 Task: Toggle the complete function calls in the suggestion.
Action: Mouse moved to (15, 648)
Screenshot: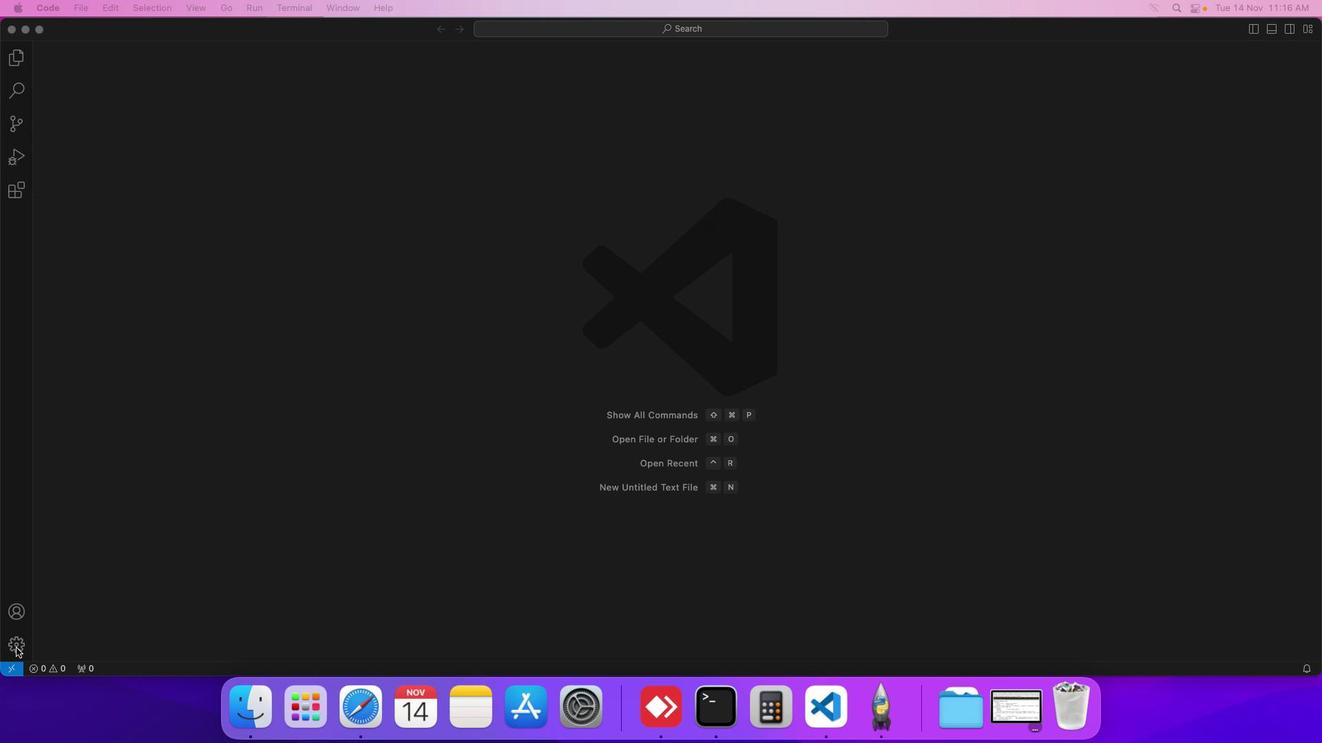 
Action: Mouse pressed left at (15, 648)
Screenshot: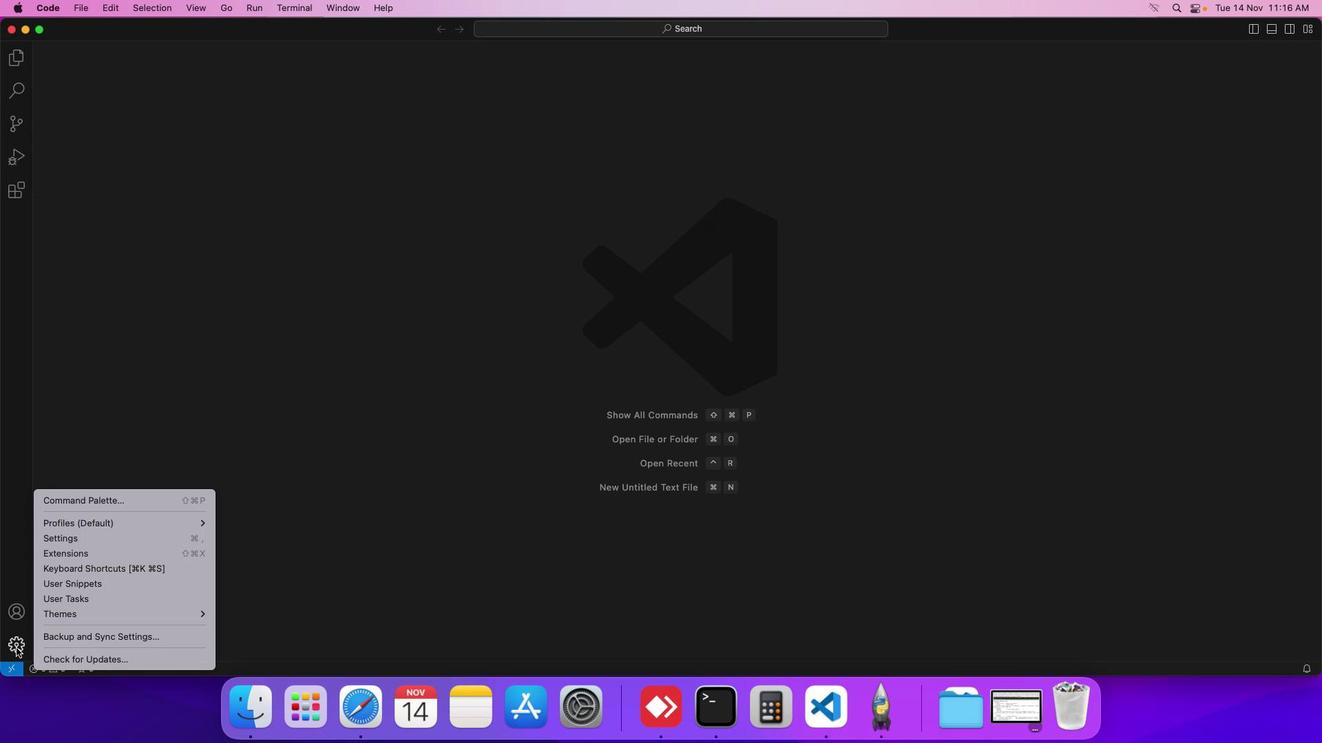 
Action: Mouse moved to (105, 540)
Screenshot: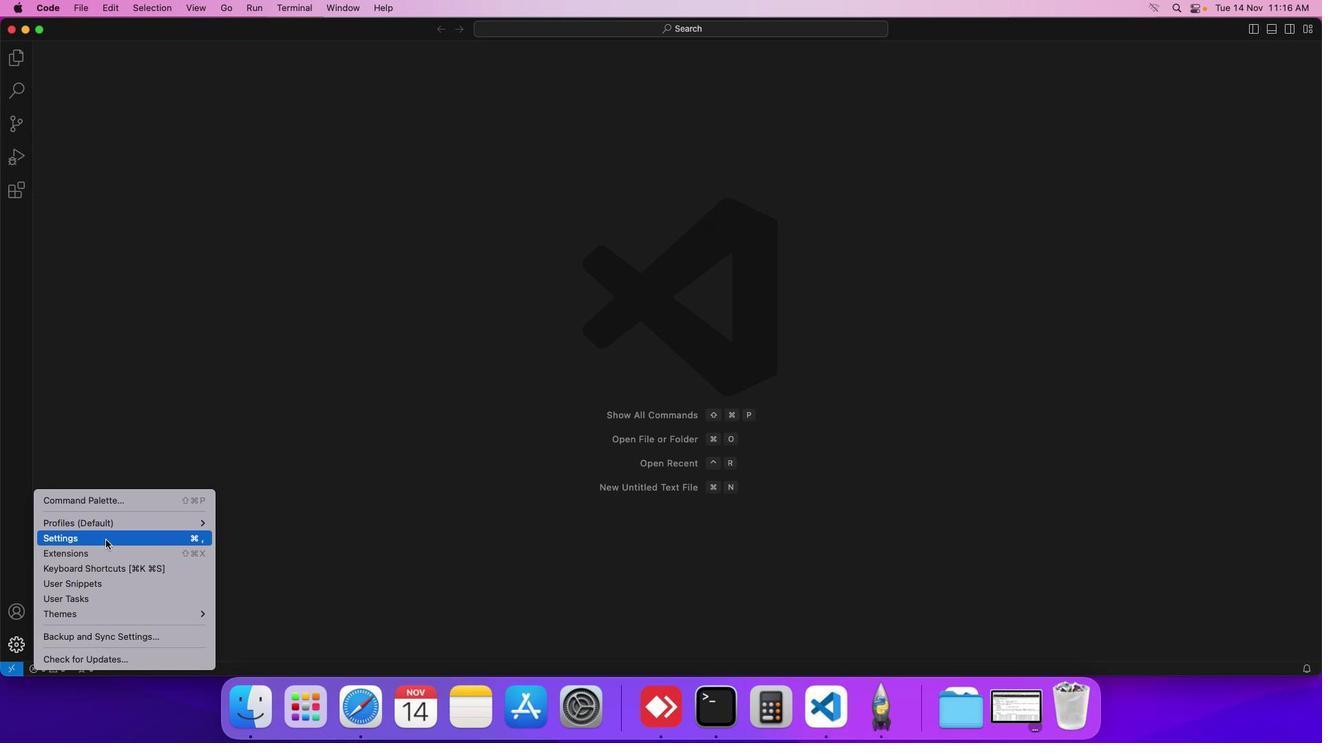 
Action: Mouse pressed left at (105, 540)
Screenshot: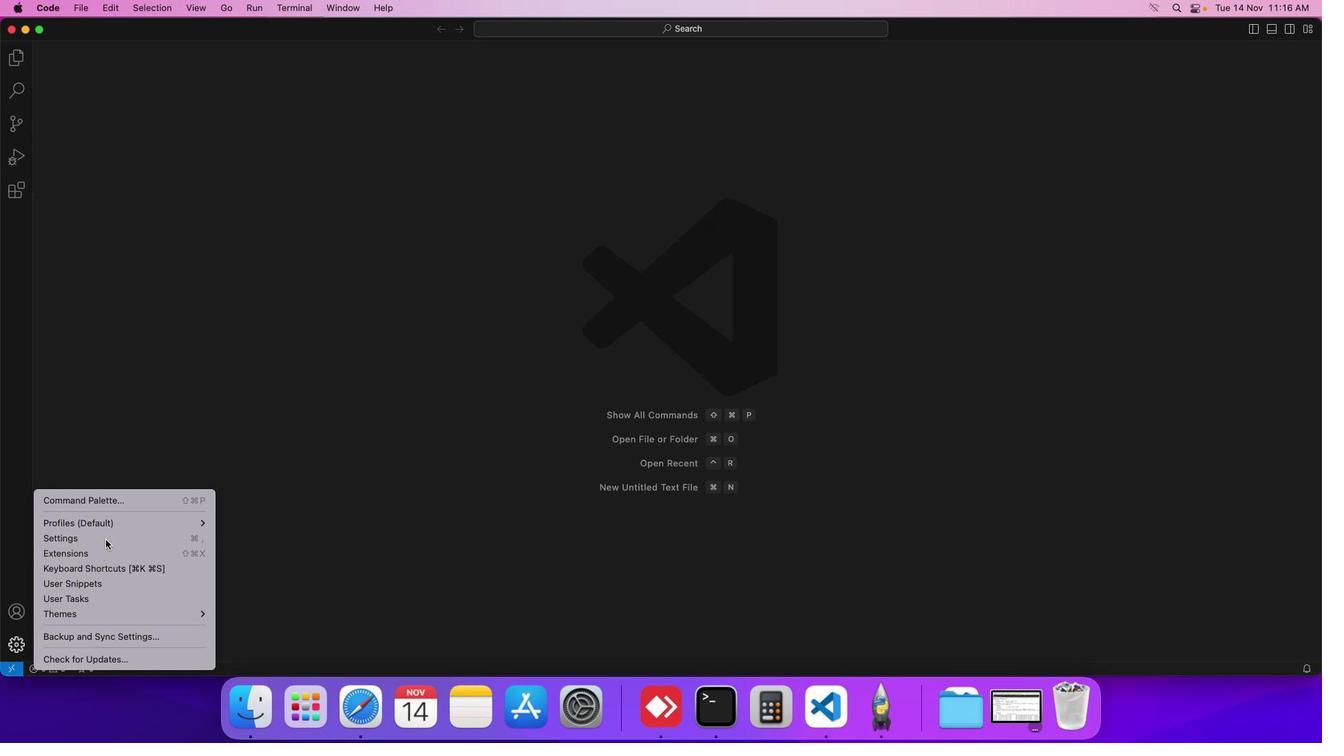 
Action: Mouse moved to (317, 249)
Screenshot: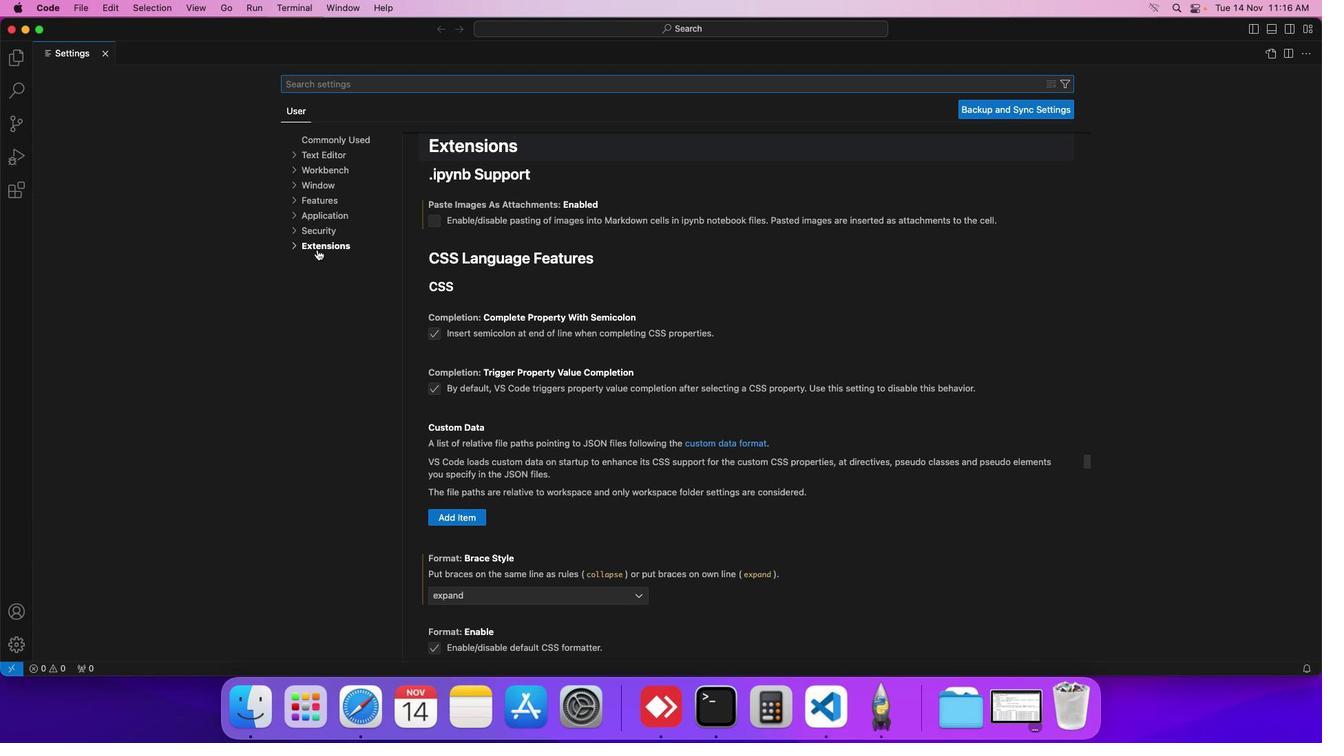
Action: Mouse pressed left at (317, 249)
Screenshot: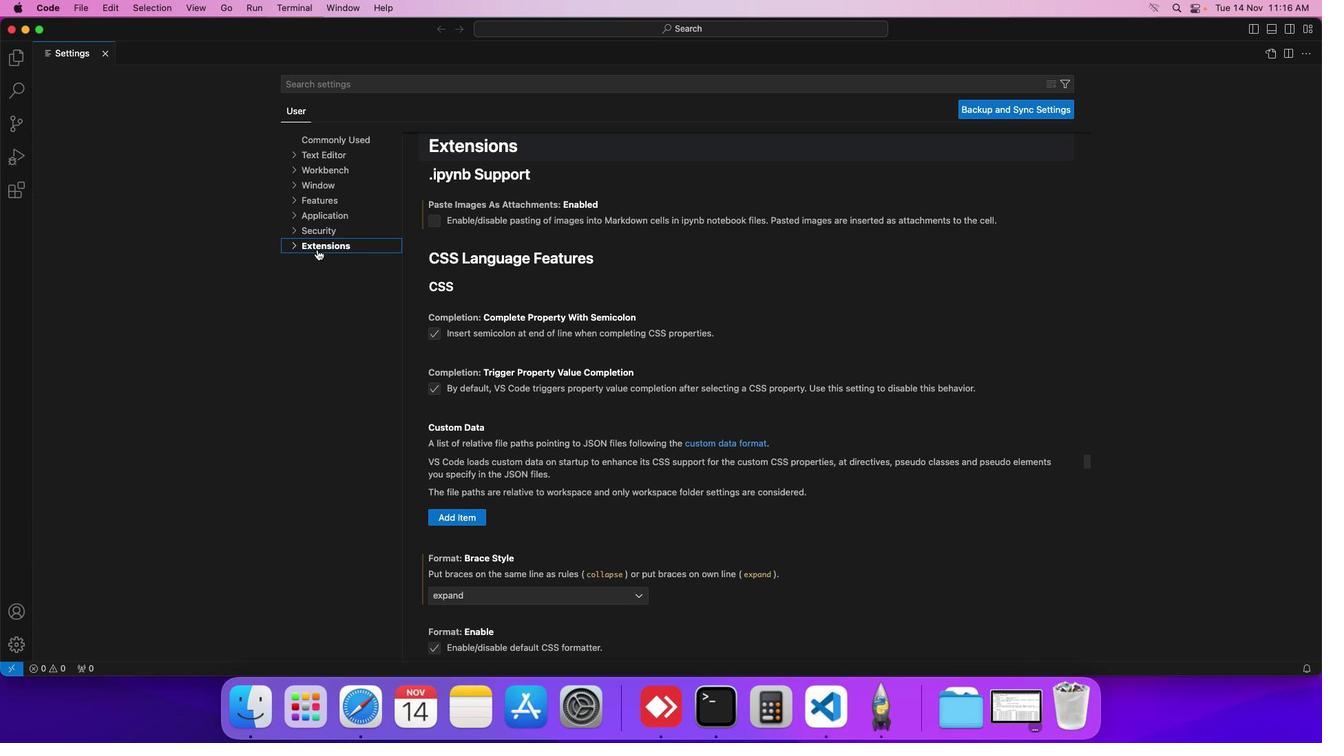 
Action: Mouse moved to (323, 621)
Screenshot: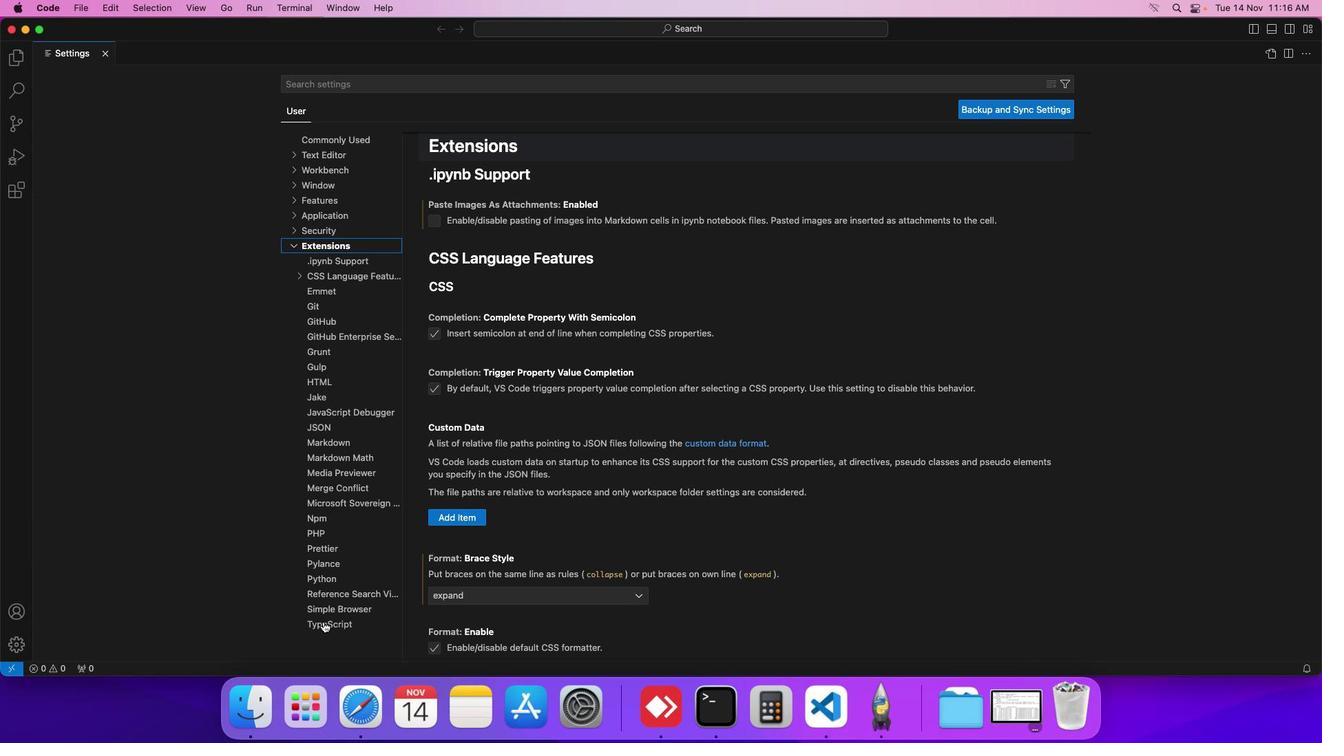 
Action: Mouse pressed left at (323, 621)
Screenshot: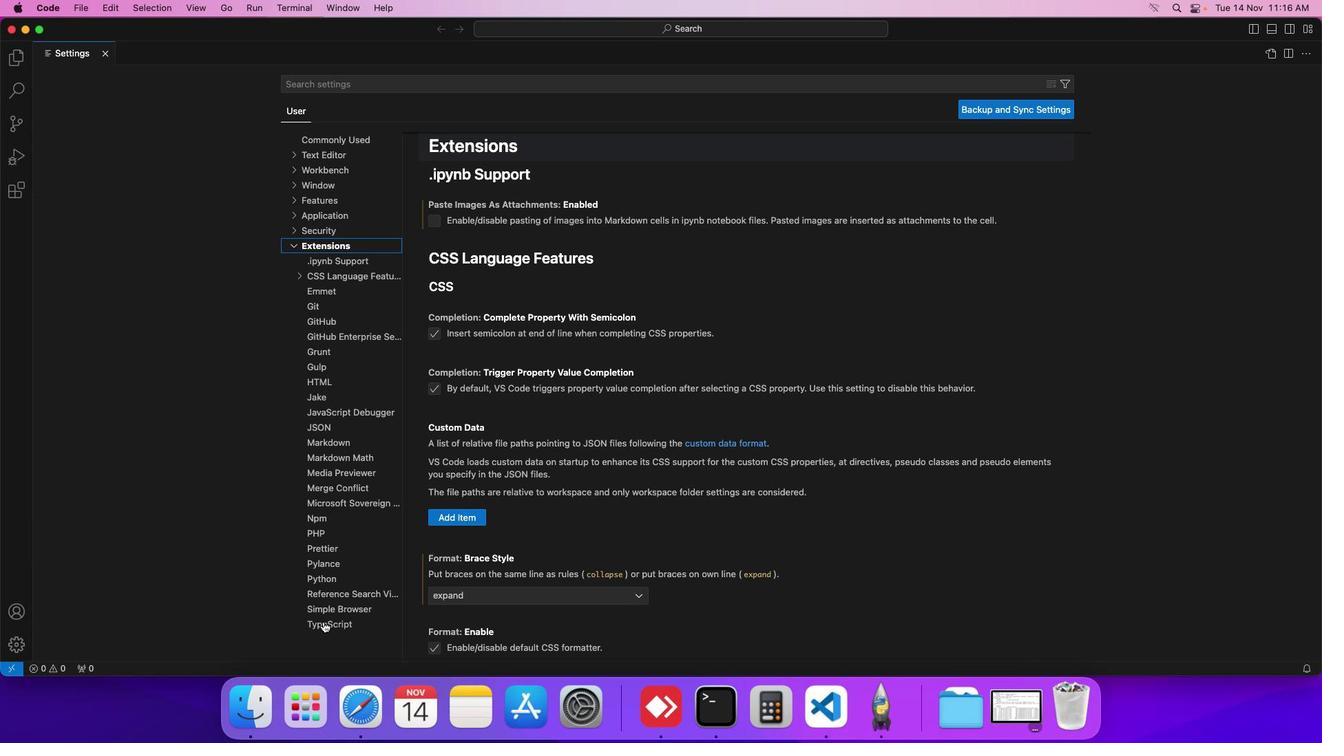 
Action: Mouse moved to (457, 594)
Screenshot: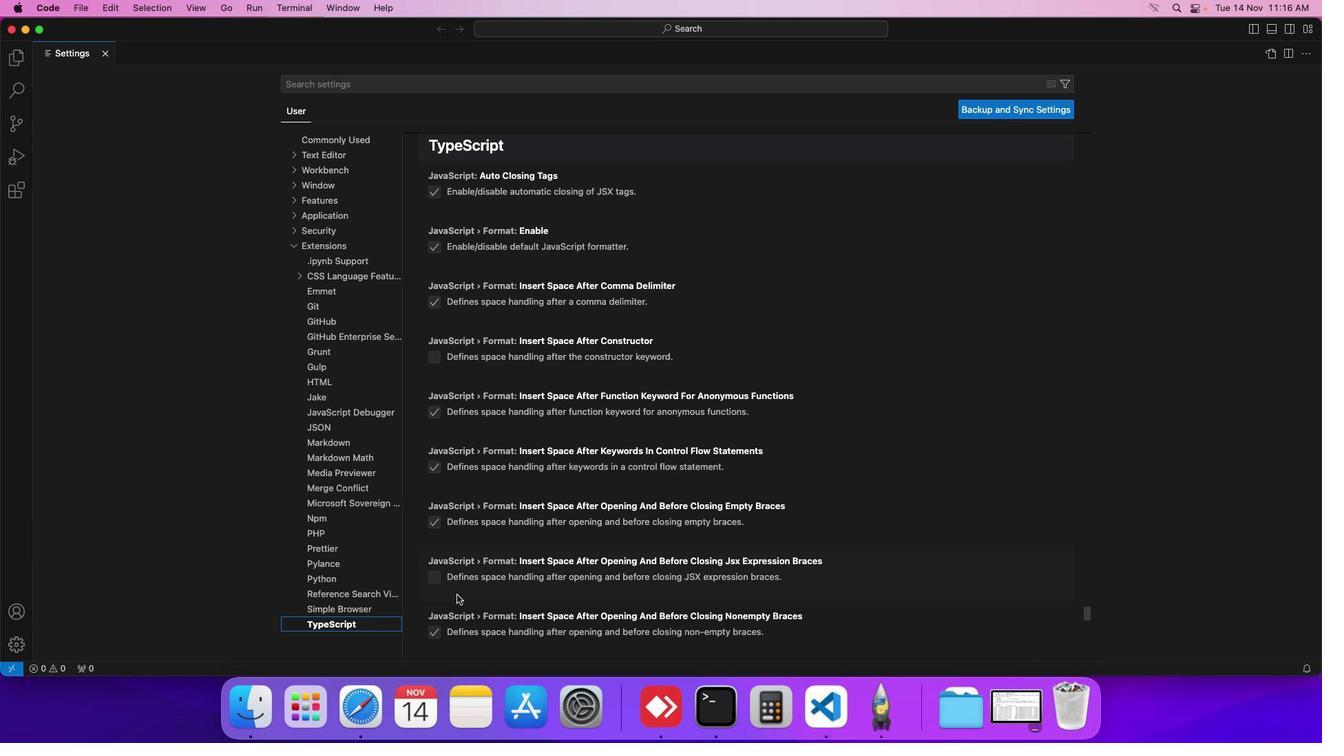 
Action: Mouse scrolled (457, 594) with delta (0, 0)
Screenshot: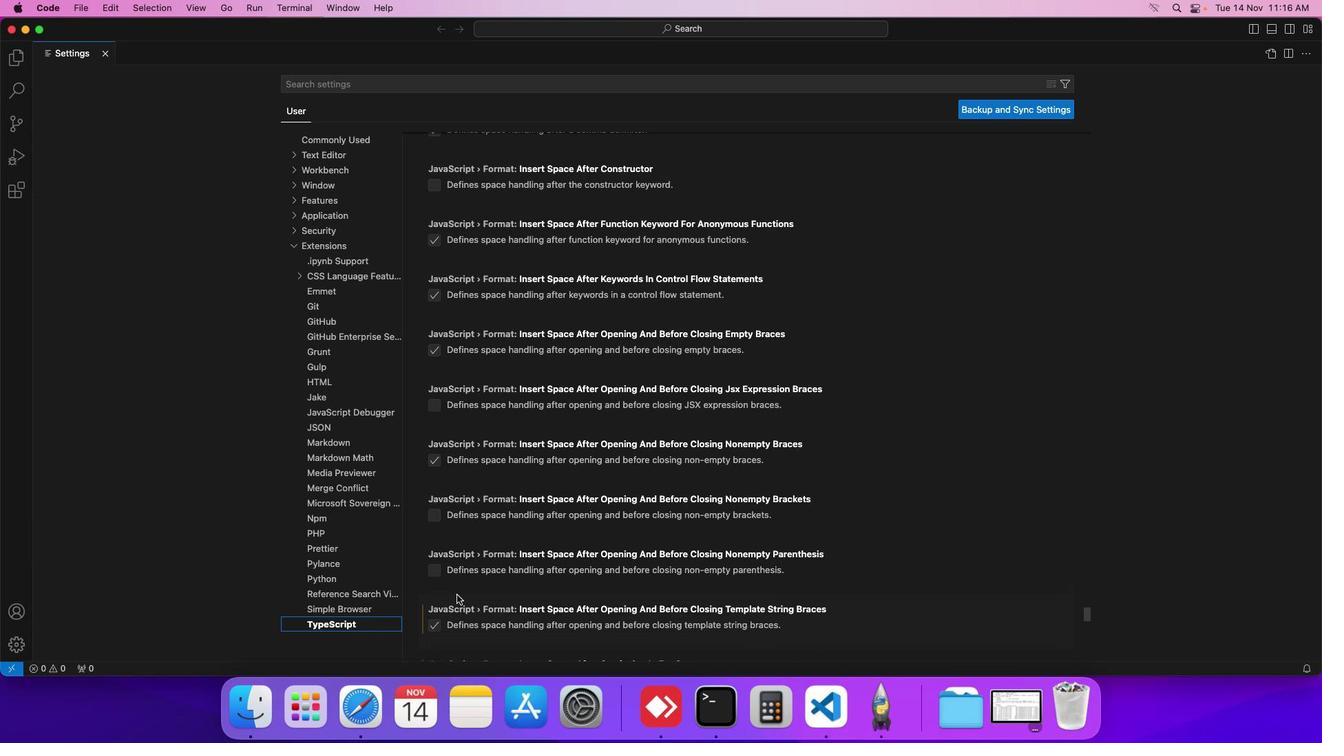 
Action: Mouse scrolled (457, 594) with delta (0, 0)
Screenshot: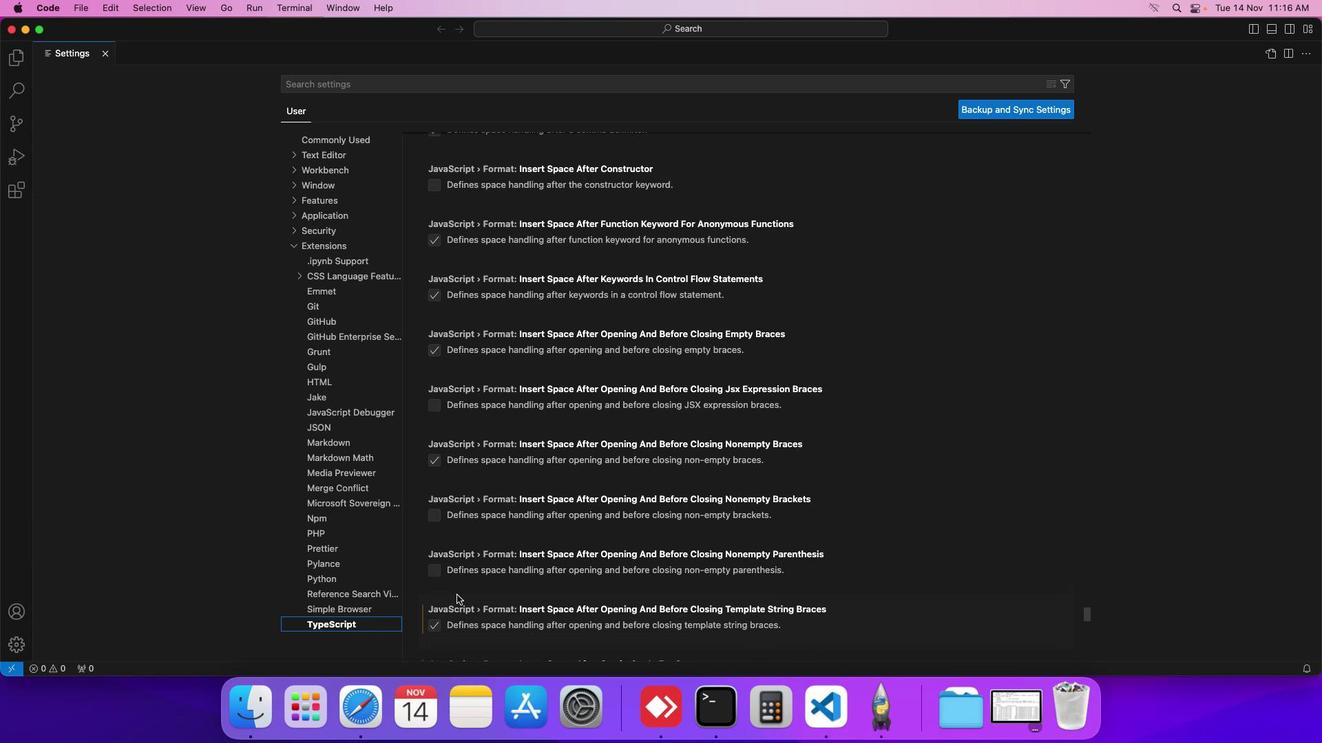 
Action: Mouse scrolled (457, 594) with delta (0, -2)
Screenshot: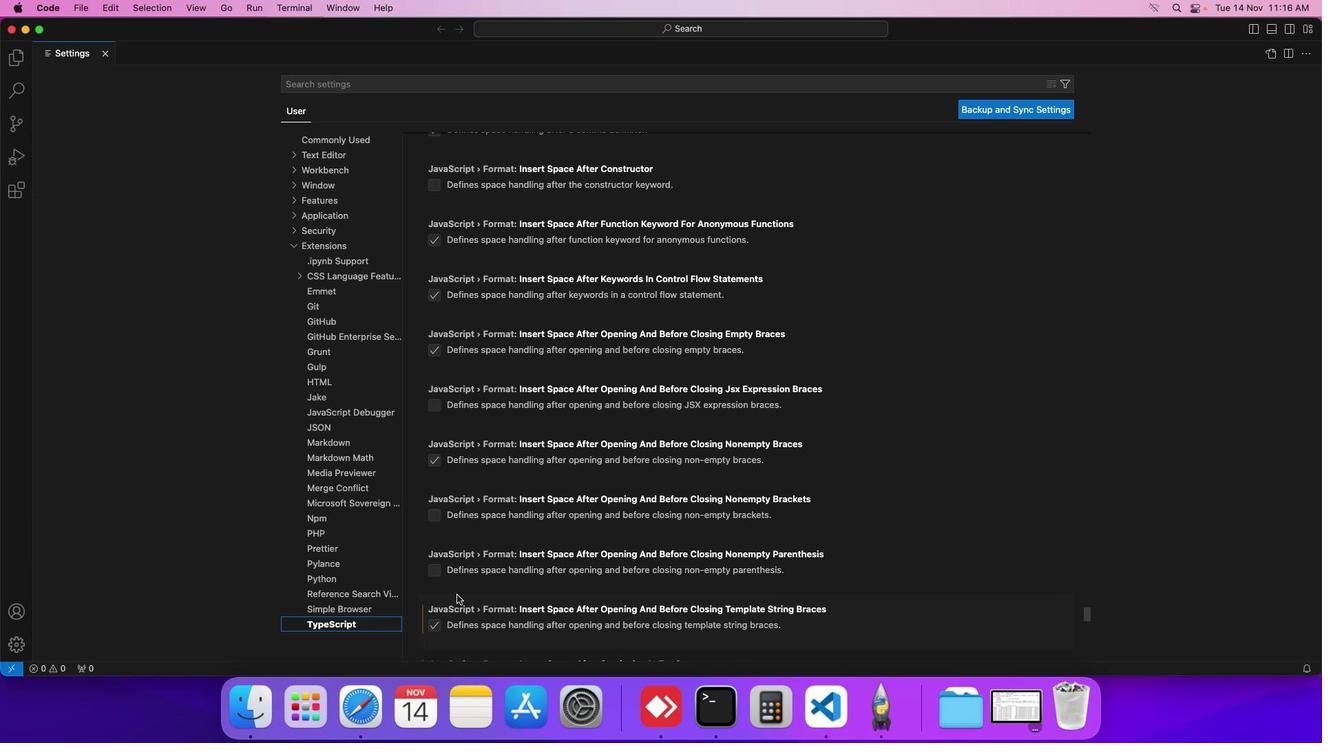 
Action: Mouse moved to (457, 596)
Screenshot: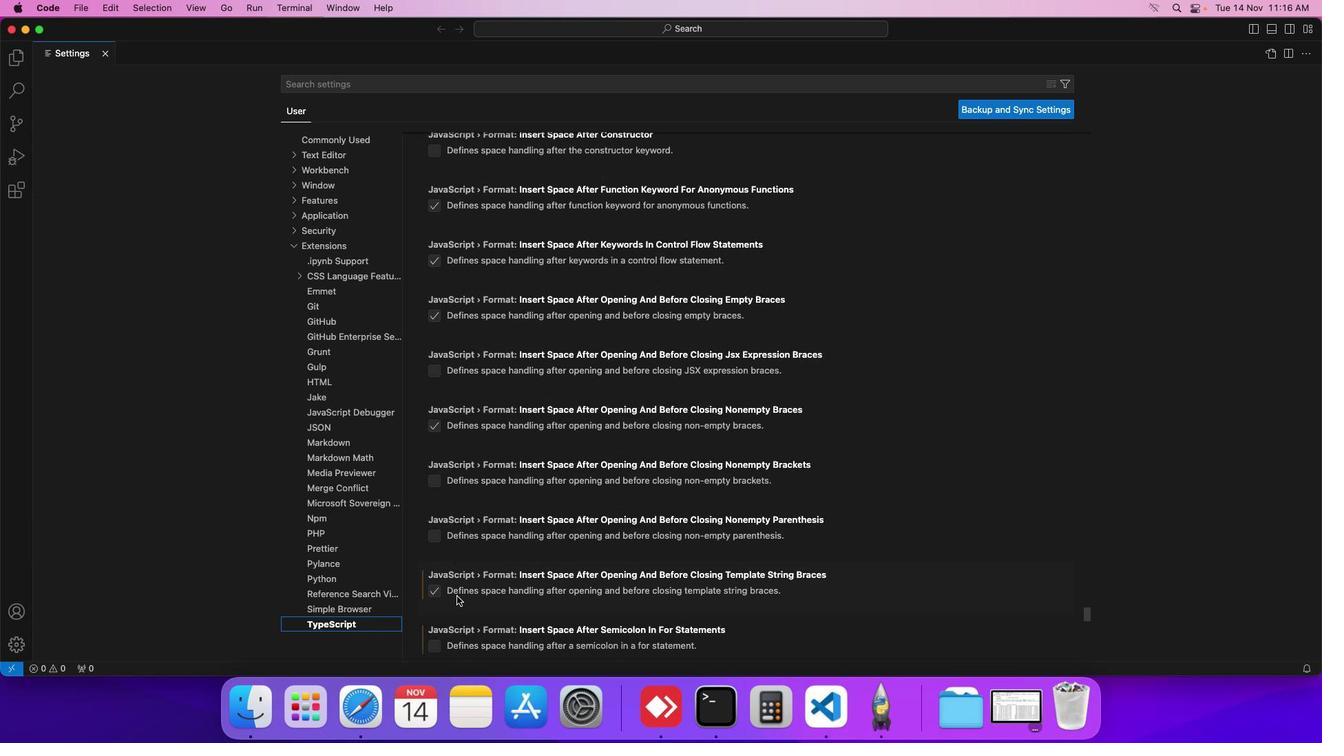
Action: Mouse scrolled (457, 596) with delta (0, 0)
Screenshot: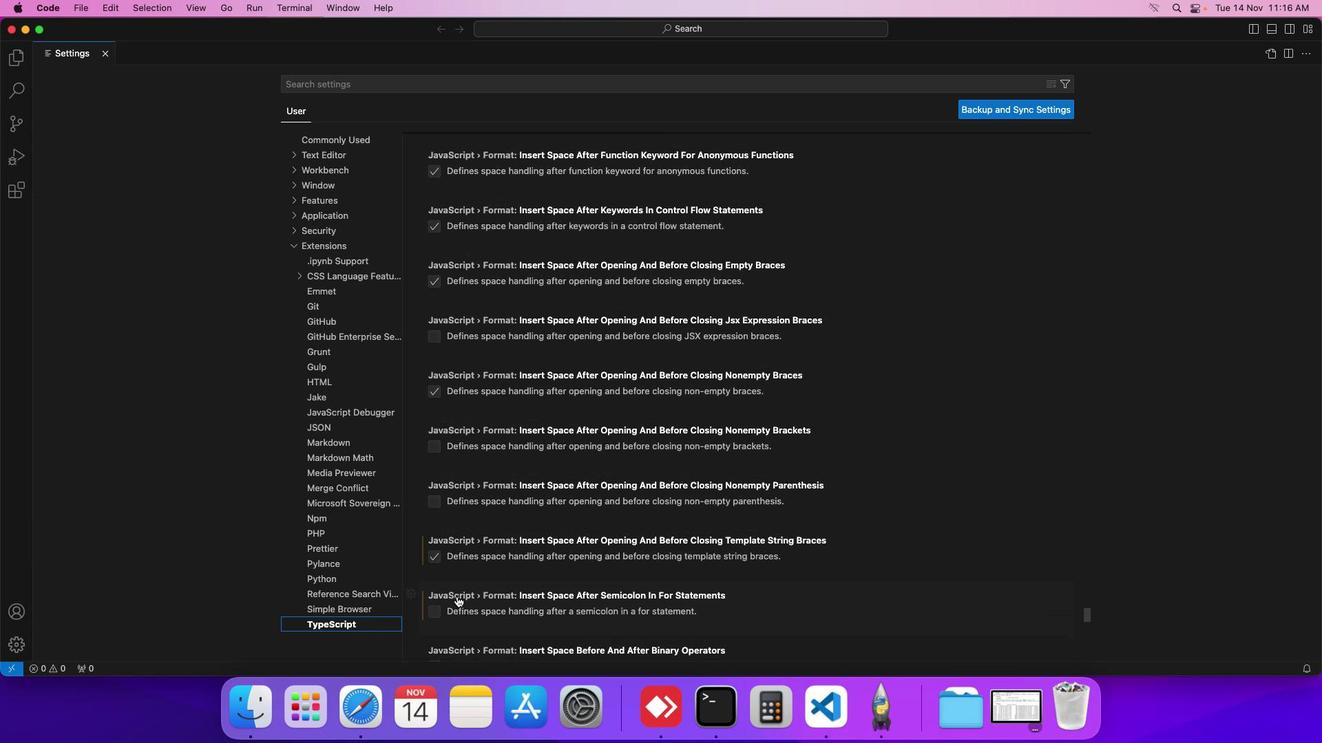 
Action: Mouse scrolled (457, 596) with delta (0, 0)
Screenshot: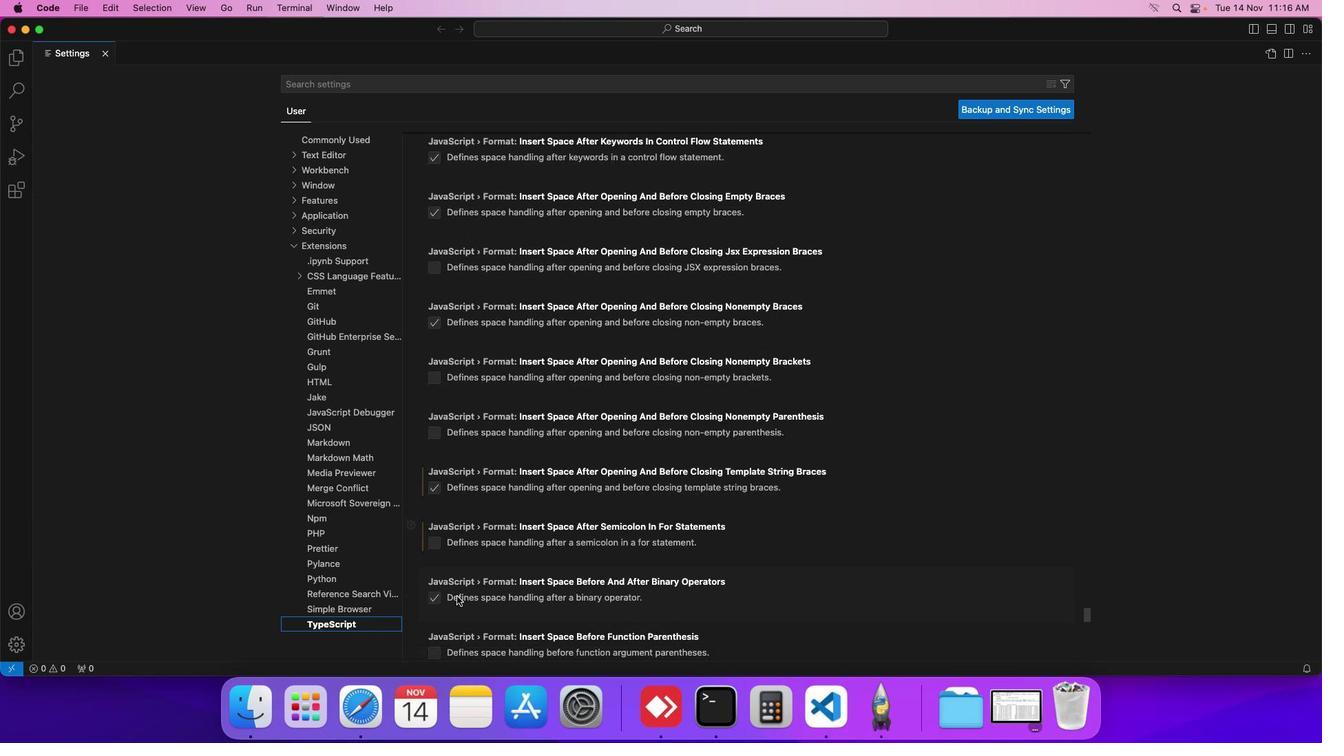 
Action: Mouse scrolled (457, 596) with delta (0, -1)
Screenshot: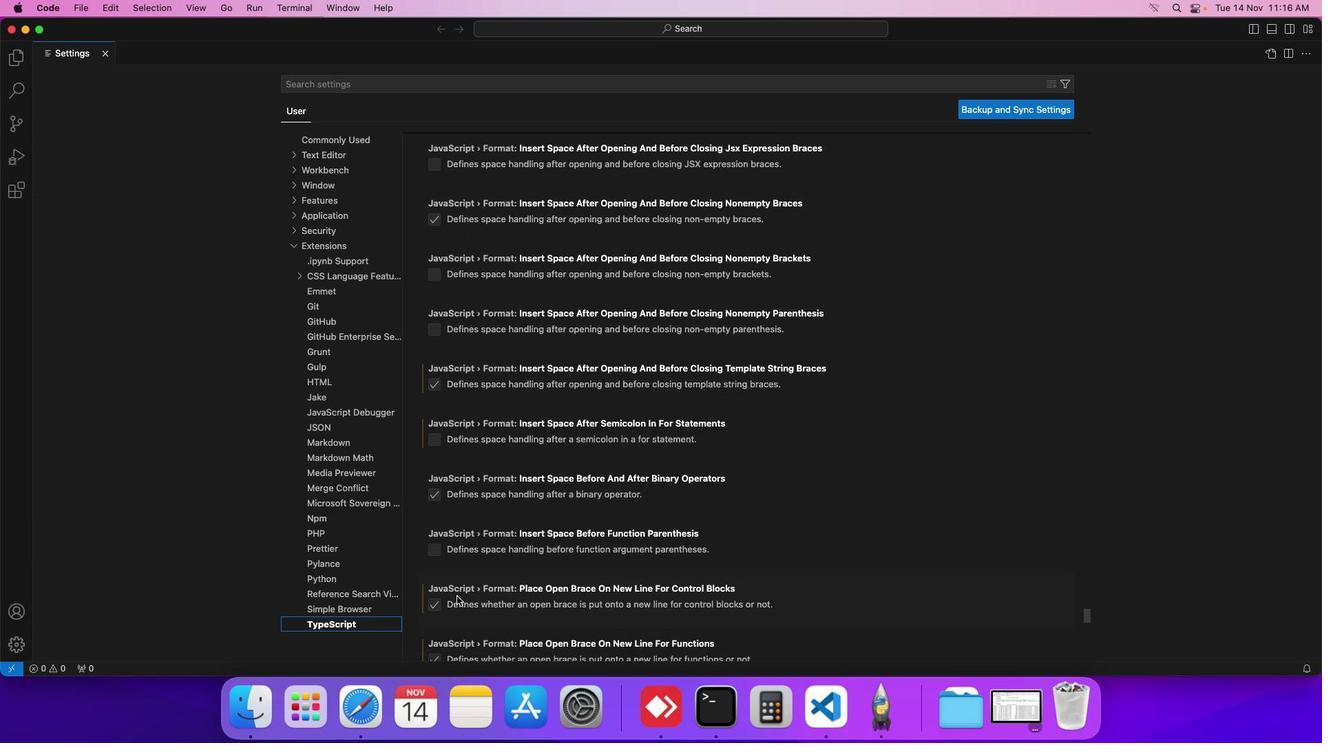 
Action: Mouse scrolled (457, 596) with delta (0, -2)
Screenshot: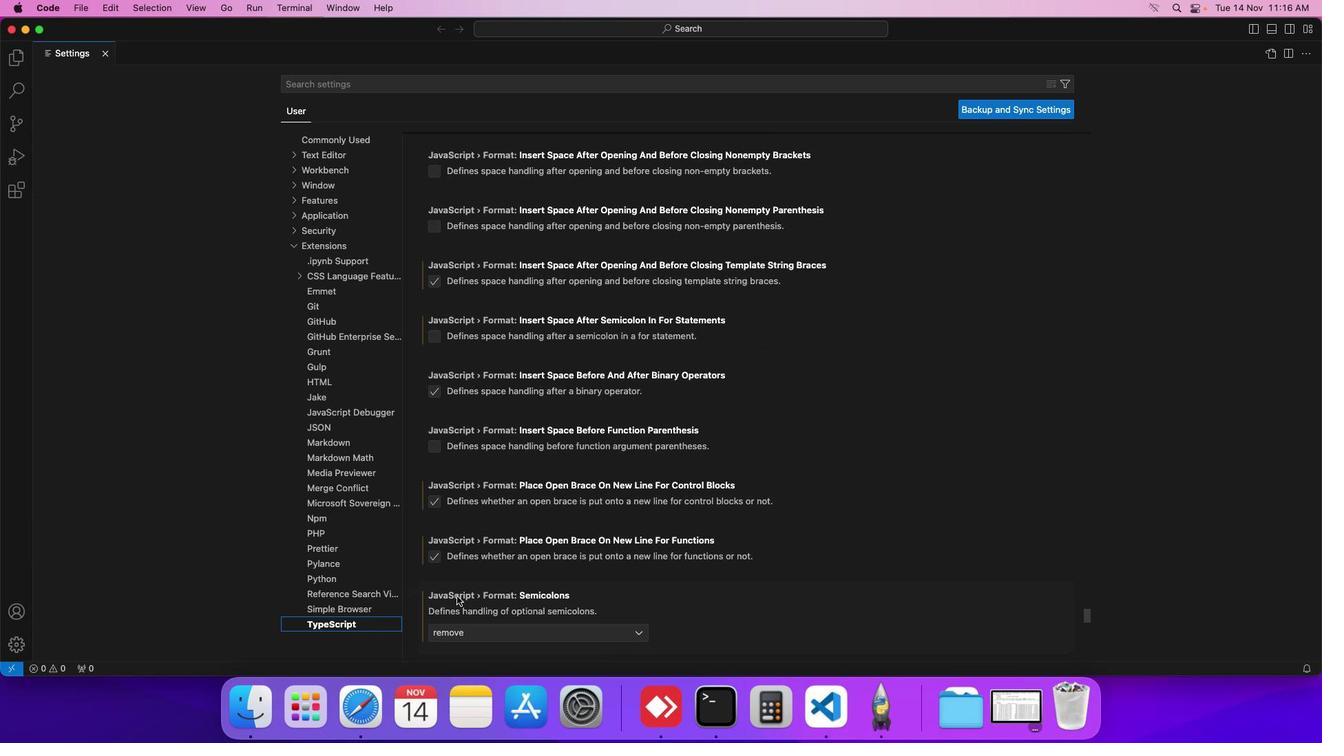 
Action: Mouse scrolled (457, 596) with delta (0, -2)
Screenshot: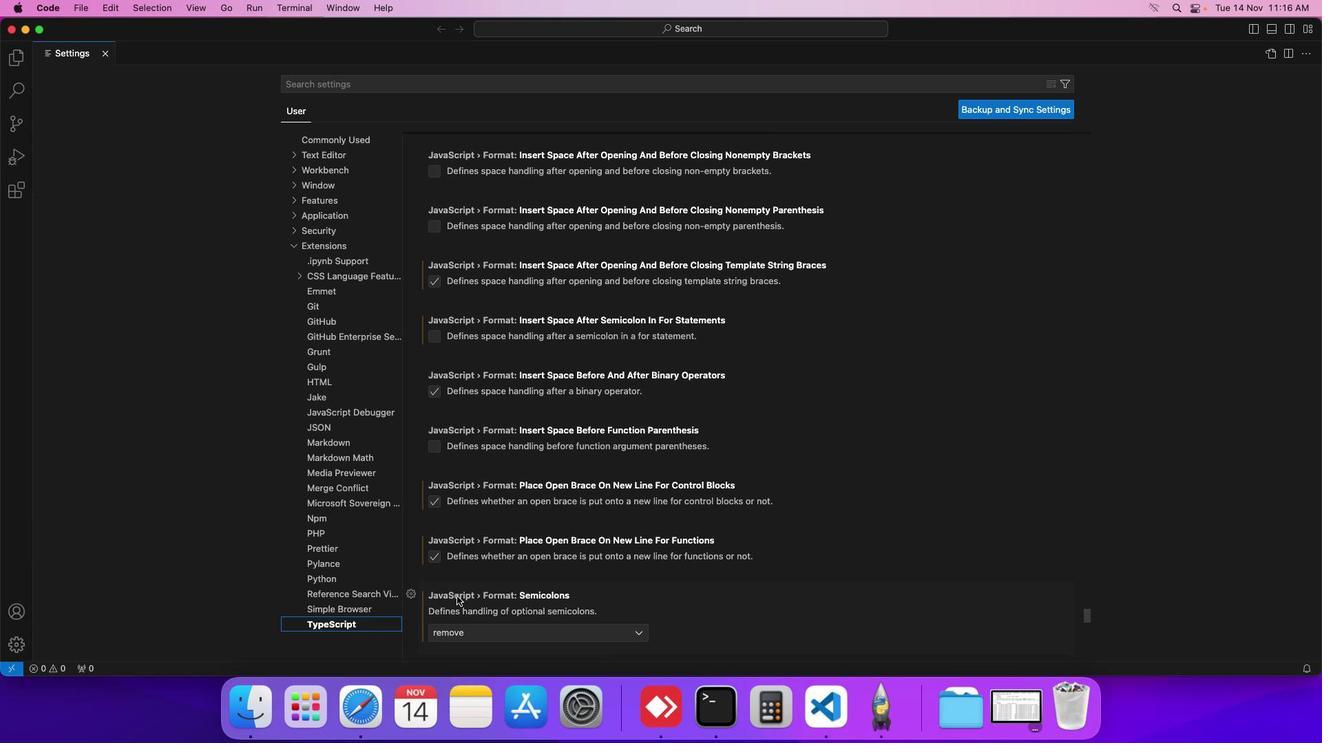 
Action: Mouse scrolled (457, 596) with delta (0, 0)
Screenshot: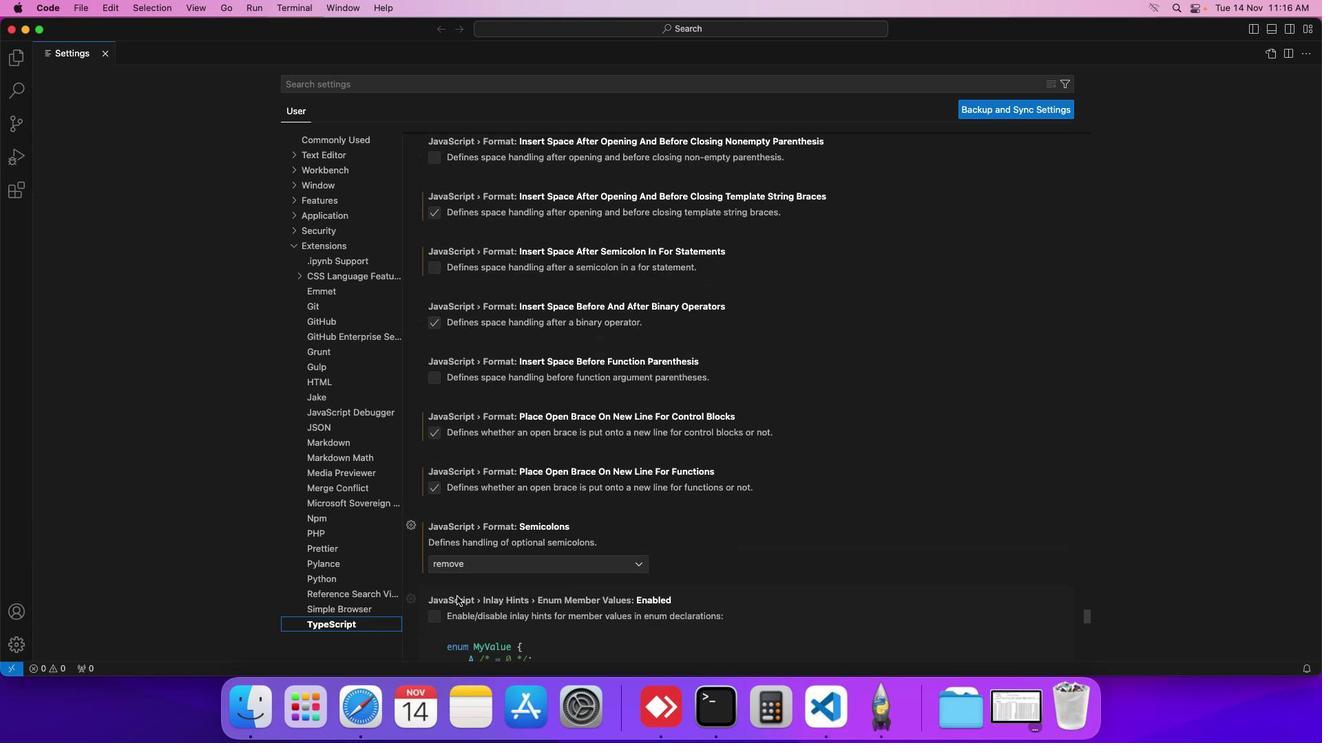 
Action: Mouse scrolled (457, 596) with delta (0, 0)
Screenshot: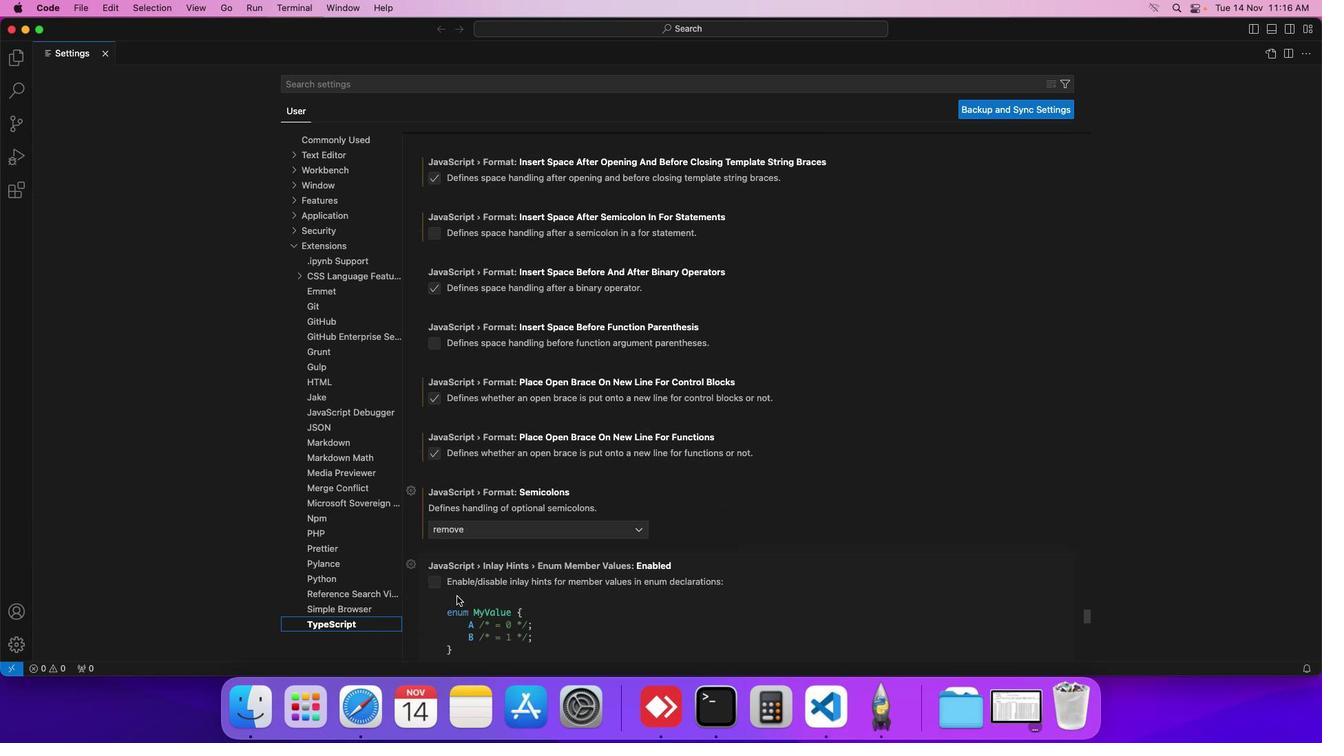 
Action: Mouse scrolled (457, 596) with delta (0, 0)
Screenshot: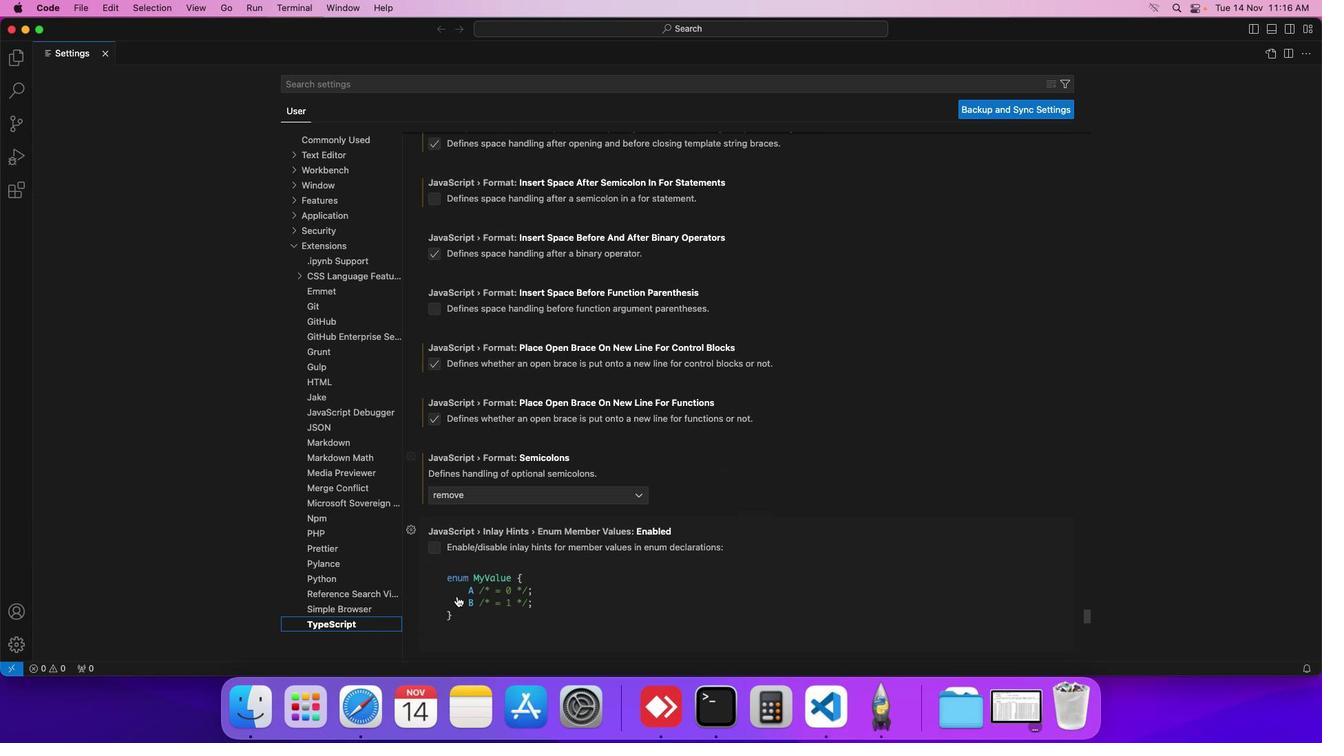 
Action: Mouse scrolled (457, 596) with delta (0, 0)
Screenshot: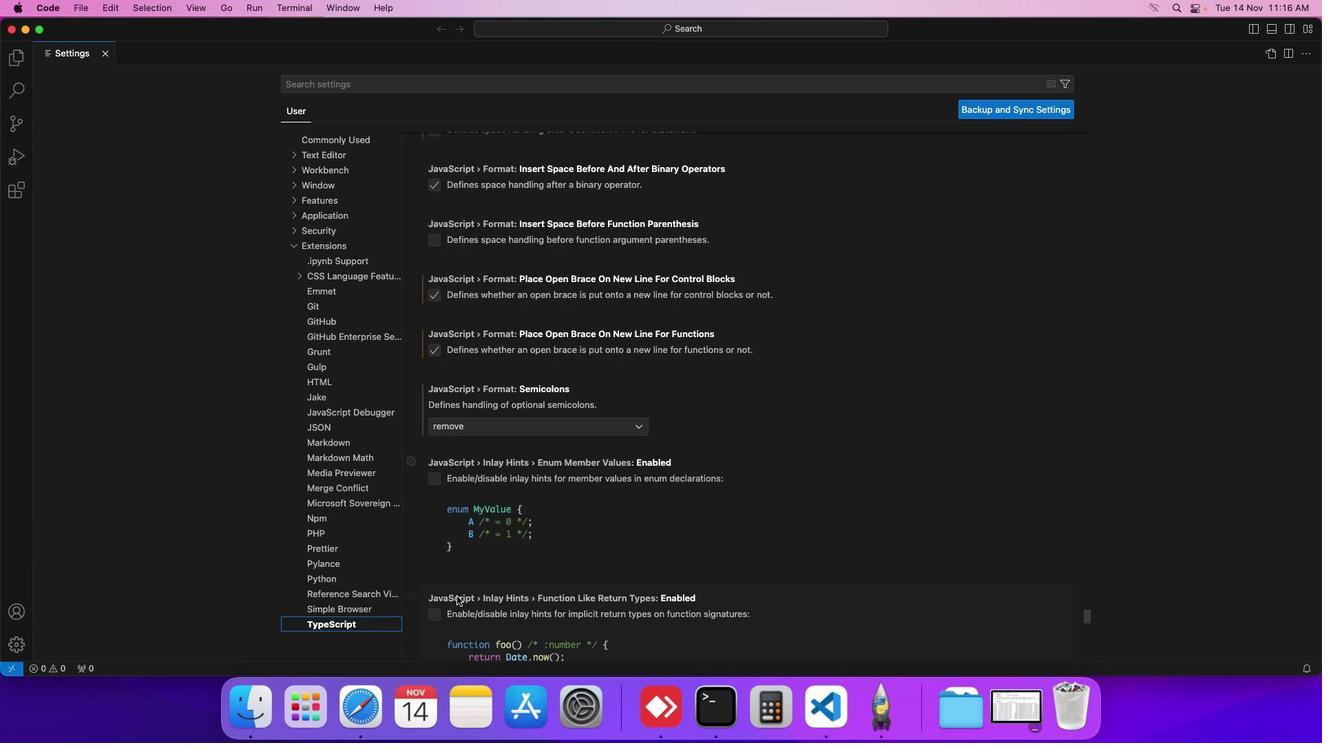 
Action: Mouse scrolled (457, 596) with delta (0, -1)
Screenshot: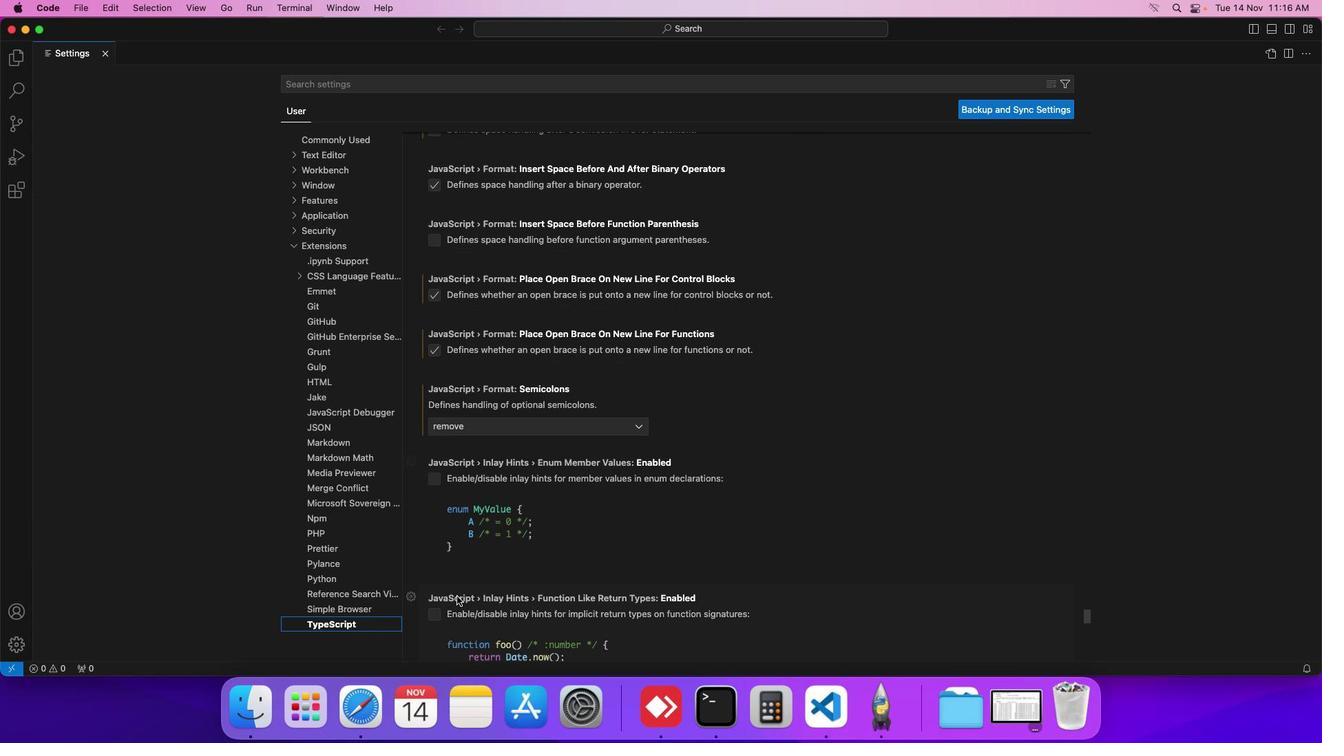 
Action: Mouse scrolled (457, 596) with delta (0, 0)
Screenshot: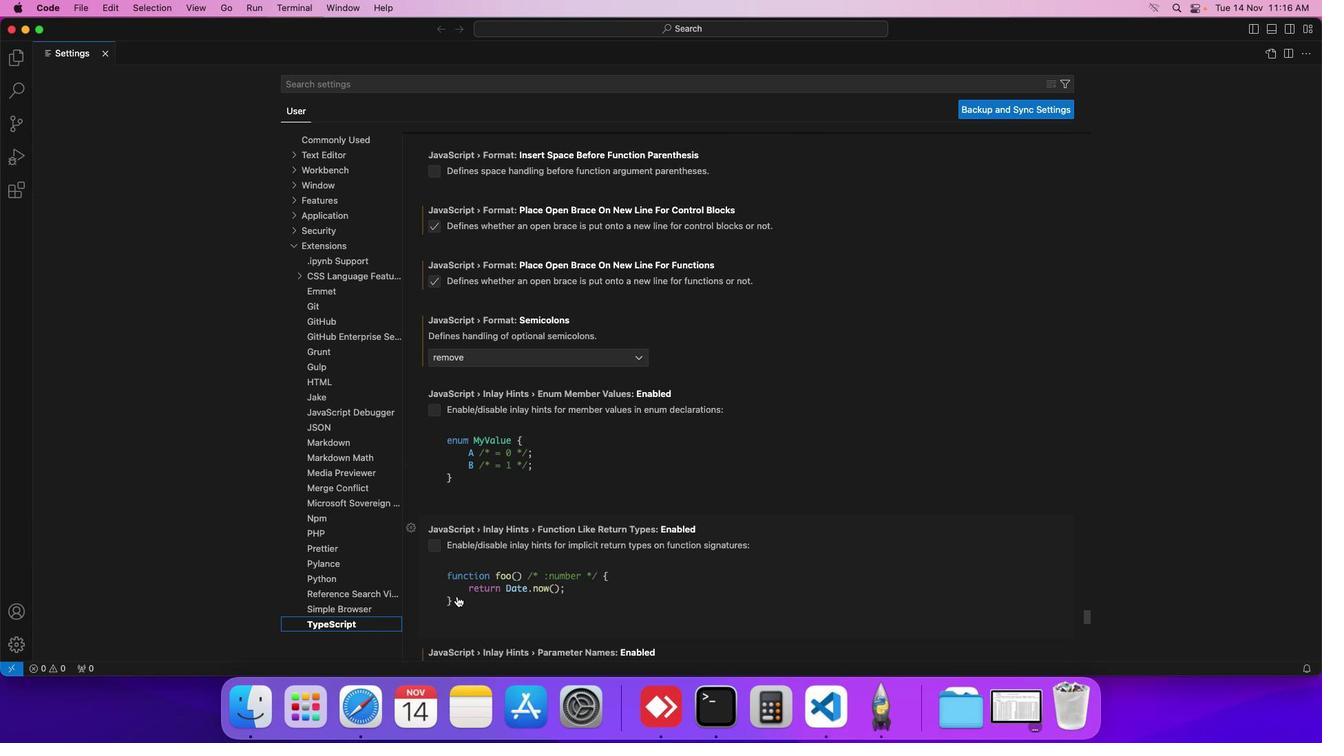 
Action: Mouse scrolled (457, 596) with delta (0, 0)
Screenshot: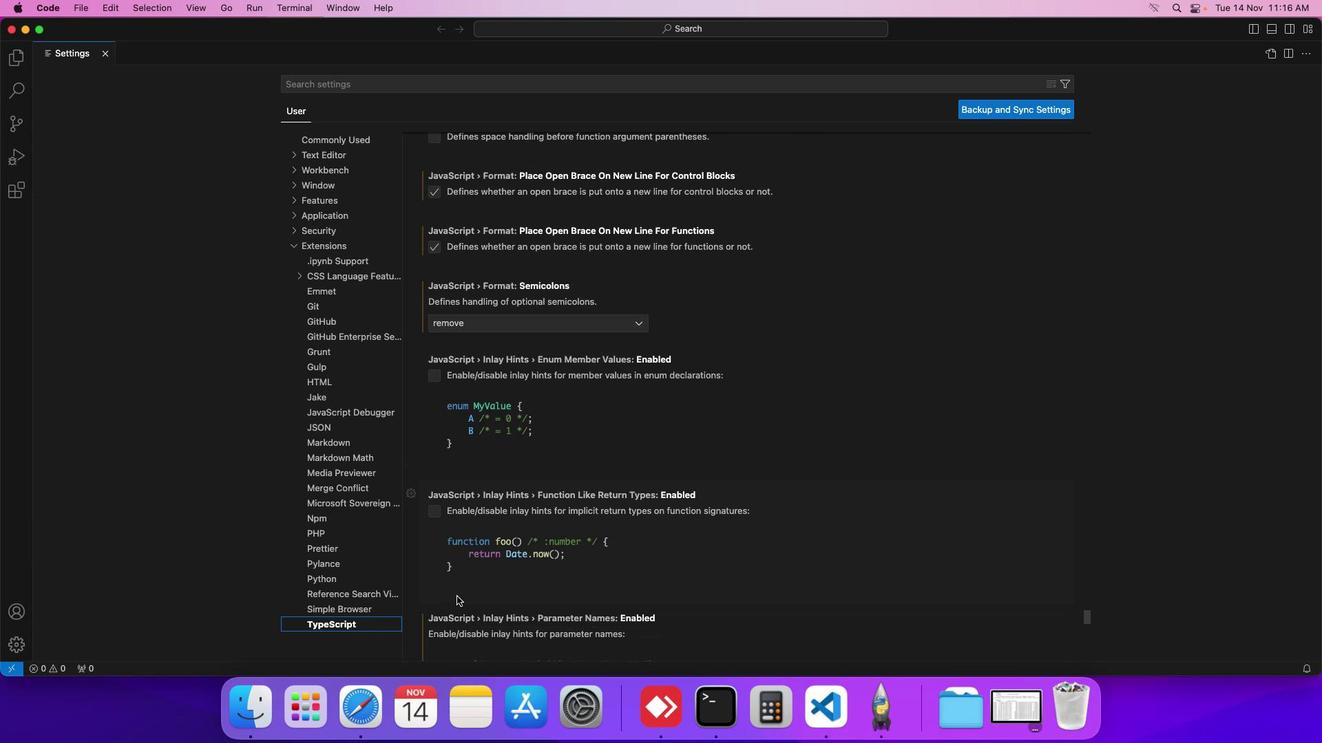 
Action: Mouse scrolled (457, 596) with delta (0, 0)
Screenshot: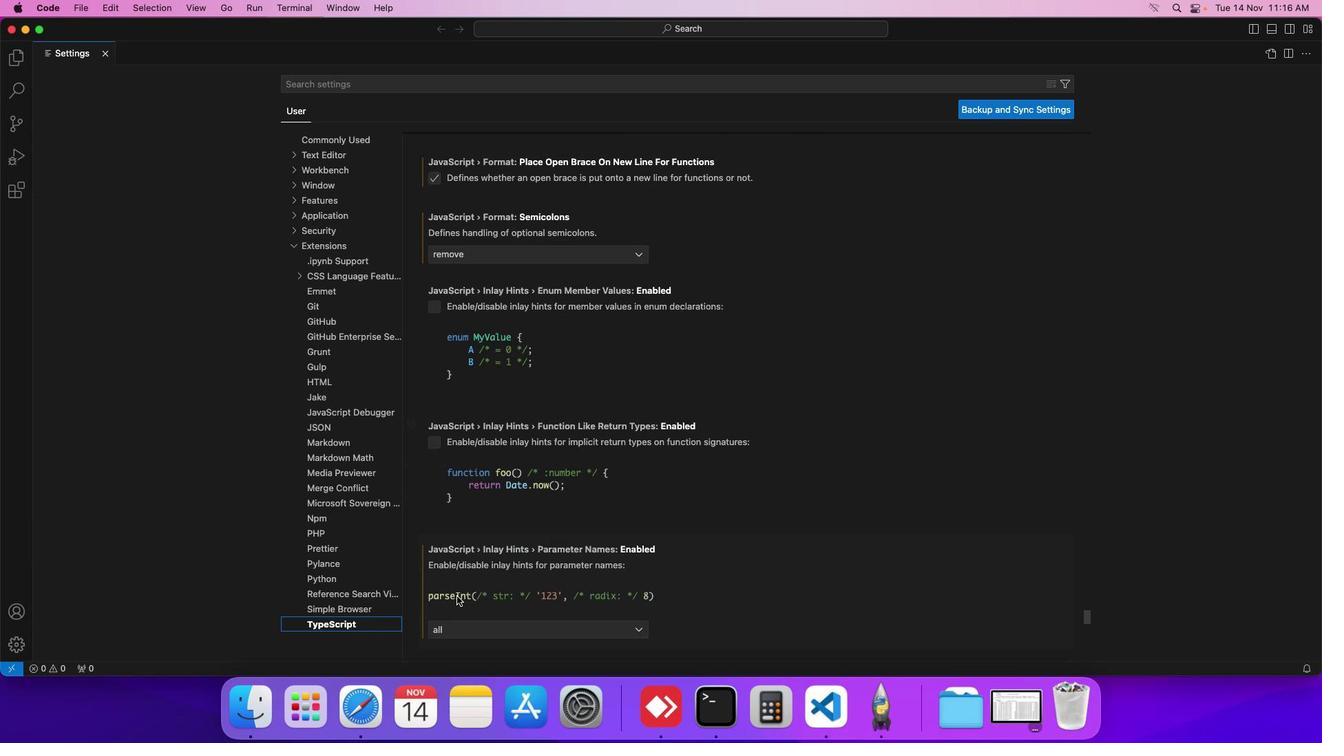 
Action: Mouse scrolled (457, 596) with delta (0, -1)
Screenshot: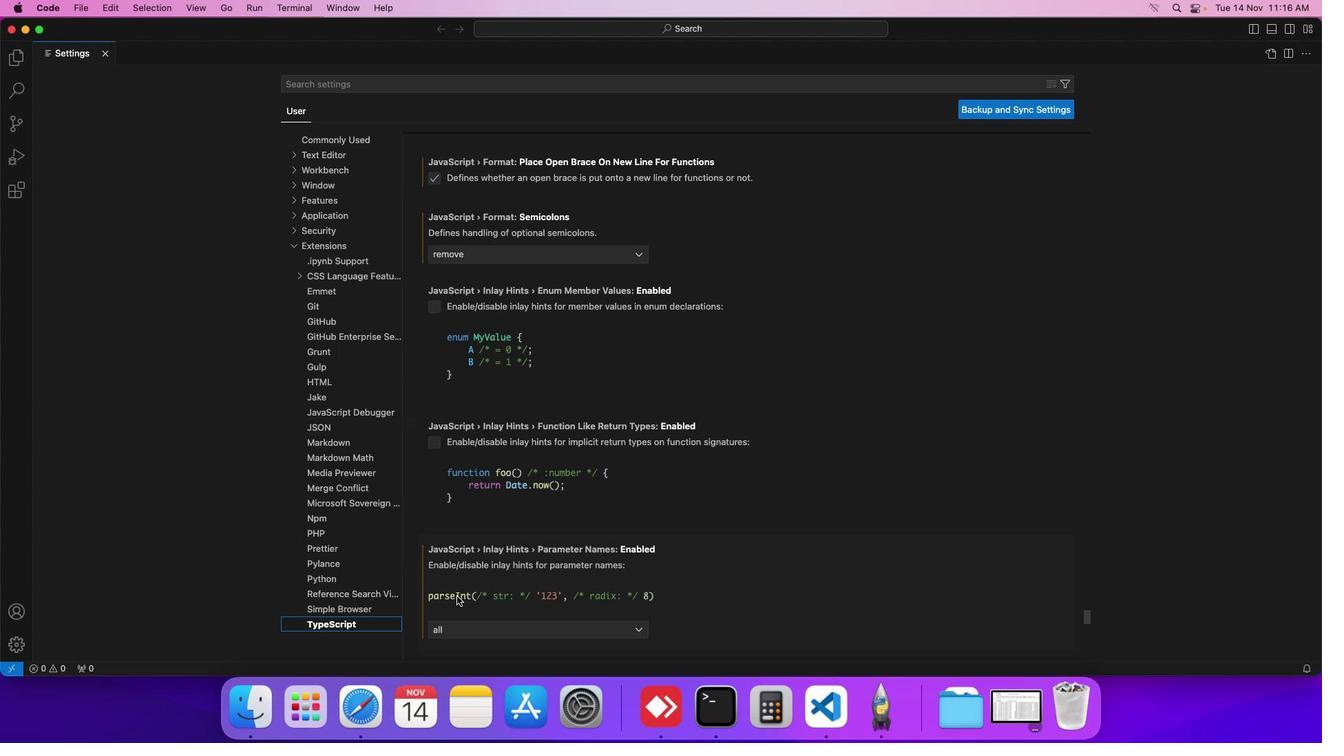 
Action: Mouse scrolled (457, 596) with delta (0, -1)
Screenshot: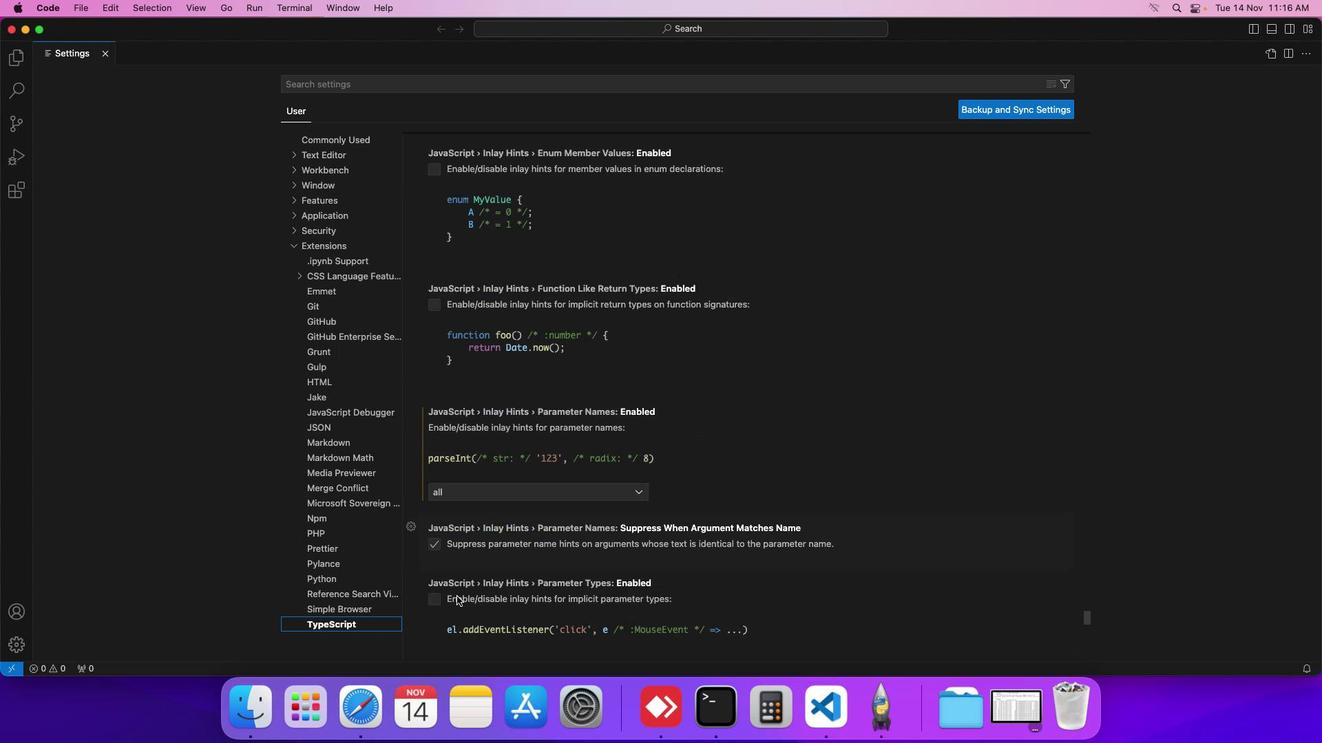 
Action: Mouse scrolled (457, 596) with delta (0, -1)
Screenshot: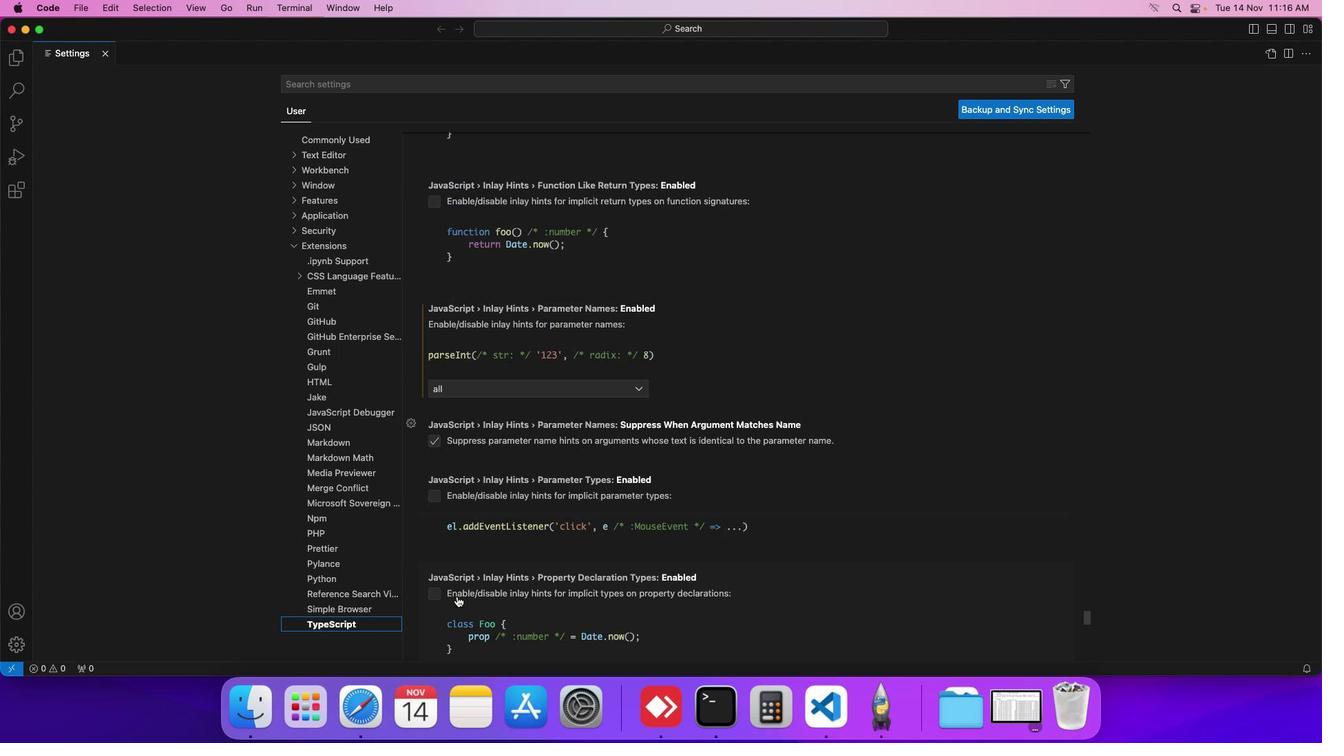 
Action: Mouse scrolled (457, 596) with delta (0, -2)
Screenshot: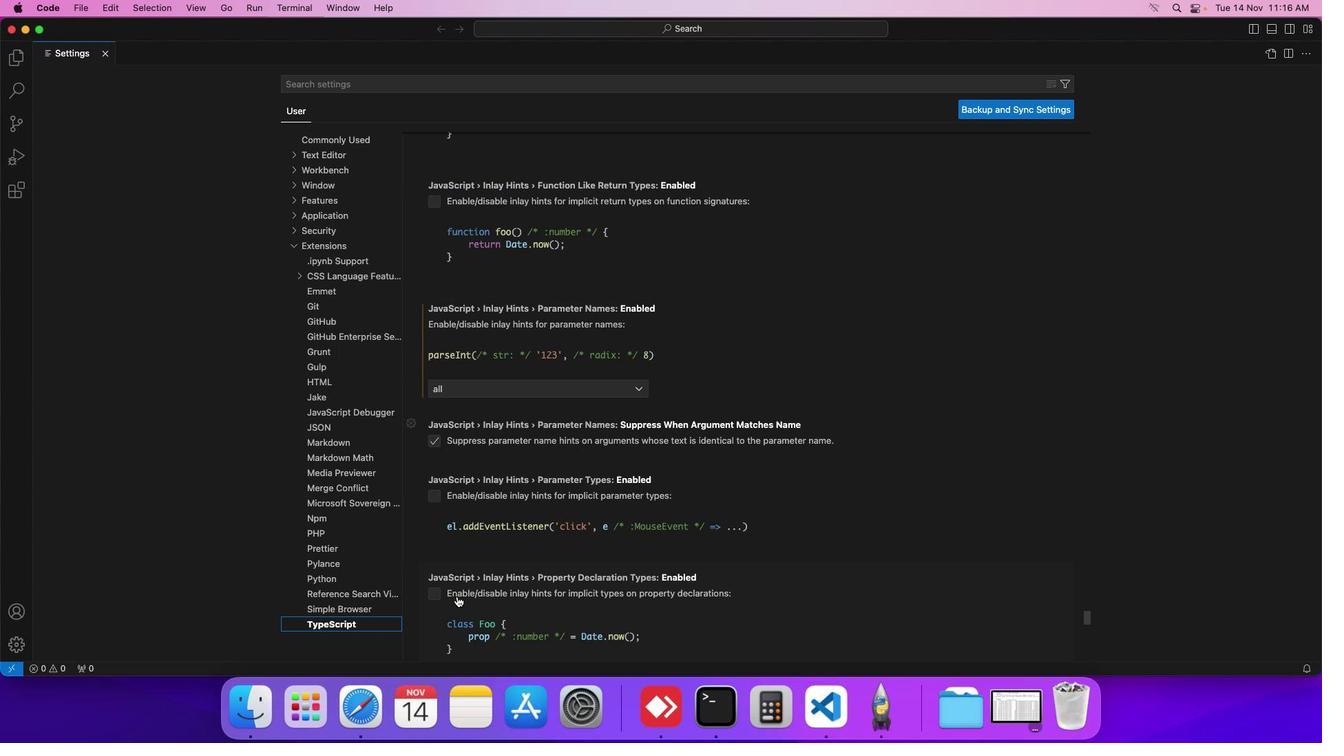 
Action: Mouse scrolled (457, 596) with delta (0, 0)
Screenshot: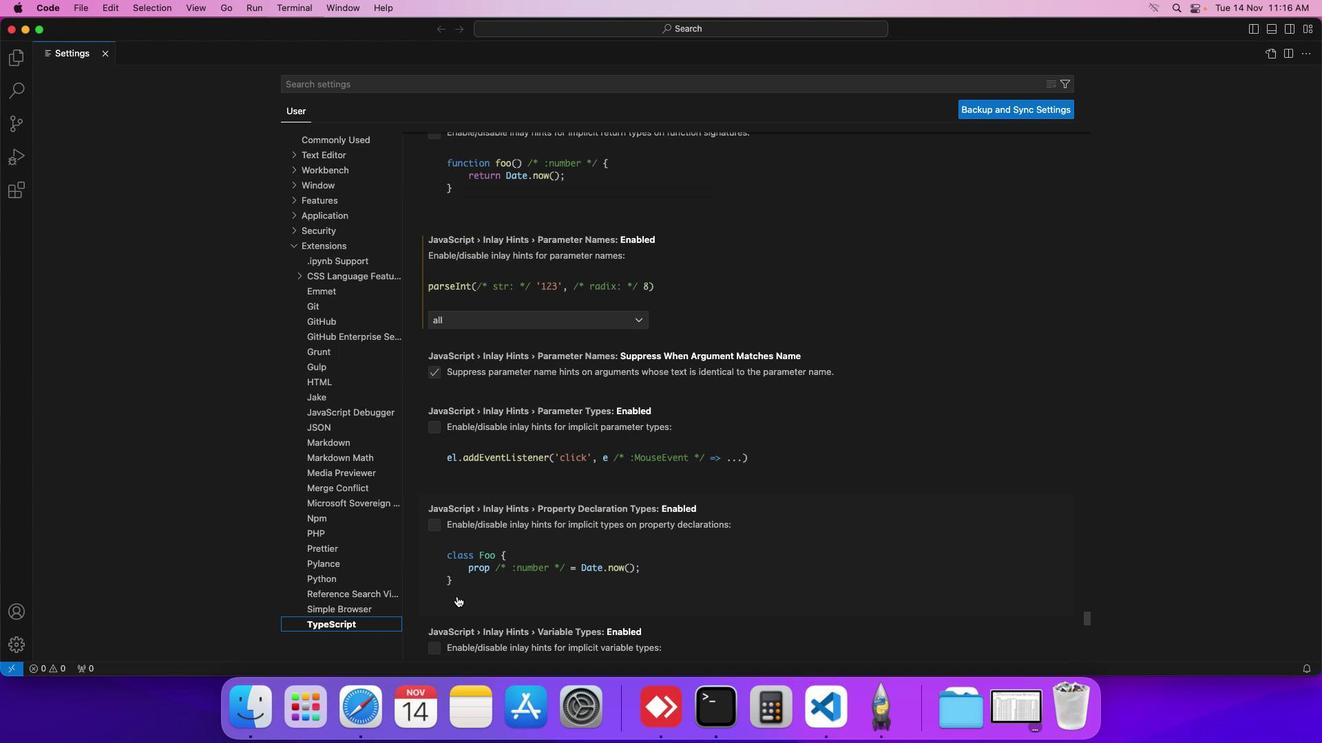 
Action: Mouse scrolled (457, 596) with delta (0, 0)
Screenshot: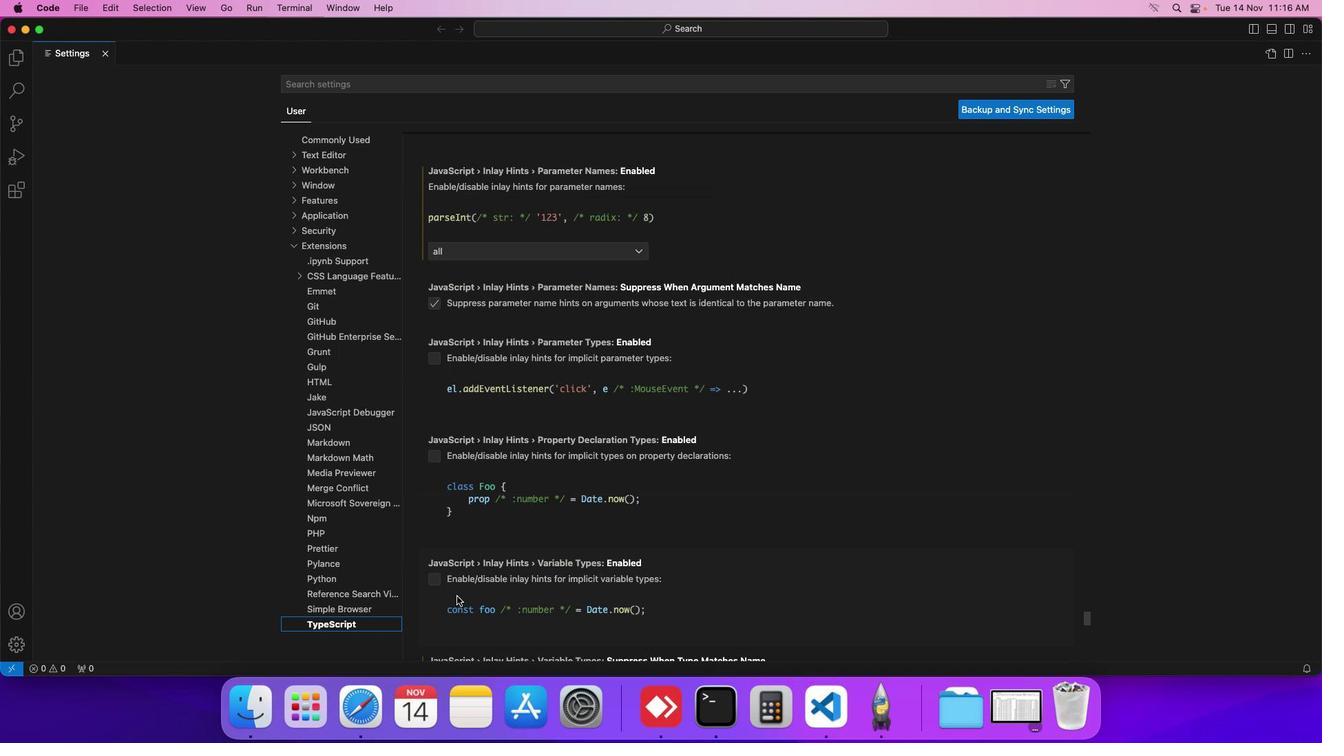 
Action: Mouse scrolled (457, 596) with delta (0, -1)
Screenshot: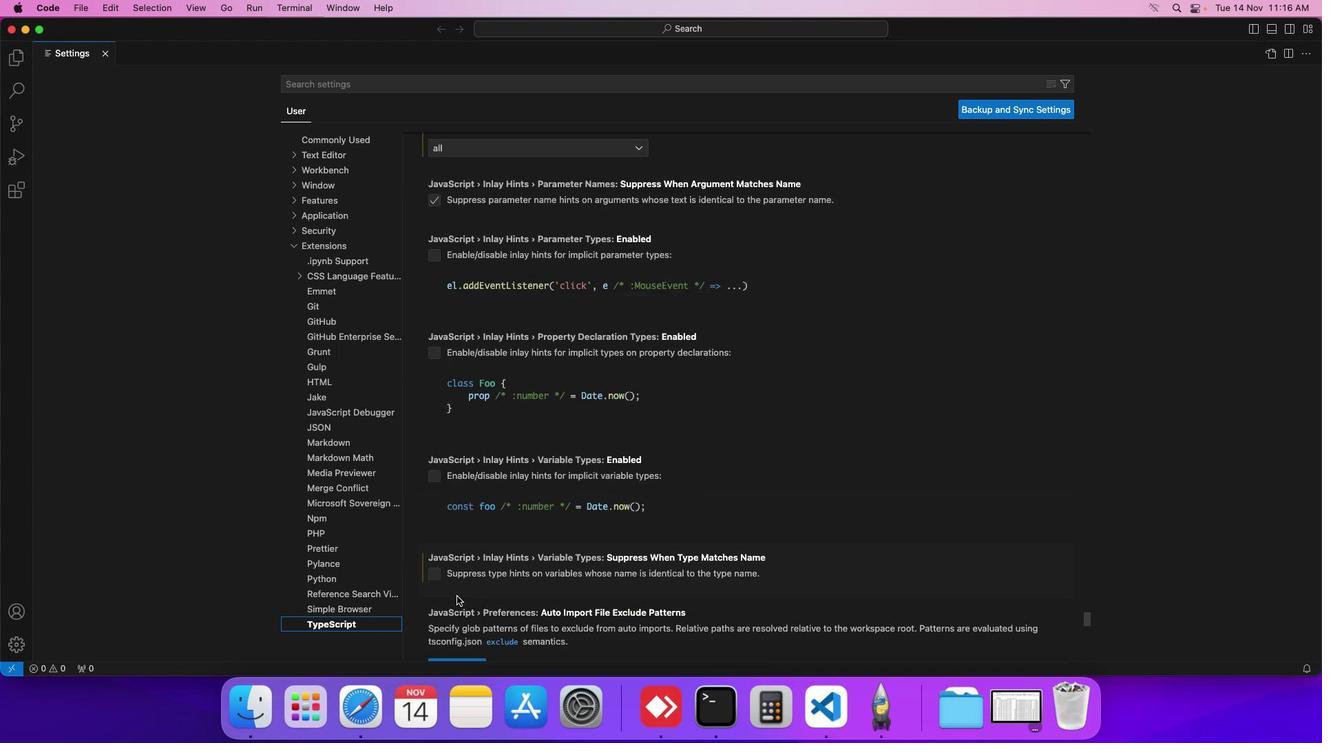 
Action: Mouse scrolled (457, 596) with delta (0, -2)
Screenshot: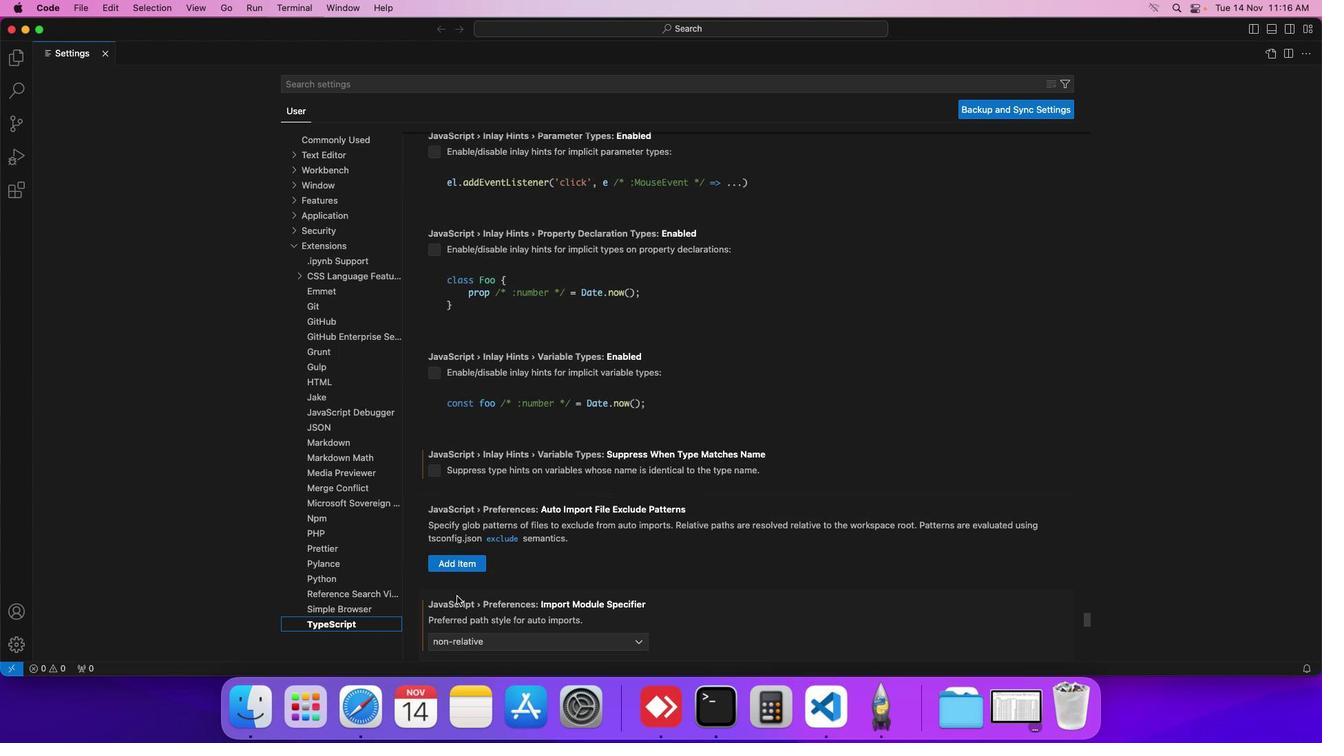 
Action: Mouse scrolled (457, 596) with delta (0, -2)
Screenshot: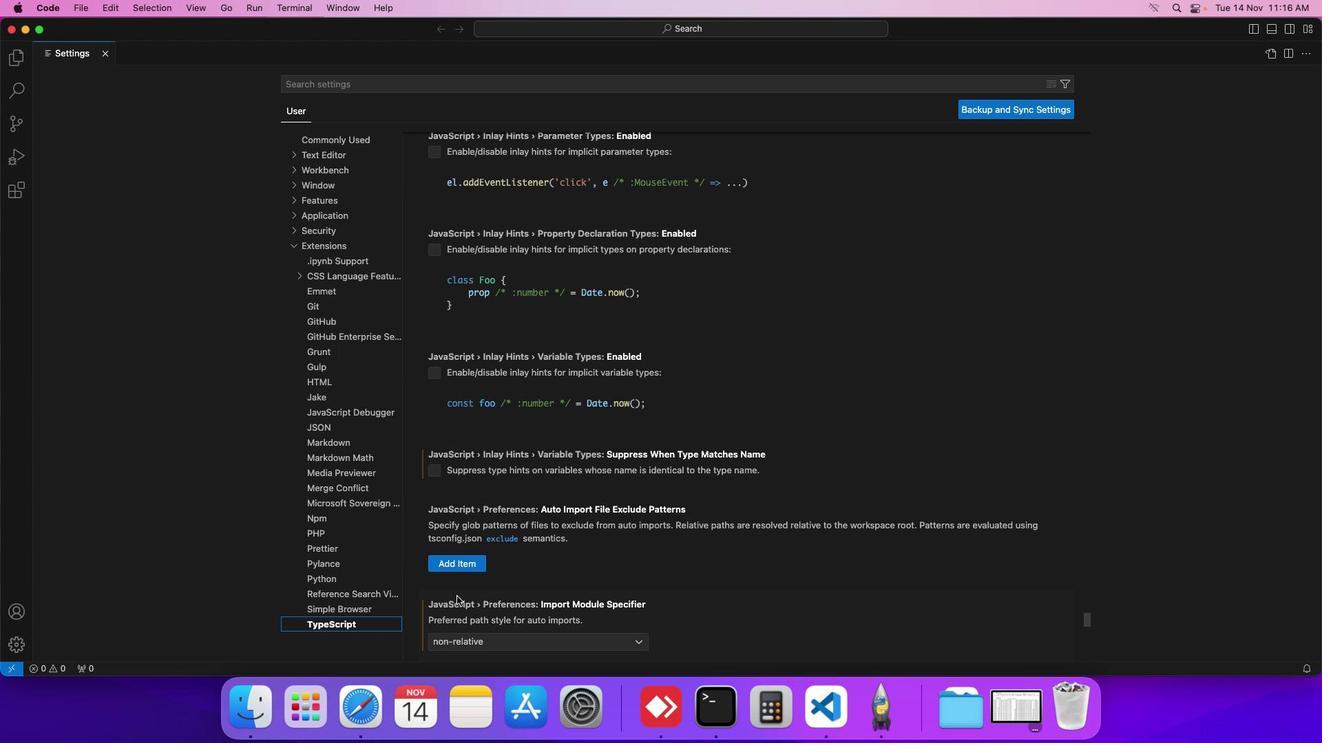 
Action: Mouse scrolled (457, 596) with delta (0, 0)
Screenshot: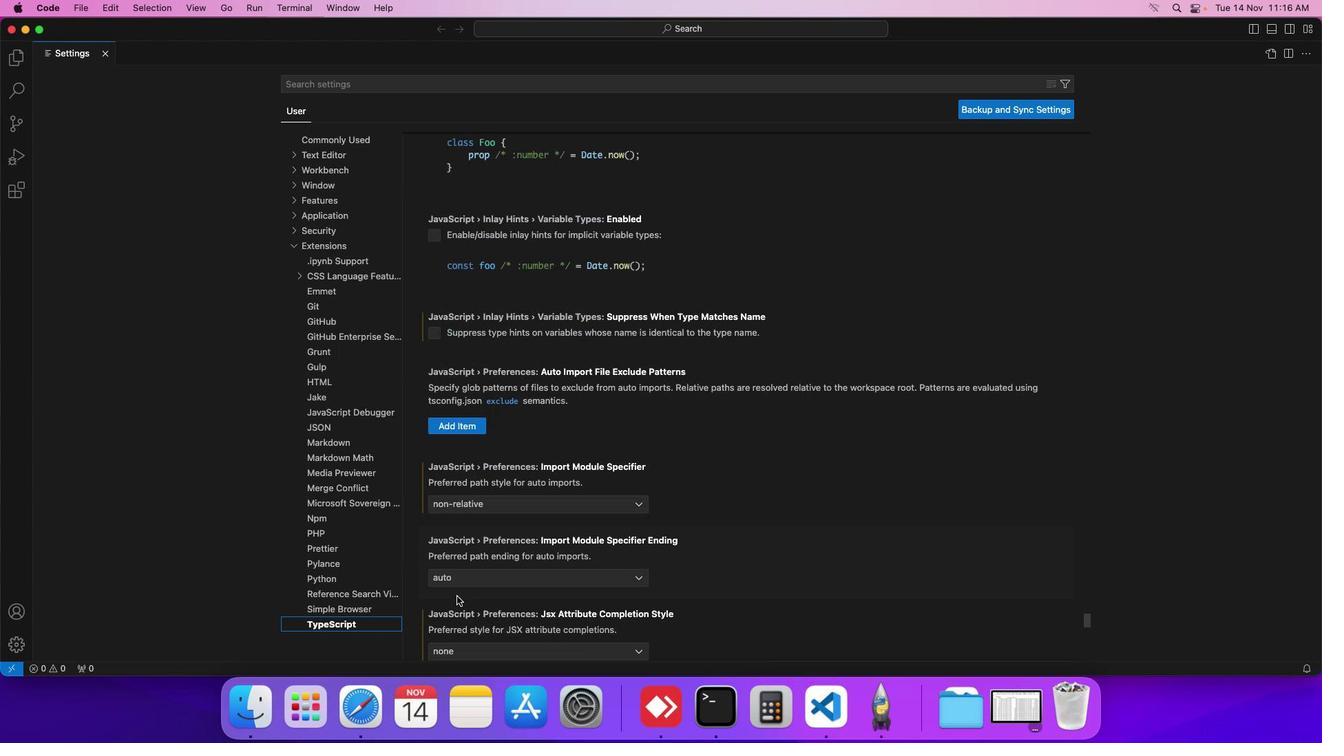 
Action: Mouse scrolled (457, 596) with delta (0, 0)
Screenshot: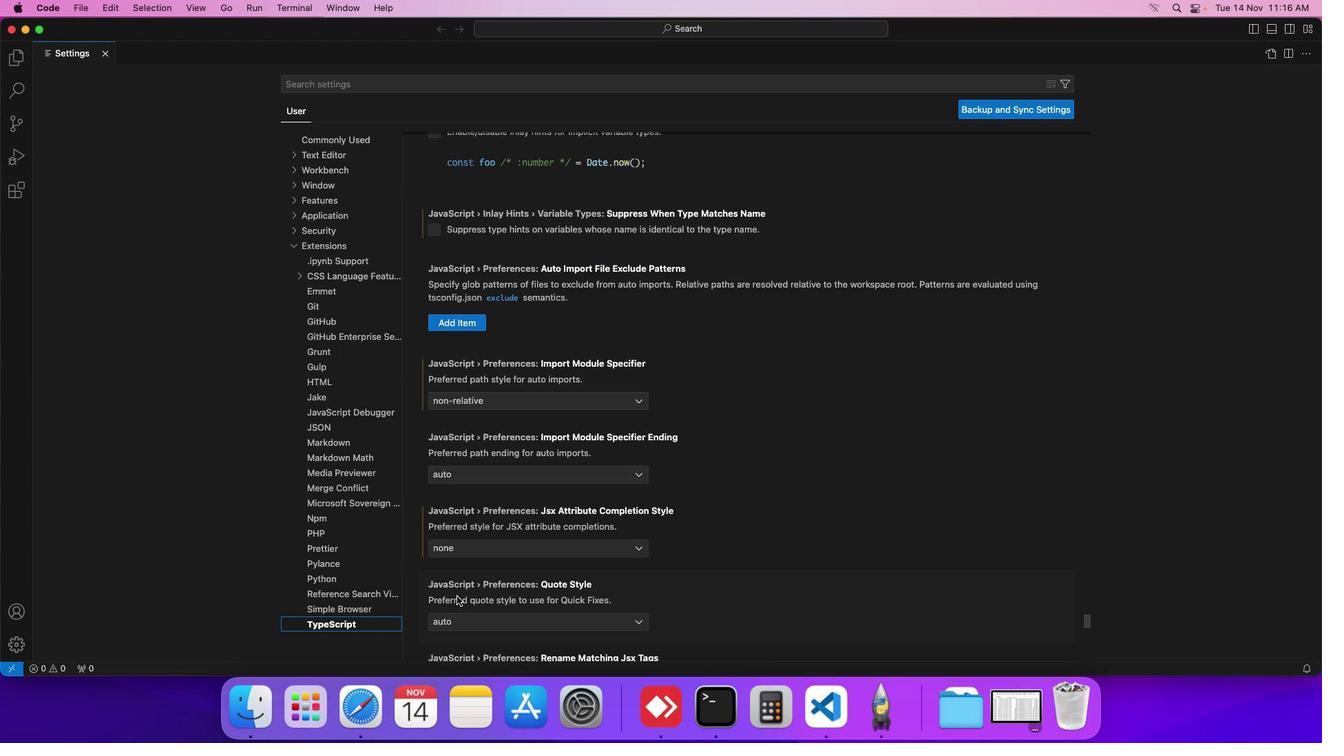 
Action: Mouse scrolled (457, 596) with delta (0, -1)
Screenshot: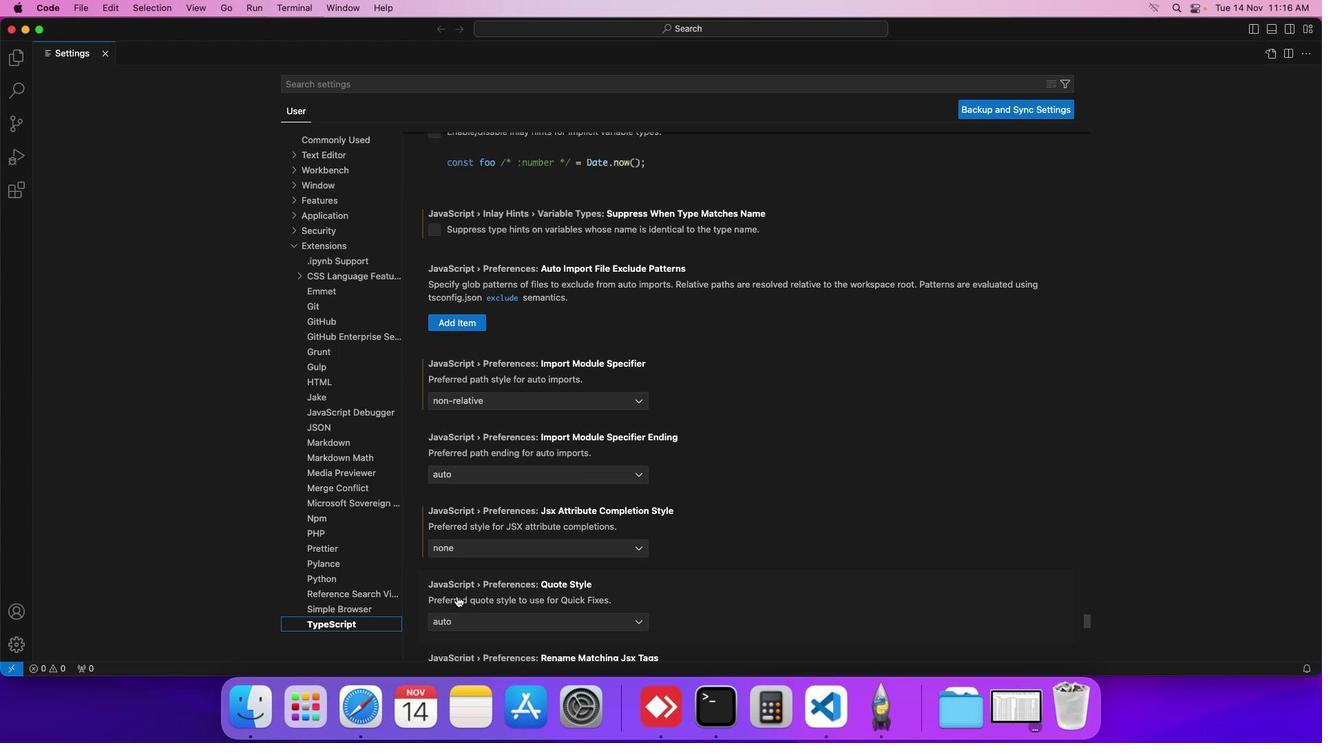 
Action: Mouse scrolled (457, 596) with delta (0, -2)
Screenshot: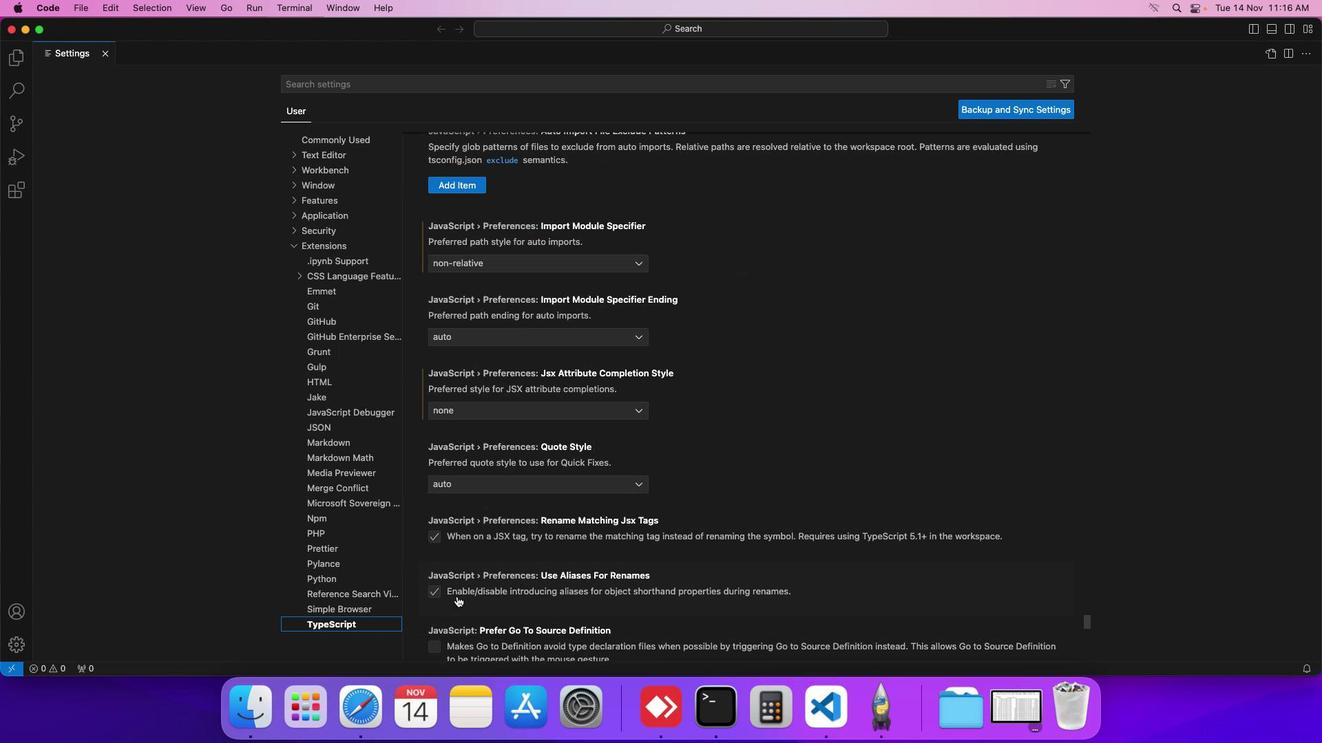 
Action: Mouse scrolled (457, 596) with delta (0, -2)
Screenshot: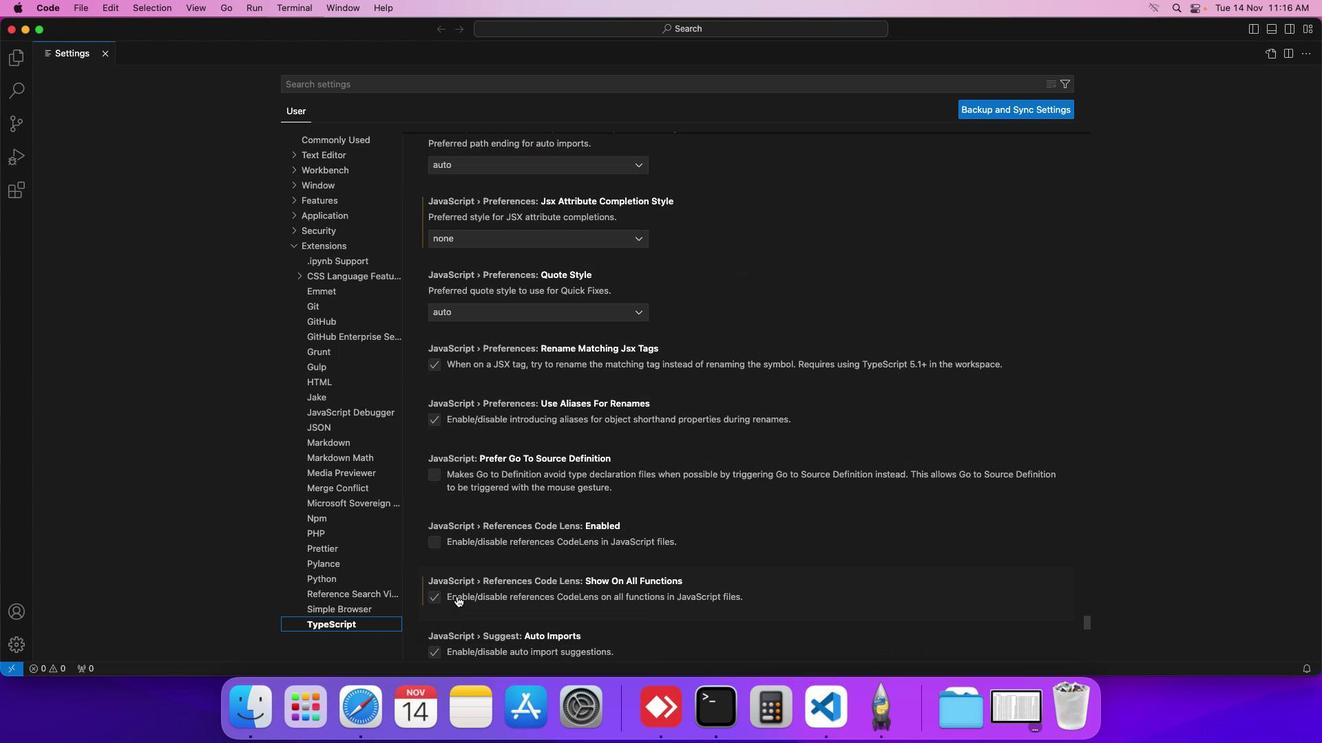 
Action: Mouse scrolled (457, 596) with delta (0, -3)
Screenshot: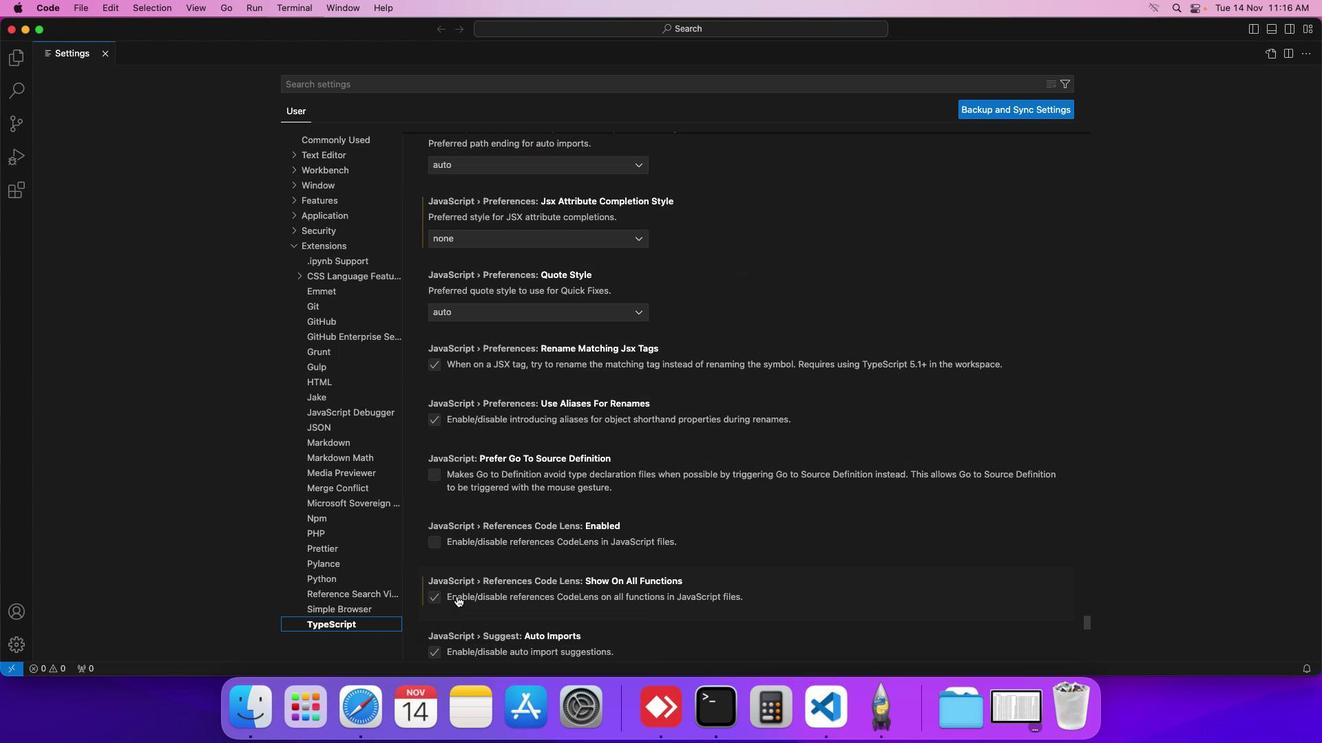 
Action: Mouse scrolled (457, 596) with delta (0, 0)
Screenshot: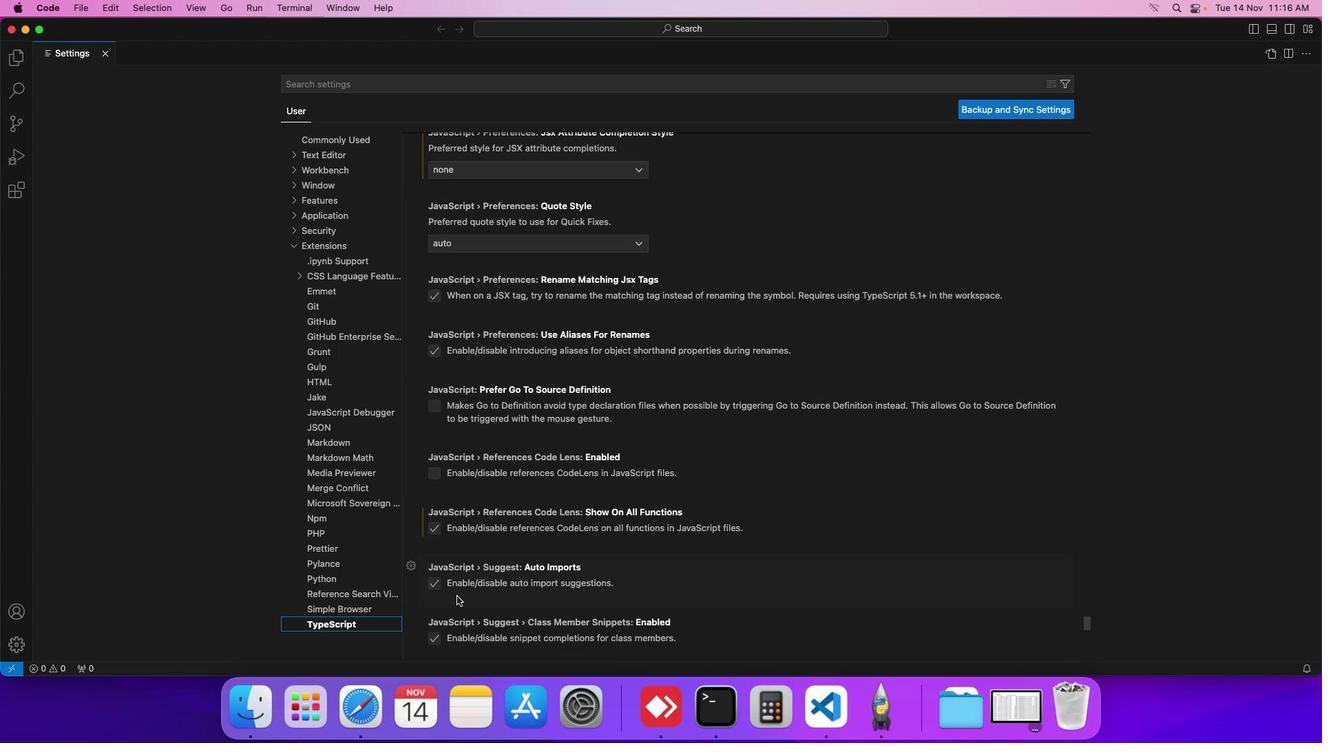 
Action: Mouse scrolled (457, 596) with delta (0, 0)
Screenshot: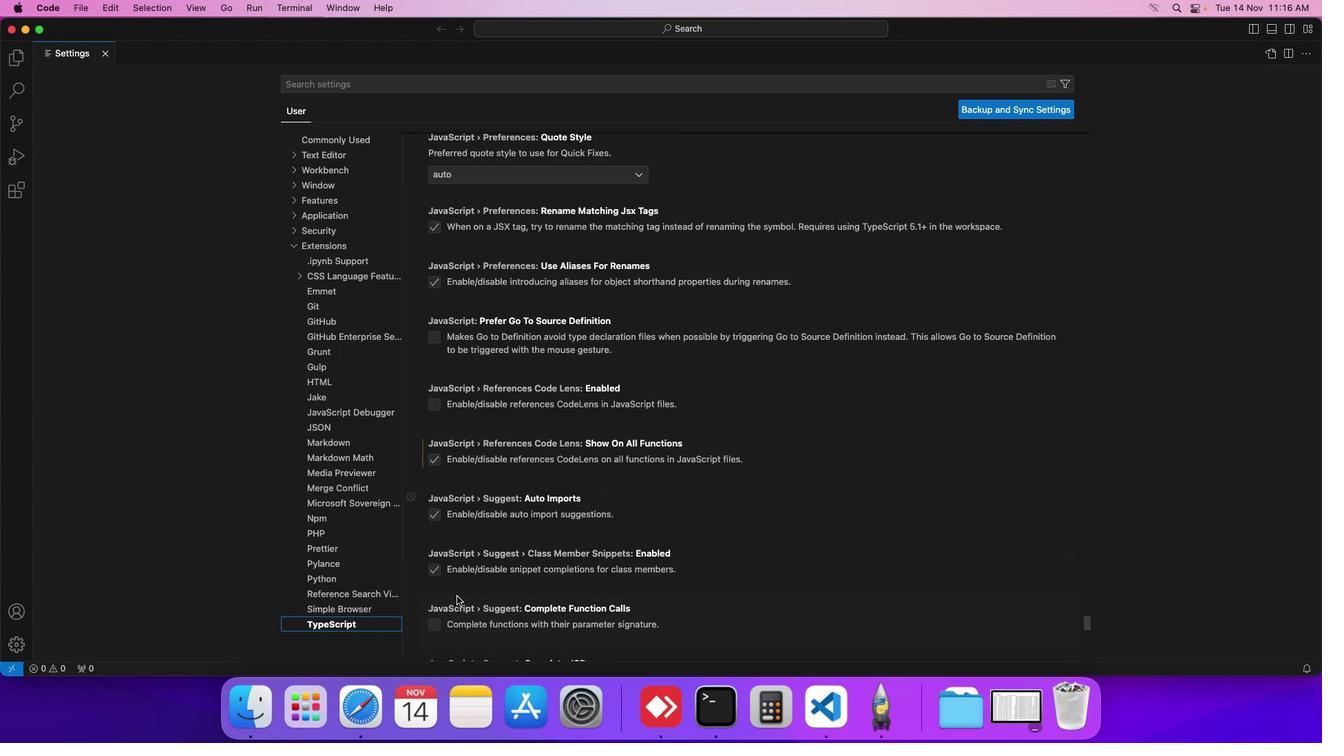 
Action: Mouse scrolled (457, 596) with delta (0, -1)
Screenshot: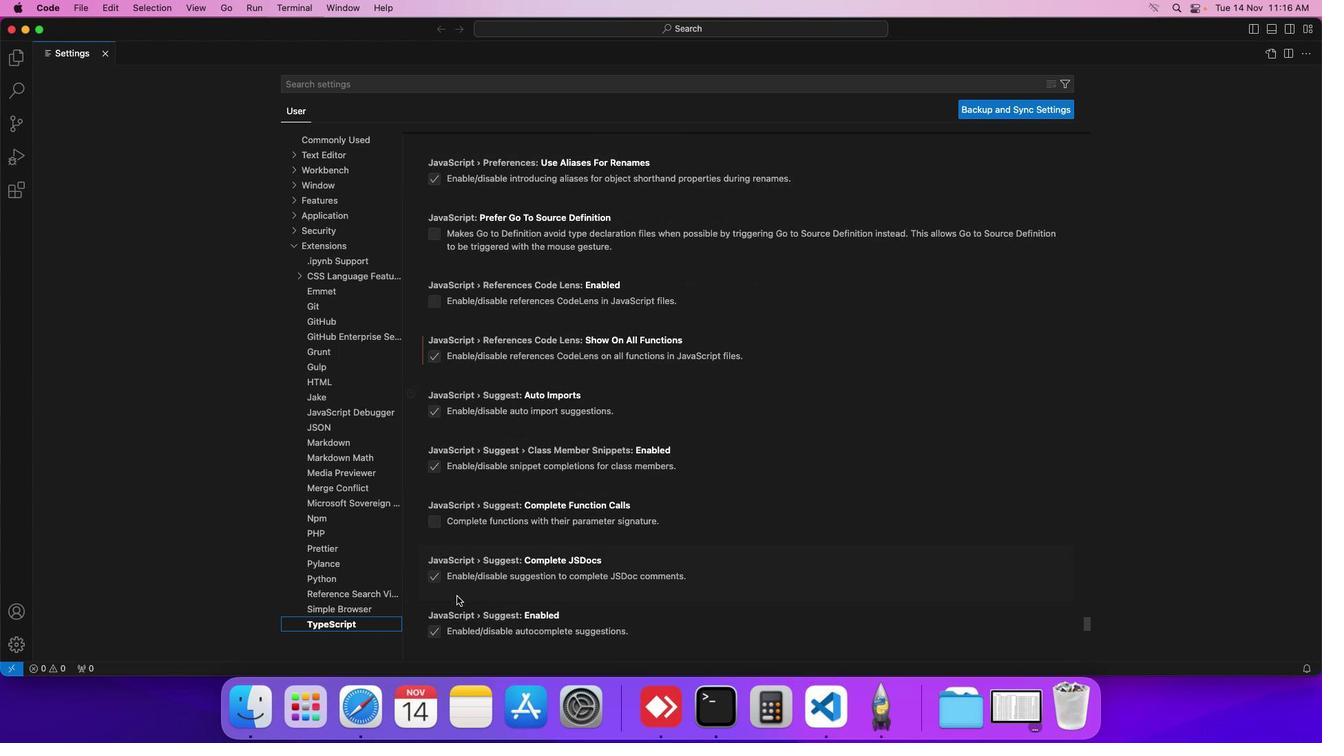 
Action: Mouse scrolled (457, 596) with delta (0, -2)
Screenshot: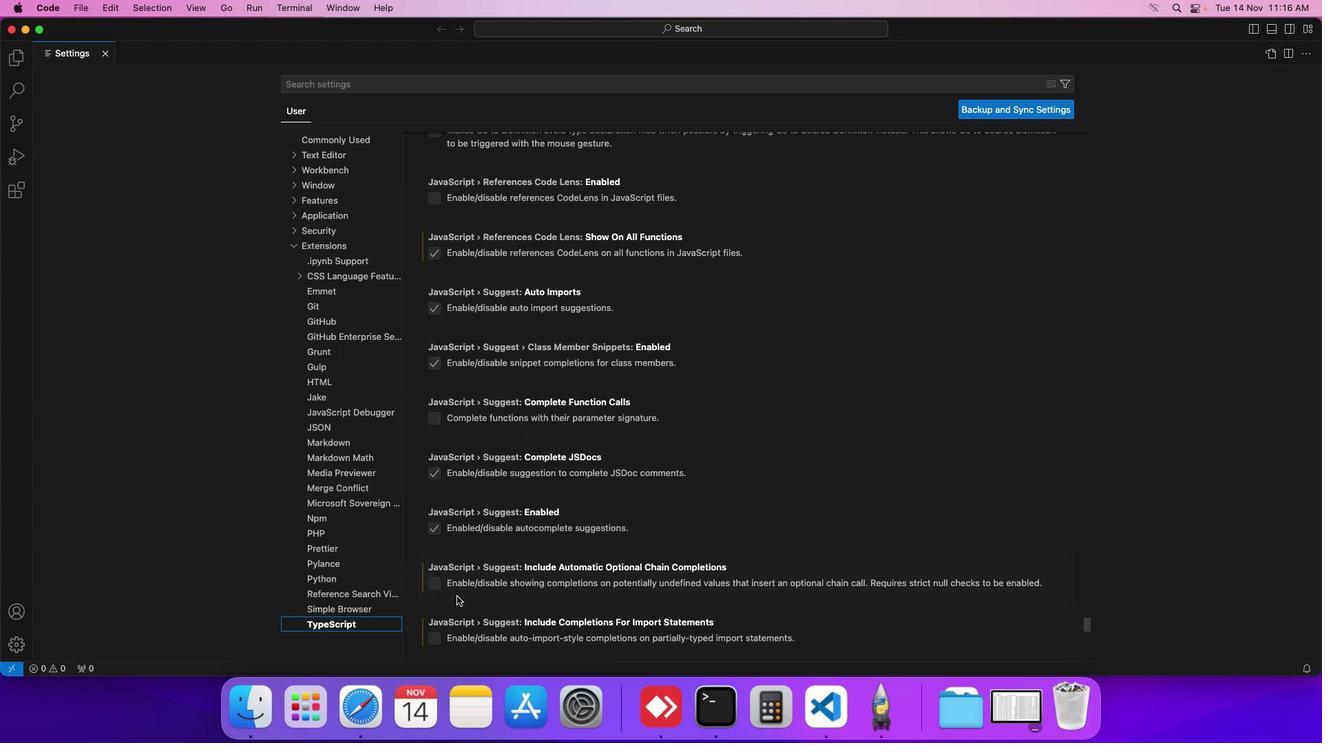 
Action: Mouse scrolled (457, 596) with delta (0, -2)
Screenshot: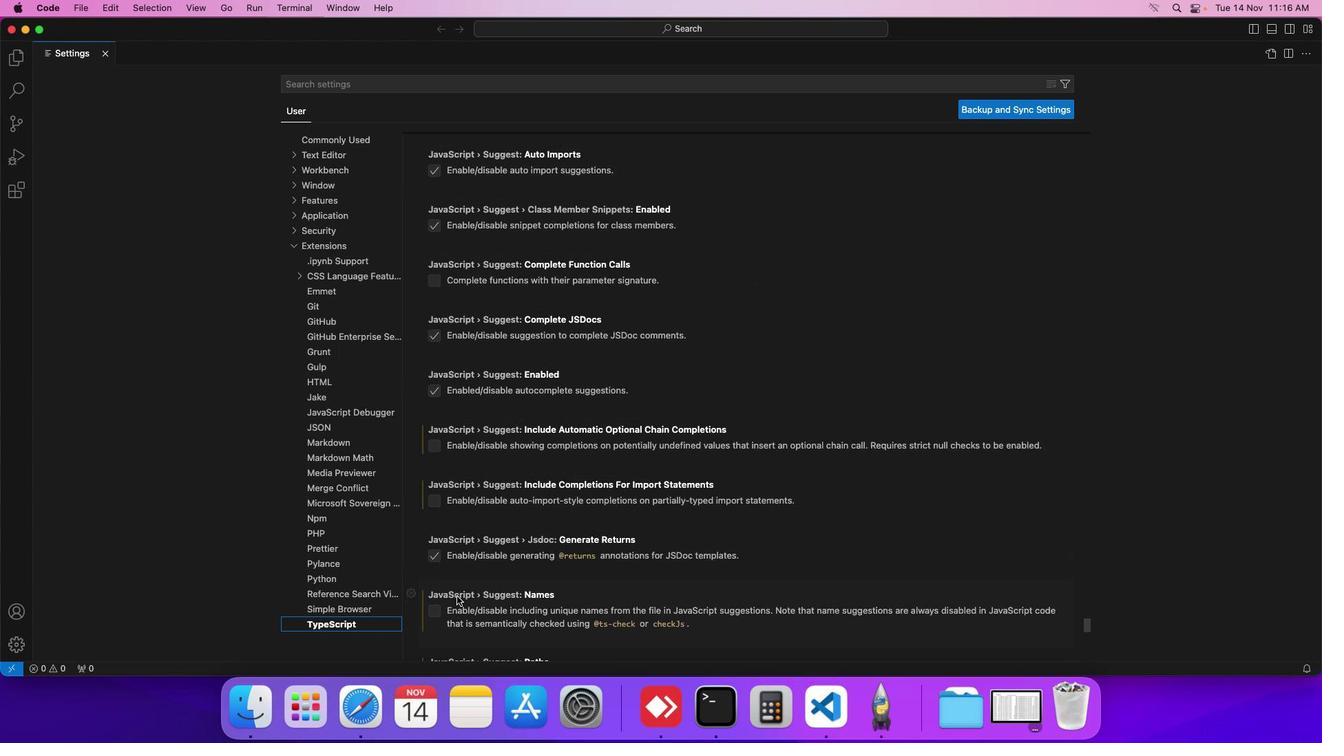 
Action: Mouse scrolled (457, 596) with delta (0, -2)
Screenshot: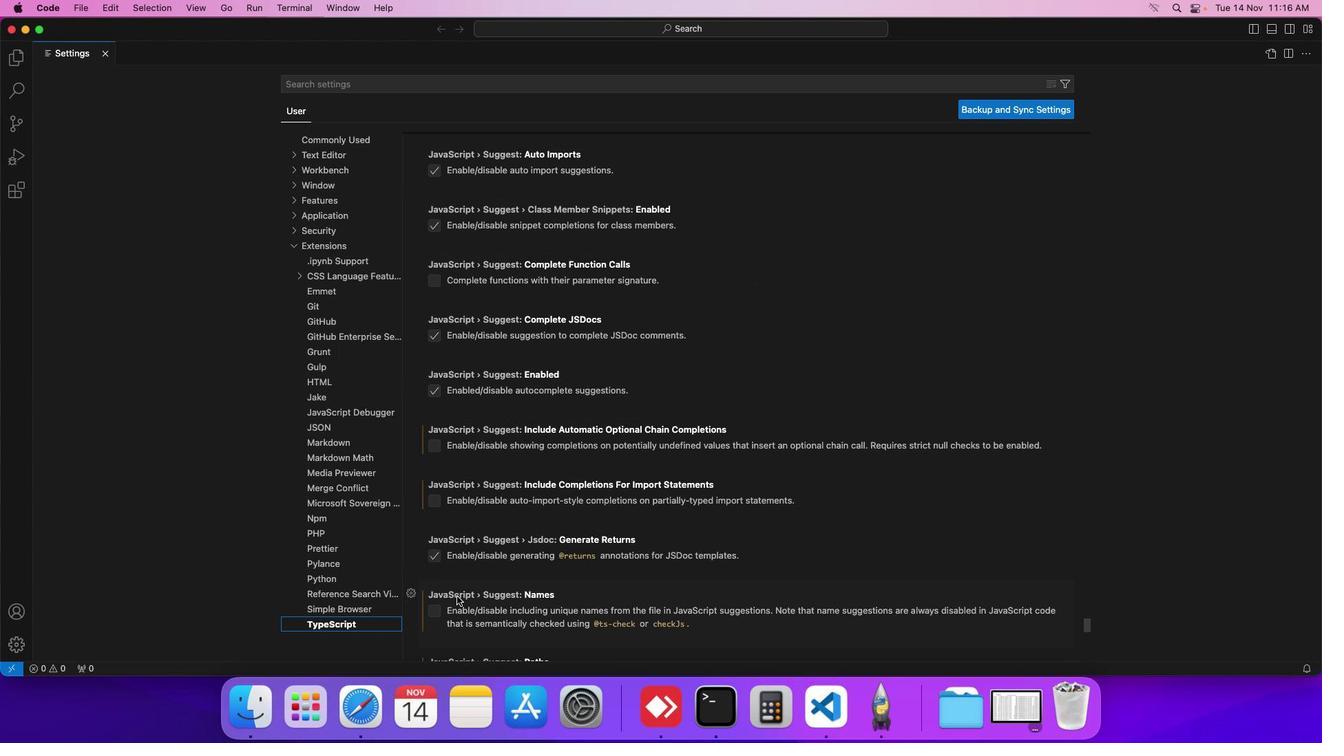 
Action: Mouse moved to (460, 597)
Screenshot: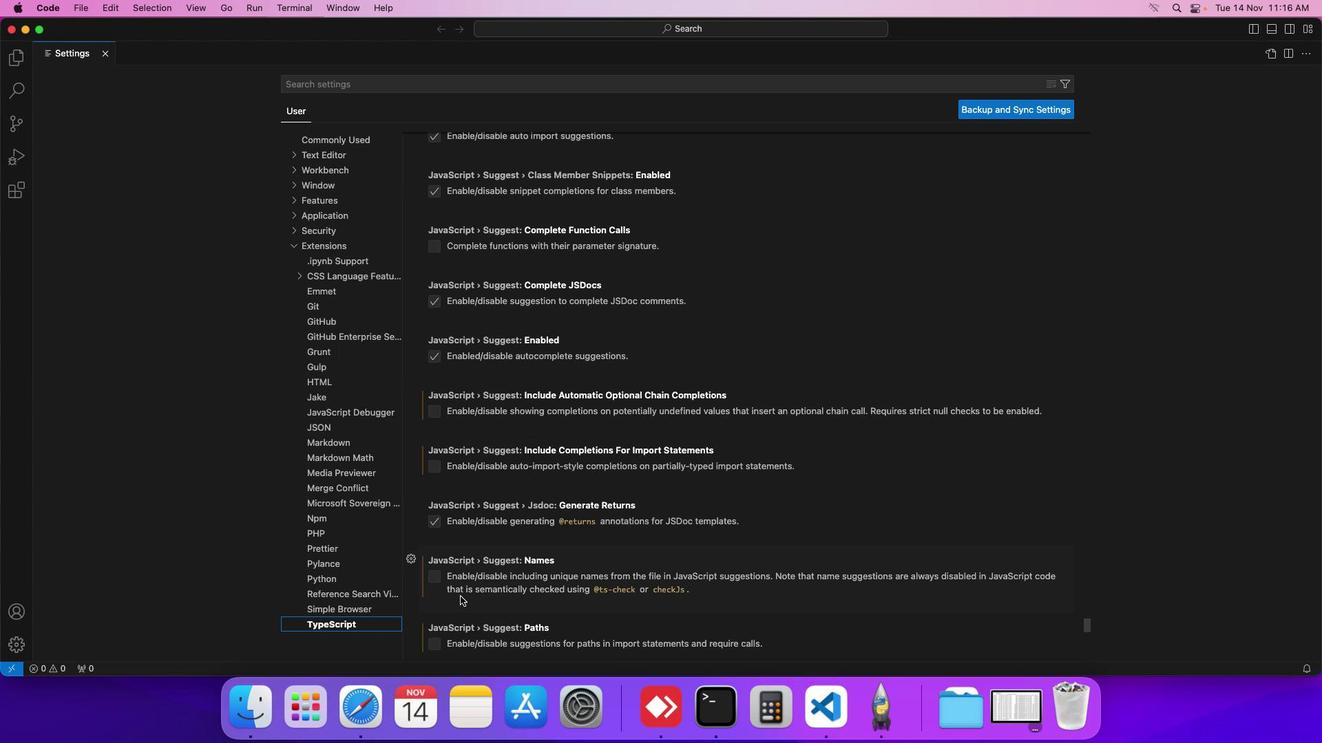 
Action: Mouse scrolled (460, 597) with delta (0, 0)
Screenshot: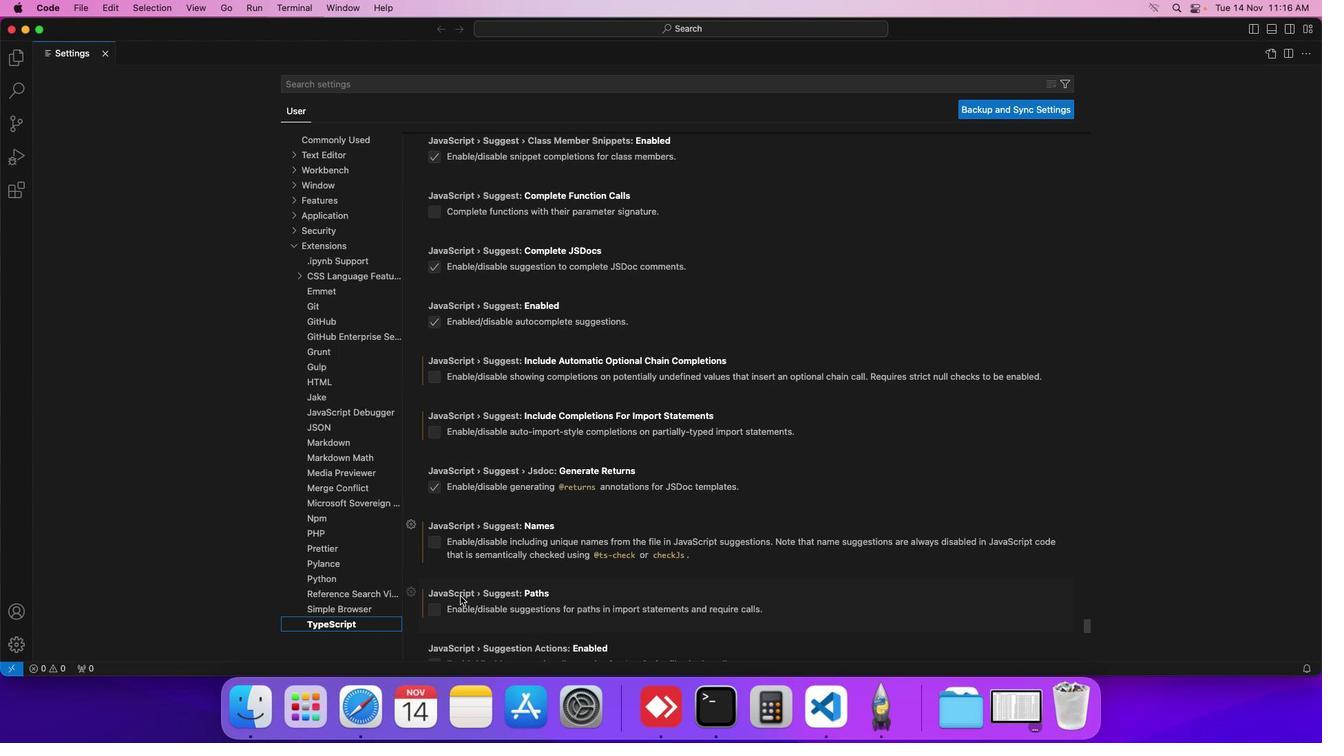 
Action: Mouse scrolled (460, 597) with delta (0, 0)
Screenshot: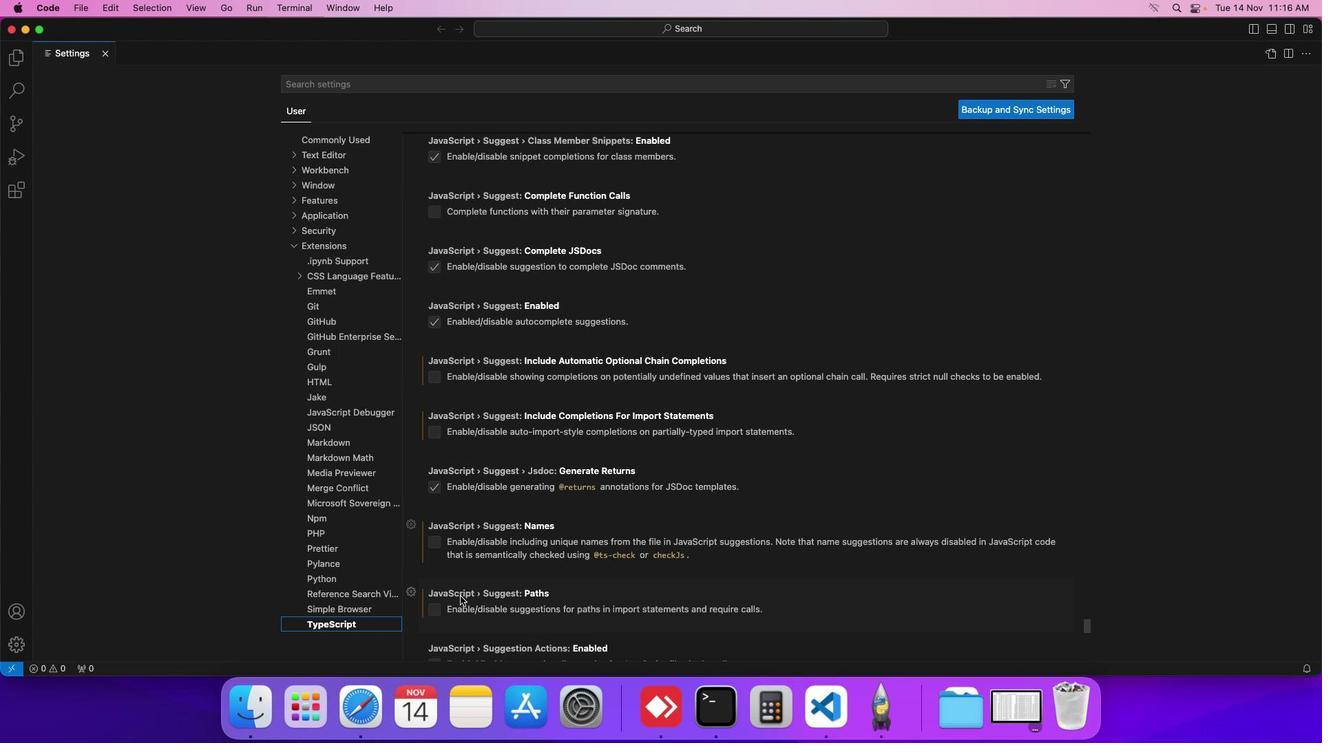 
Action: Mouse scrolled (460, 597) with delta (0, 0)
Screenshot: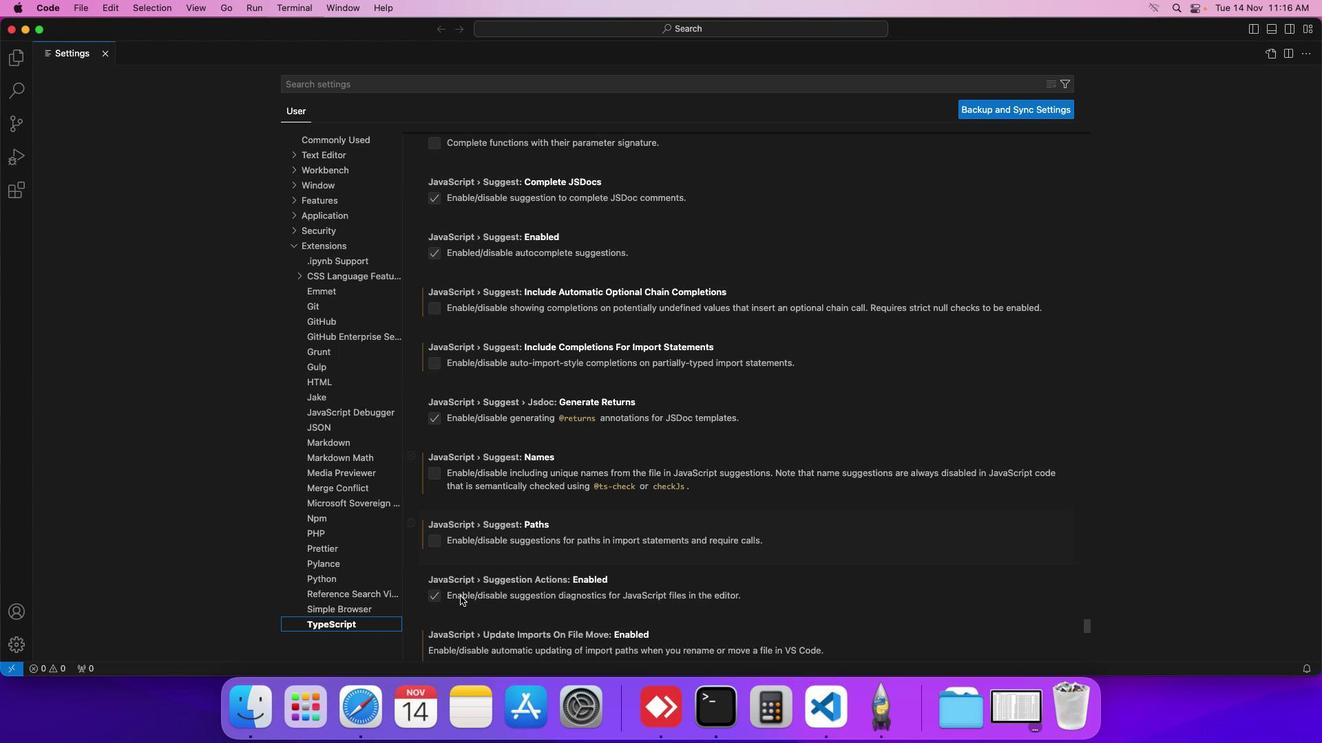
Action: Mouse scrolled (460, 597) with delta (0, 0)
Screenshot: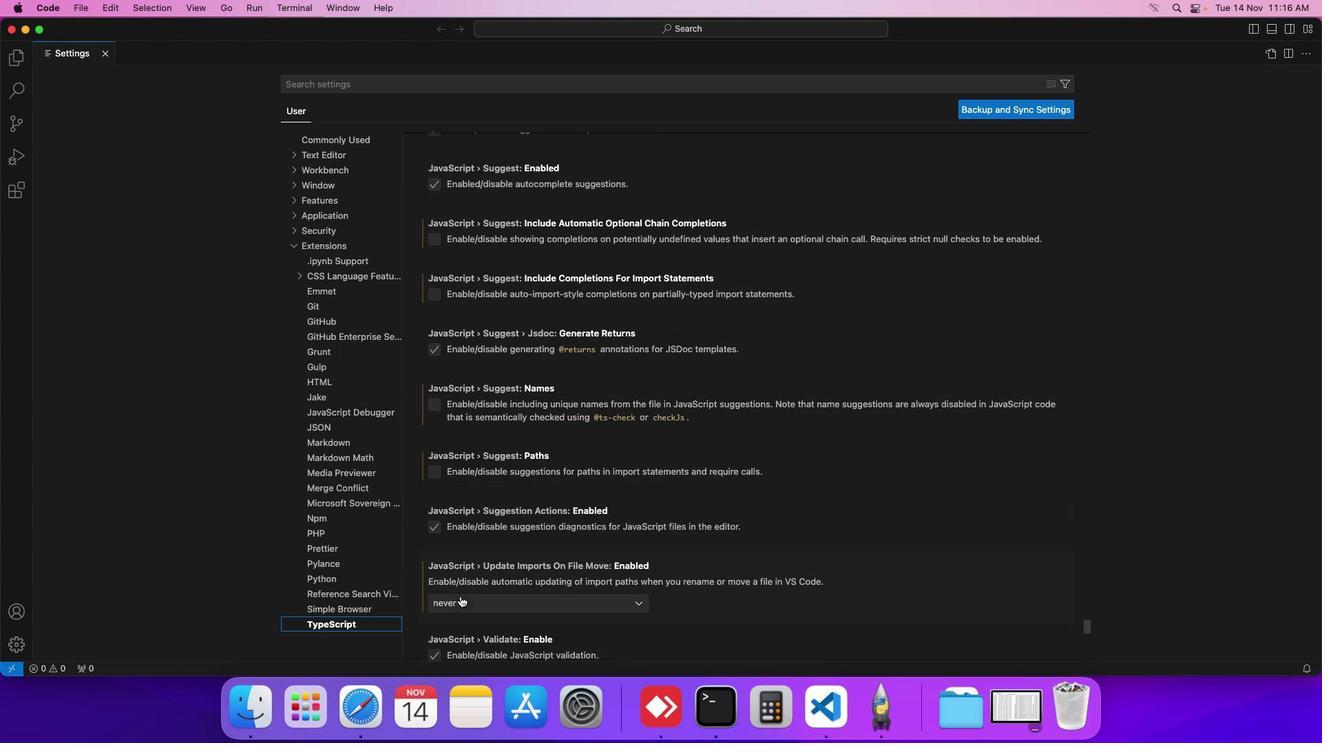 
Action: Mouse scrolled (460, 597) with delta (0, -1)
Screenshot: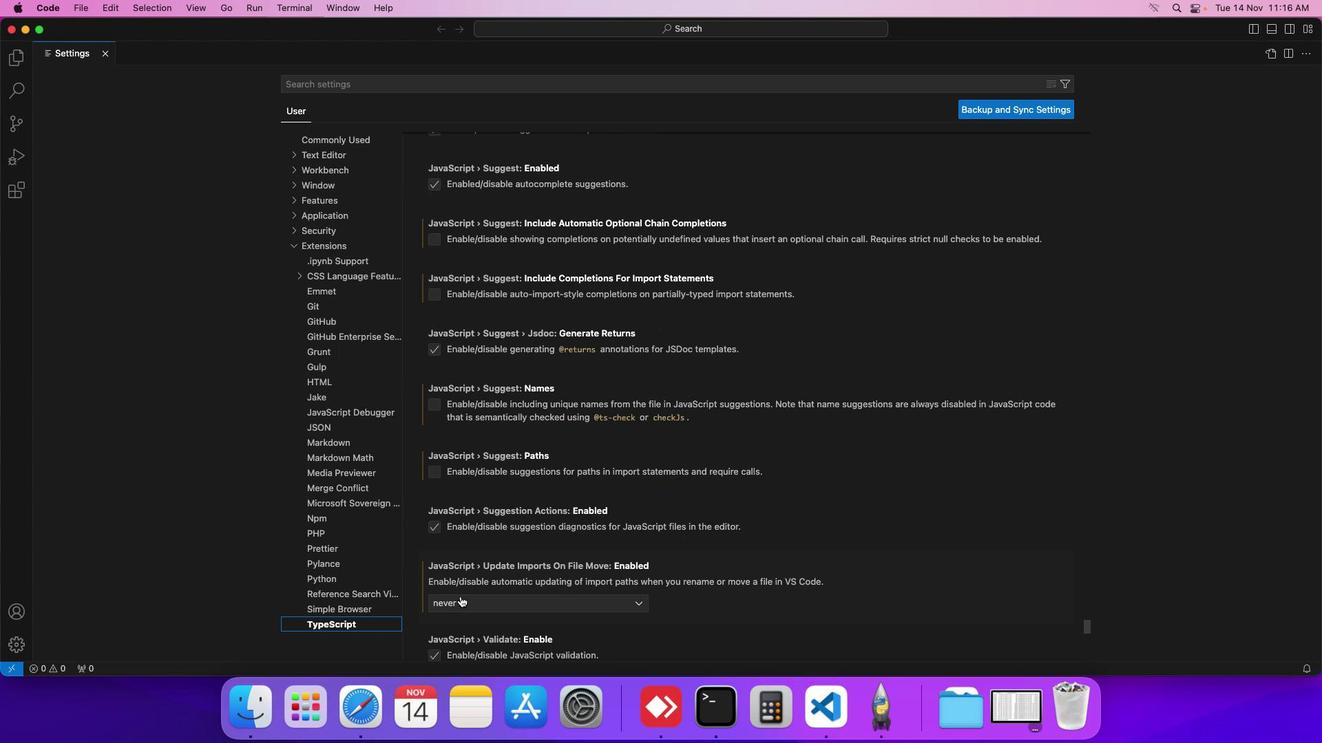 
Action: Mouse scrolled (460, 597) with delta (0, 0)
Screenshot: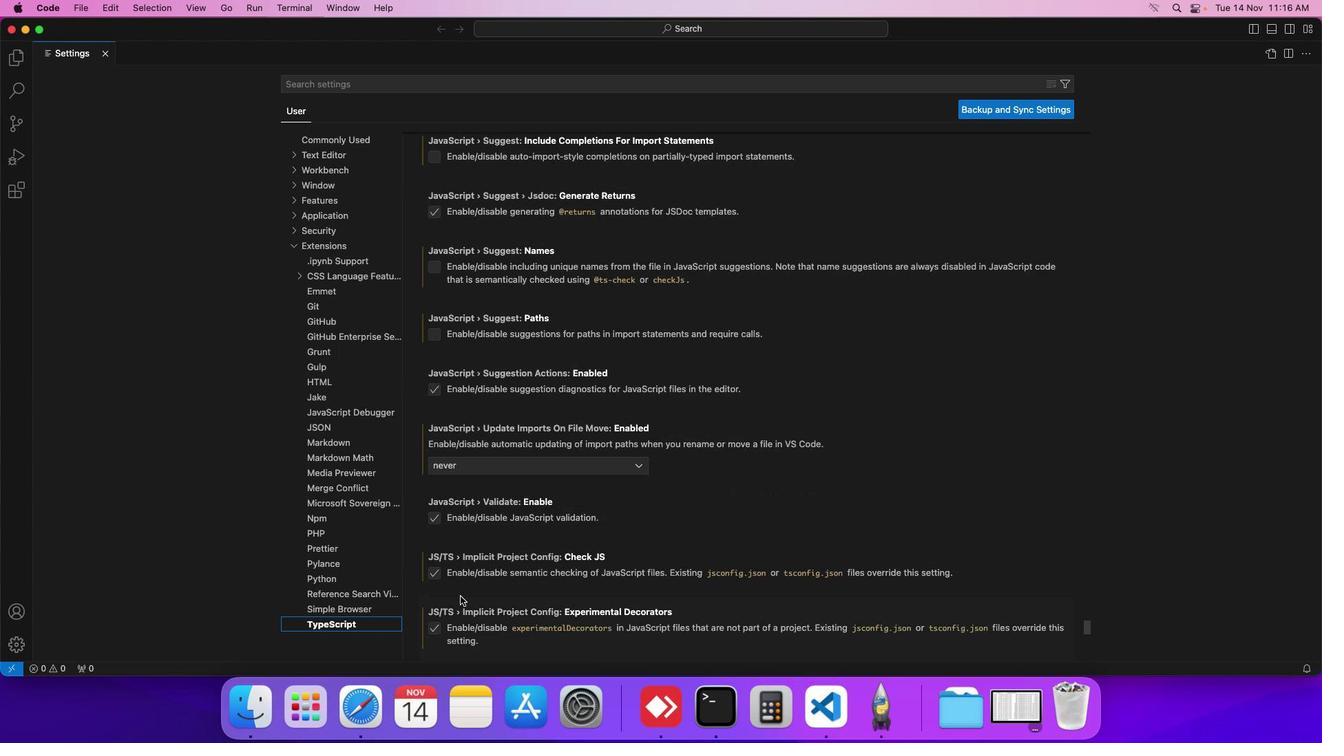 
Action: Mouse scrolled (460, 597) with delta (0, 0)
Screenshot: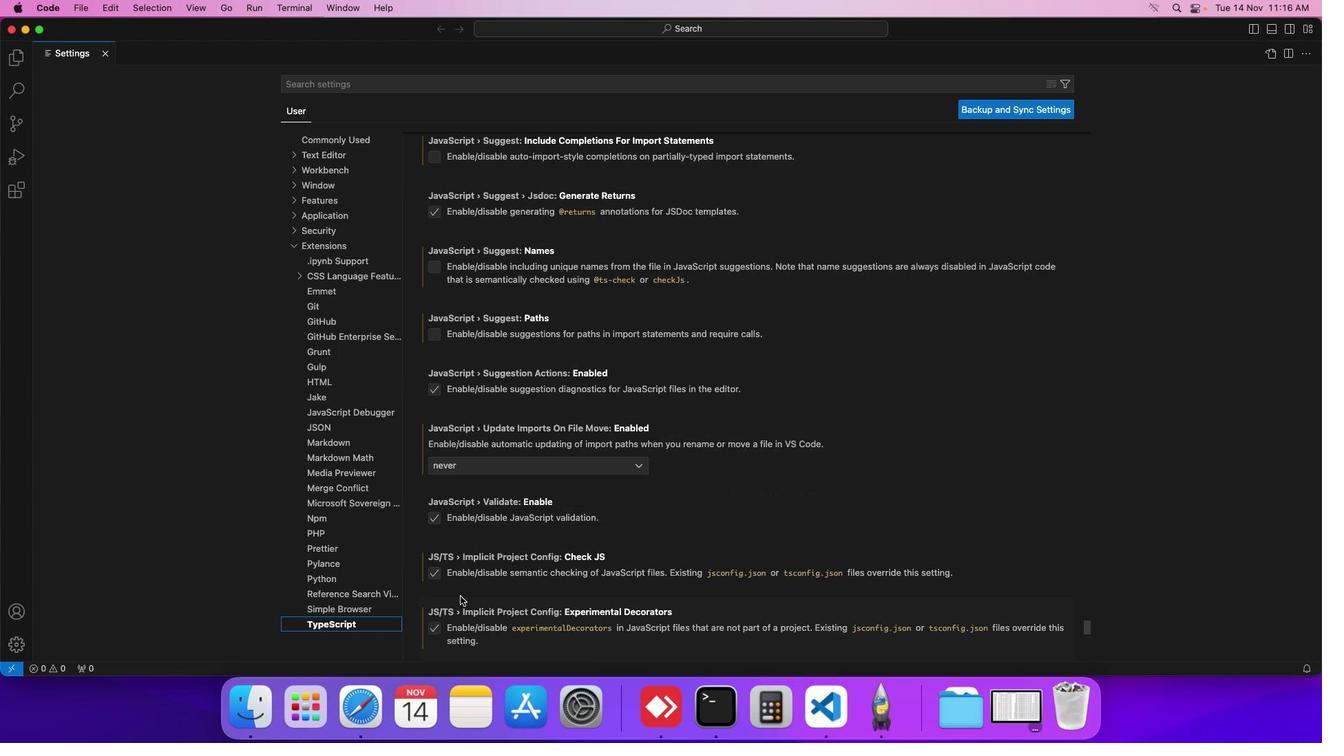 
Action: Mouse scrolled (460, 597) with delta (0, -1)
Screenshot: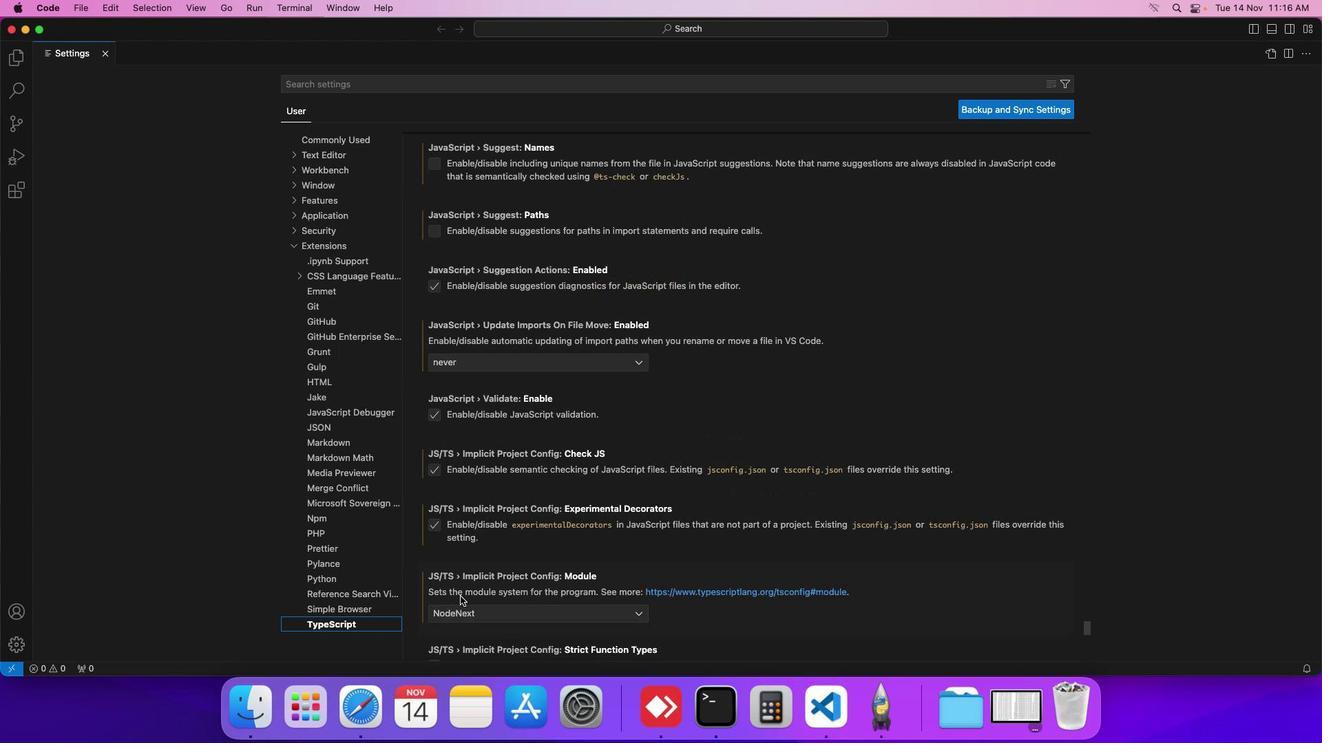 
Action: Mouse scrolled (460, 597) with delta (0, -2)
Screenshot: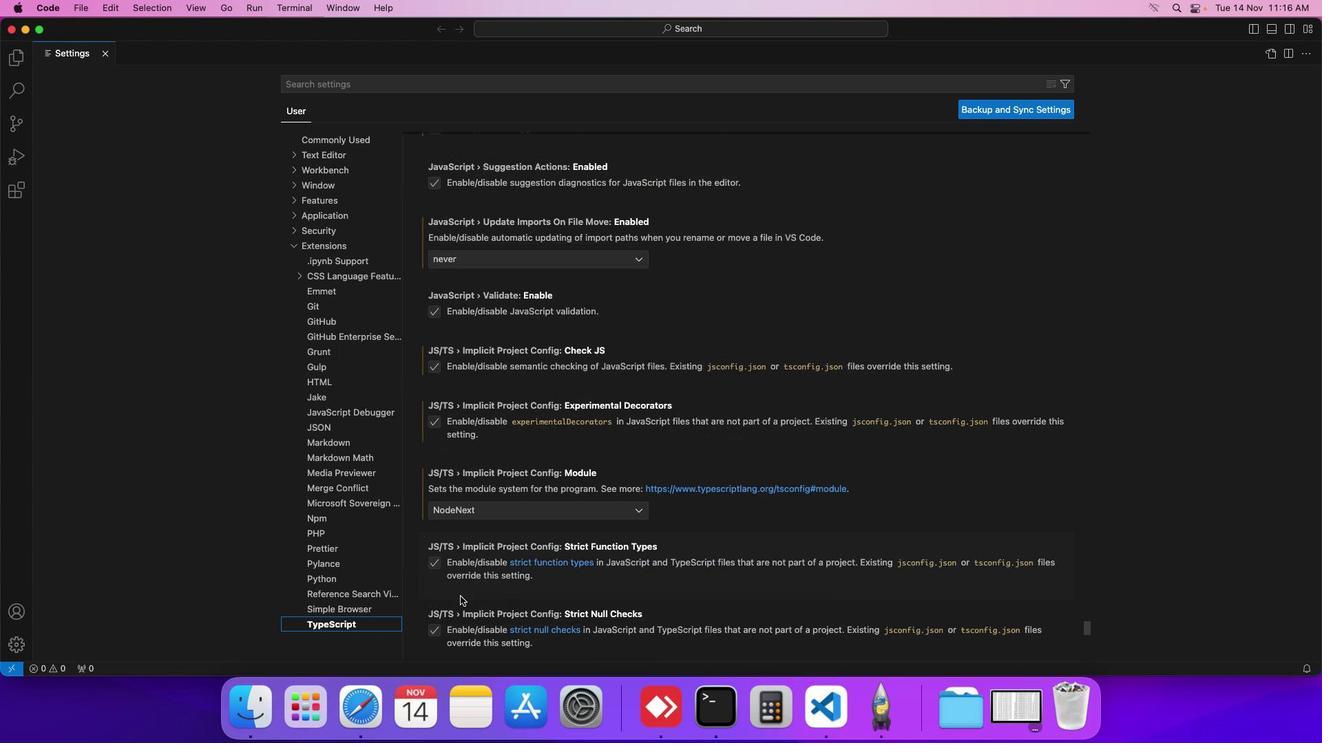 
Action: Mouse scrolled (460, 597) with delta (0, -2)
Screenshot: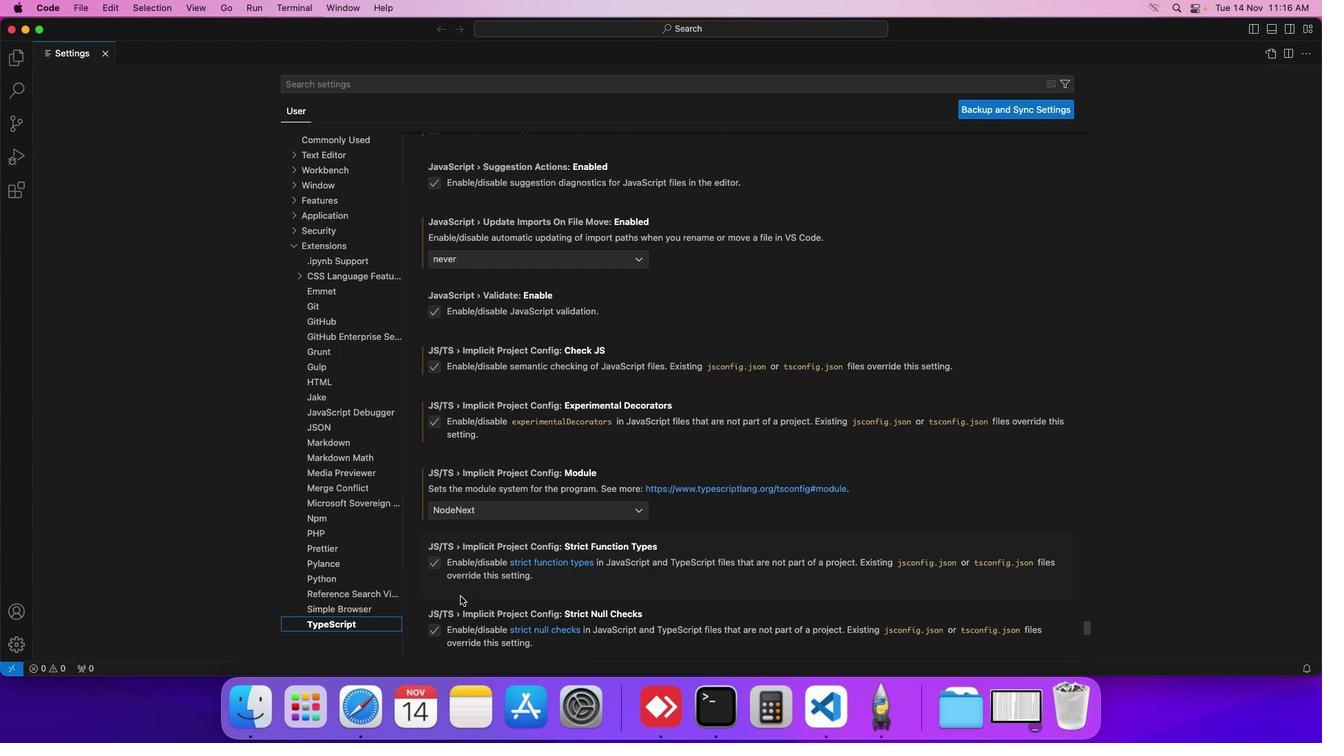 
Action: Mouse moved to (462, 596)
Screenshot: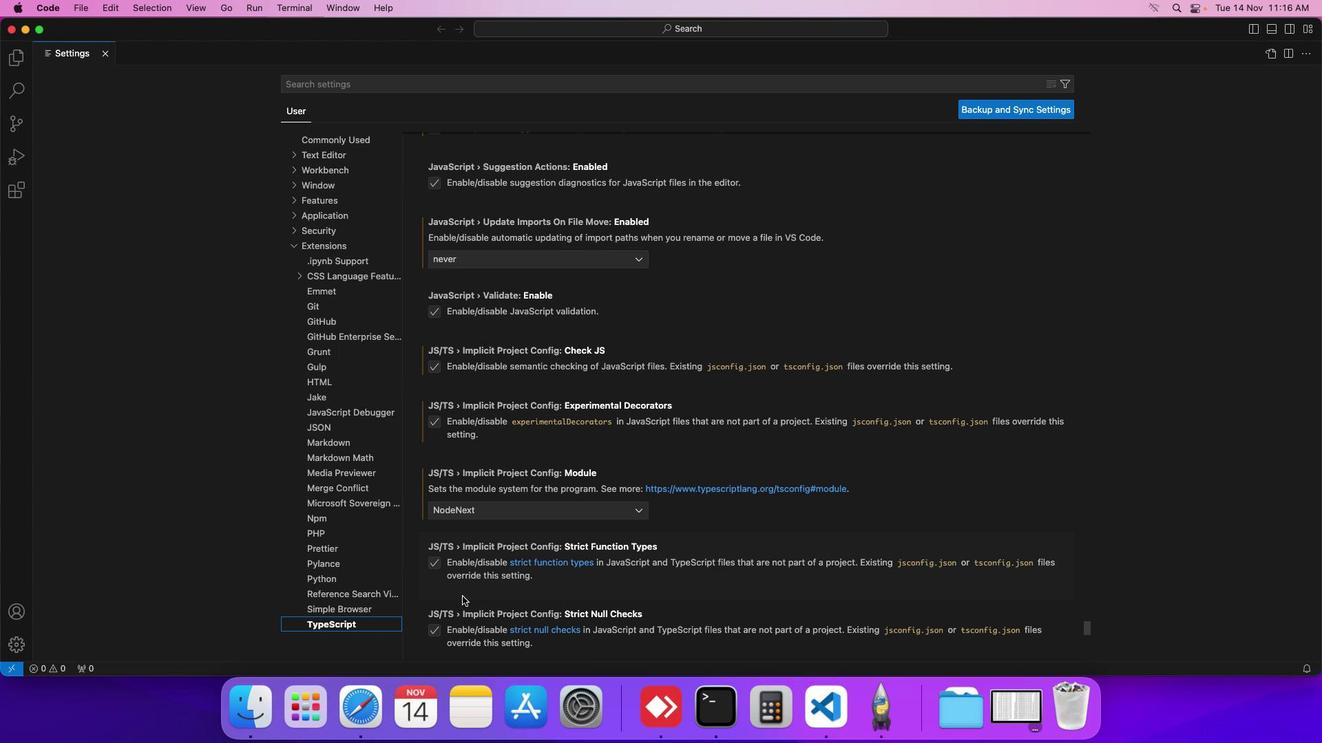 
Action: Mouse scrolled (462, 596) with delta (0, 0)
Screenshot: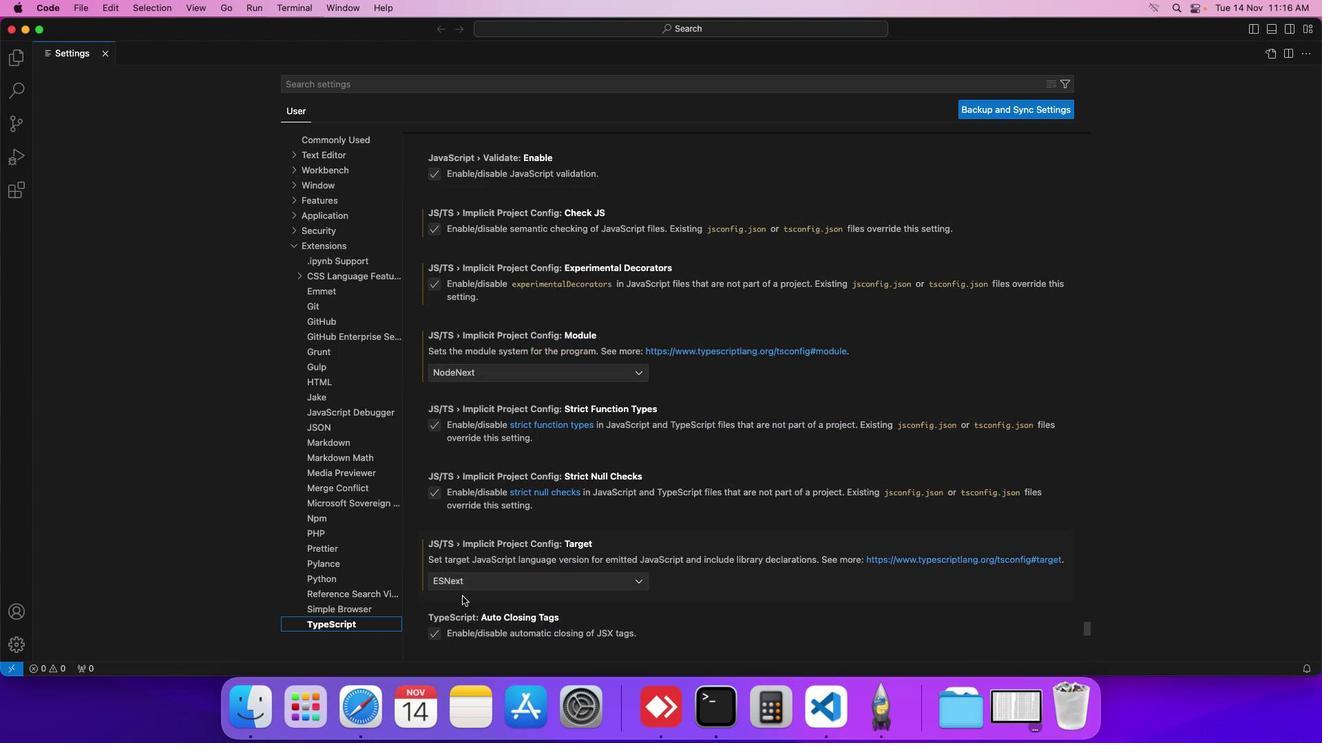 
Action: Mouse scrolled (462, 596) with delta (0, 0)
Screenshot: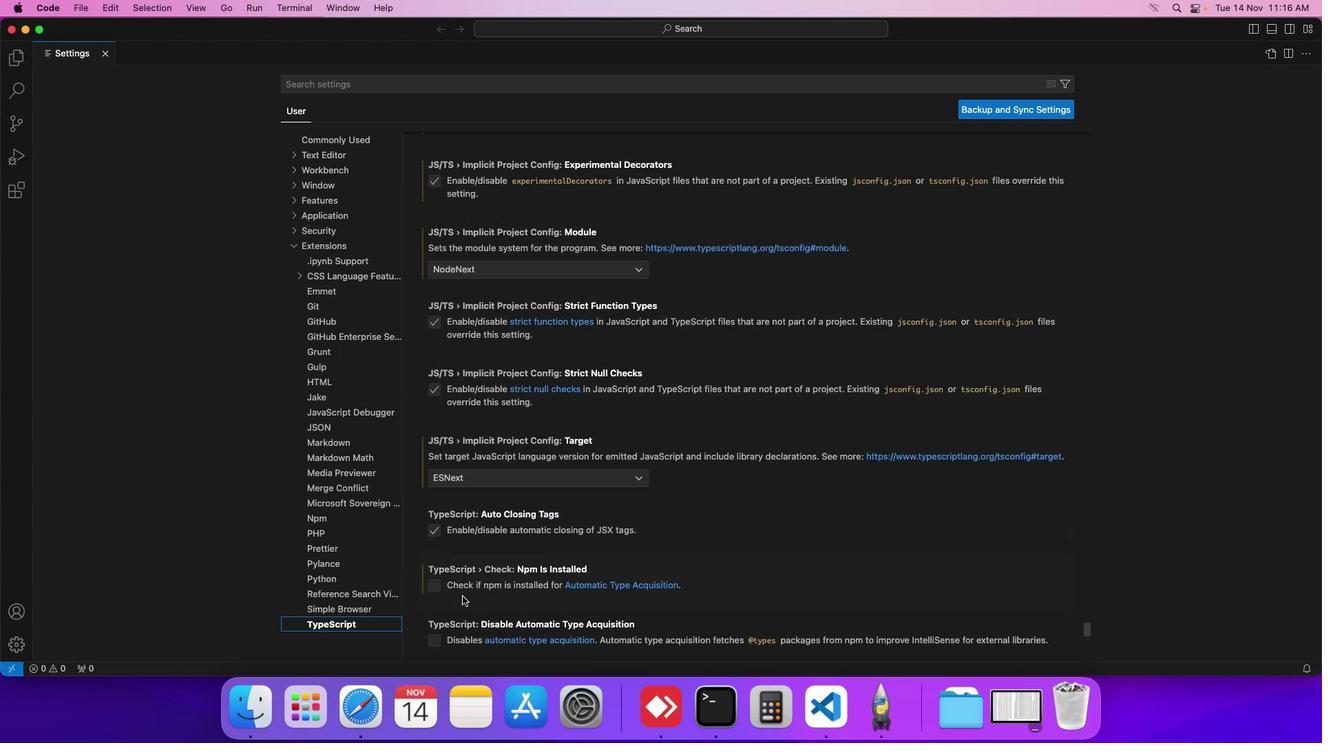 
Action: Mouse scrolled (462, 596) with delta (0, -1)
Screenshot: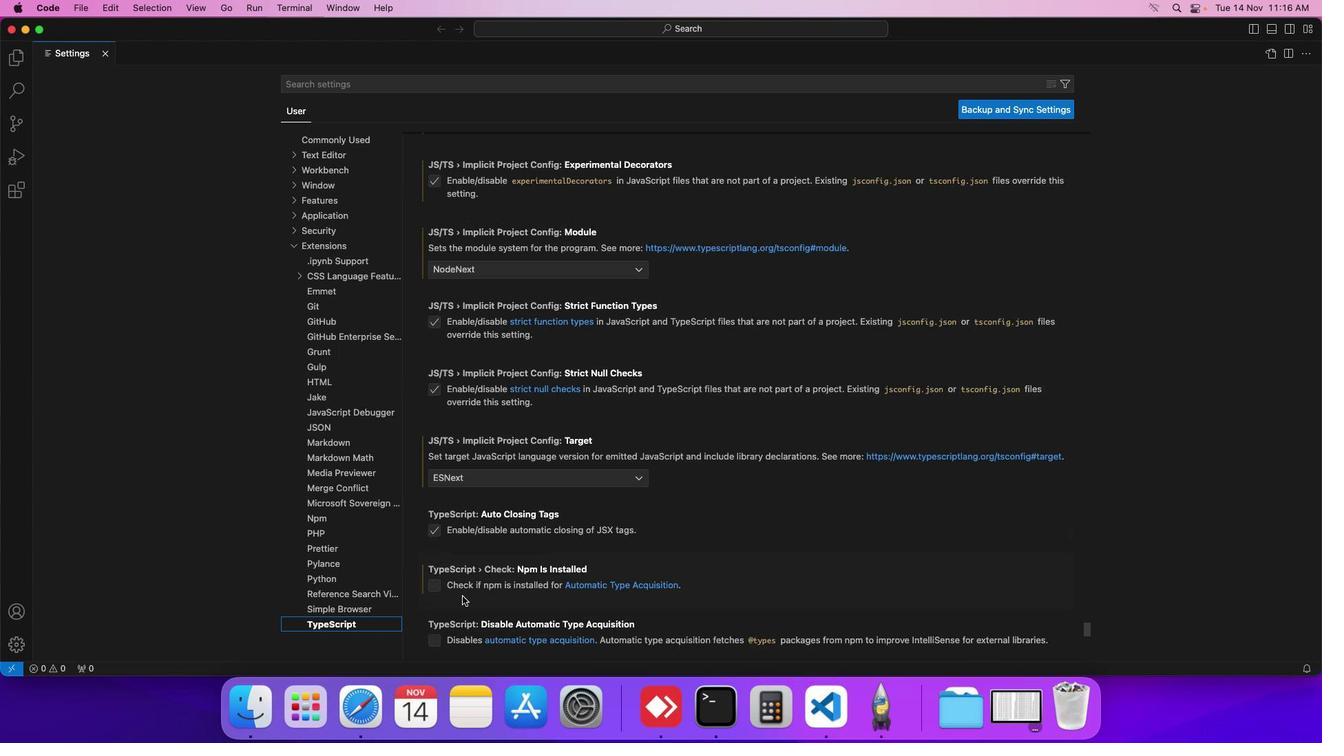
Action: Mouse scrolled (462, 596) with delta (0, -2)
Screenshot: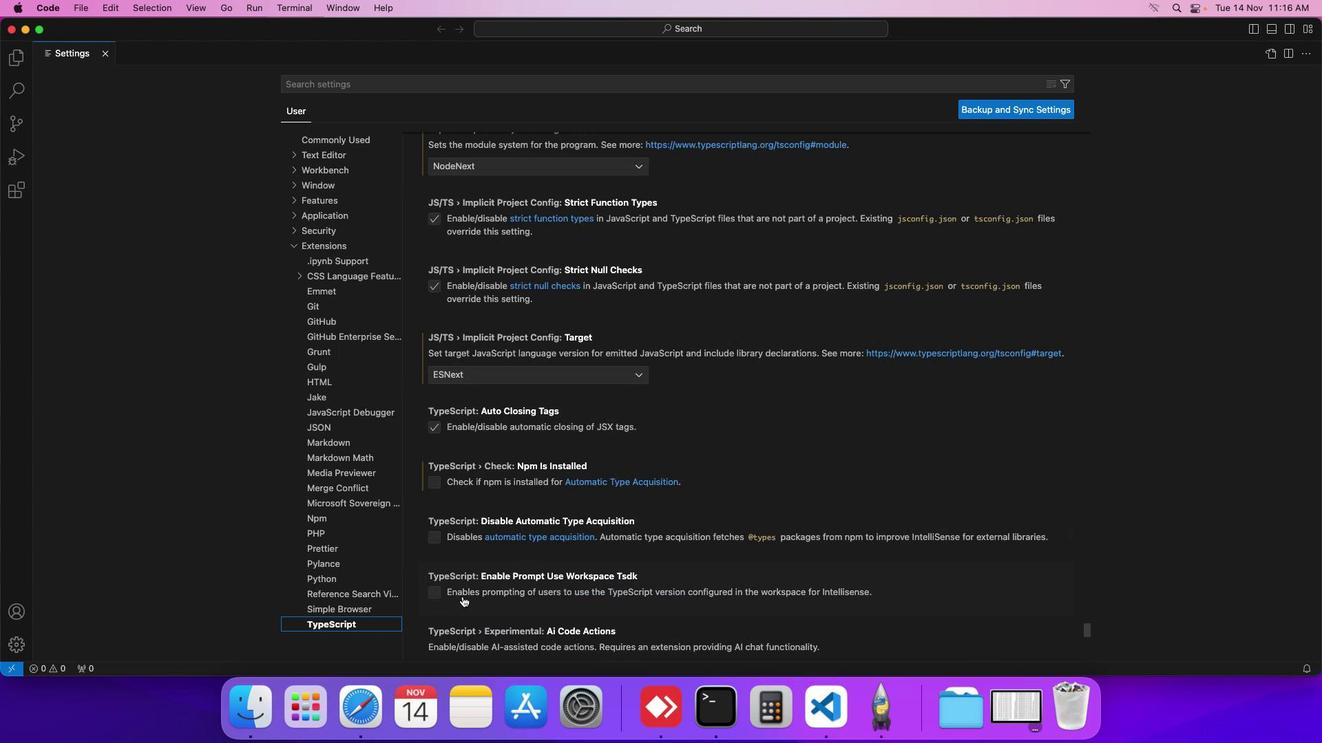 
Action: Mouse scrolled (462, 596) with delta (0, -2)
Screenshot: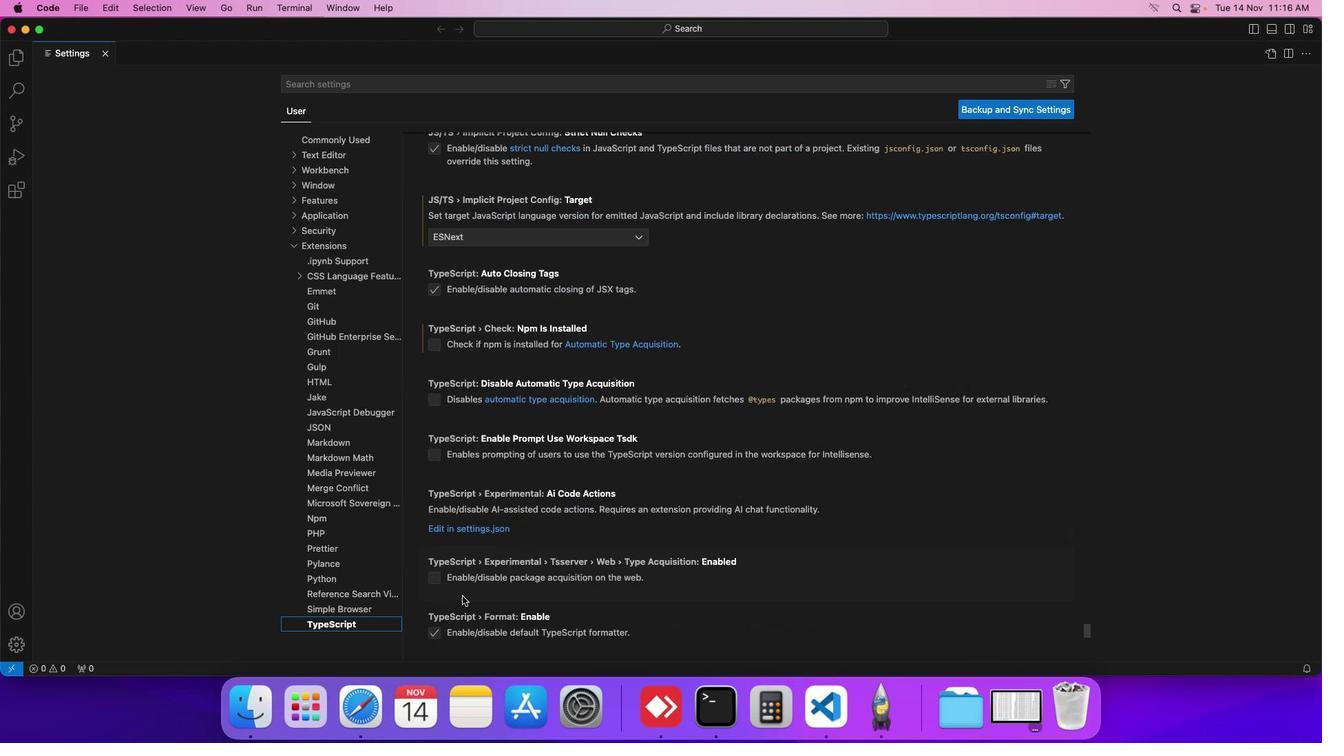 
Action: Mouse scrolled (462, 596) with delta (0, -2)
Screenshot: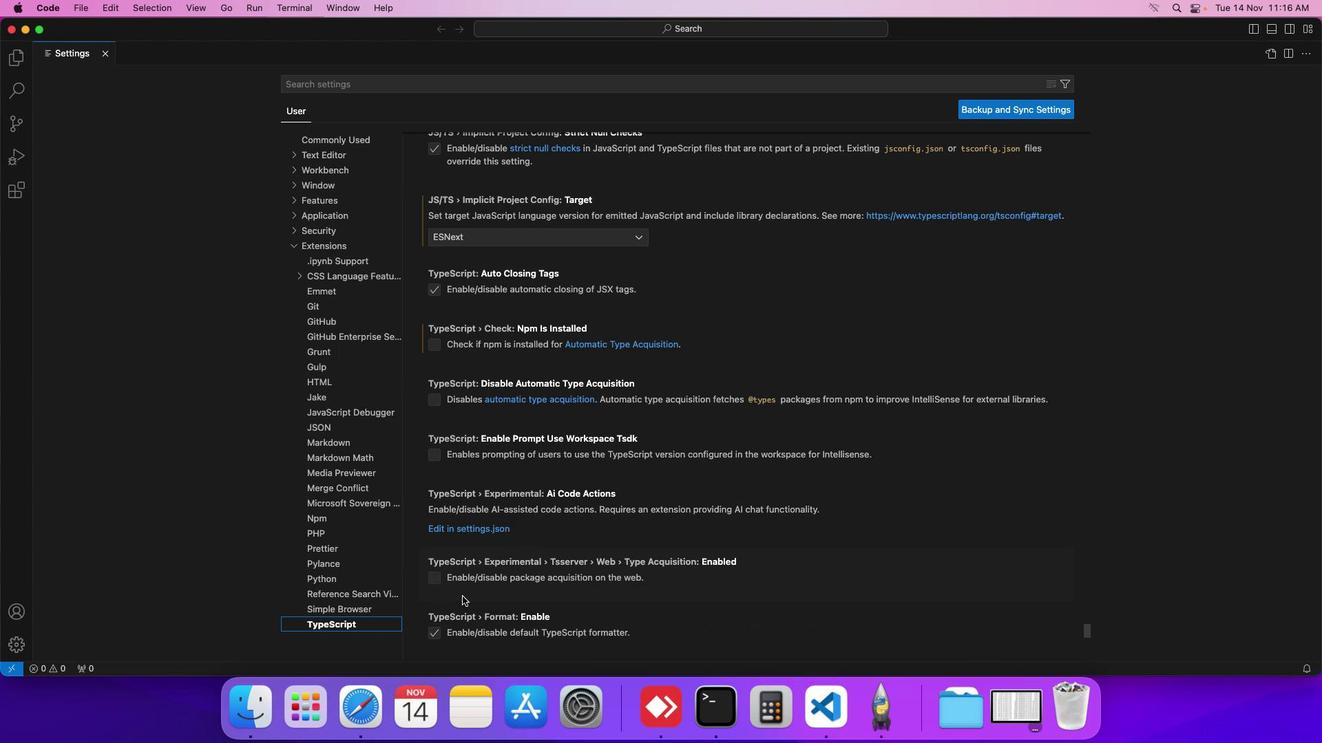 
Action: Mouse moved to (462, 596)
Screenshot: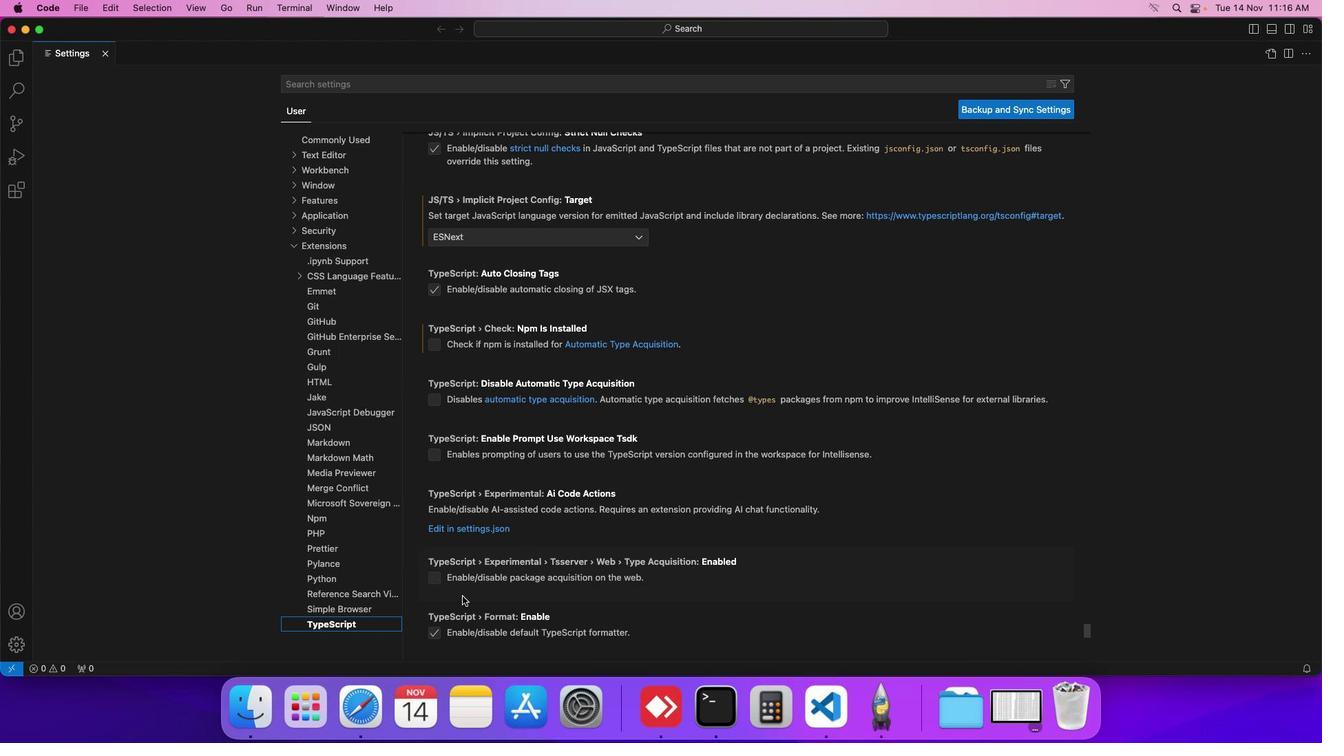 
Action: Mouse scrolled (462, 596) with delta (0, 0)
Screenshot: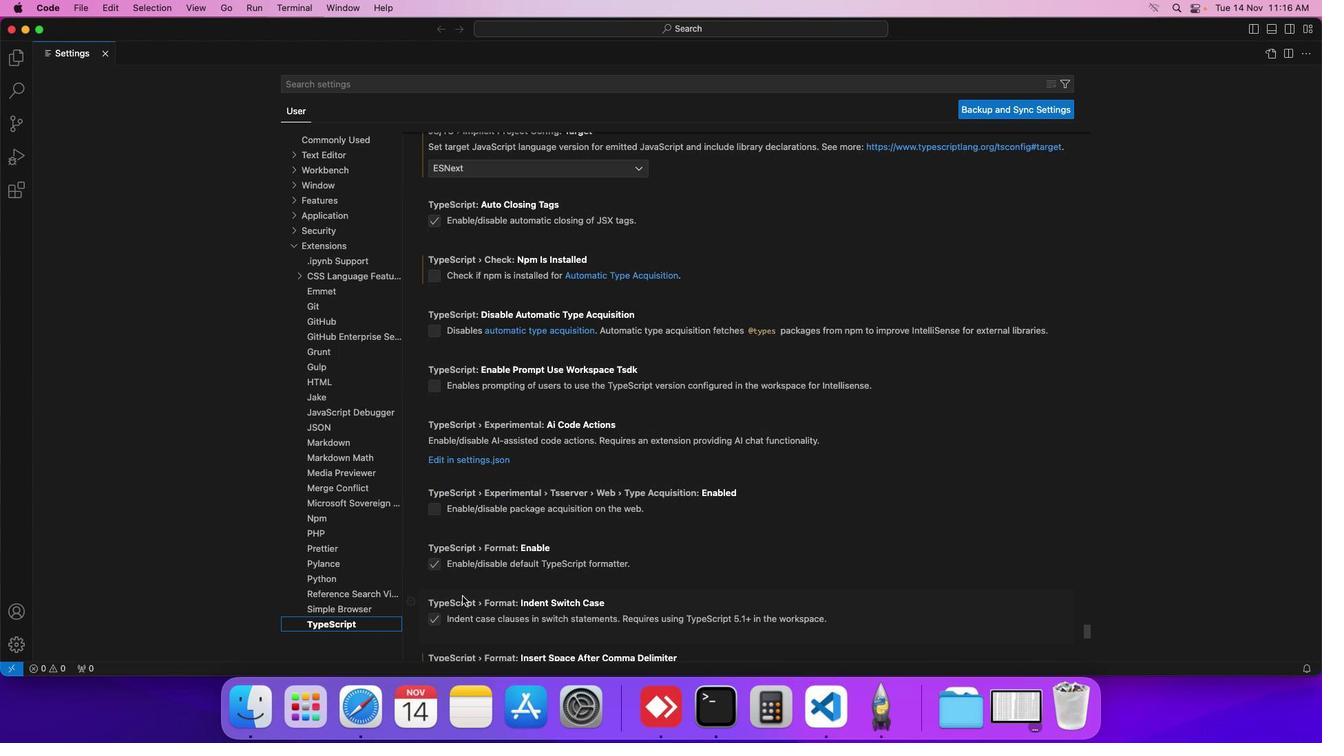 
Action: Mouse scrolled (462, 596) with delta (0, 0)
Screenshot: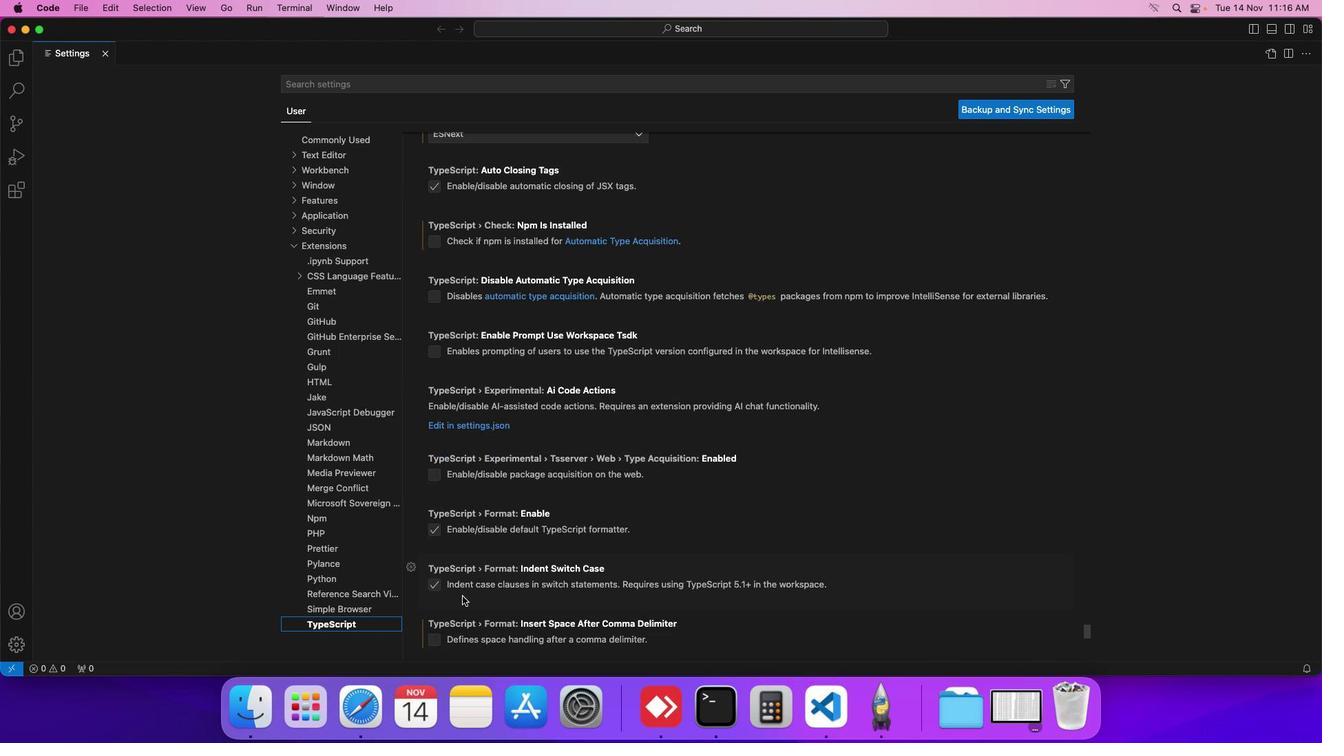 
Action: Mouse scrolled (462, 596) with delta (0, 0)
Screenshot: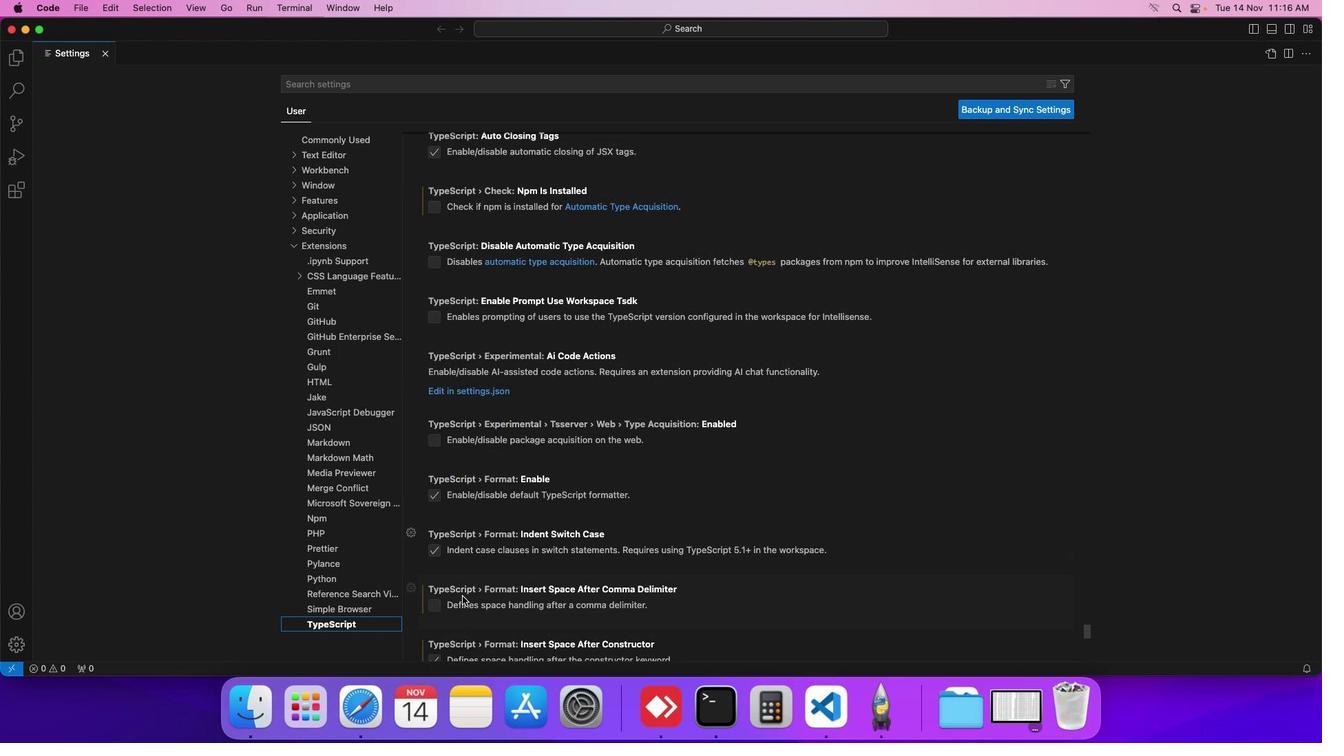 
Action: Mouse scrolled (462, 596) with delta (0, 0)
Screenshot: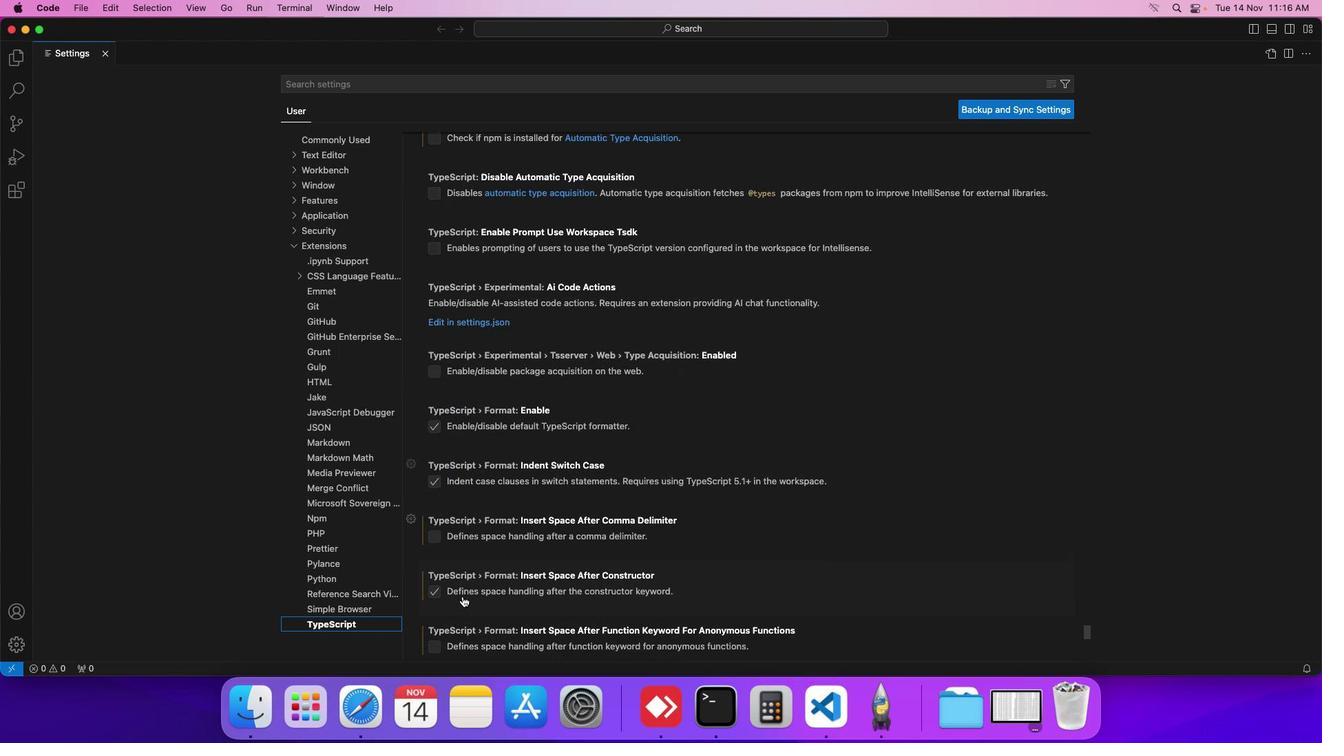 
Action: Mouse scrolled (462, 596) with delta (0, -1)
Screenshot: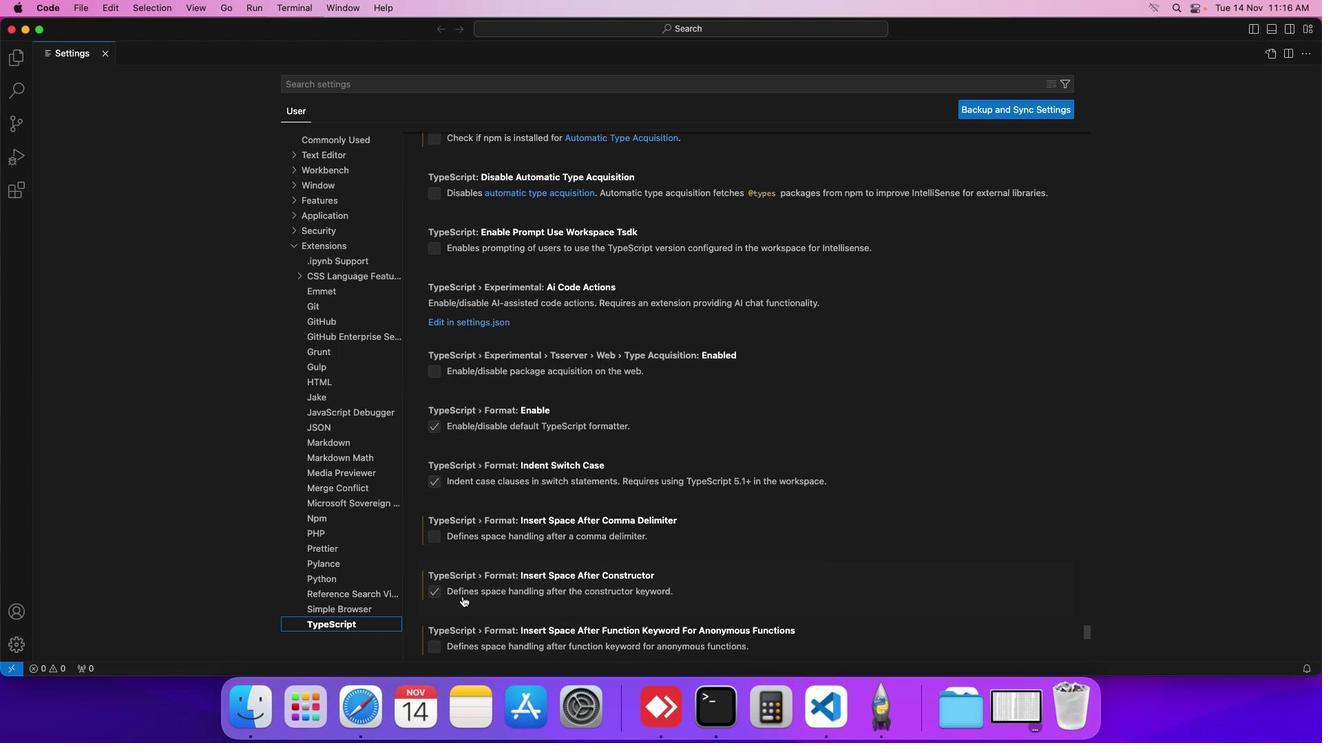 
Action: Mouse scrolled (462, 596) with delta (0, 0)
Screenshot: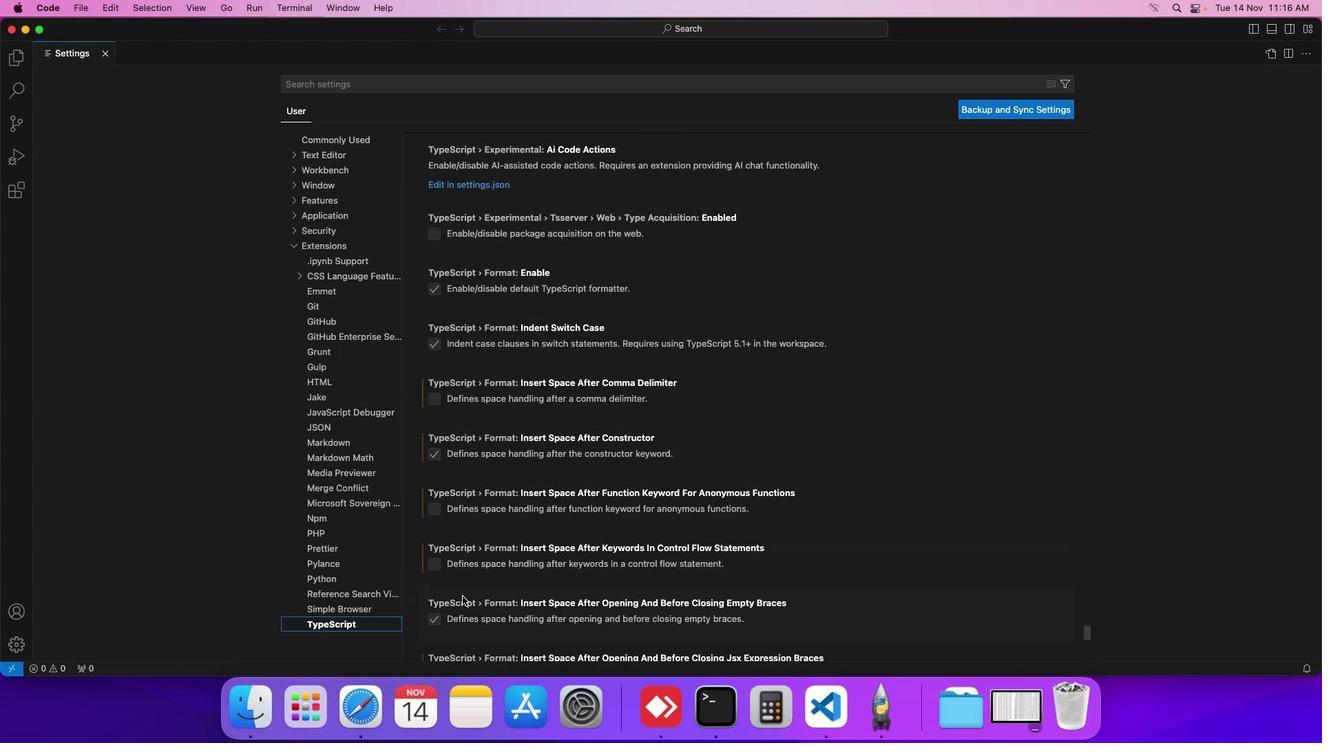 
Action: Mouse scrolled (462, 596) with delta (0, 0)
Screenshot: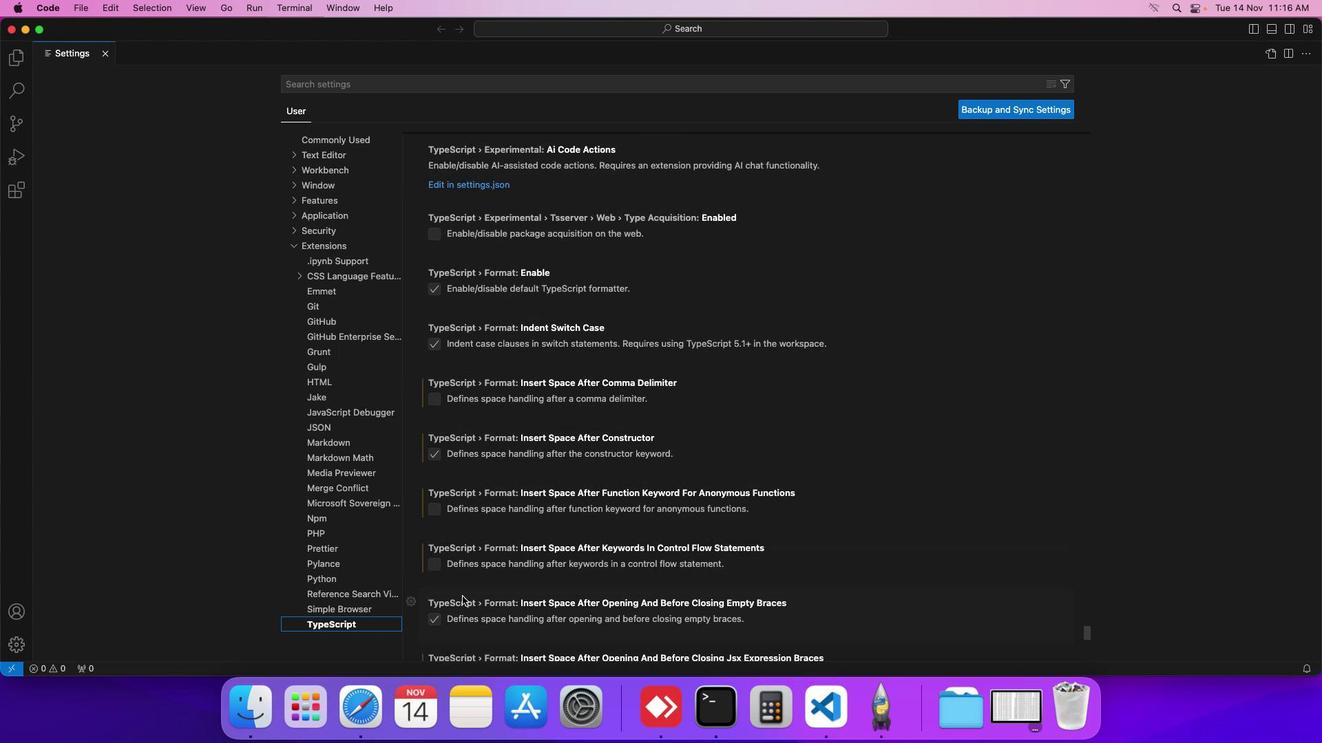 
Action: Mouse scrolled (462, 596) with delta (0, -1)
Screenshot: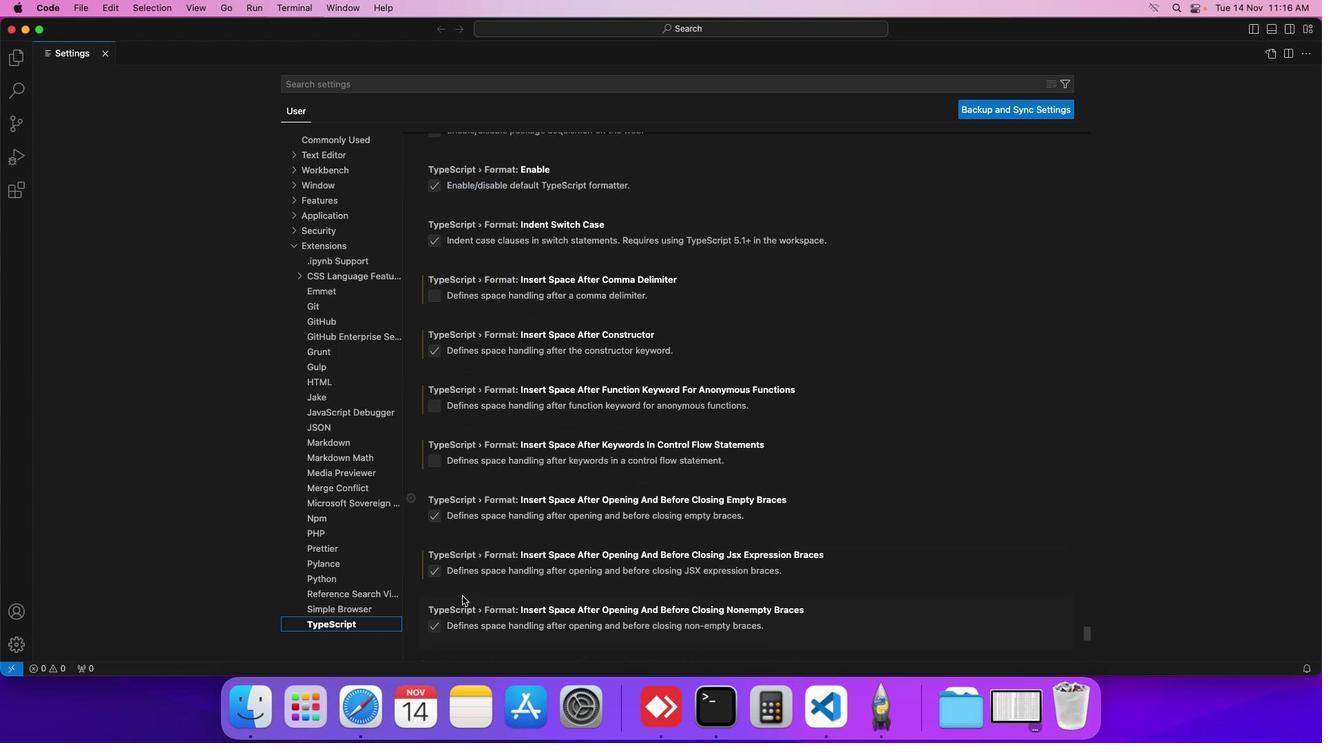 
Action: Mouse scrolled (462, 596) with delta (0, -2)
Screenshot: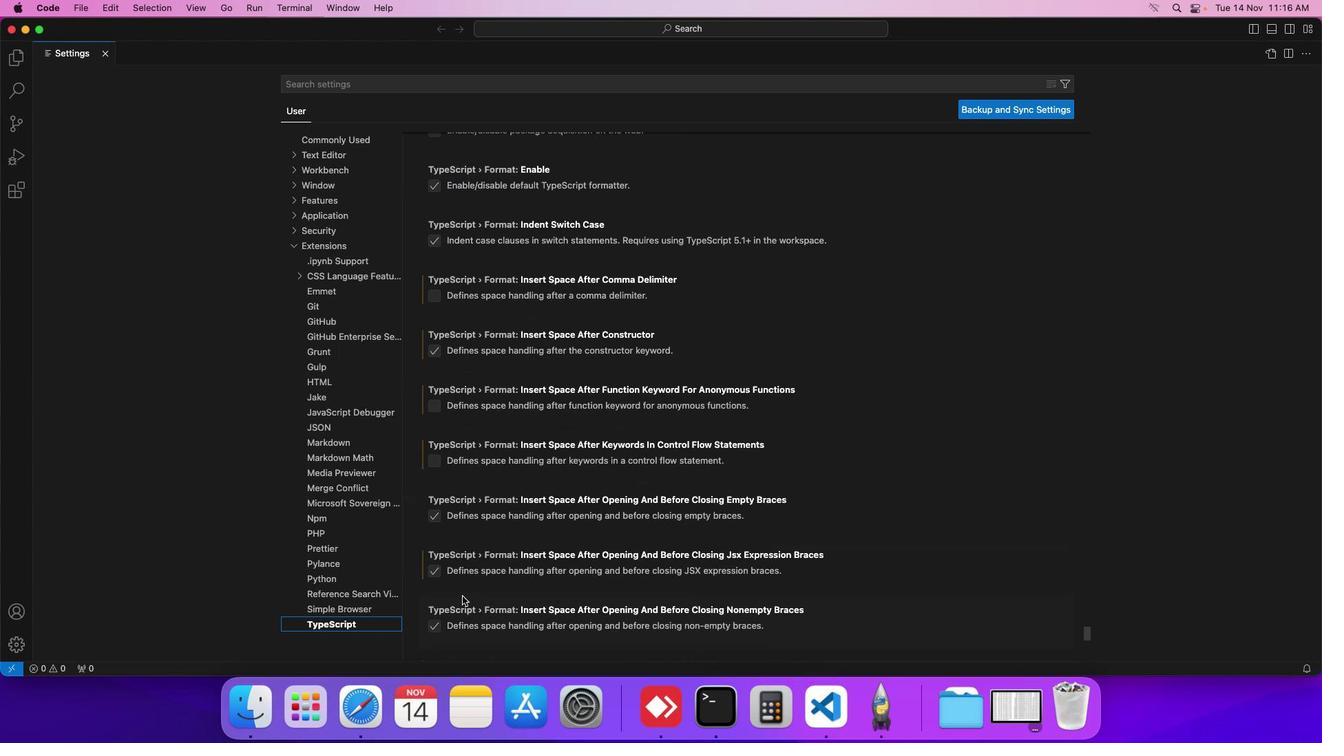 
Action: Mouse scrolled (462, 596) with delta (0, -2)
Screenshot: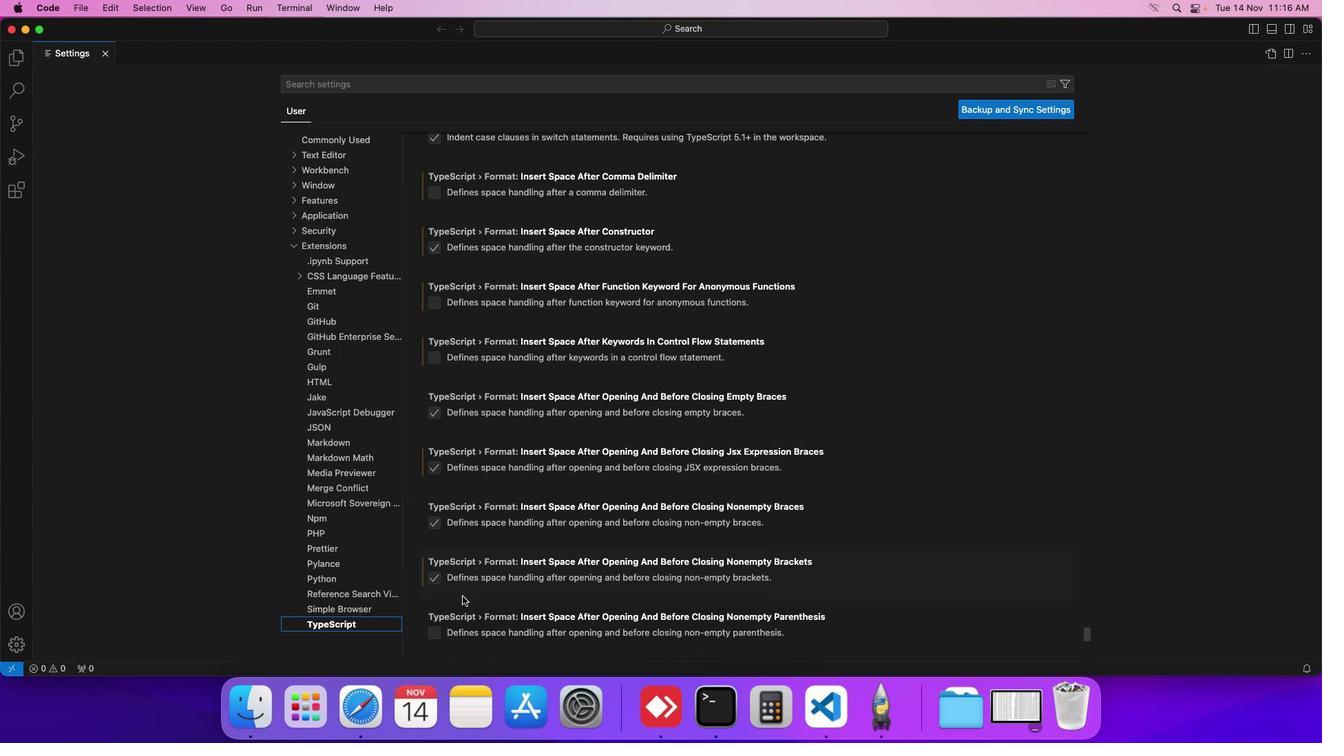 
Action: Mouse scrolled (462, 596) with delta (0, 0)
Screenshot: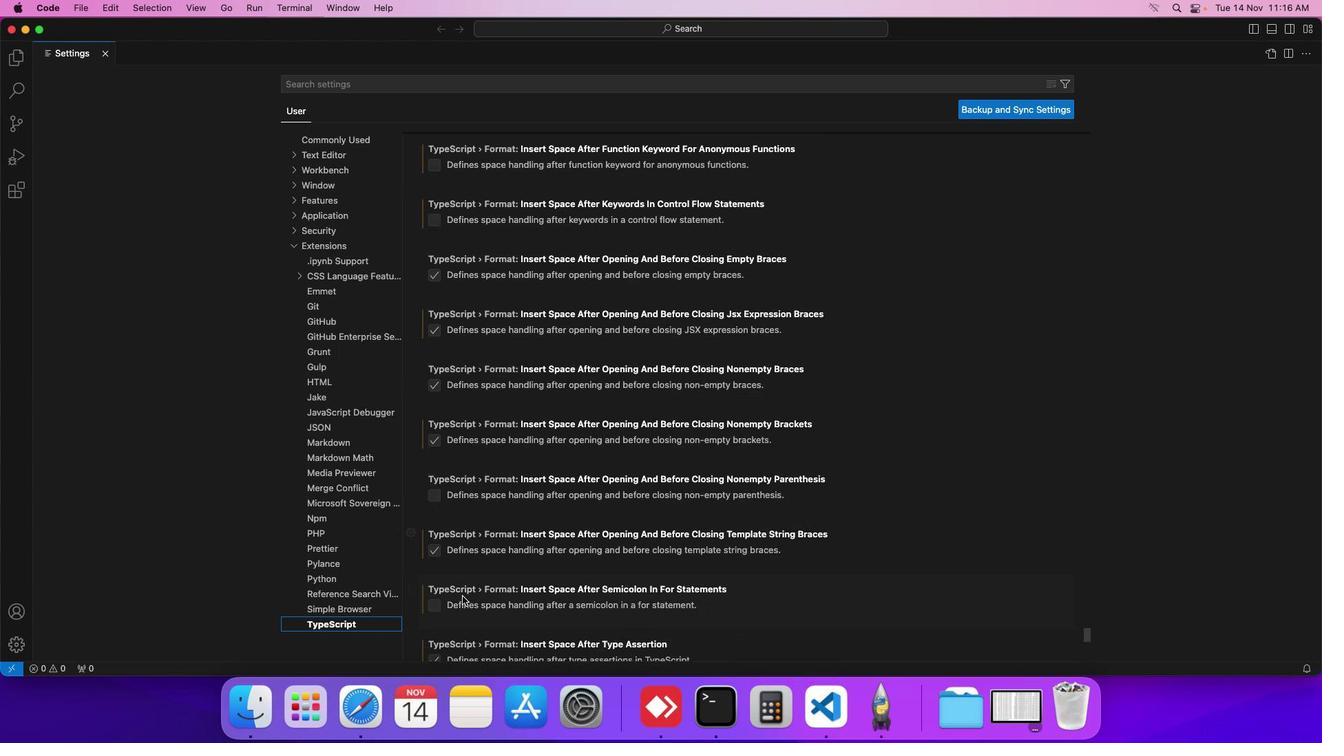 
Action: Mouse scrolled (462, 596) with delta (0, 0)
Screenshot: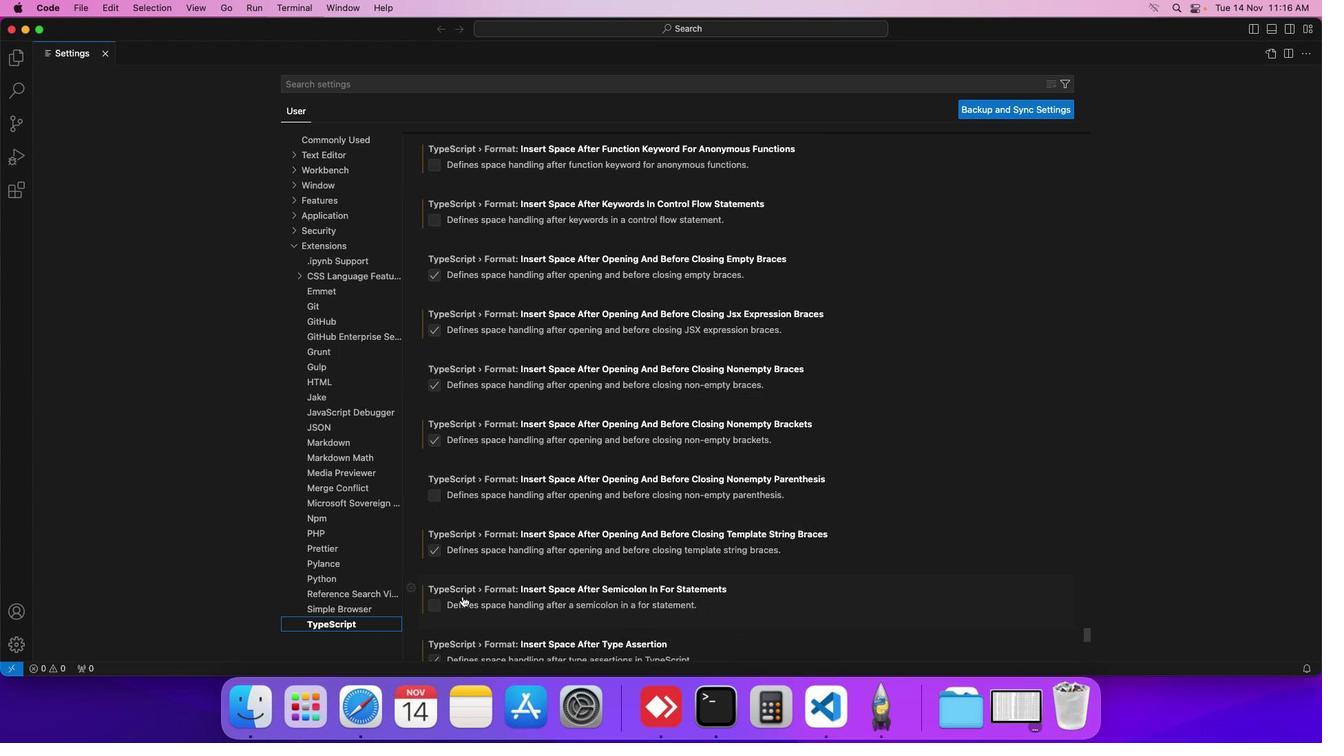 
Action: Mouse scrolled (462, 596) with delta (0, -1)
Screenshot: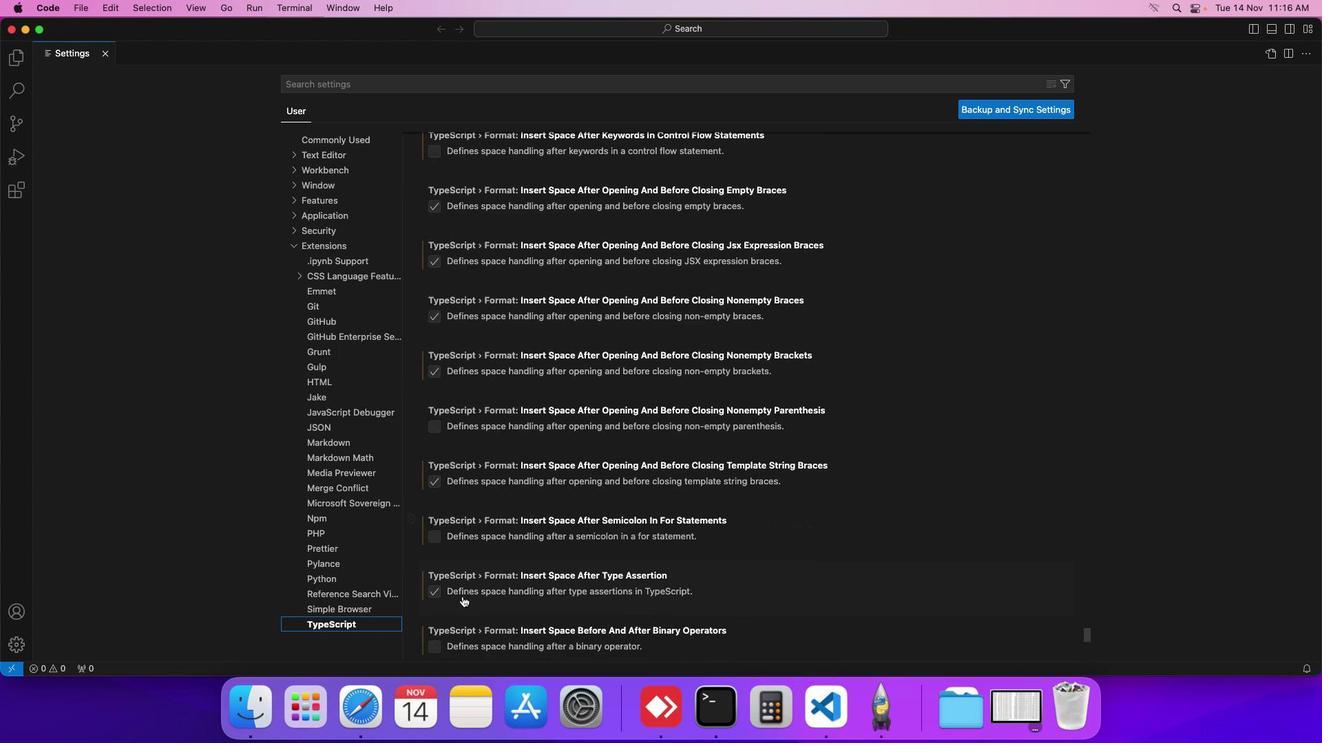 
Action: Mouse scrolled (462, 596) with delta (0, -1)
Screenshot: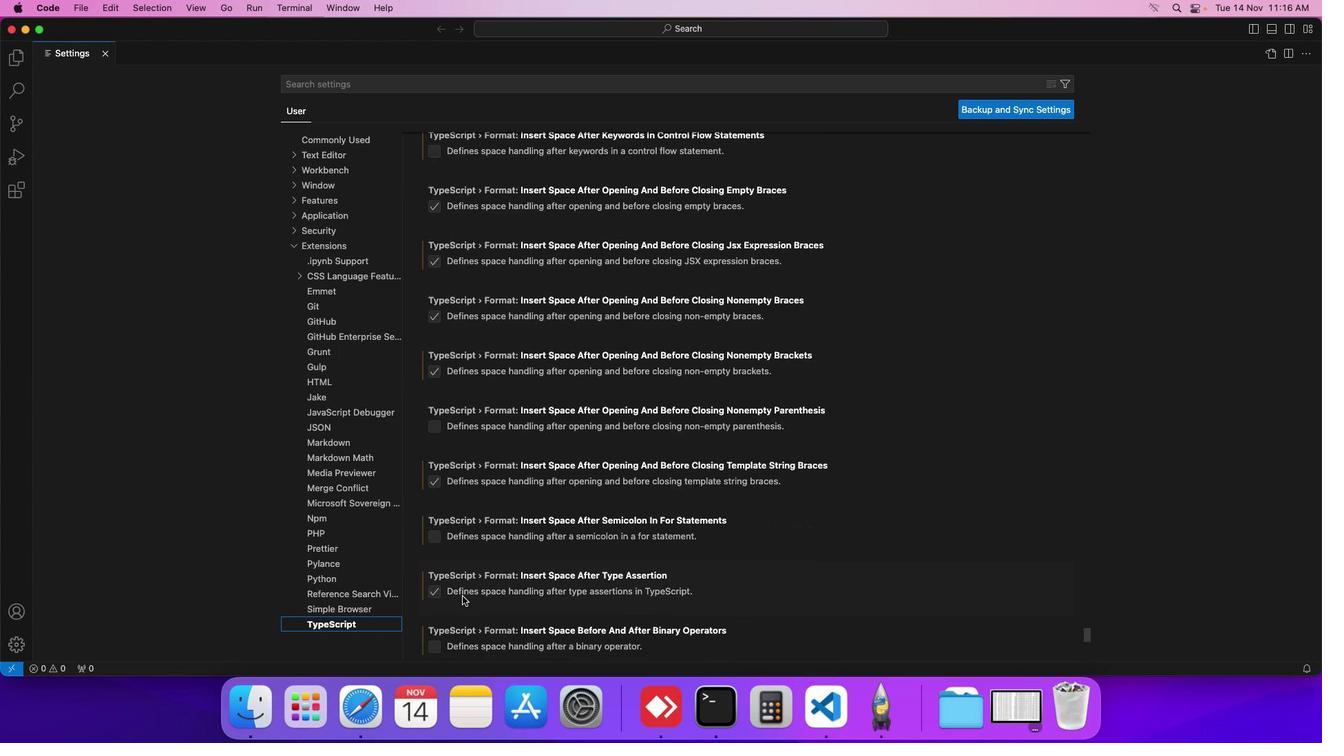 
Action: Mouse scrolled (462, 596) with delta (0, -1)
Screenshot: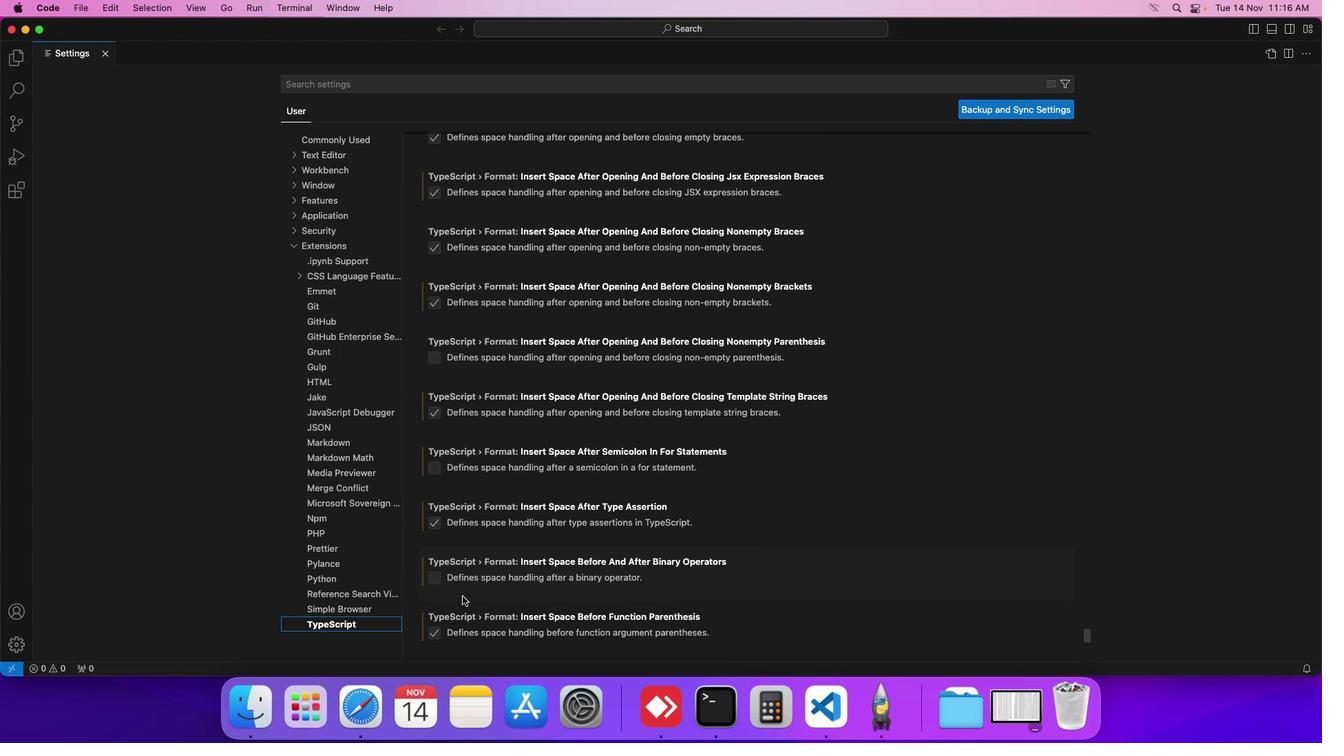 
Action: Mouse scrolled (462, 596) with delta (0, 0)
Screenshot: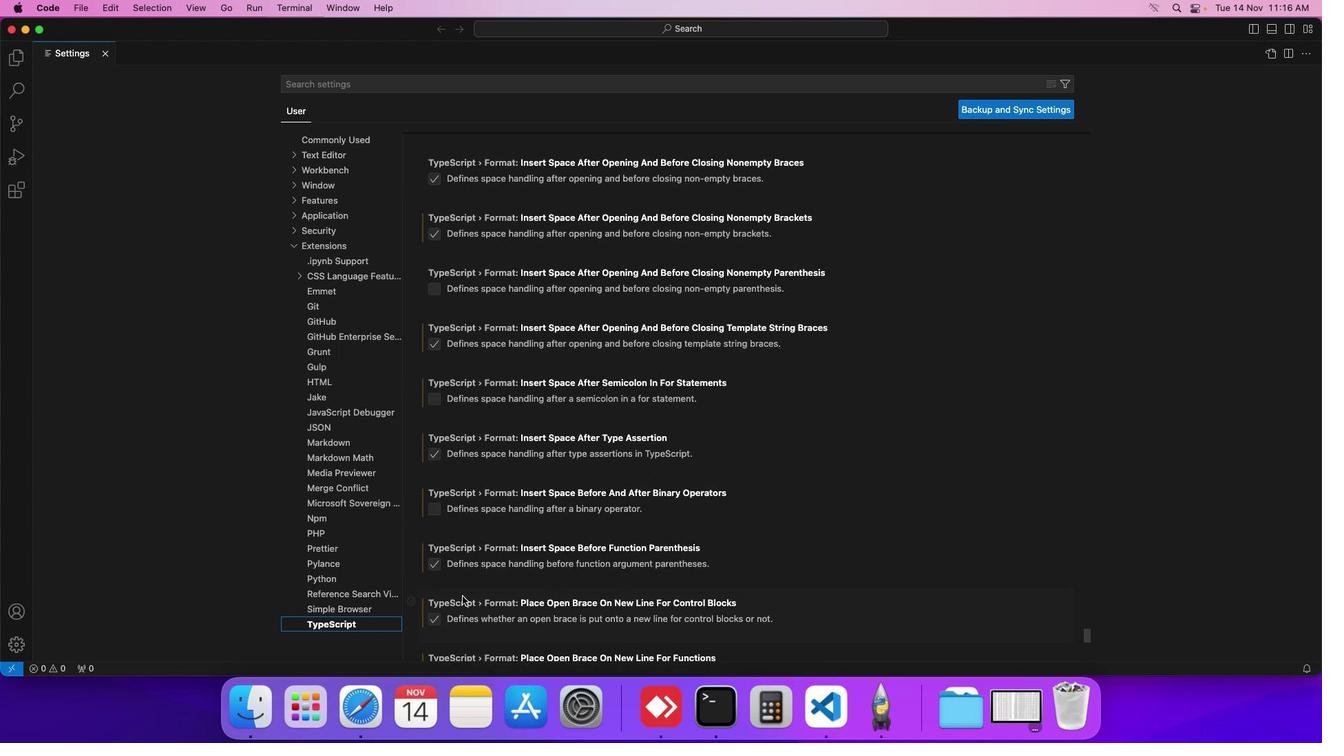 
Action: Mouse scrolled (462, 596) with delta (0, 0)
Screenshot: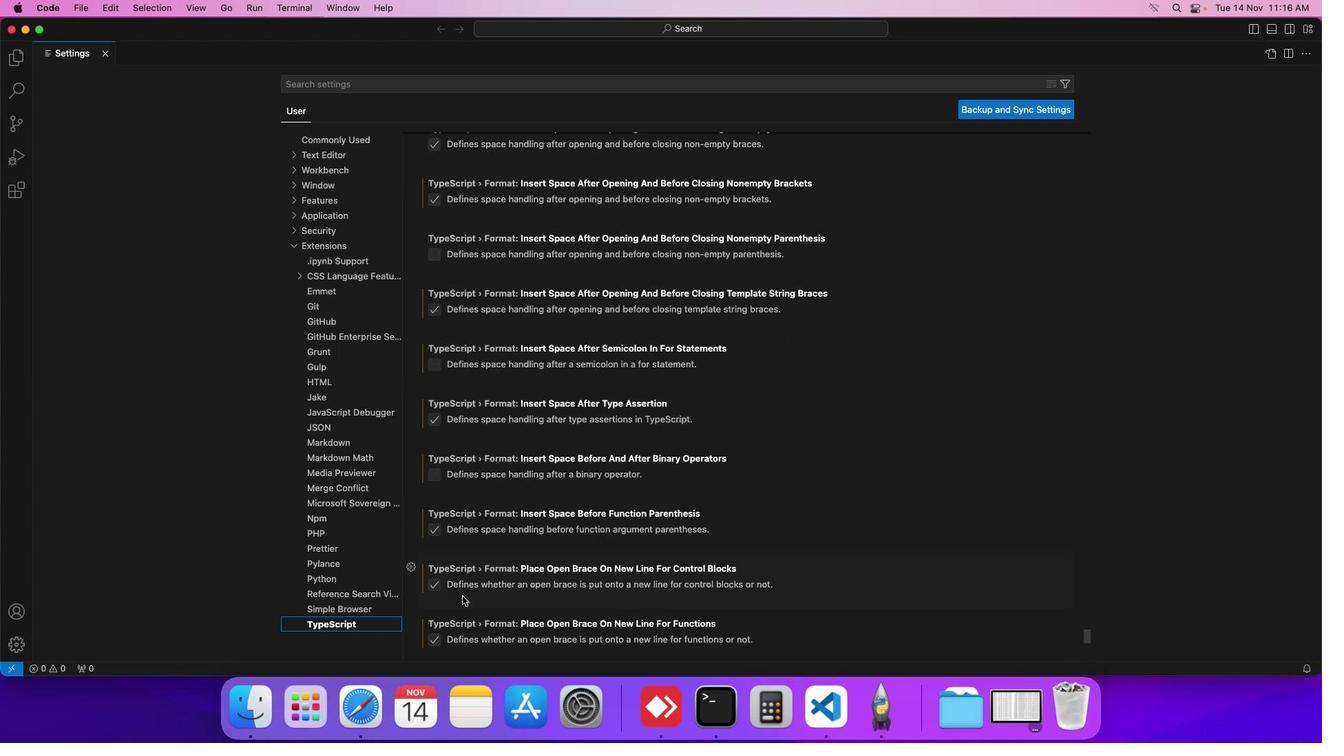 
Action: Mouse scrolled (462, 596) with delta (0, 0)
Screenshot: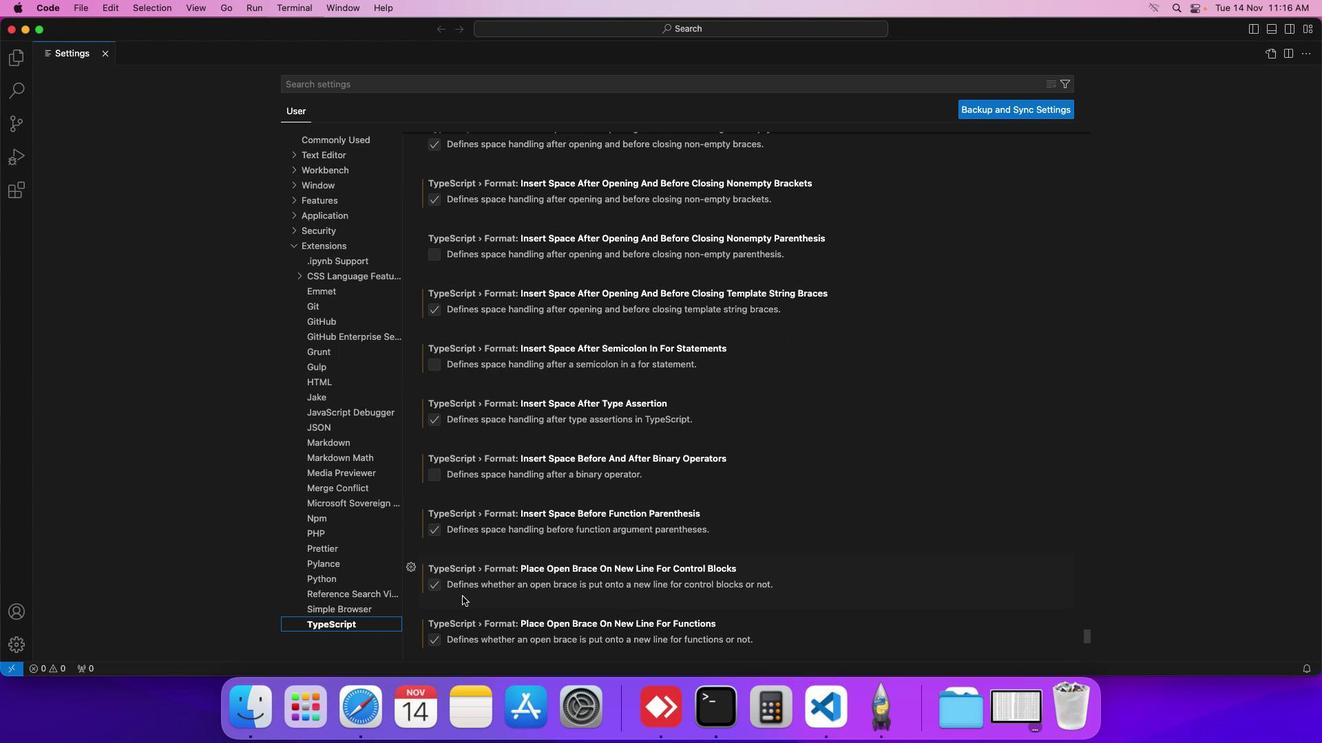 
Action: Mouse scrolled (462, 596) with delta (0, 0)
Screenshot: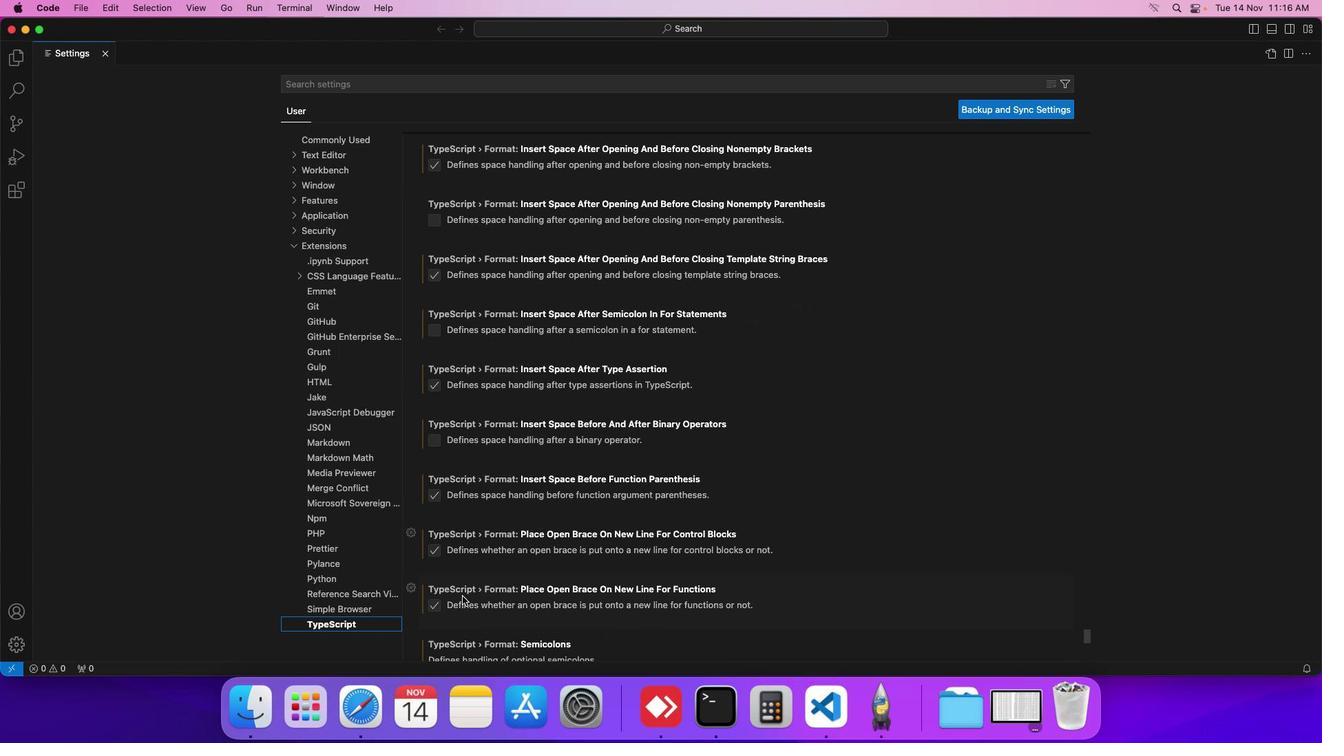 
Action: Mouse scrolled (462, 596) with delta (0, 0)
Screenshot: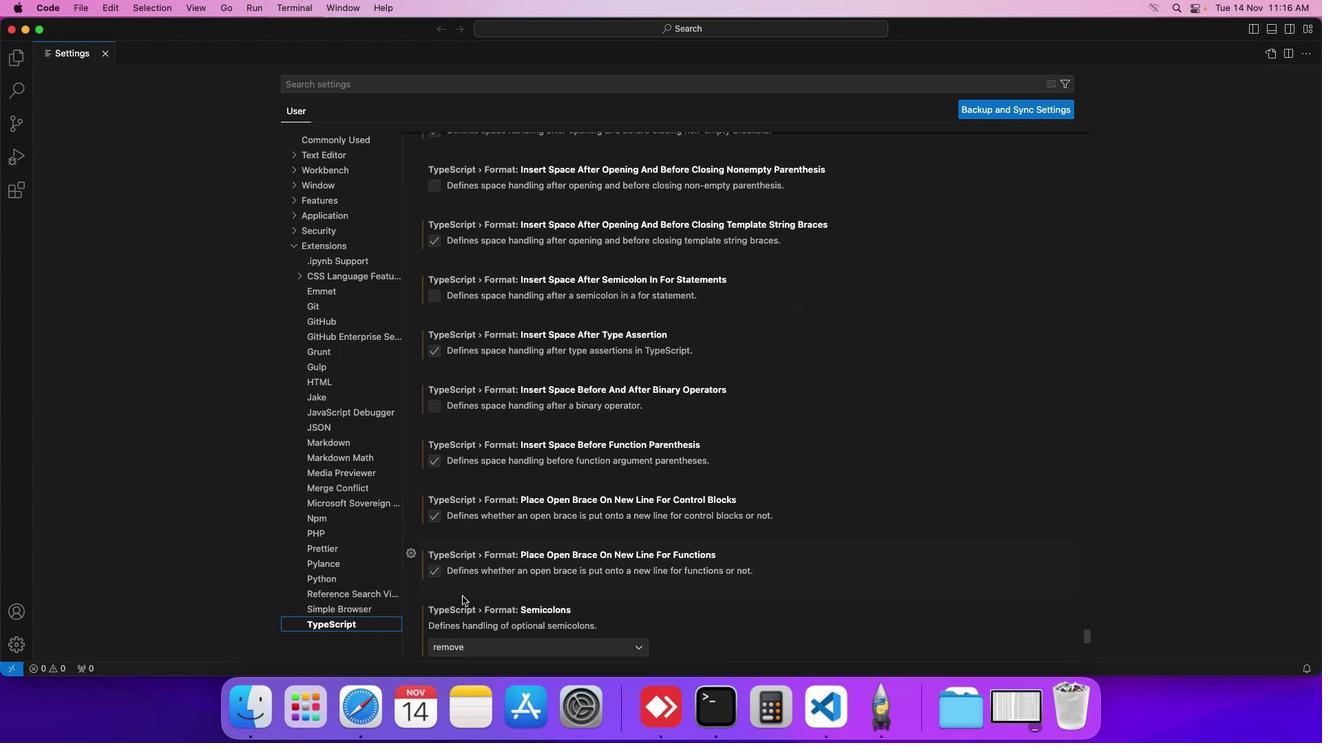 
Action: Mouse scrolled (462, 596) with delta (0, 0)
Screenshot: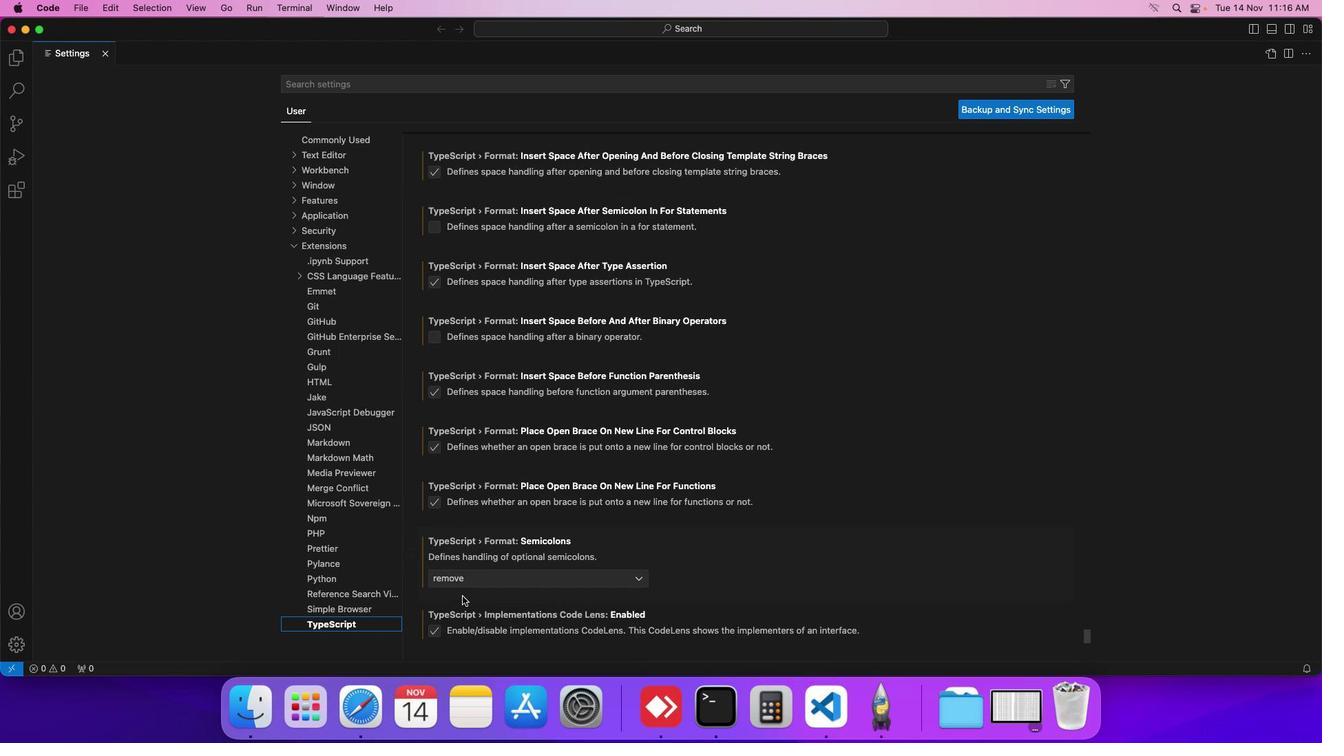 
Action: Mouse scrolled (462, 596) with delta (0, 0)
Screenshot: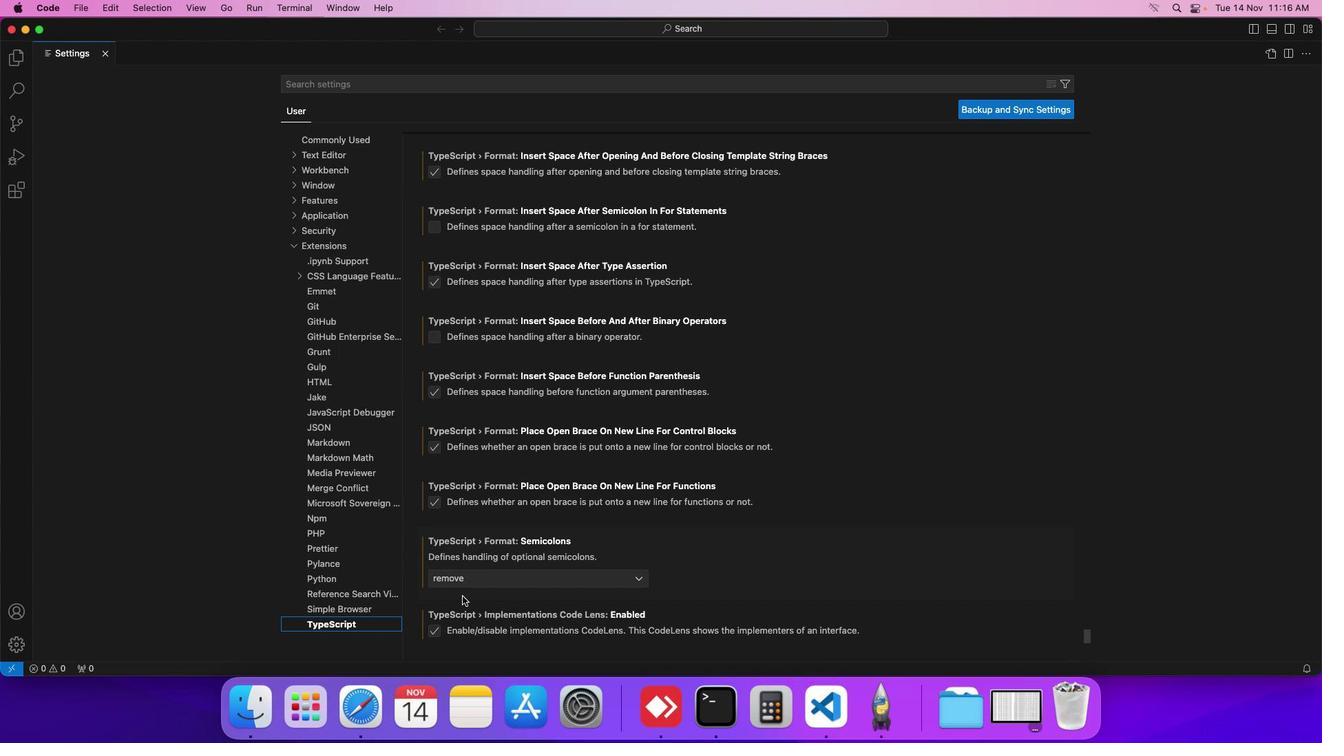 
Action: Mouse scrolled (462, 596) with delta (0, 0)
Screenshot: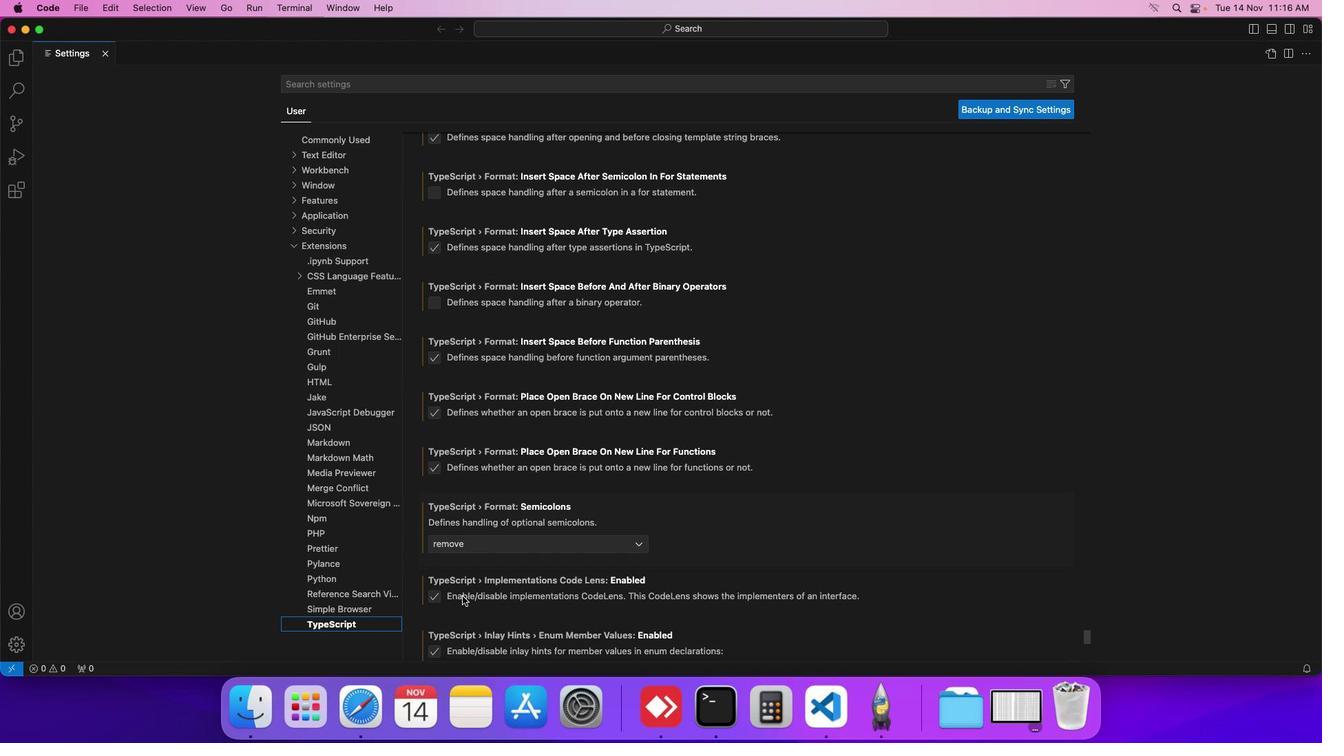 
Action: Mouse scrolled (462, 596) with delta (0, 0)
Screenshot: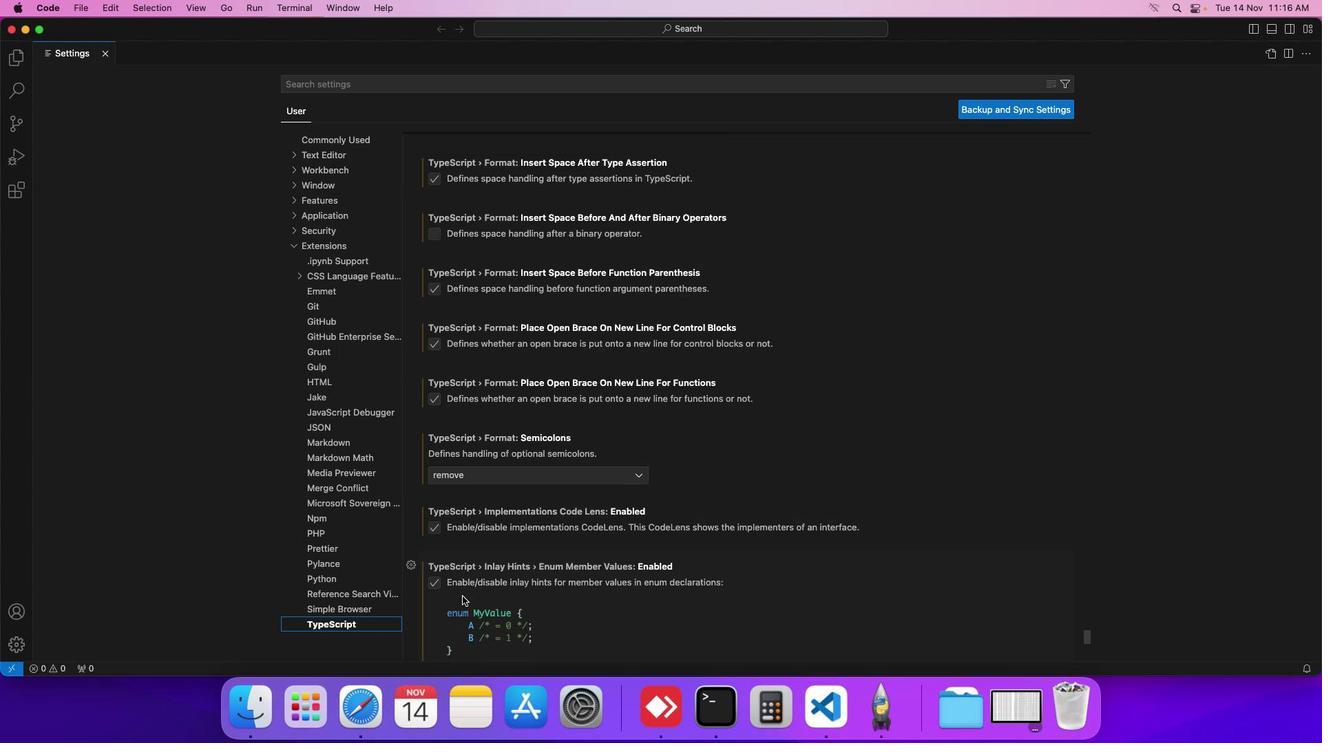 
Action: Mouse scrolled (462, 596) with delta (0, 0)
Screenshot: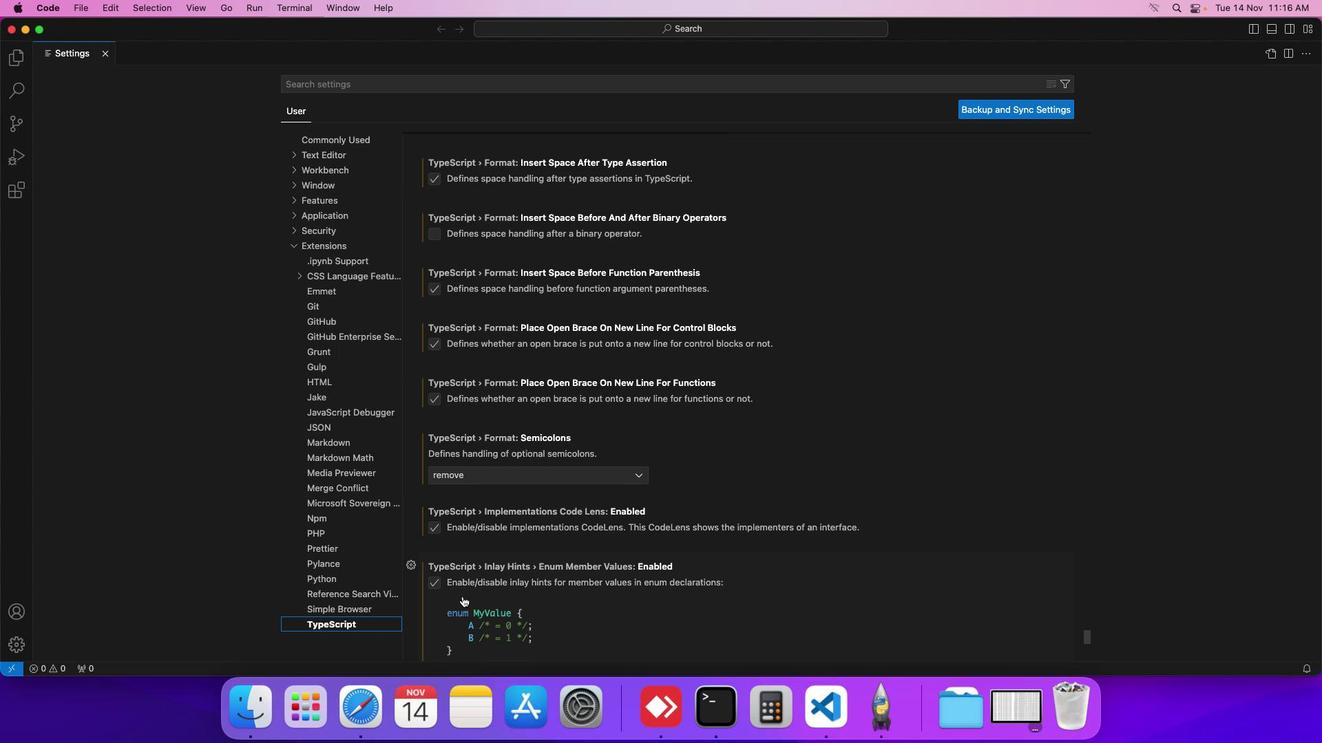 
Action: Mouse scrolled (462, 596) with delta (0, 0)
Screenshot: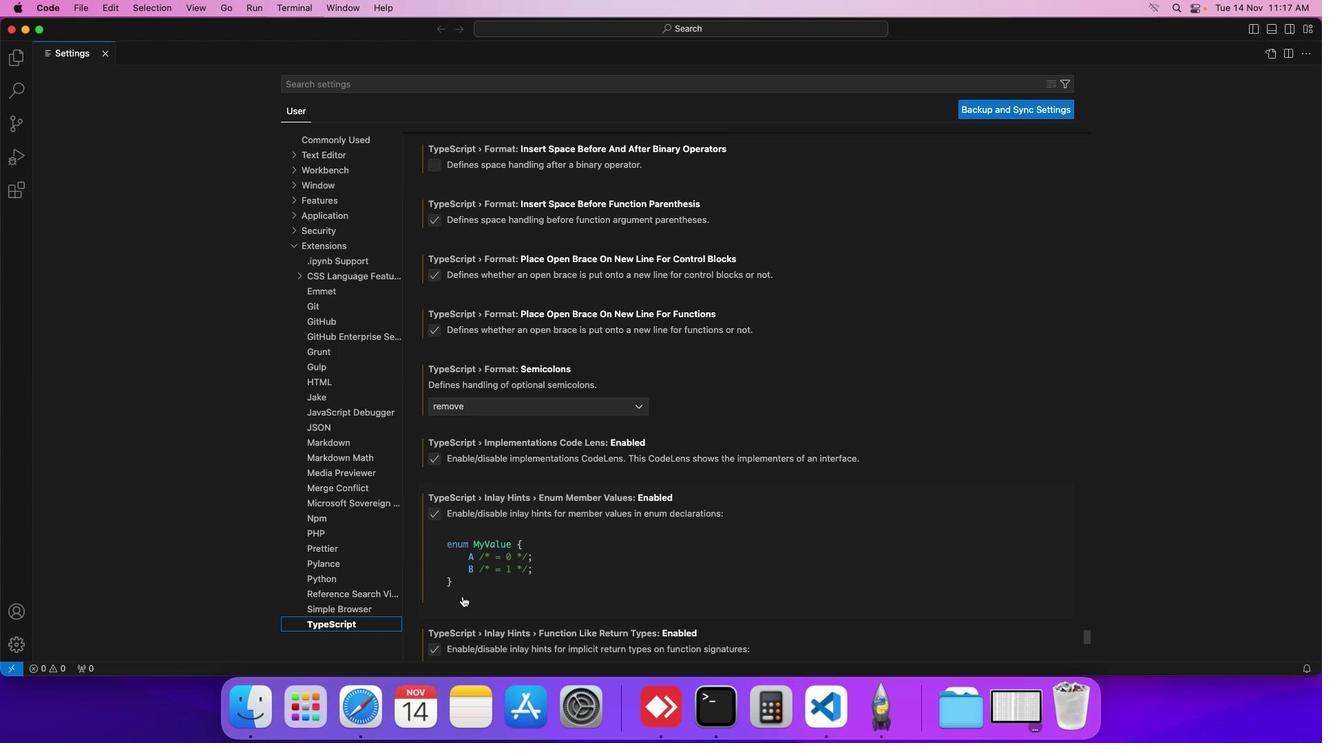 
Action: Mouse scrolled (462, 596) with delta (0, 0)
Screenshot: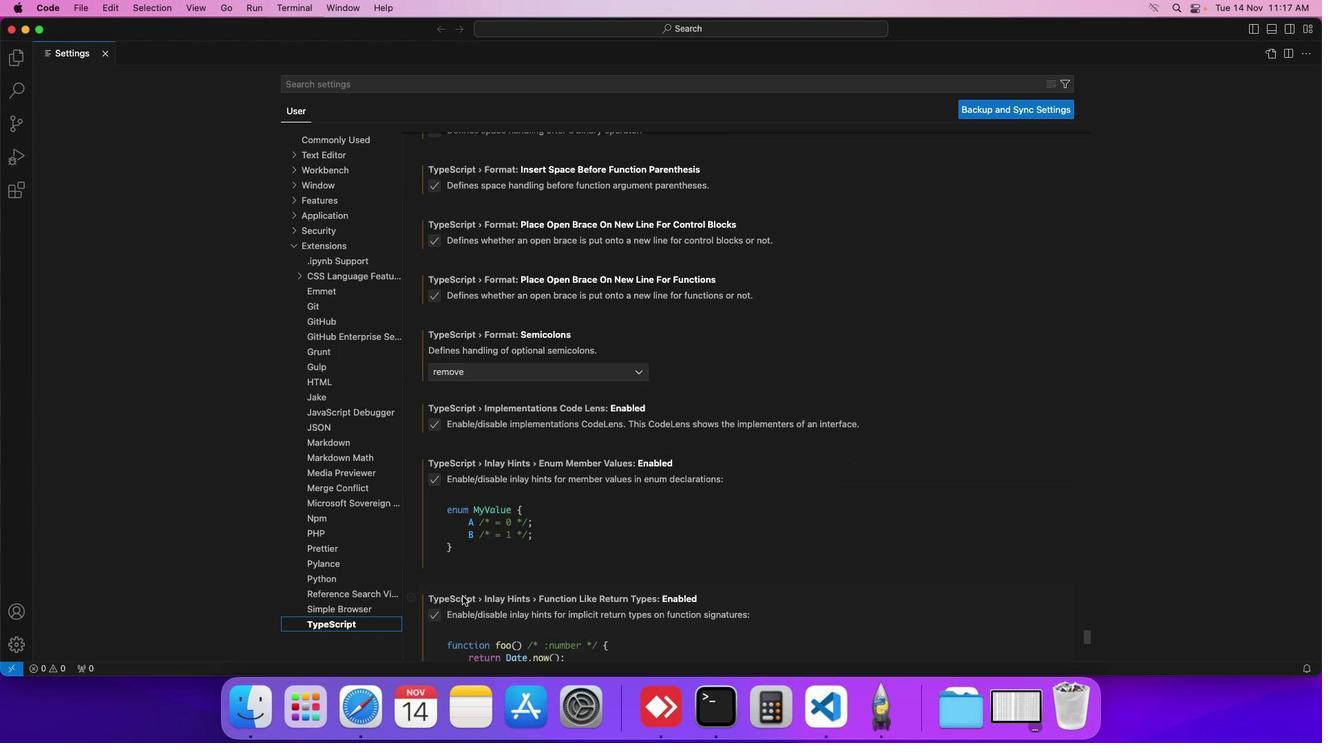 
Action: Mouse scrolled (462, 596) with delta (0, 0)
Screenshot: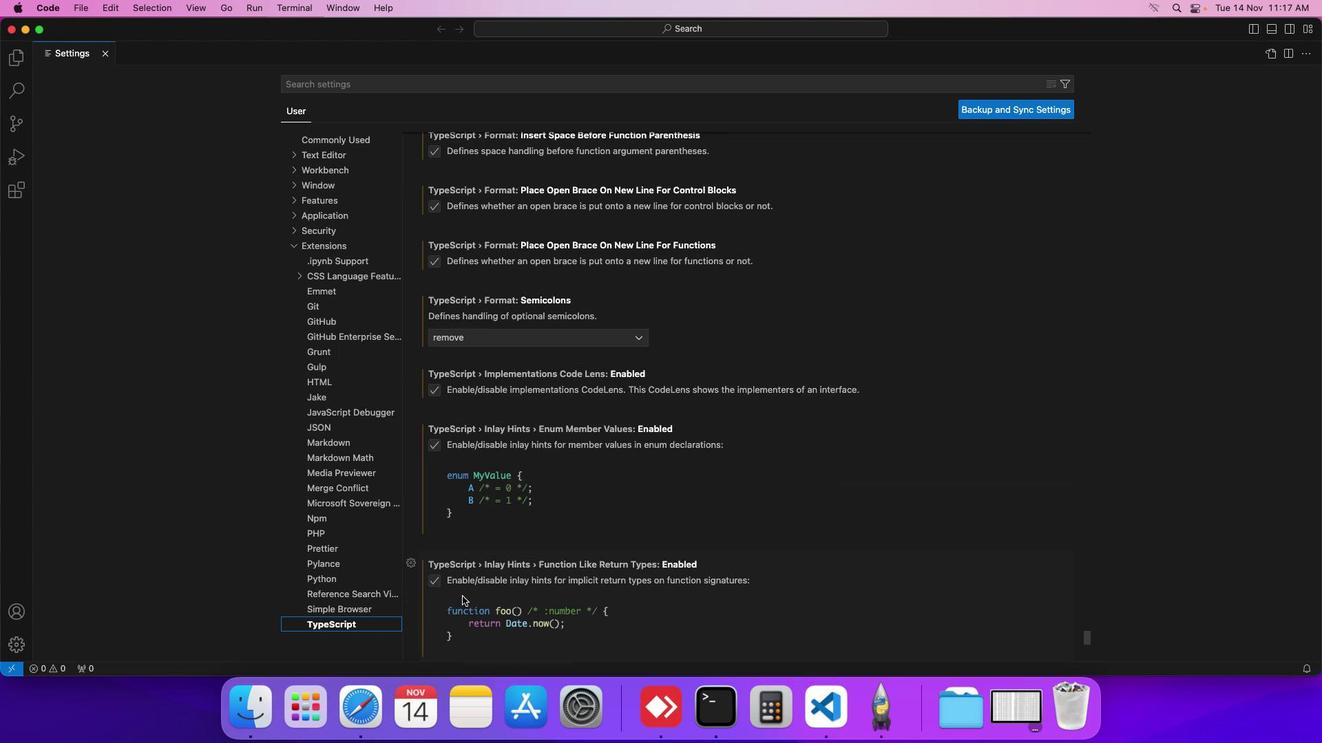 
Action: Mouse scrolled (462, 596) with delta (0, 0)
Screenshot: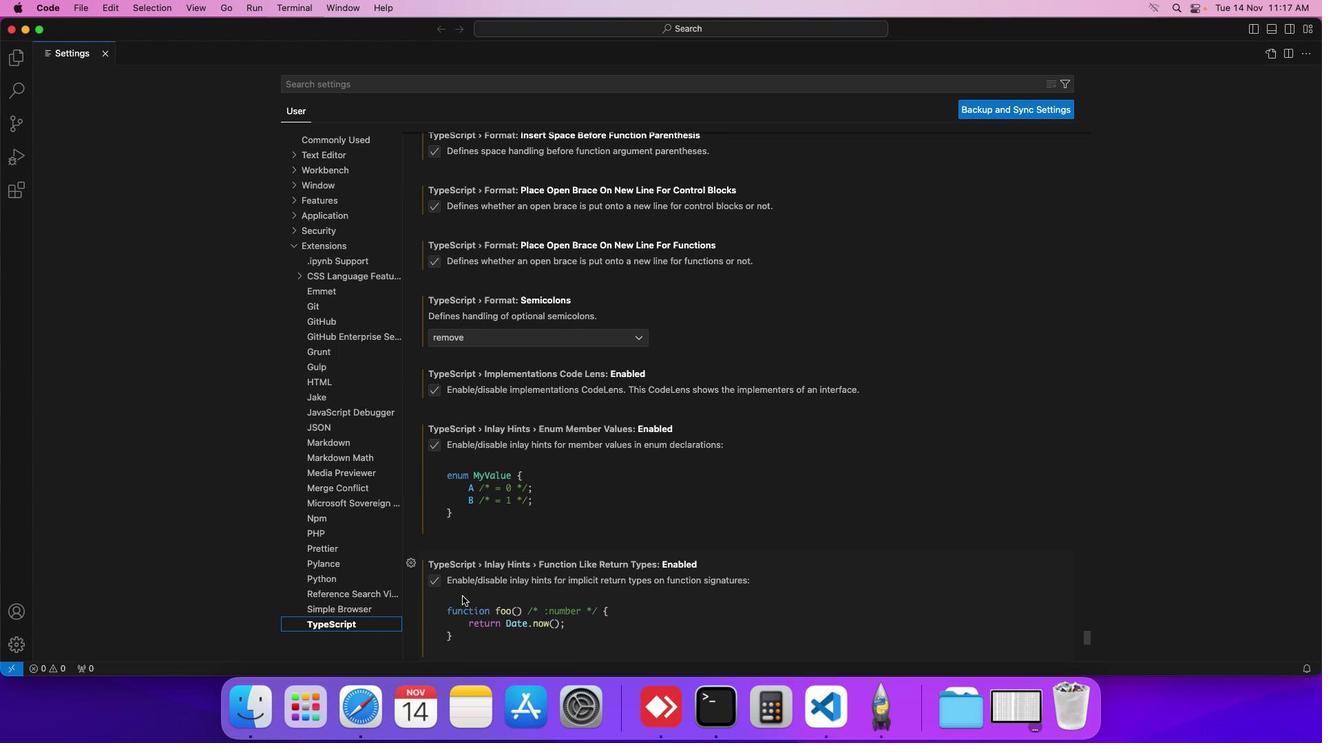 
Action: Mouse scrolled (462, 596) with delta (0, 0)
Screenshot: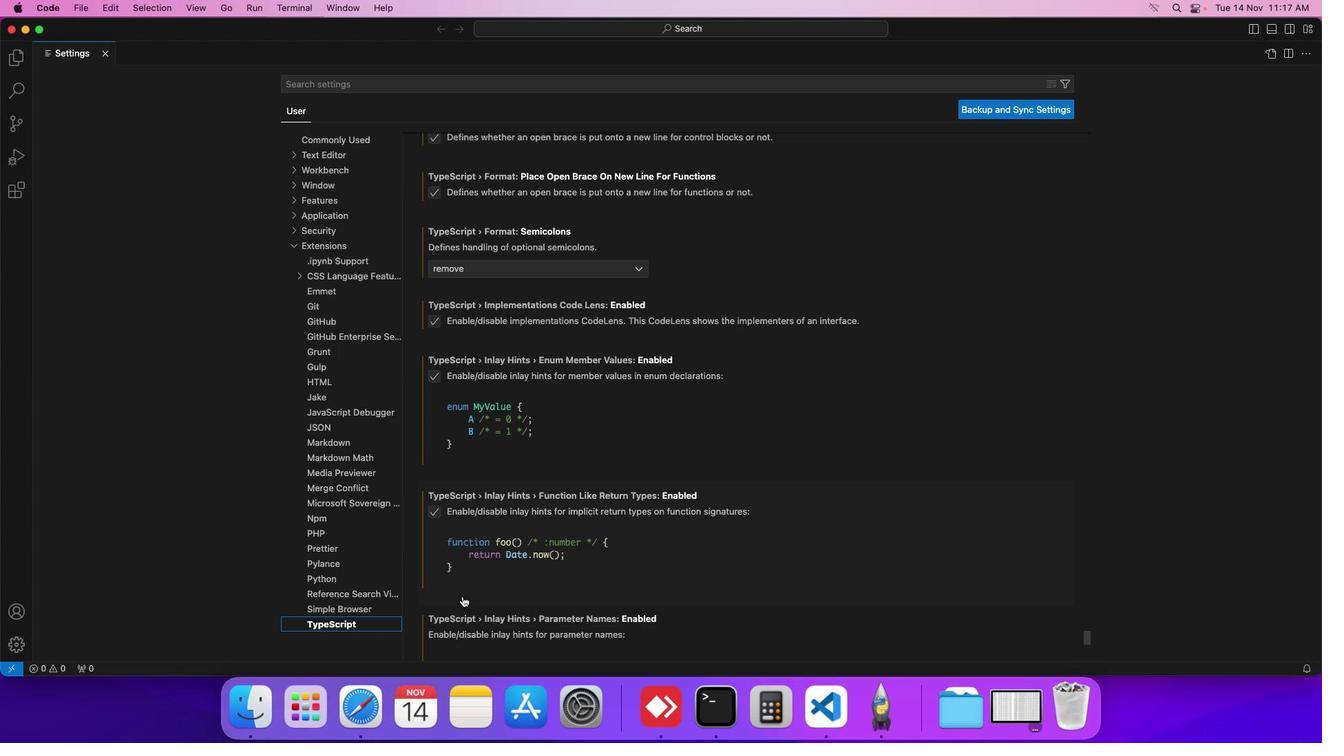 
Action: Mouse scrolled (462, 596) with delta (0, 0)
Screenshot: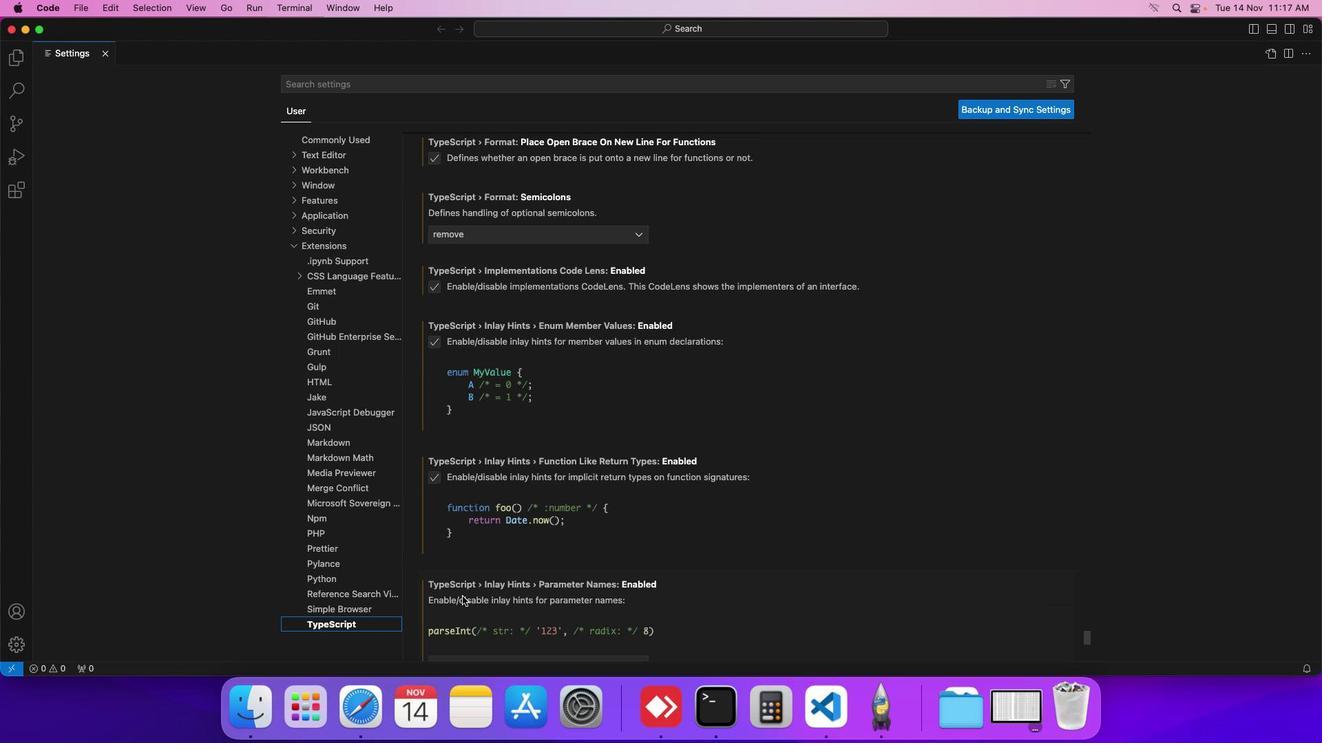 
Action: Mouse scrolled (462, 596) with delta (0, 0)
Screenshot: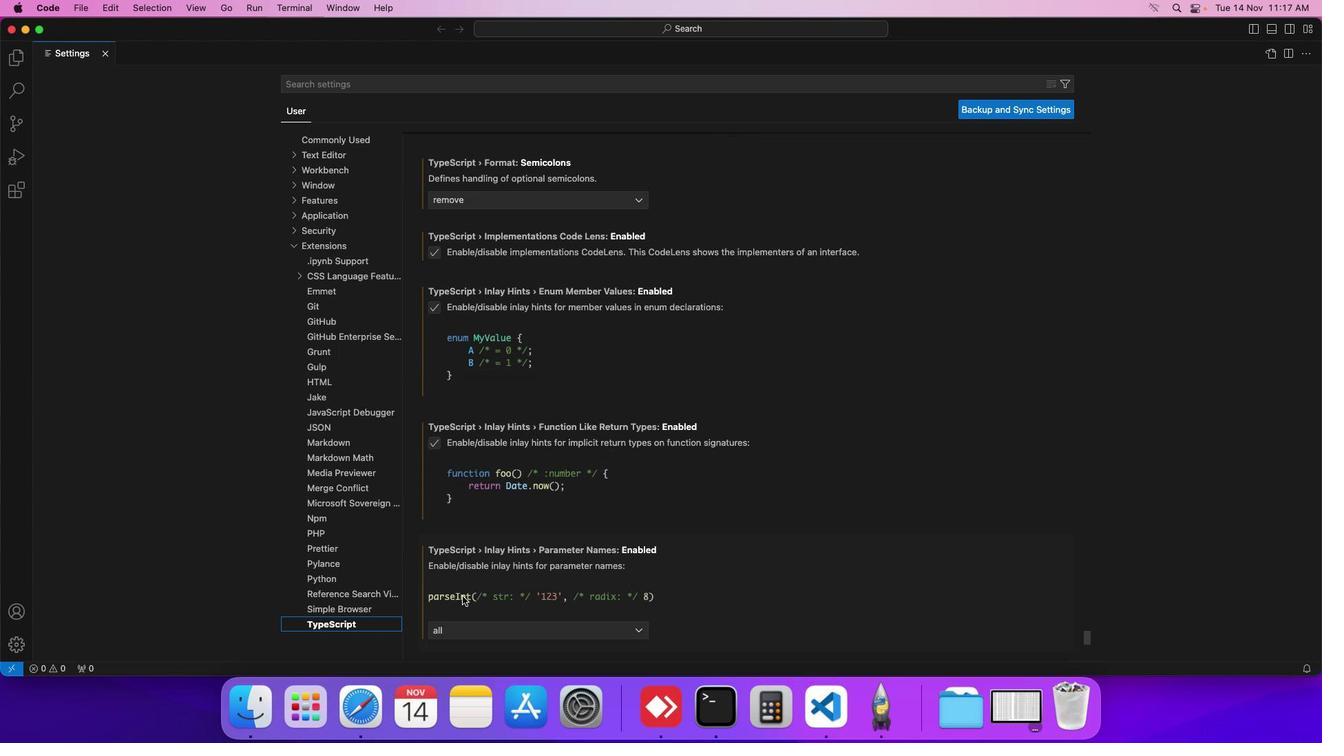 
Action: Mouse scrolled (462, 596) with delta (0, 0)
Screenshot: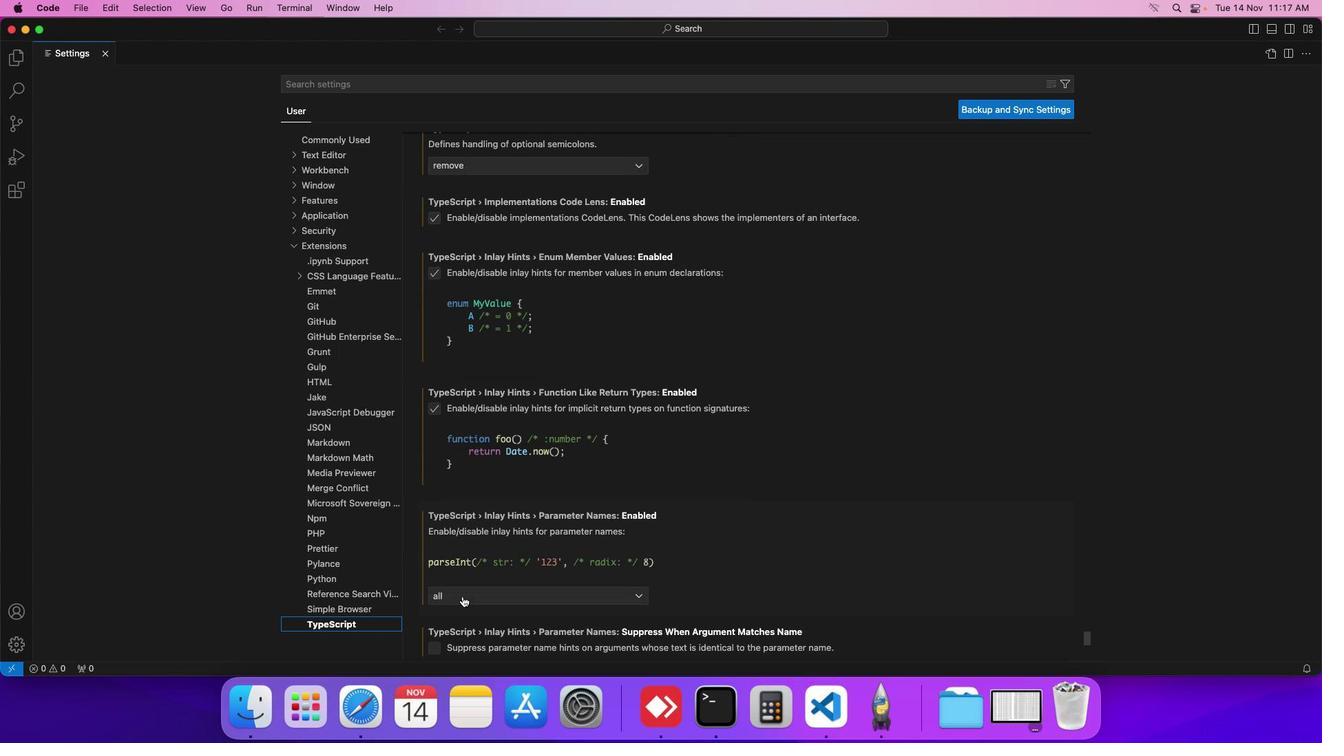 
Action: Mouse scrolled (462, 596) with delta (0, 0)
Screenshot: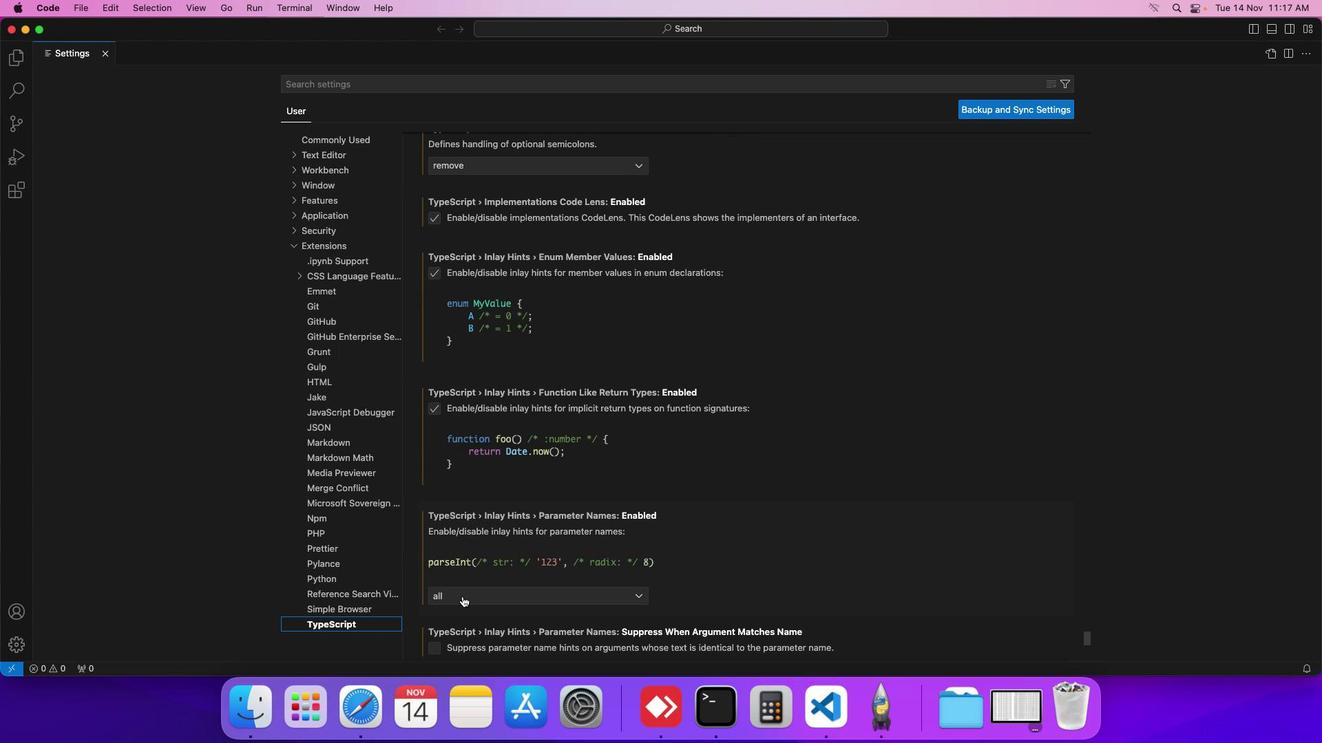 
Action: Mouse scrolled (462, 596) with delta (0, 0)
Screenshot: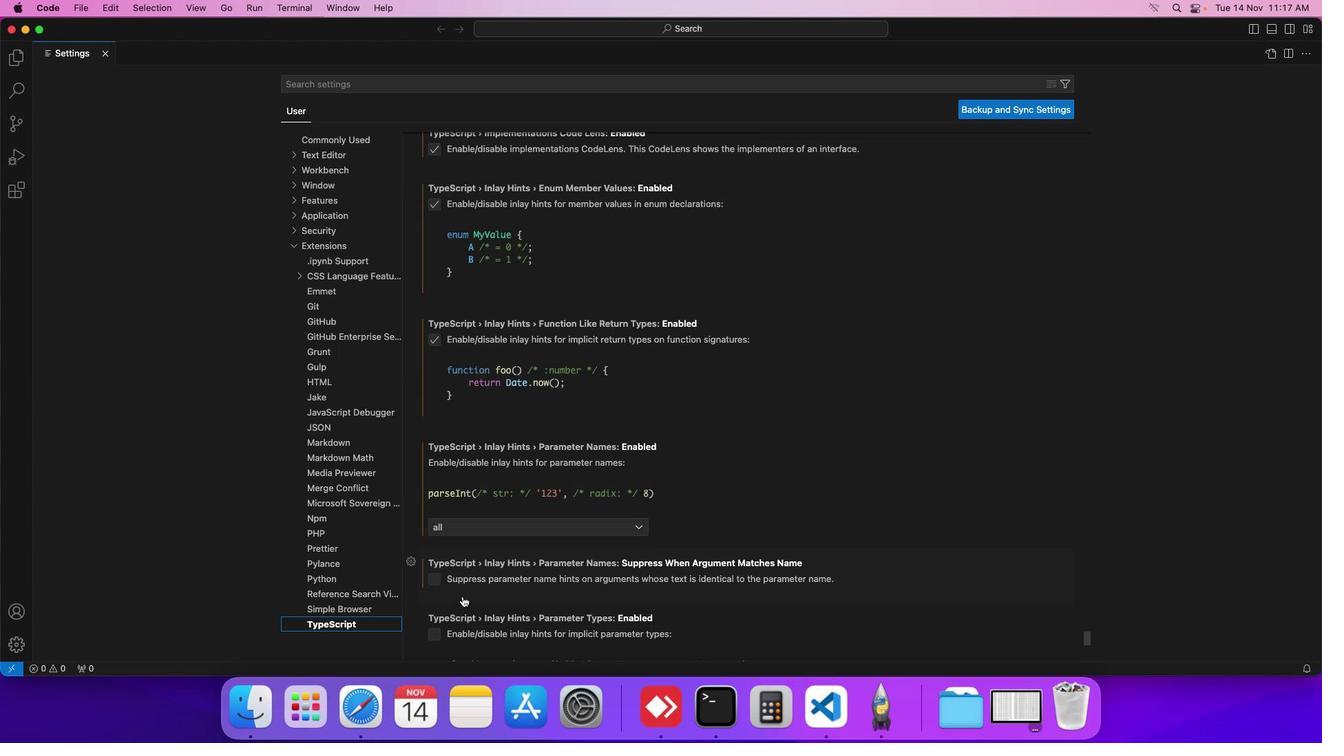 
Action: Mouse scrolled (462, 596) with delta (0, 0)
Screenshot: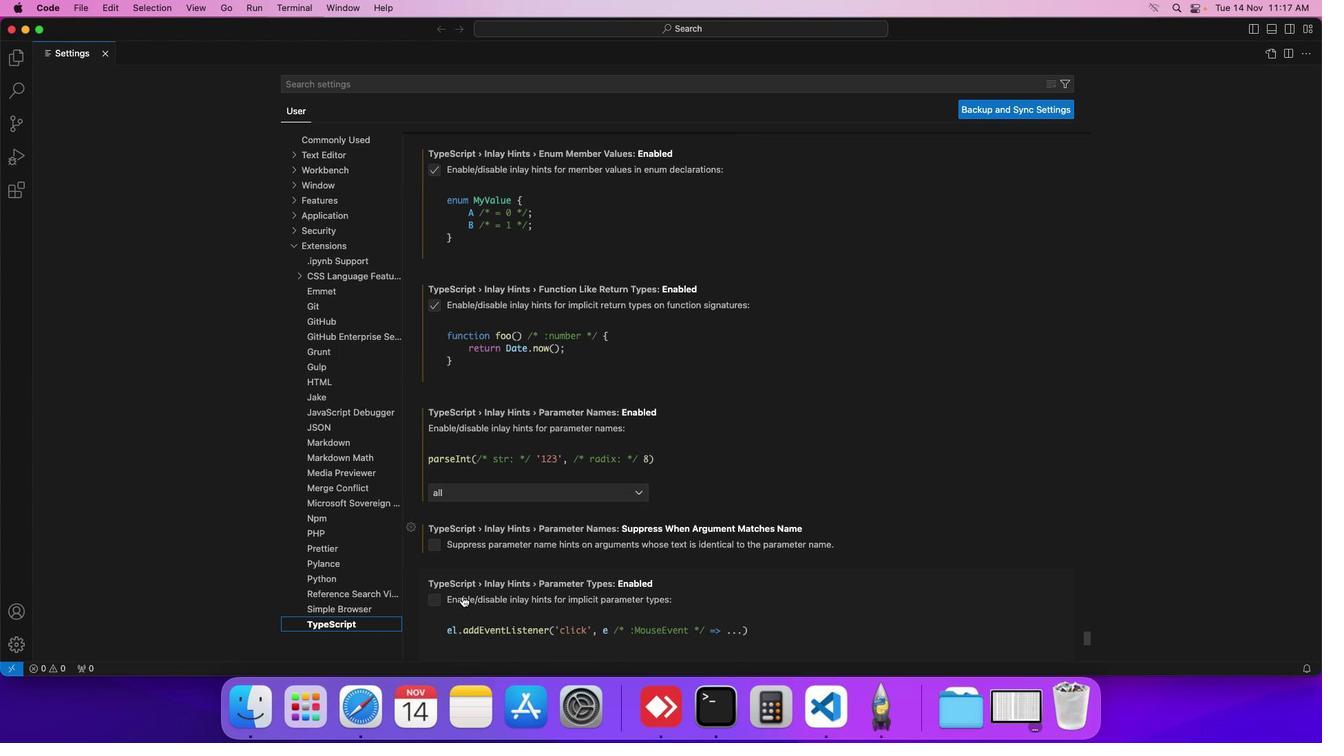 
Action: Mouse scrolled (462, 596) with delta (0, 0)
Screenshot: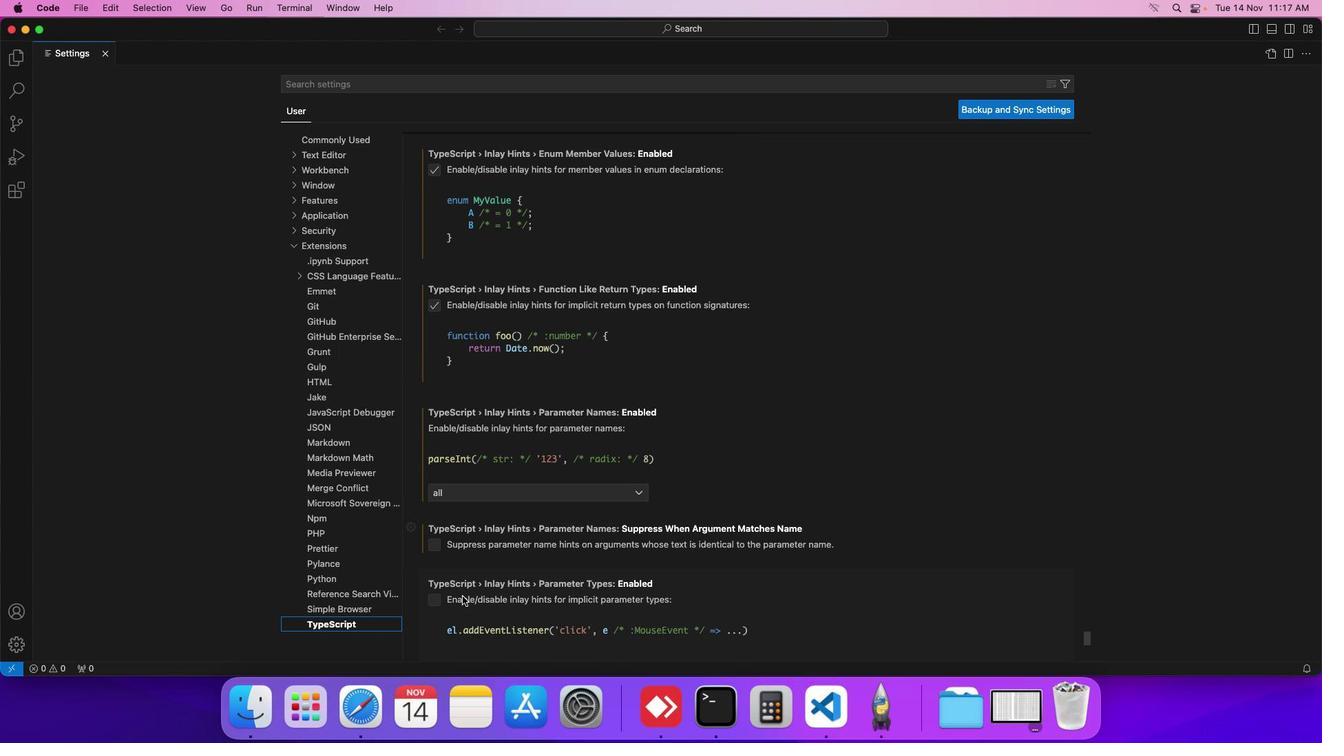 
Action: Mouse scrolled (462, 596) with delta (0, -1)
Screenshot: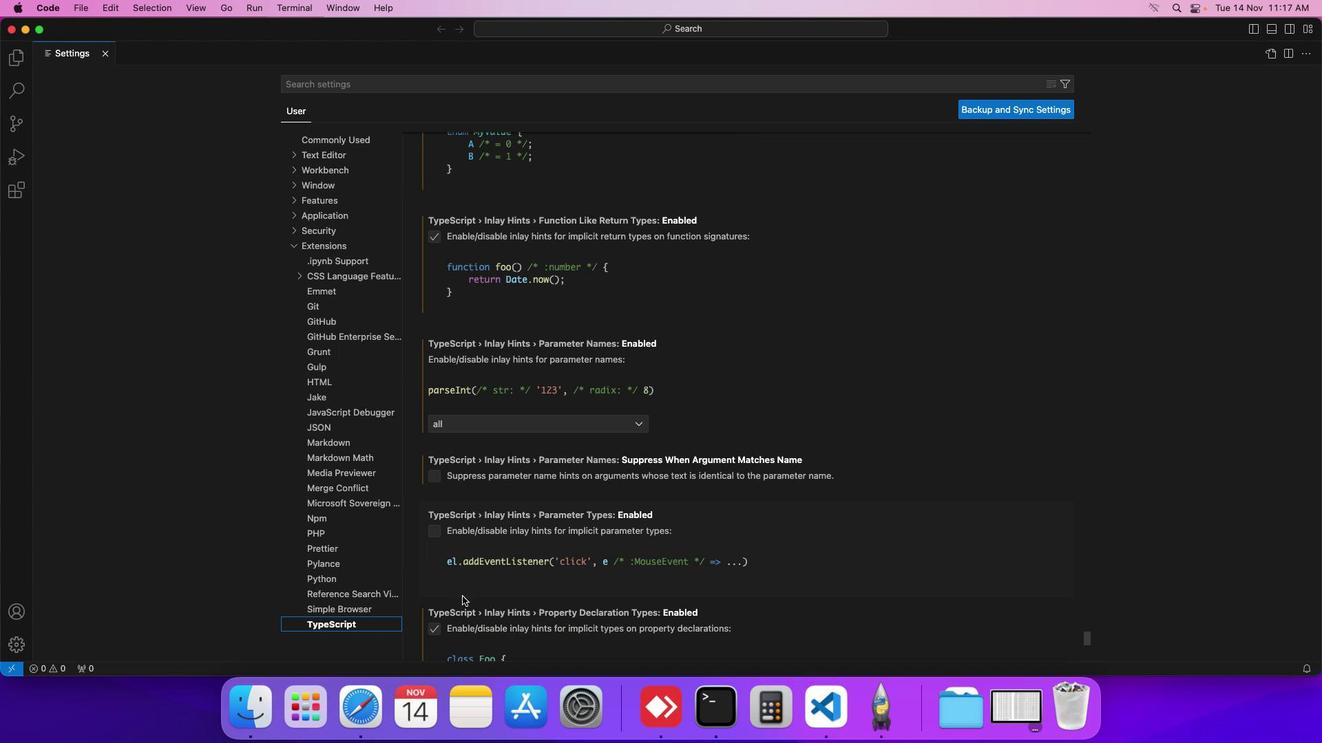 
Action: Mouse scrolled (462, 596) with delta (0, 0)
Screenshot: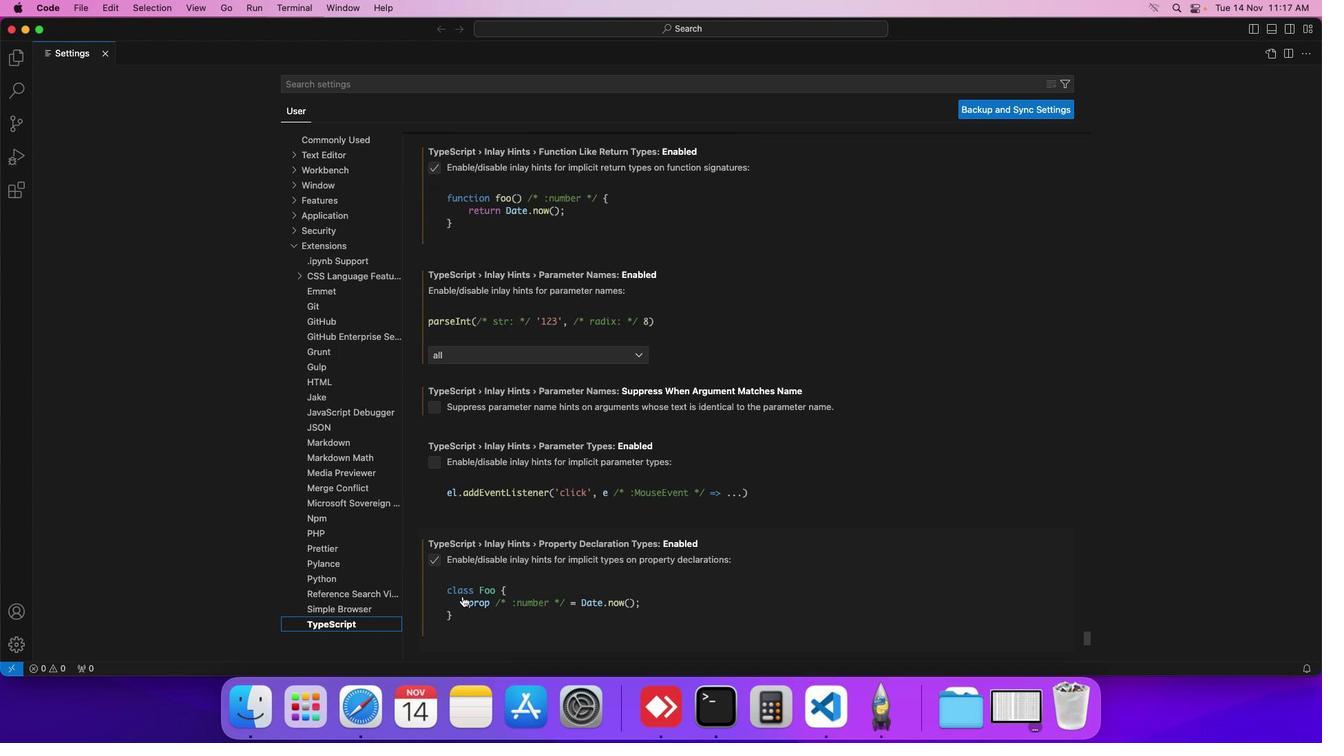 
Action: Mouse scrolled (462, 596) with delta (0, 0)
Screenshot: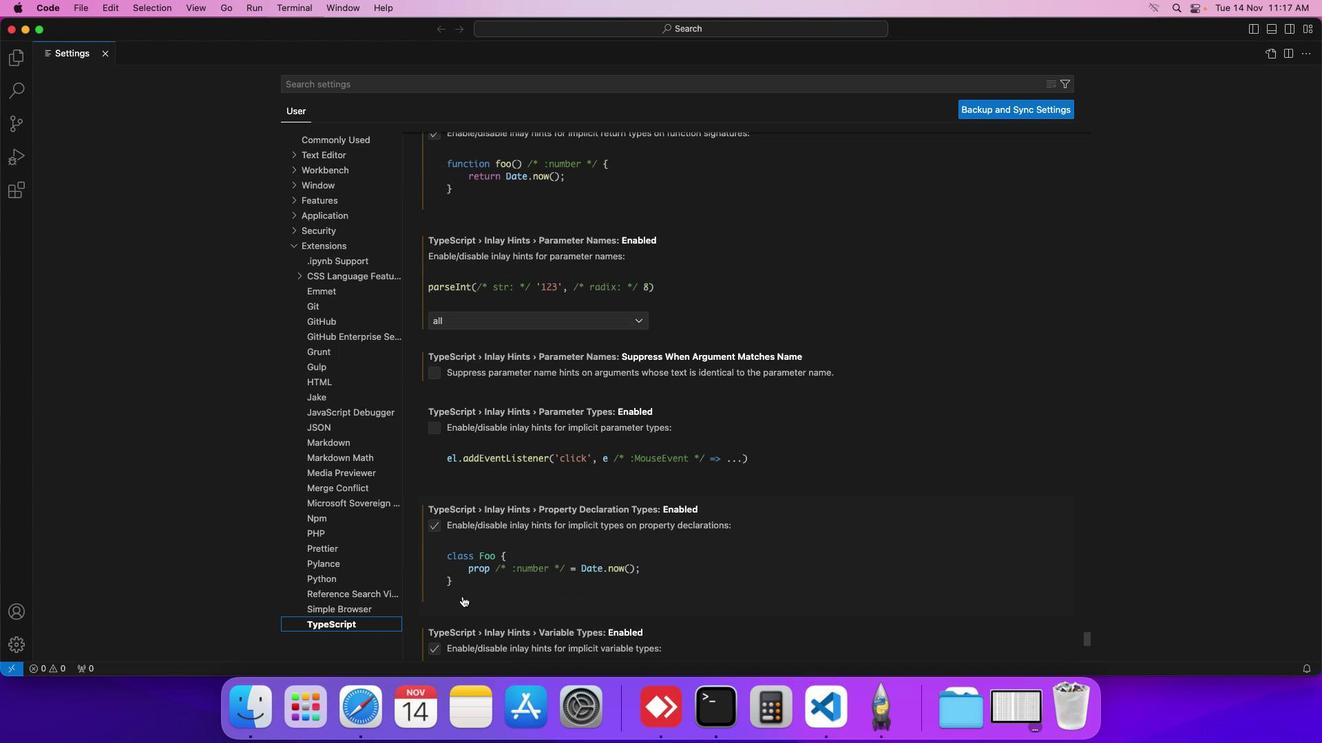 
Action: Mouse scrolled (462, 596) with delta (0, 0)
Screenshot: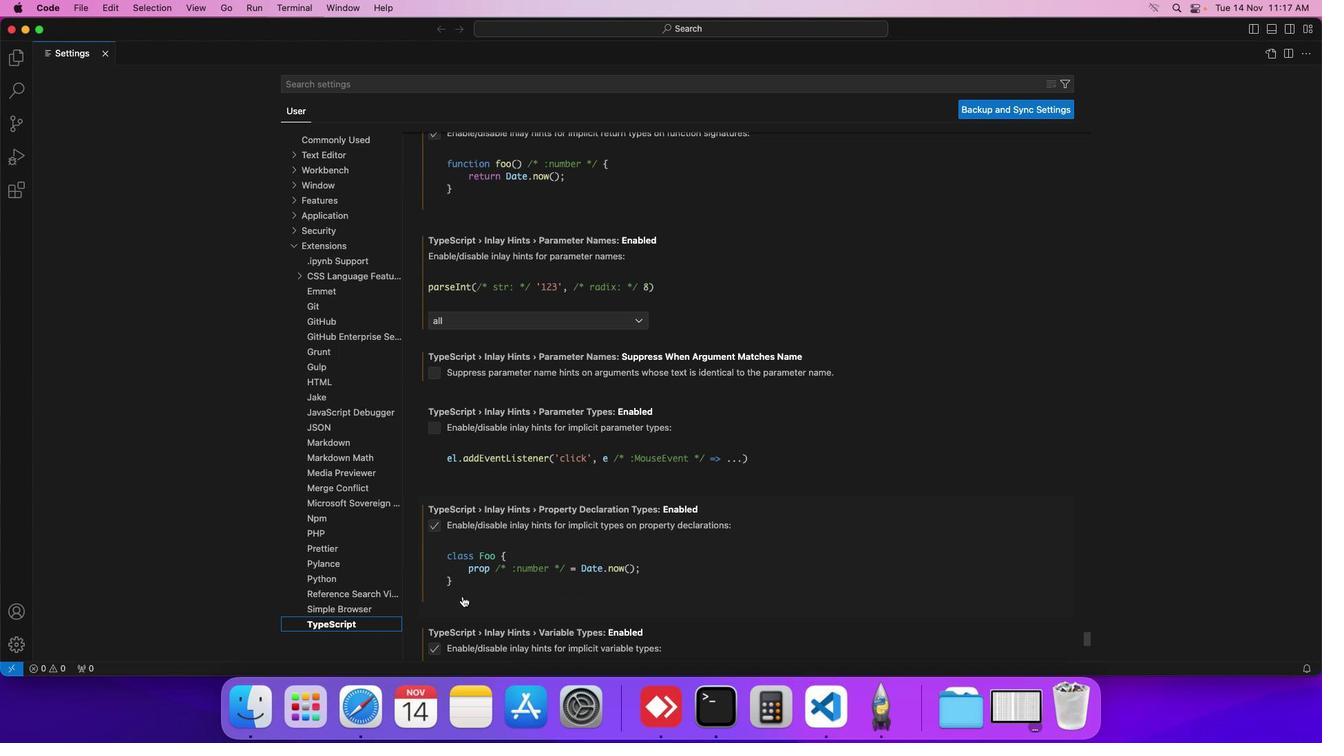 
Action: Mouse scrolled (462, 596) with delta (0, 0)
Screenshot: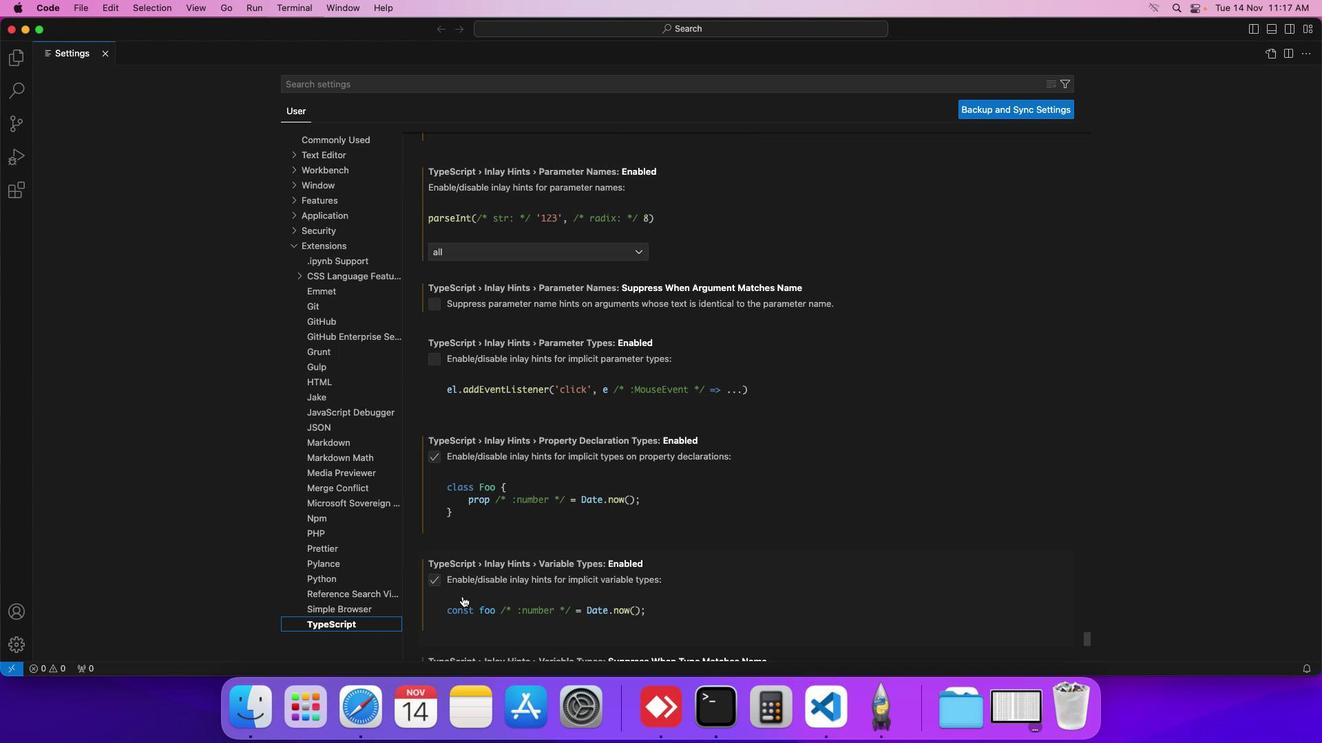 
Action: Mouse scrolled (462, 596) with delta (0, 0)
Screenshot: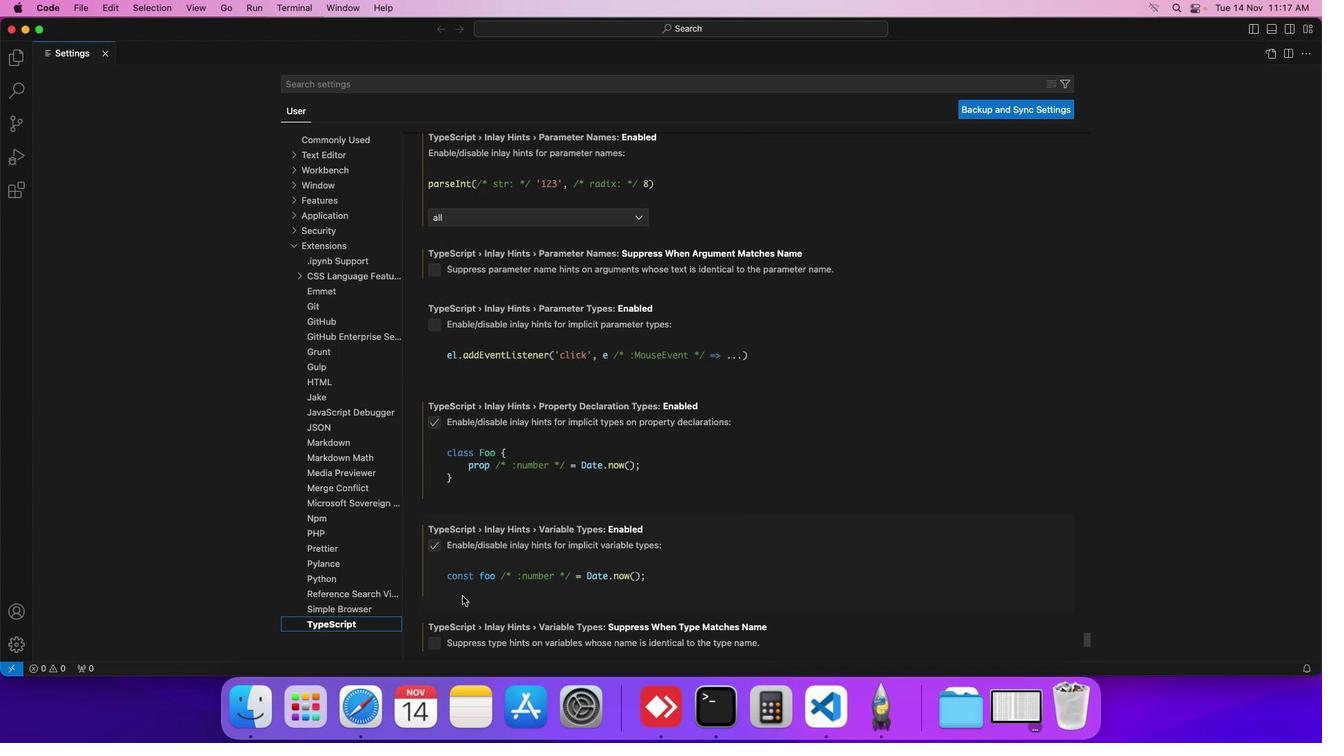 
Action: Mouse scrolled (462, 596) with delta (0, 0)
Screenshot: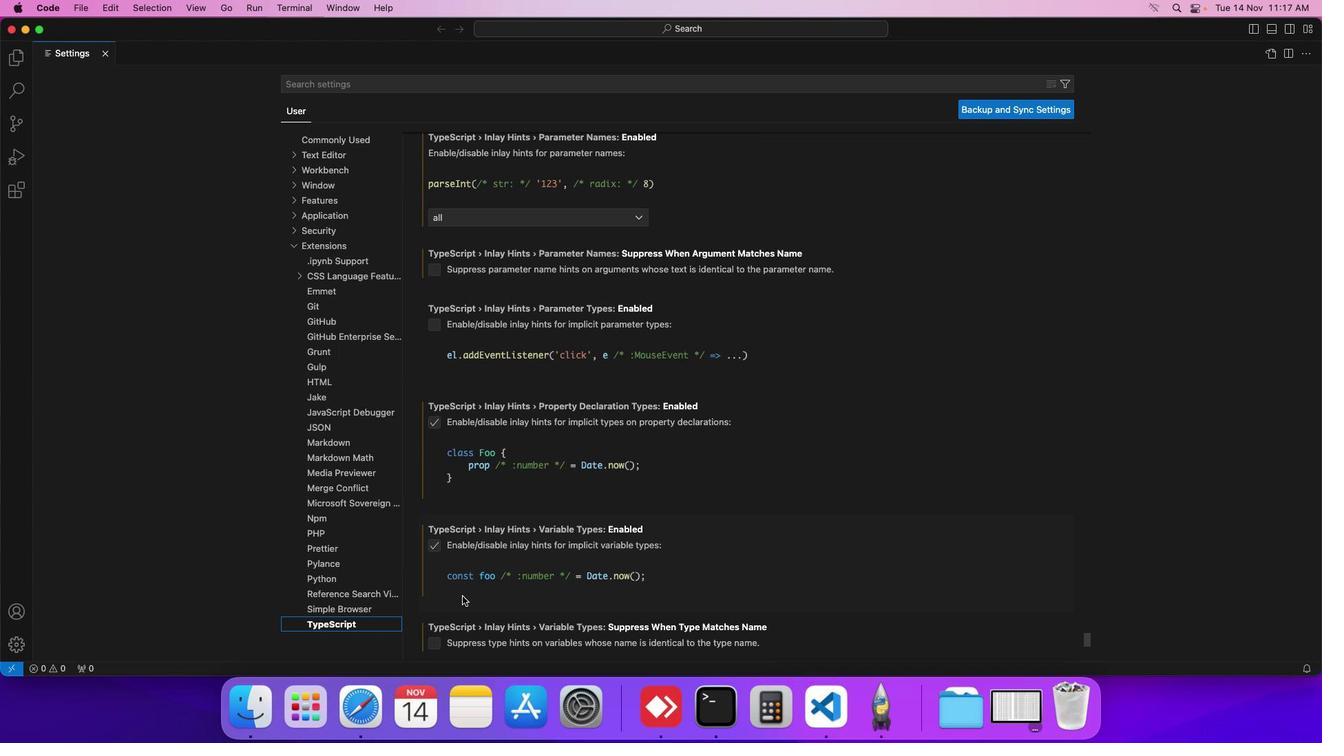 
Action: Mouse scrolled (462, 596) with delta (0, 0)
Screenshot: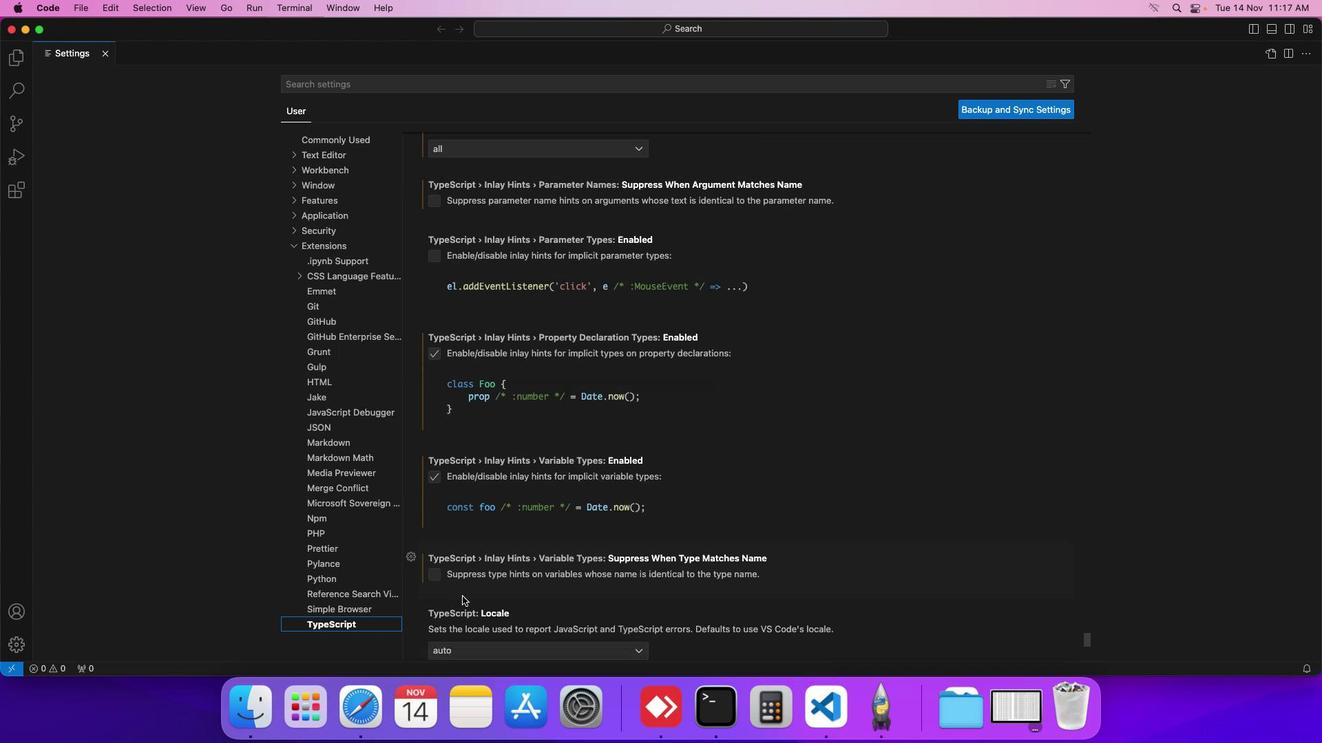 
Action: Mouse scrolled (462, 596) with delta (0, 0)
Screenshot: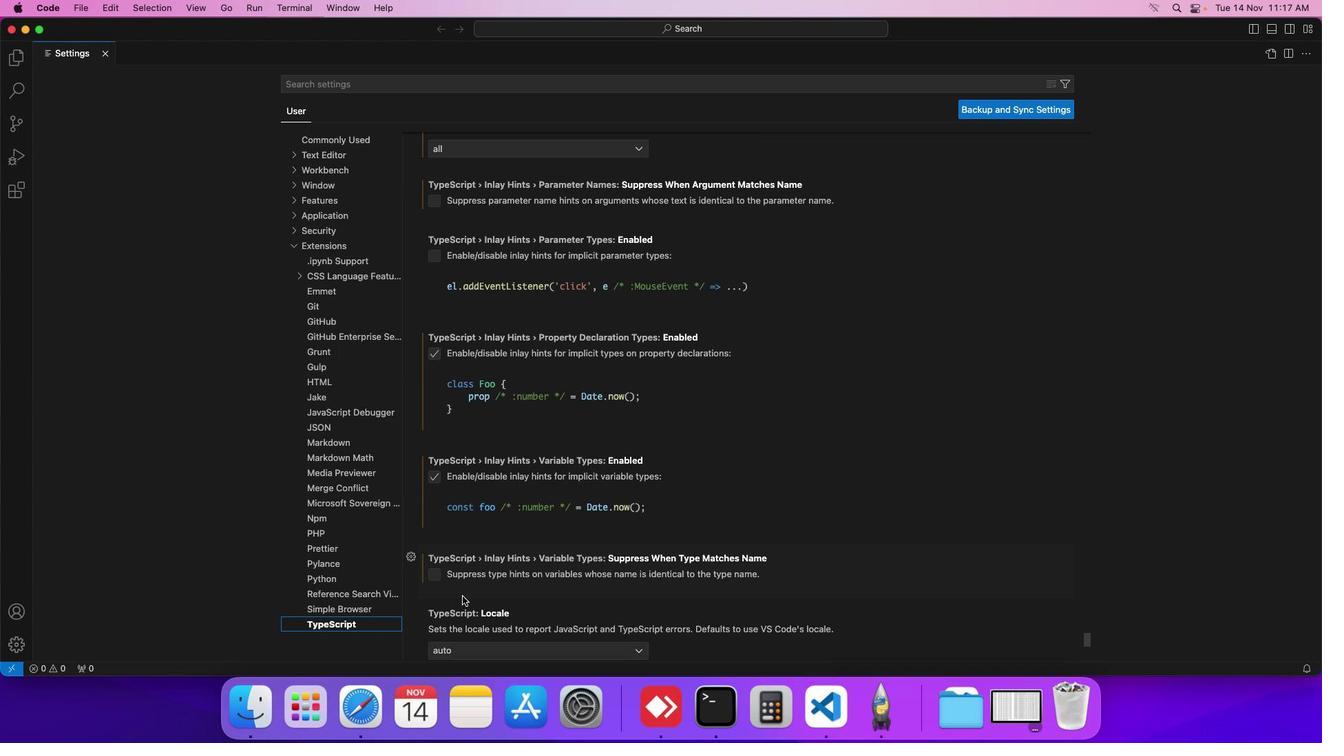 
Action: Mouse scrolled (462, 596) with delta (0, 0)
Screenshot: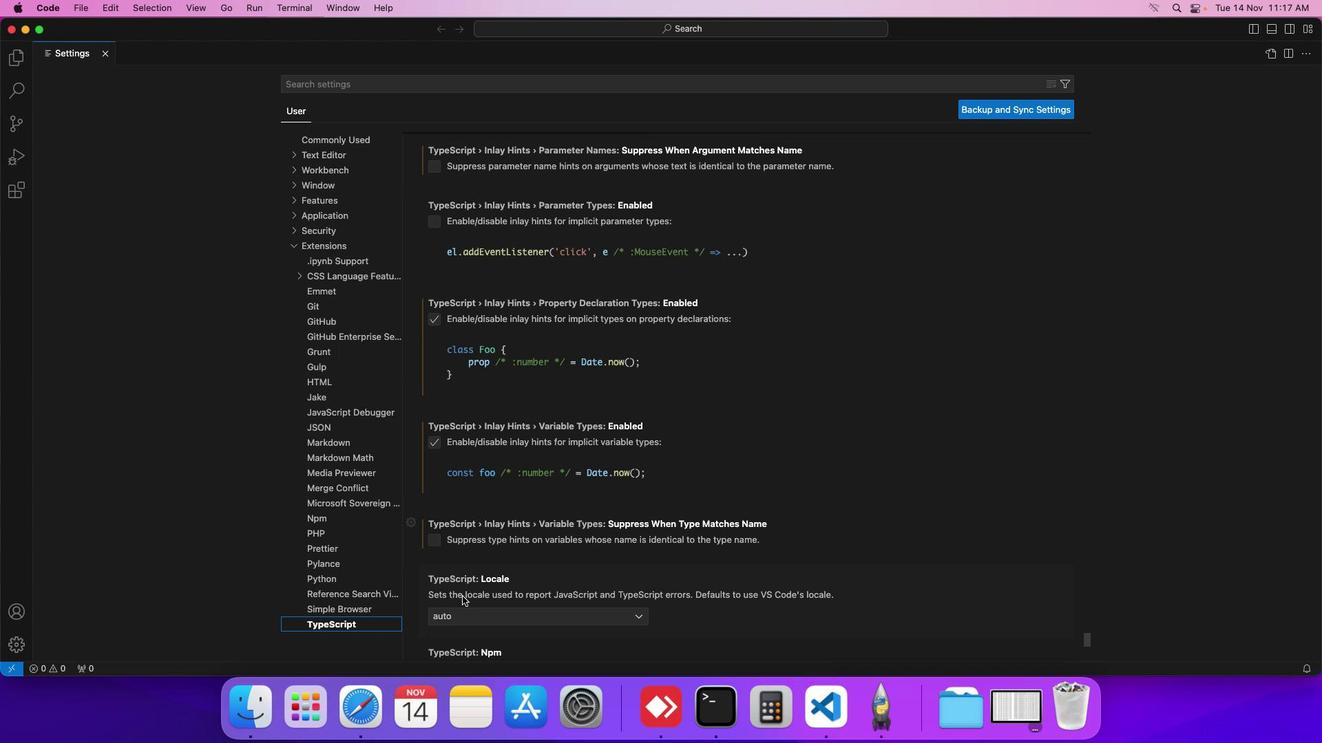 
Action: Mouse scrolled (462, 596) with delta (0, 0)
Screenshot: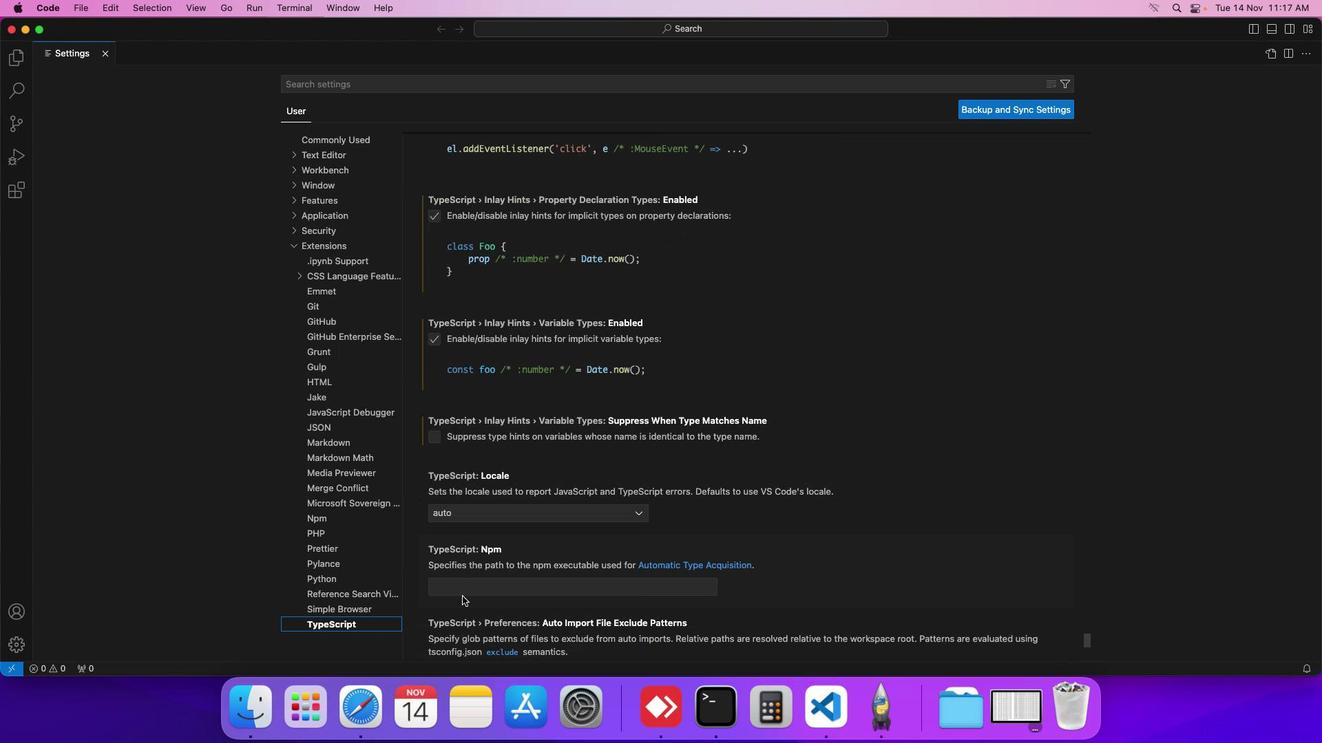 
Action: Mouse scrolled (462, 596) with delta (0, 0)
Screenshot: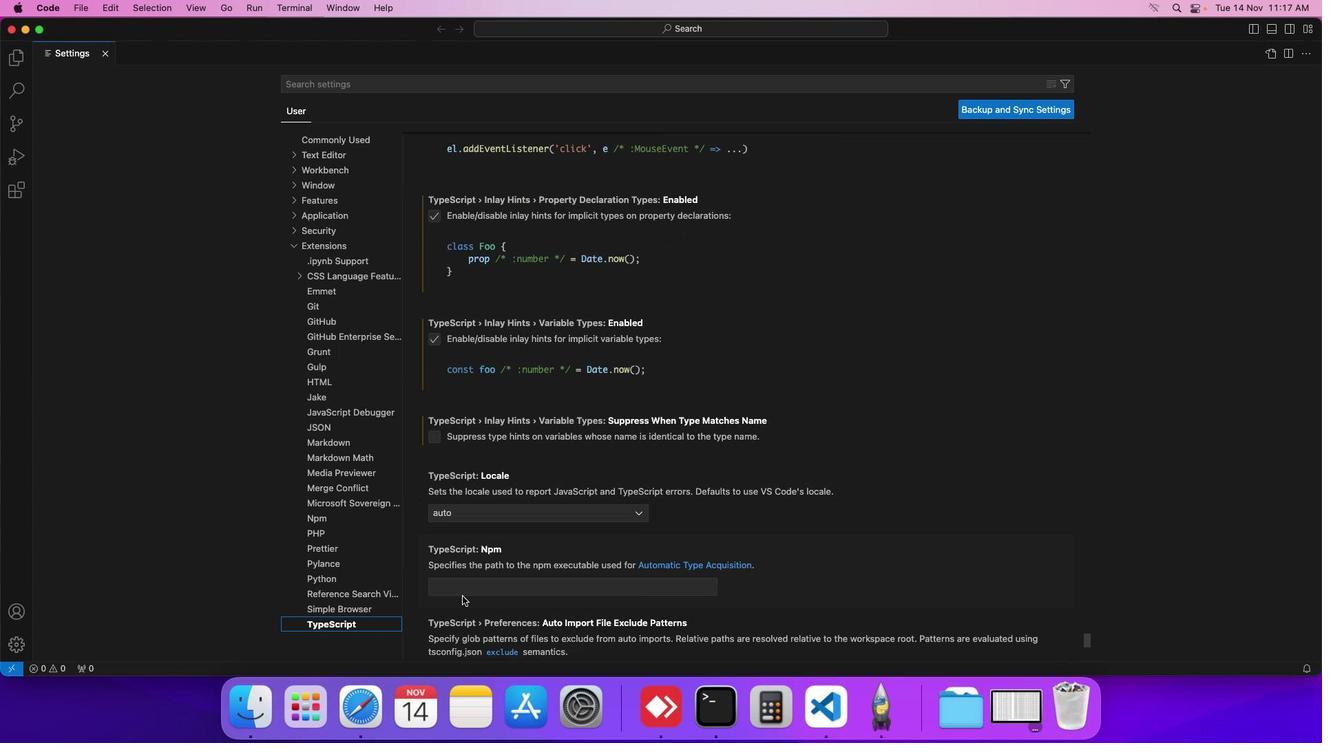 
Action: Mouse scrolled (462, 596) with delta (0, 0)
Screenshot: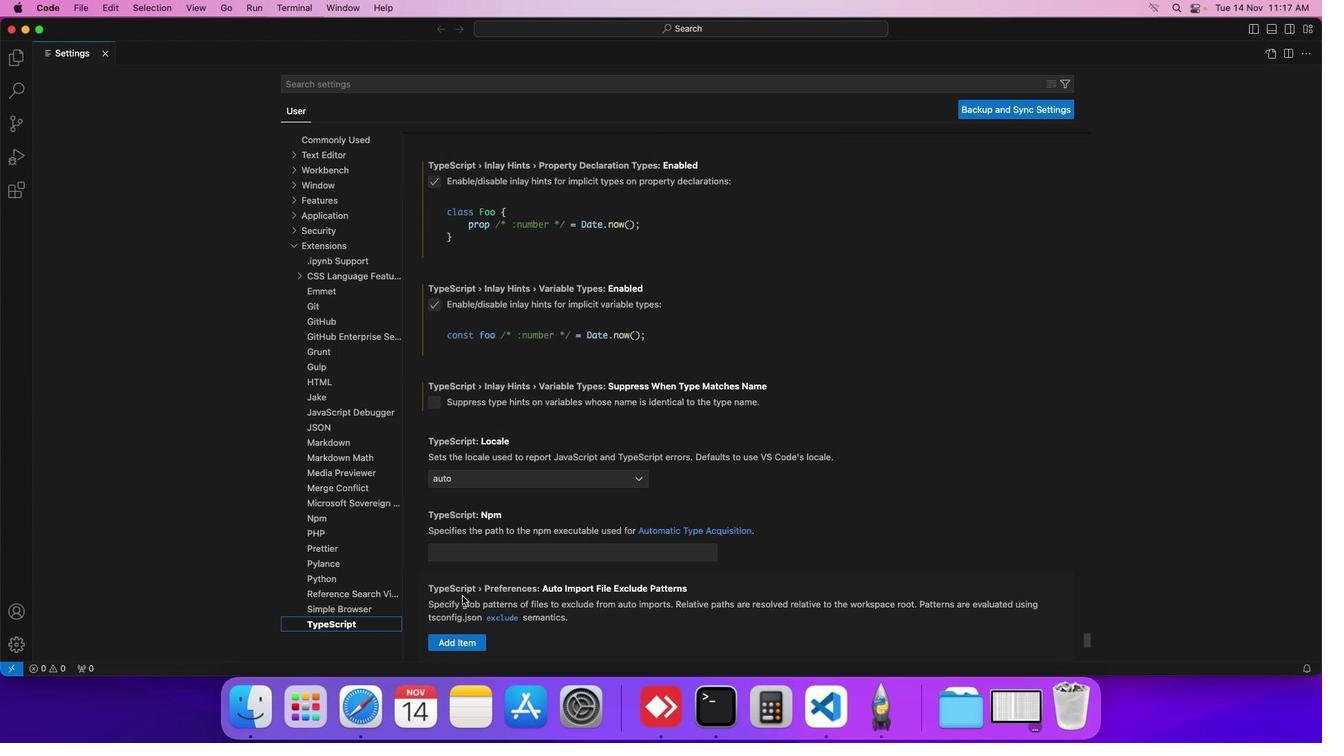 
Action: Mouse scrolled (462, 596) with delta (0, 0)
Screenshot: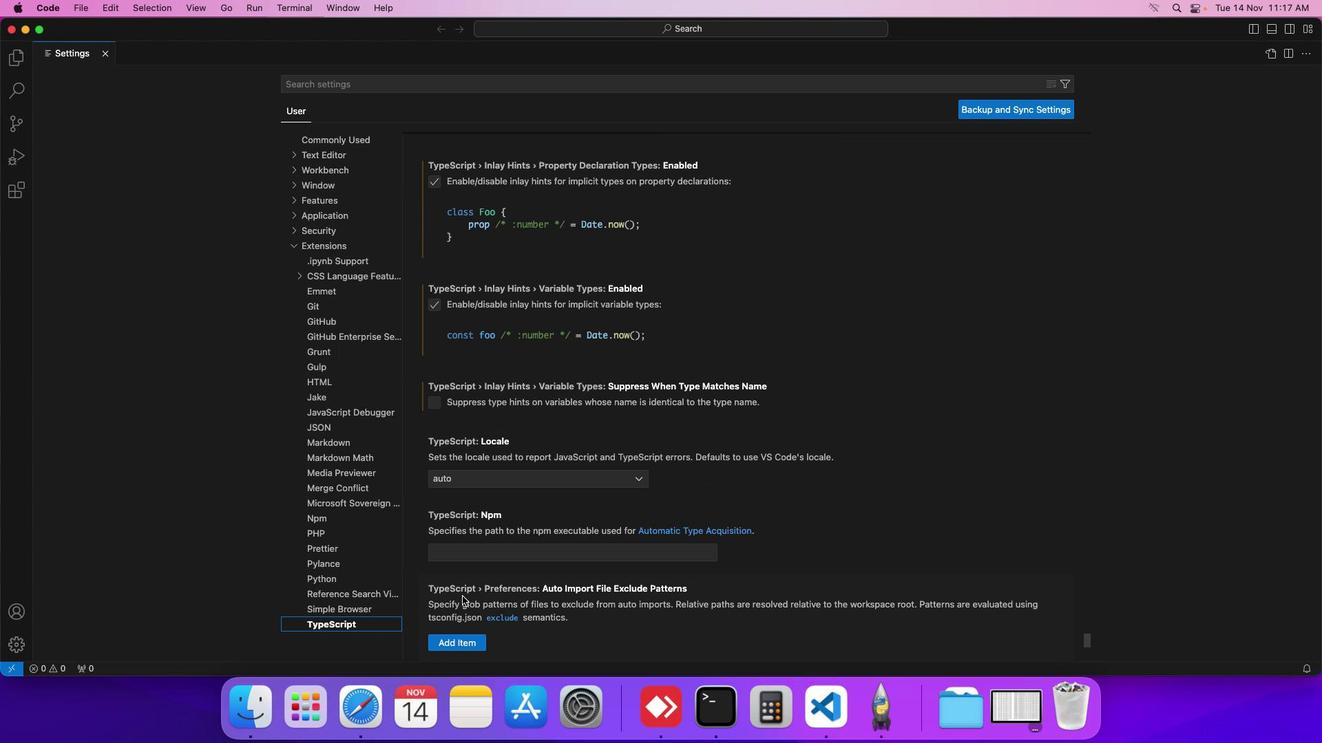 
Action: Mouse scrolled (462, 596) with delta (0, 0)
Screenshot: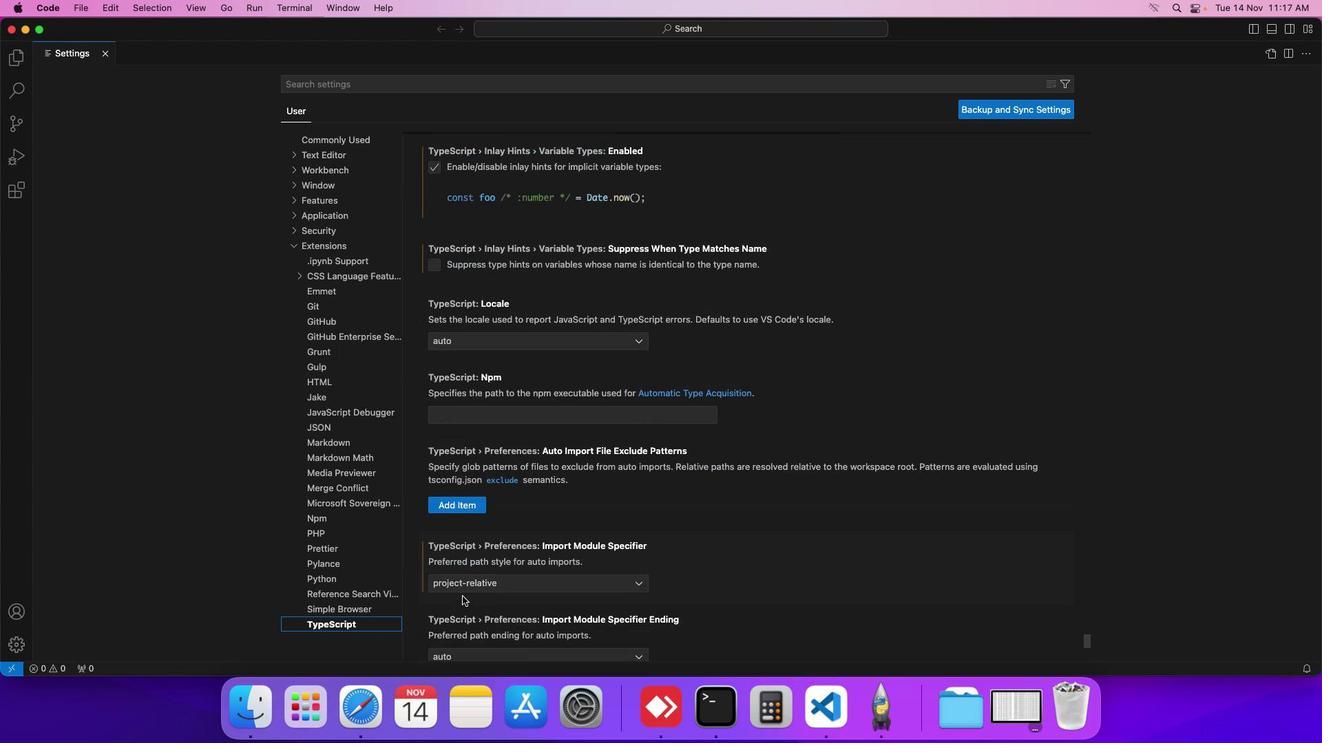 
Action: Mouse scrolled (462, 596) with delta (0, 0)
Screenshot: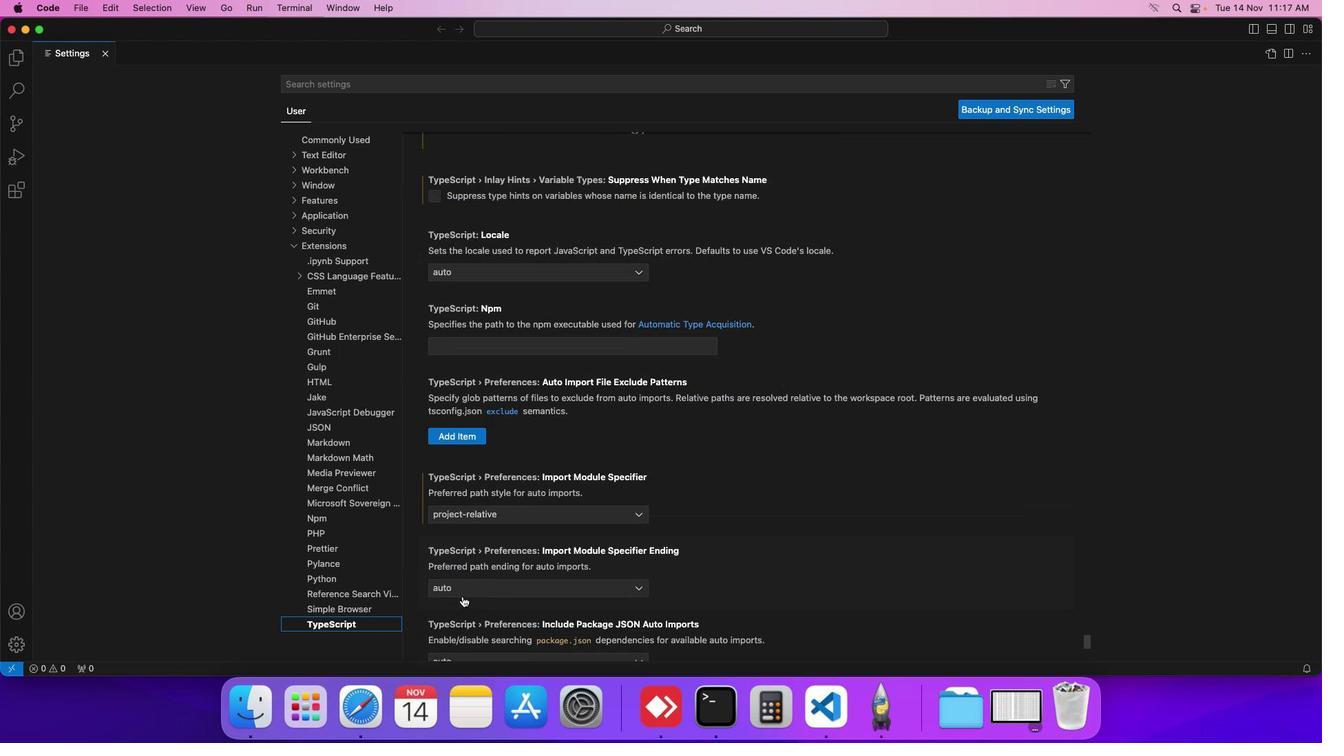 
Action: Mouse scrolled (462, 596) with delta (0, -1)
Screenshot: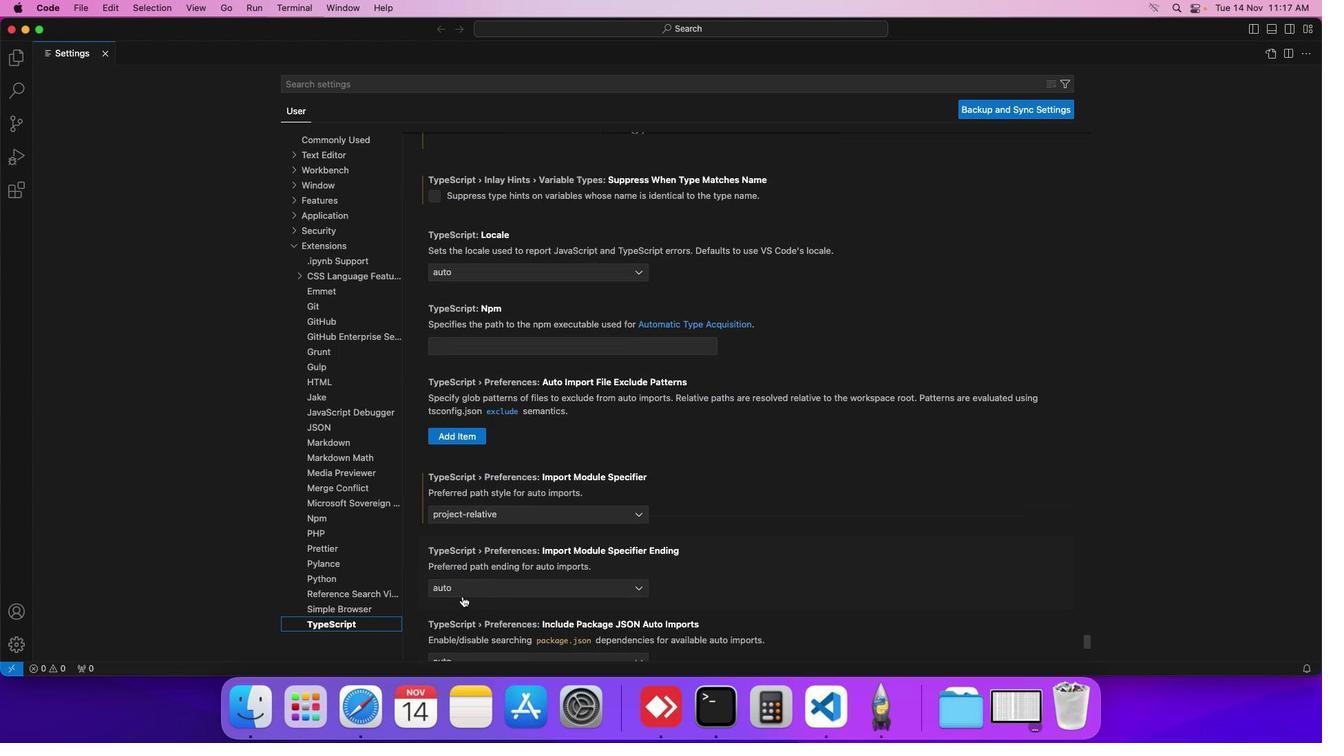 
Action: Mouse scrolled (462, 596) with delta (0, -1)
Screenshot: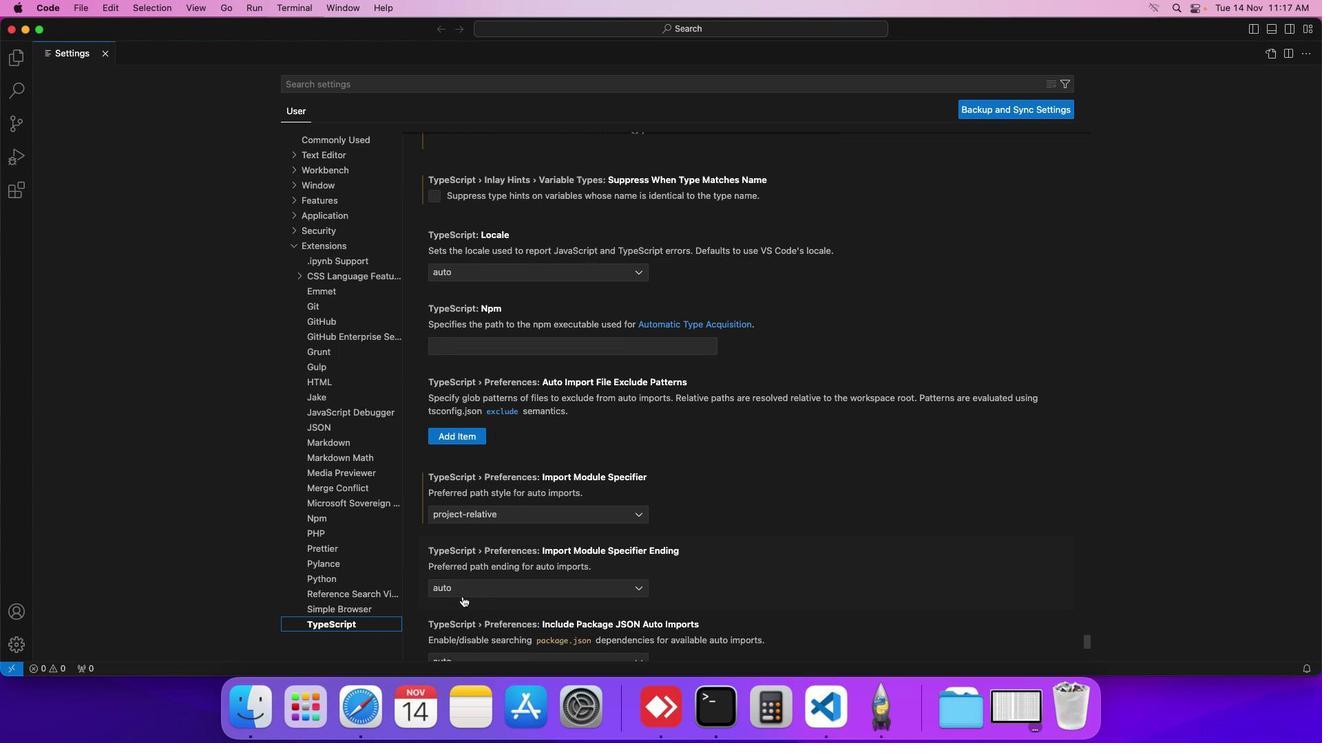 
Action: Mouse scrolled (462, 596) with delta (0, 0)
Screenshot: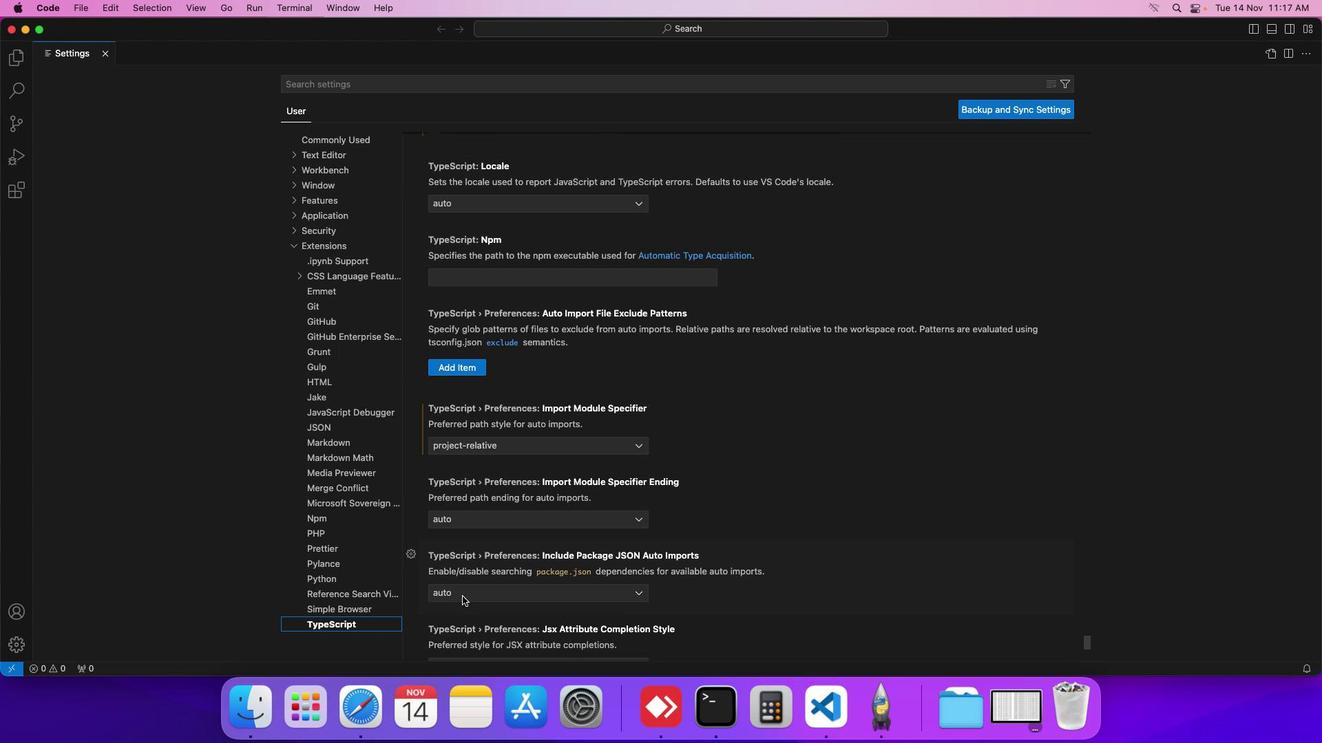 
Action: Mouse scrolled (462, 596) with delta (0, 0)
Screenshot: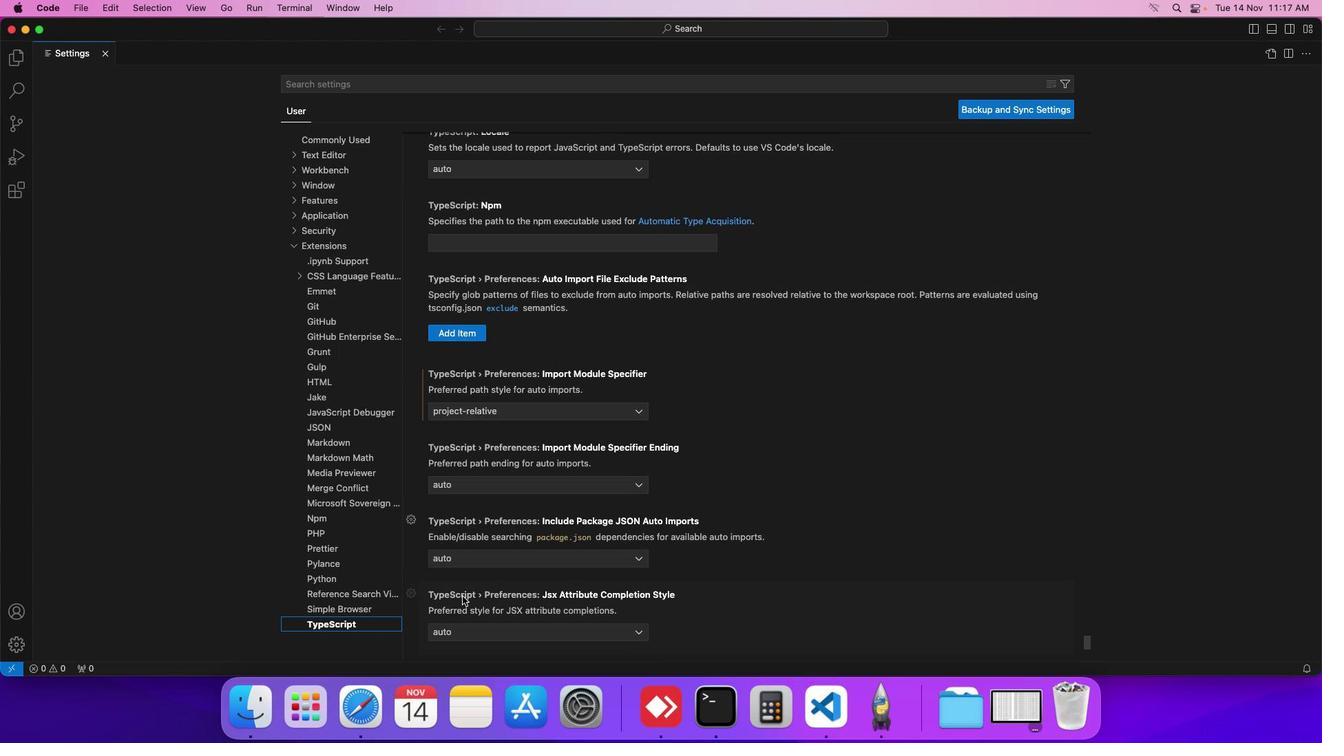 
Action: Mouse scrolled (462, 596) with delta (0, 0)
Screenshot: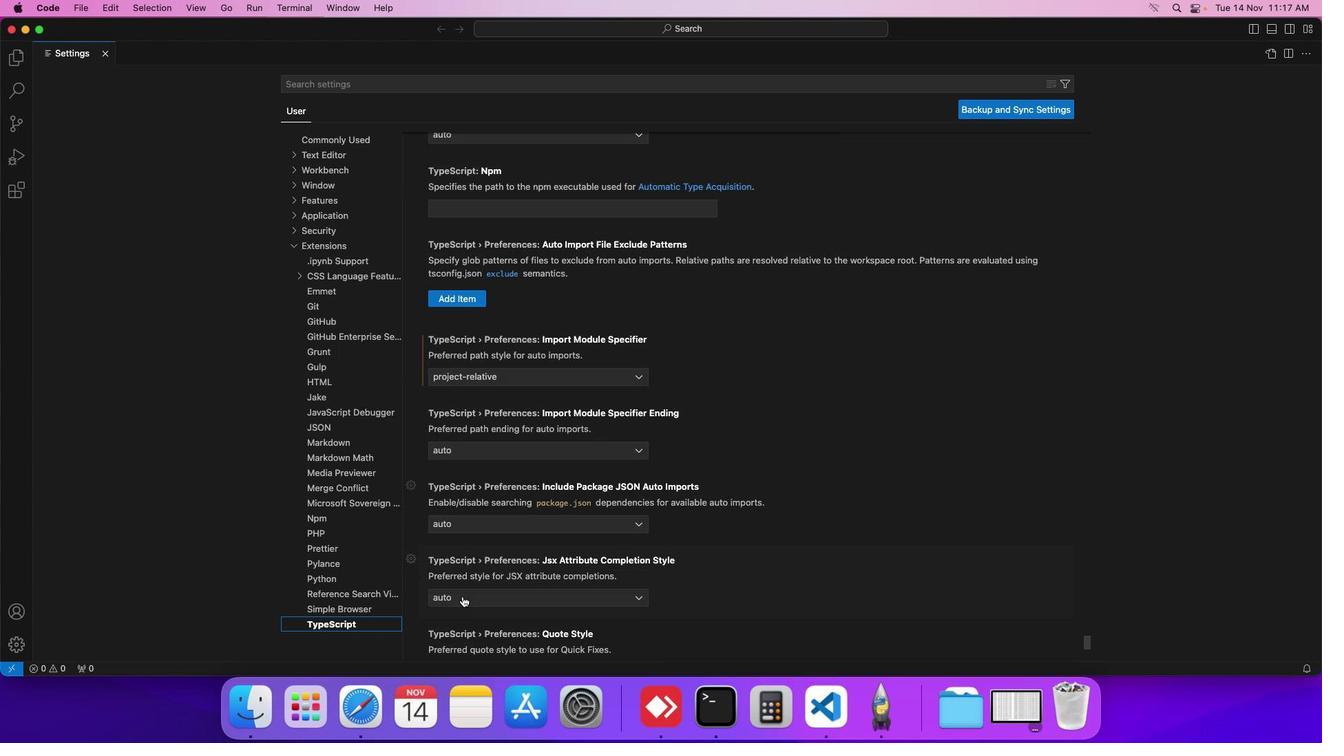 
Action: Mouse scrolled (462, 596) with delta (0, 0)
Screenshot: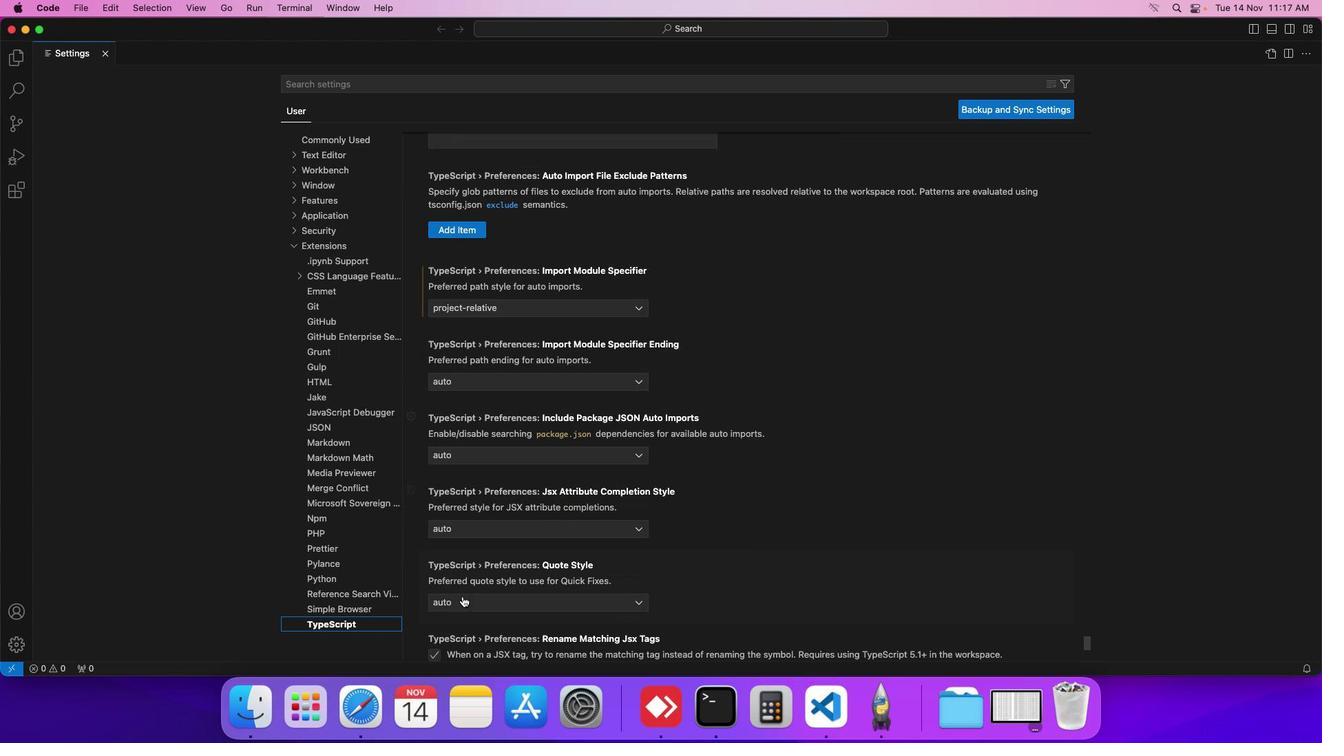 
Action: Mouse scrolled (462, 596) with delta (0, -1)
Screenshot: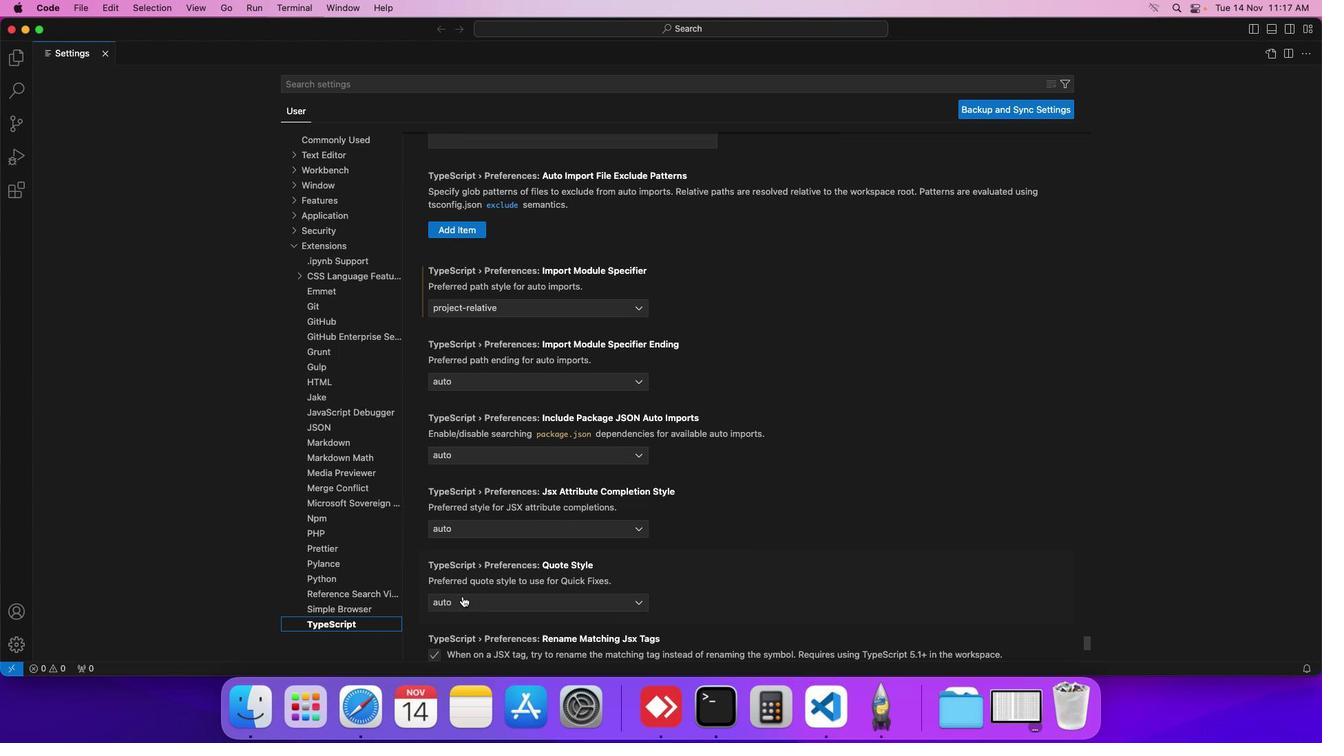 
Action: Mouse moved to (462, 597)
Screenshot: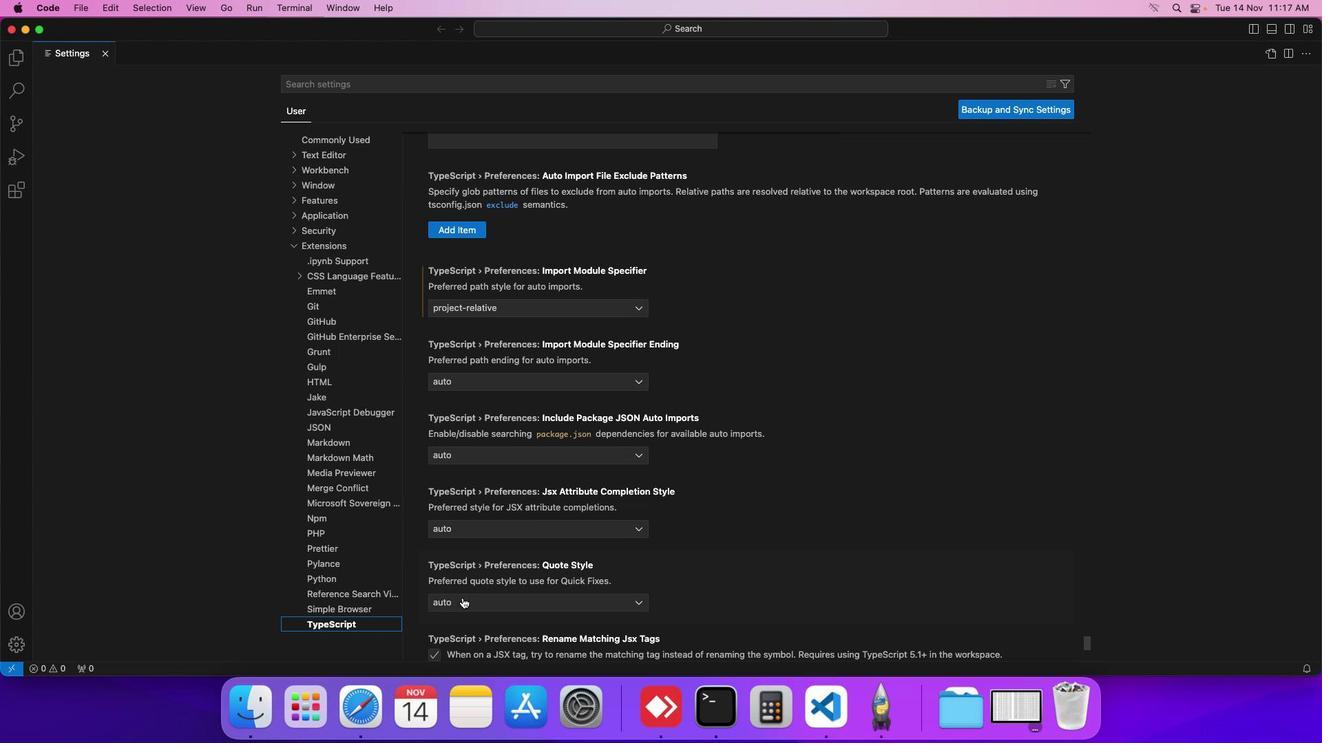 
Action: Mouse scrolled (462, 597) with delta (0, 0)
Screenshot: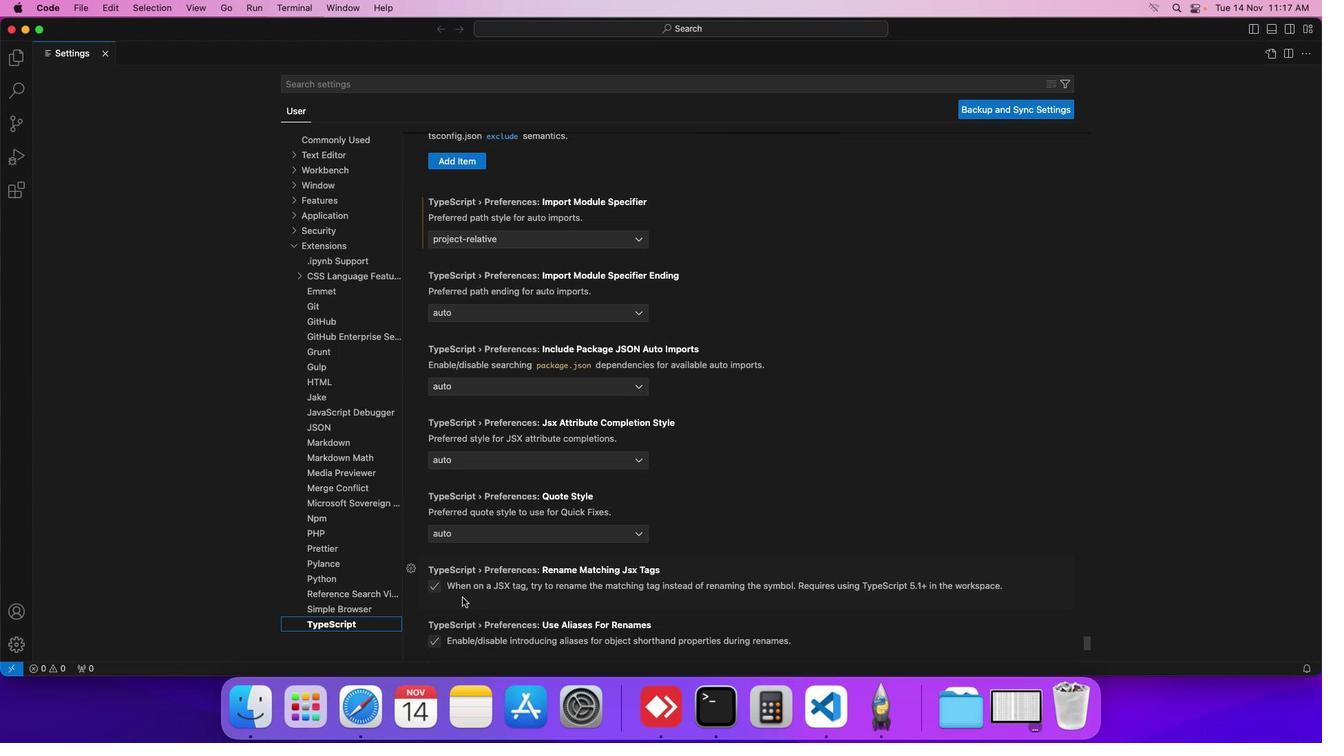 
Action: Mouse scrolled (462, 597) with delta (0, 0)
Screenshot: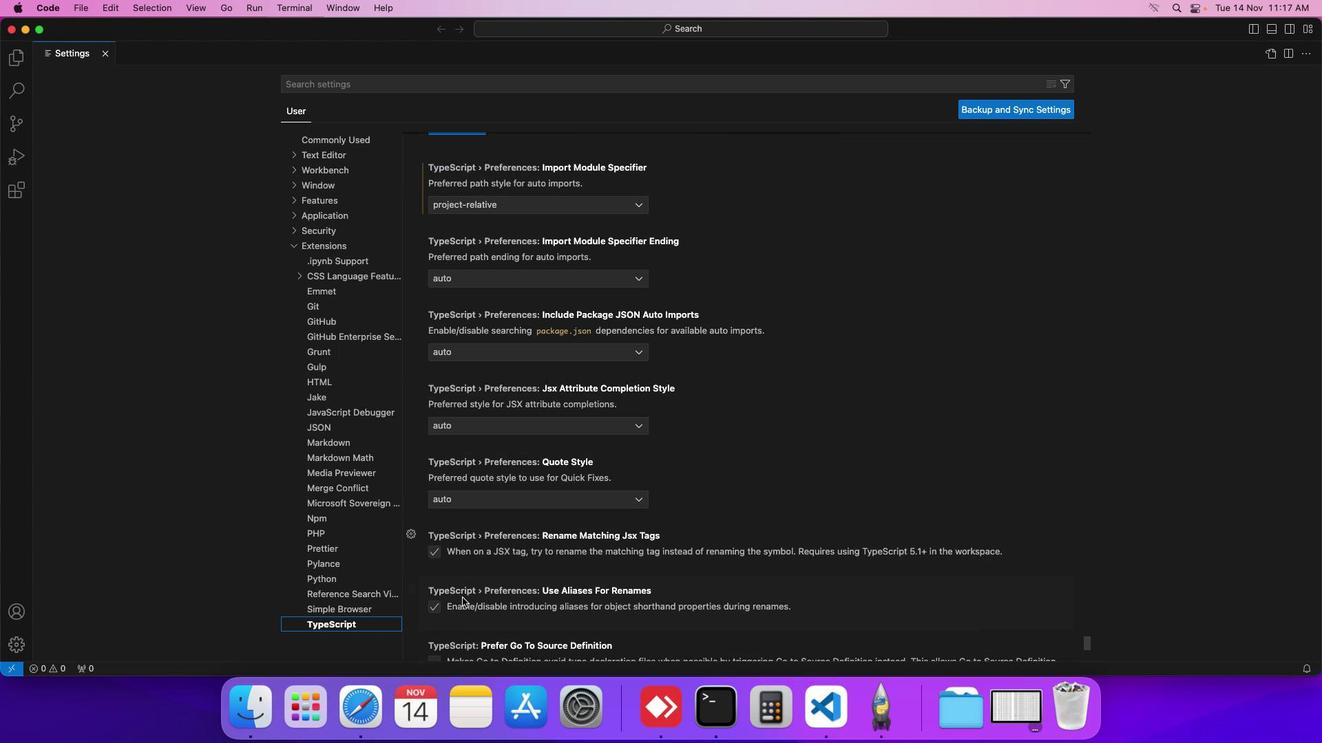 
Action: Mouse scrolled (462, 597) with delta (0, 0)
Screenshot: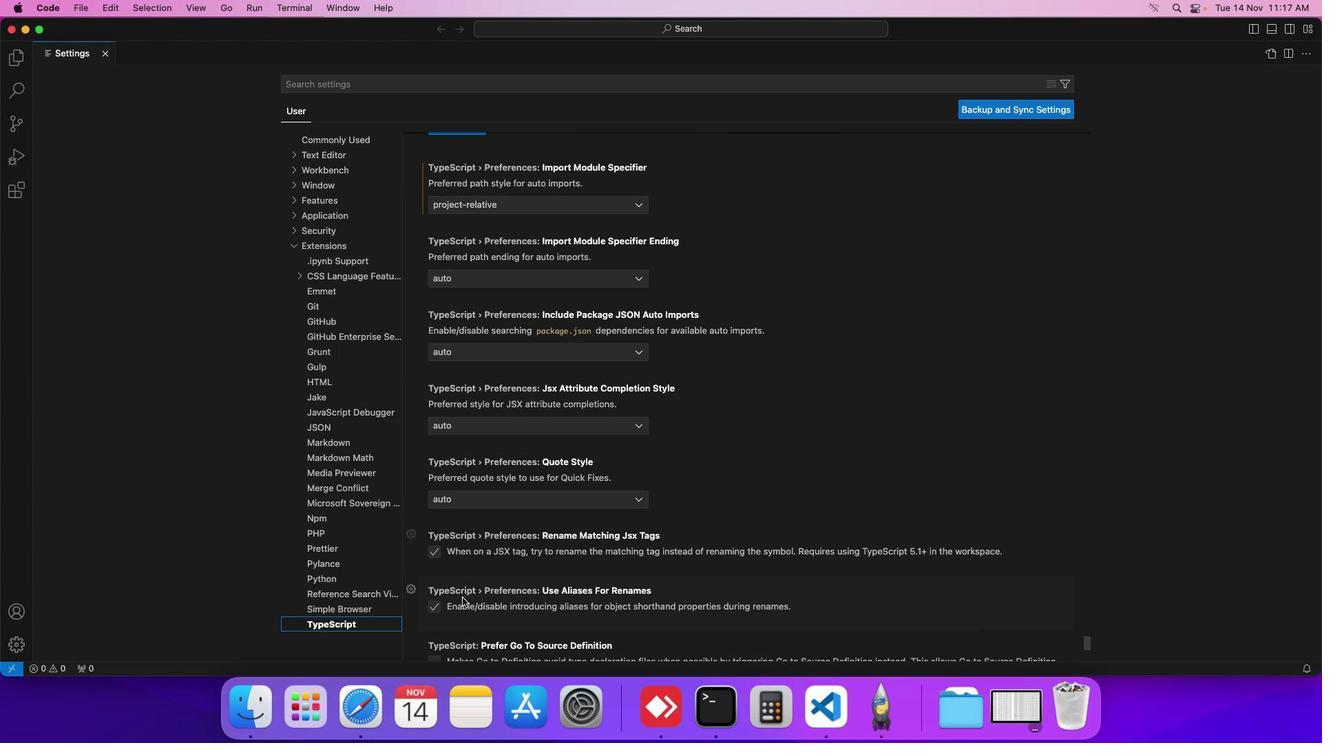 
Action: Mouse scrolled (462, 597) with delta (0, 0)
Screenshot: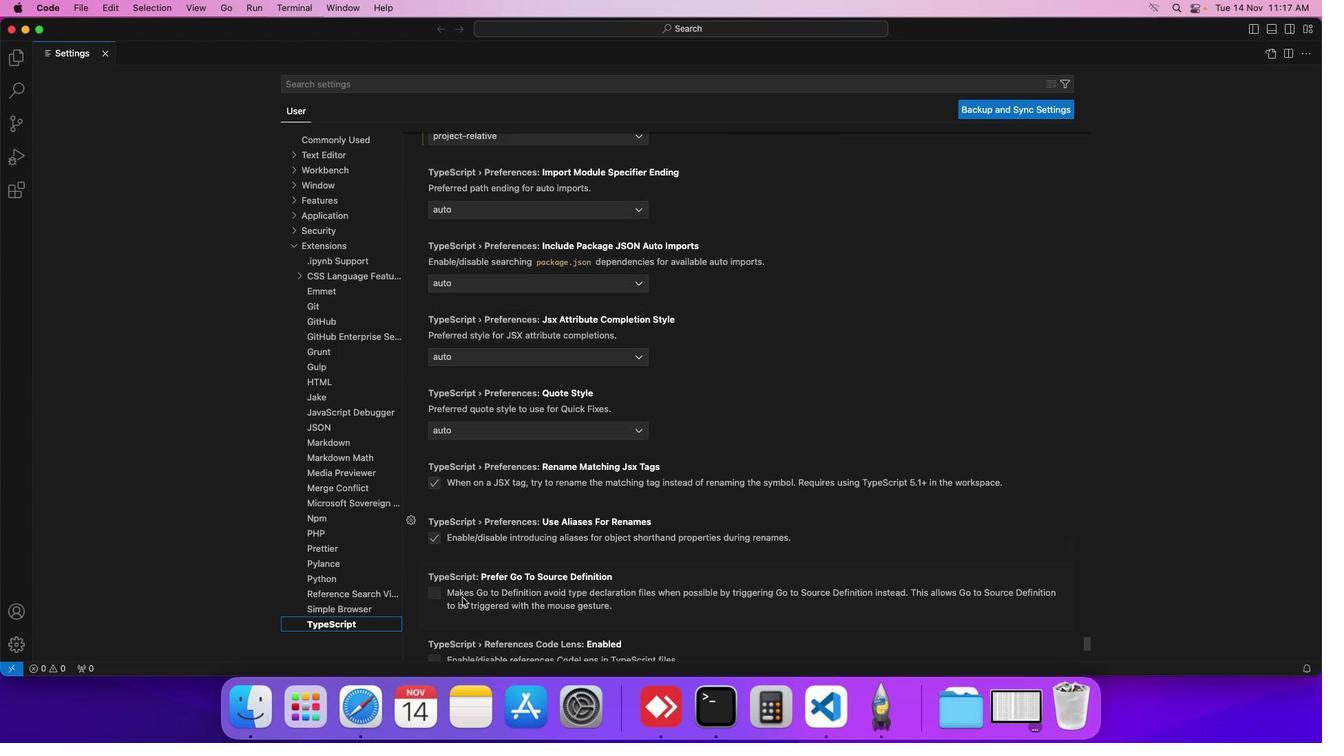 
Action: Mouse scrolled (462, 597) with delta (0, 0)
Screenshot: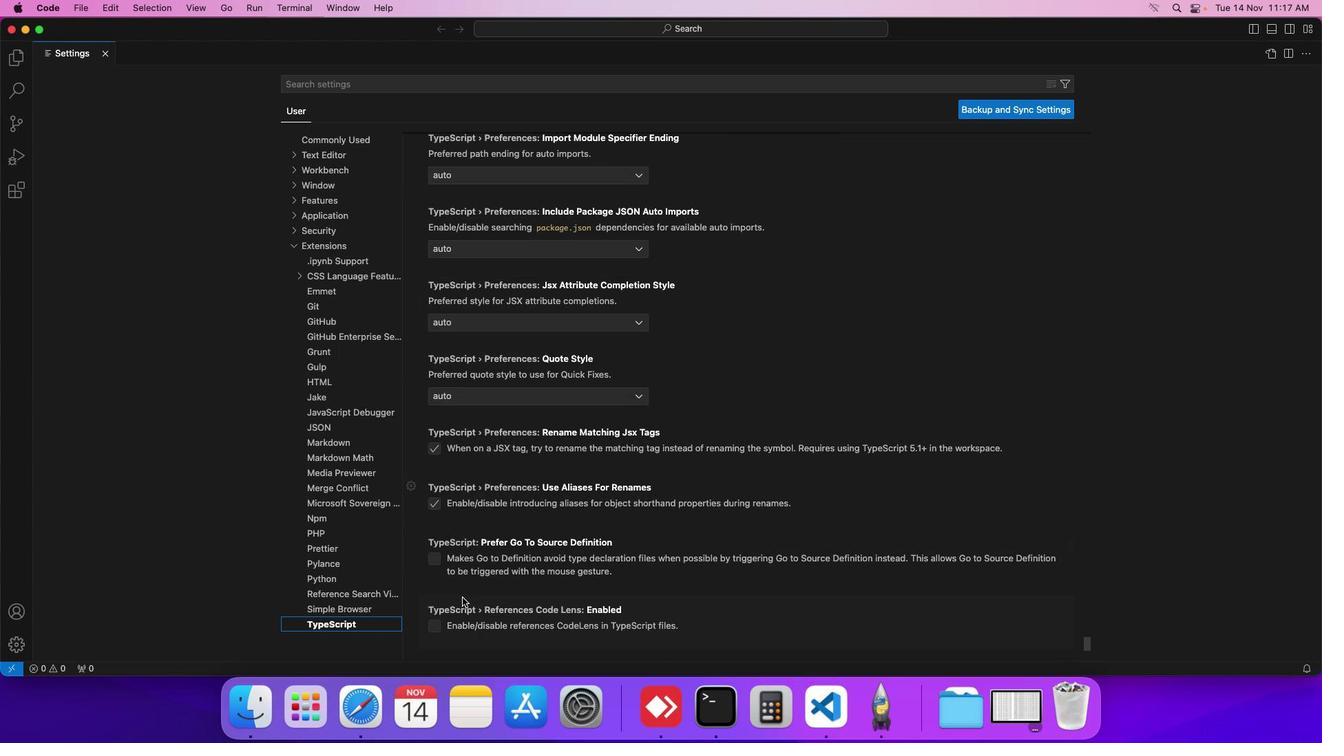 
Action: Mouse scrolled (462, 597) with delta (0, 0)
Screenshot: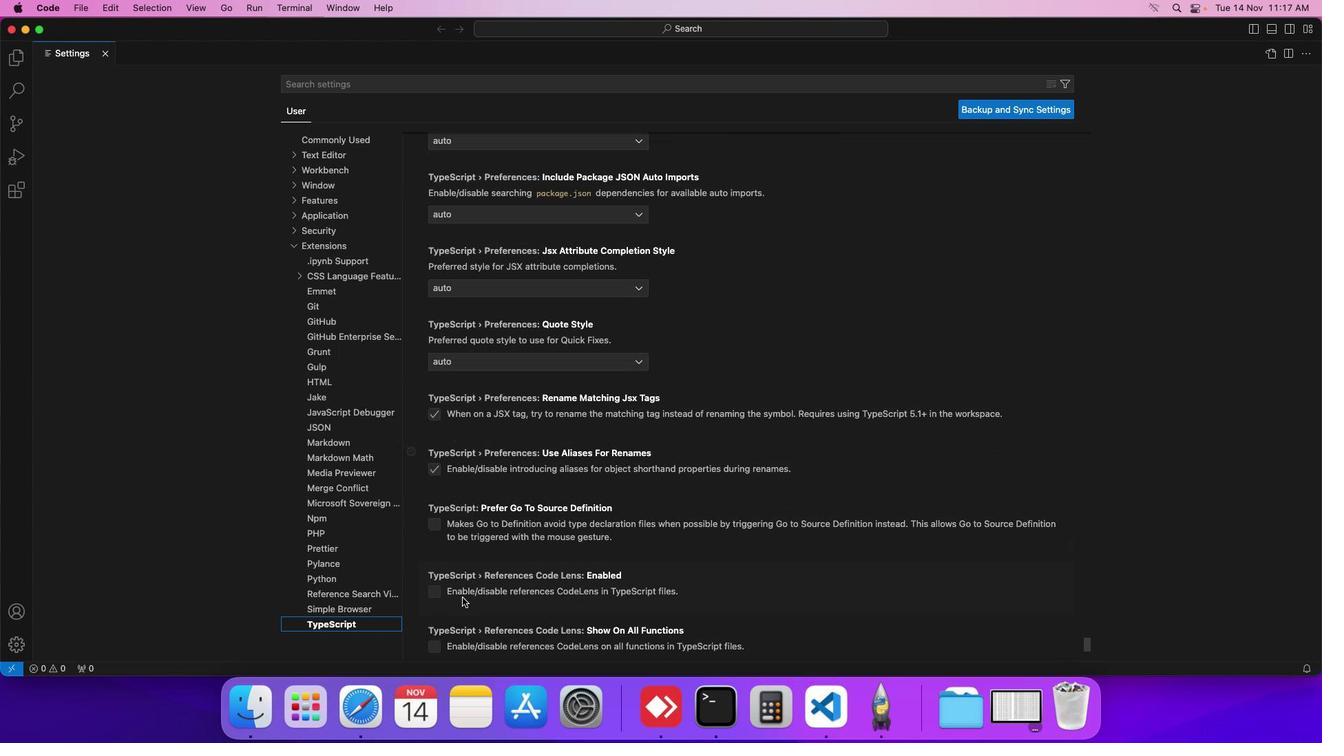 
Action: Mouse scrolled (462, 597) with delta (0, 0)
Screenshot: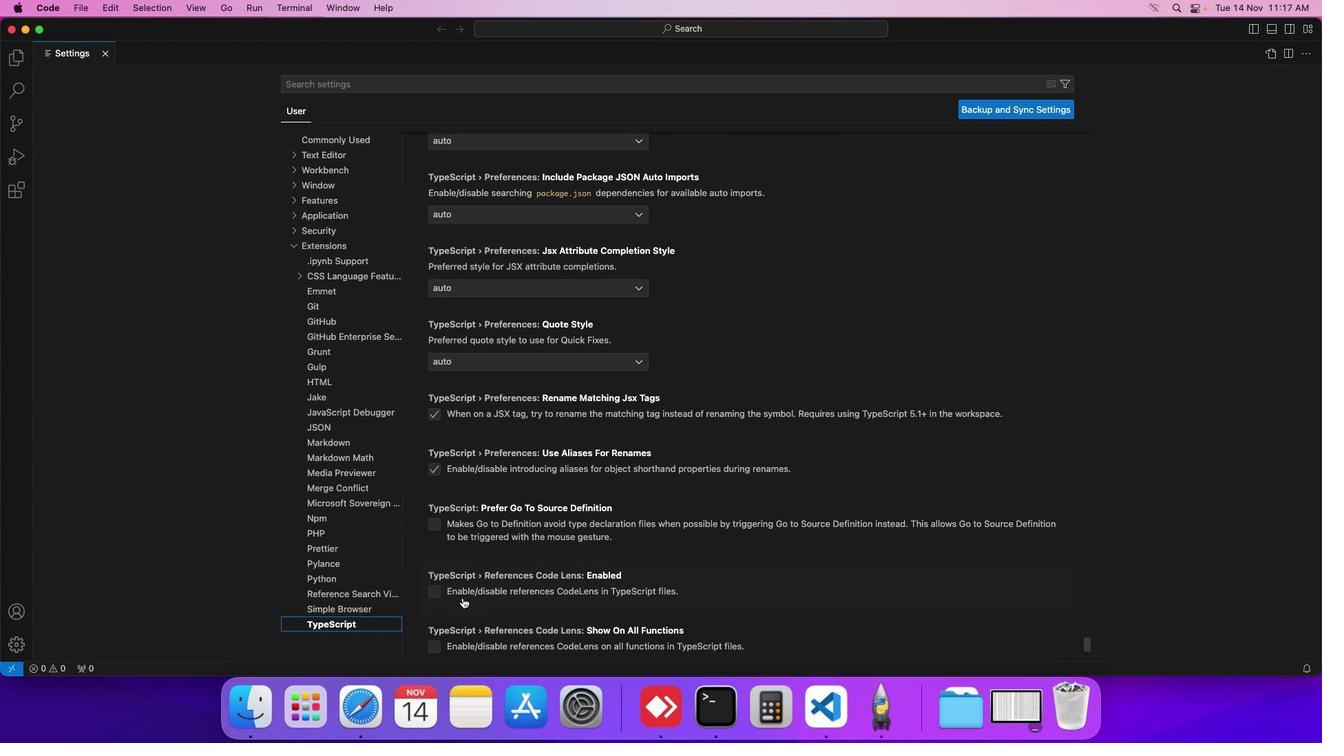 
Action: Mouse scrolled (462, 597) with delta (0, 0)
Screenshot: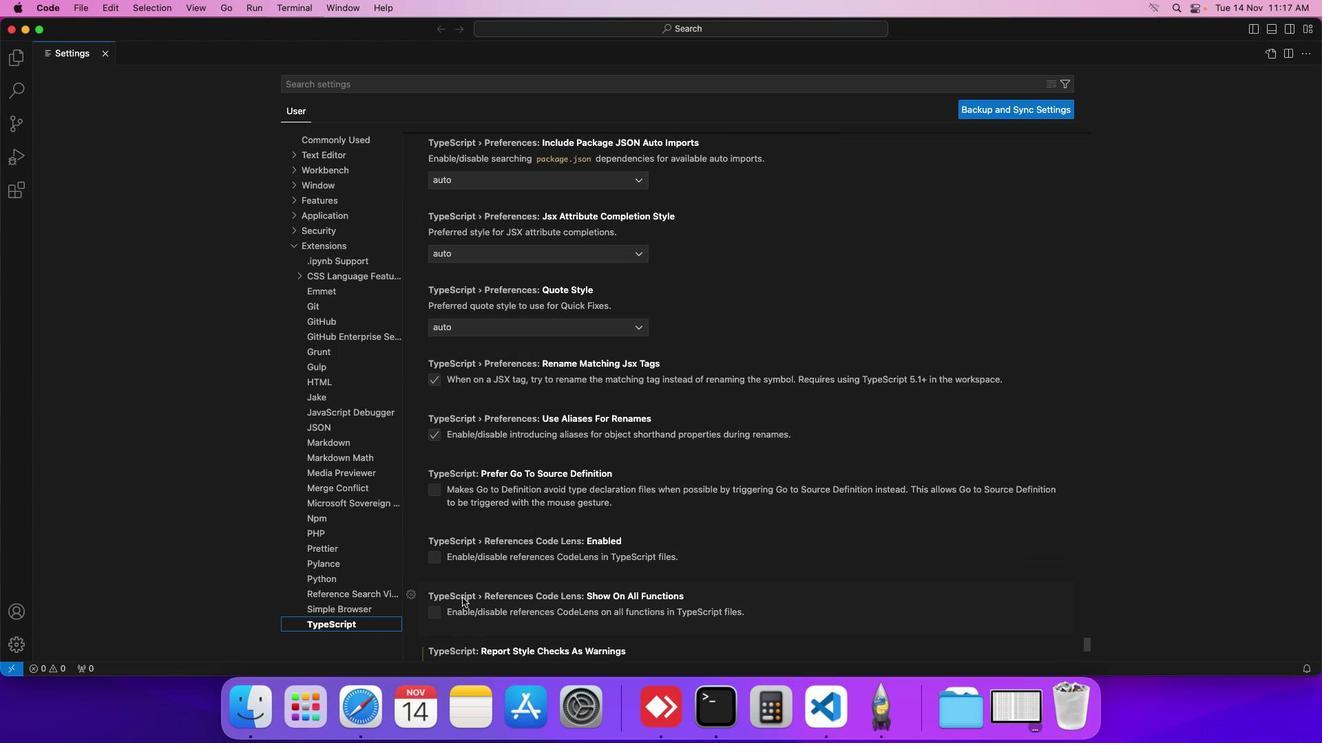 
Action: Mouse scrolled (462, 597) with delta (0, 0)
Screenshot: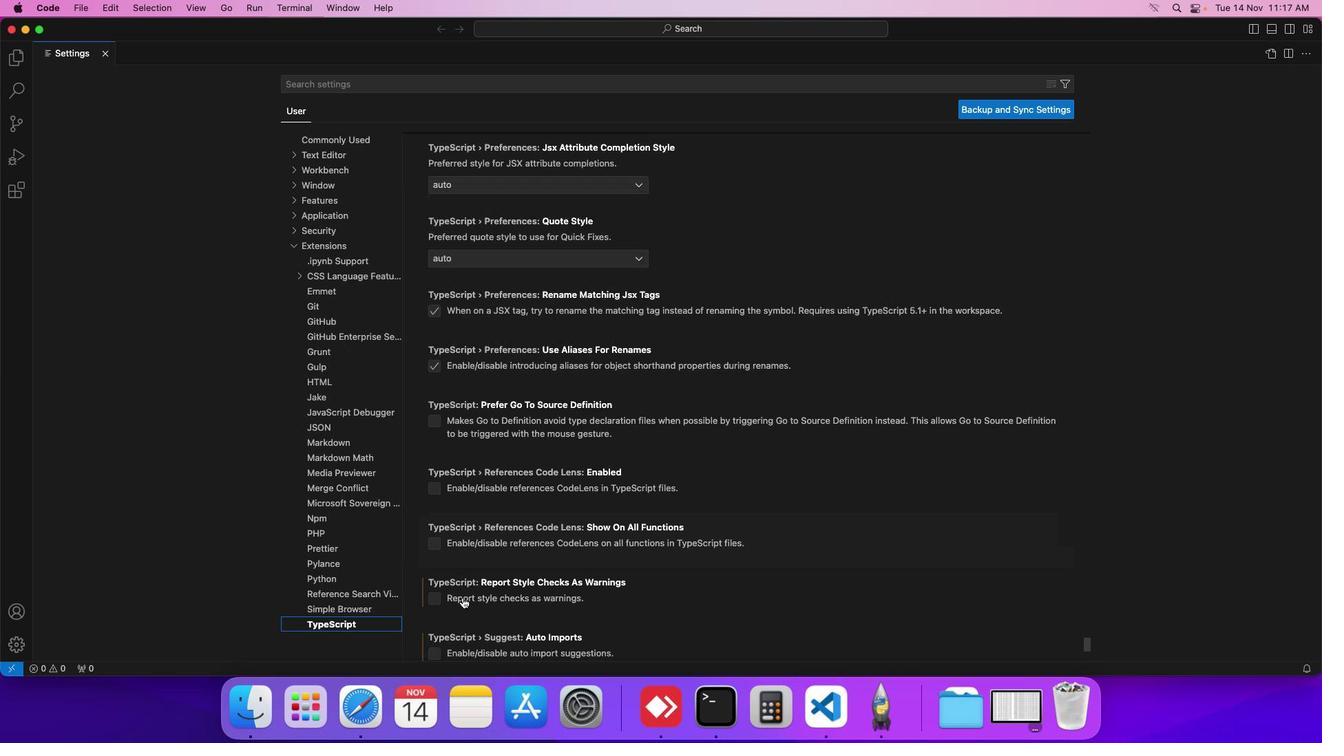 
Action: Mouse scrolled (462, 597) with delta (0, 0)
Screenshot: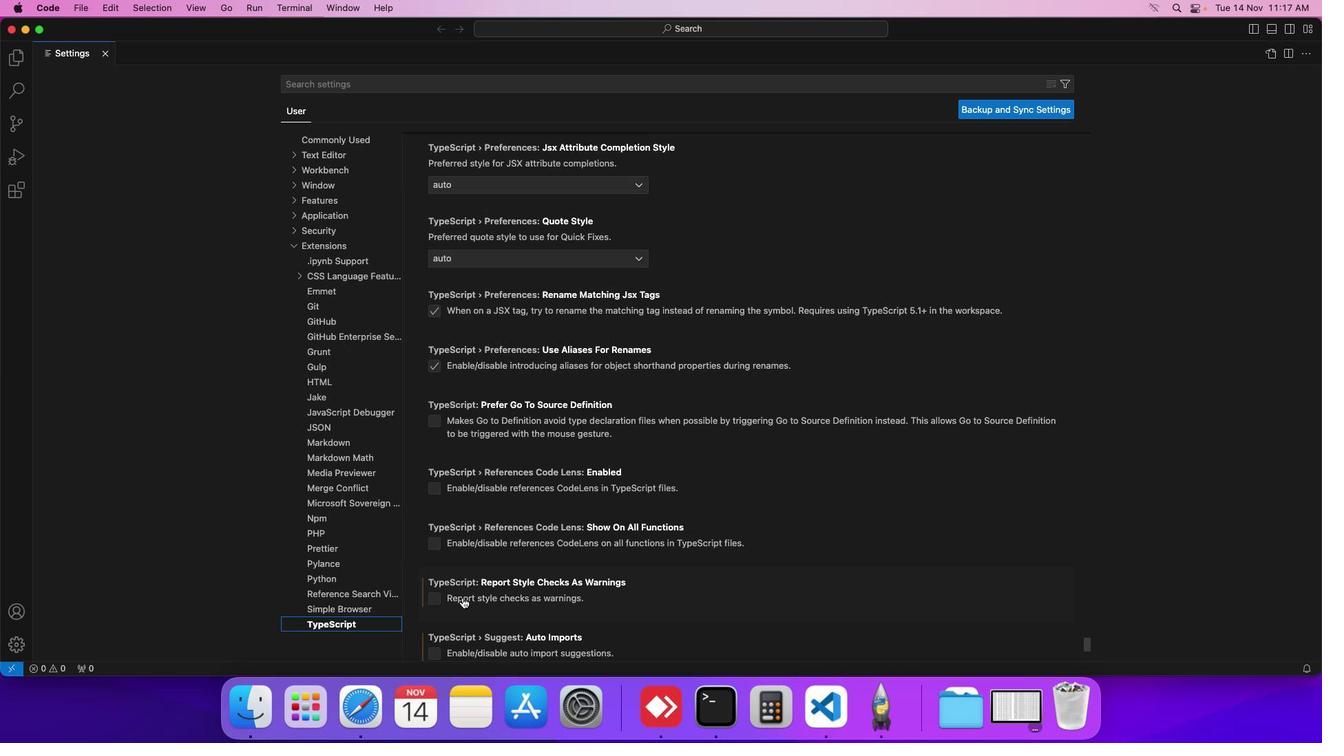 
Action: Mouse scrolled (462, 597) with delta (0, 0)
Screenshot: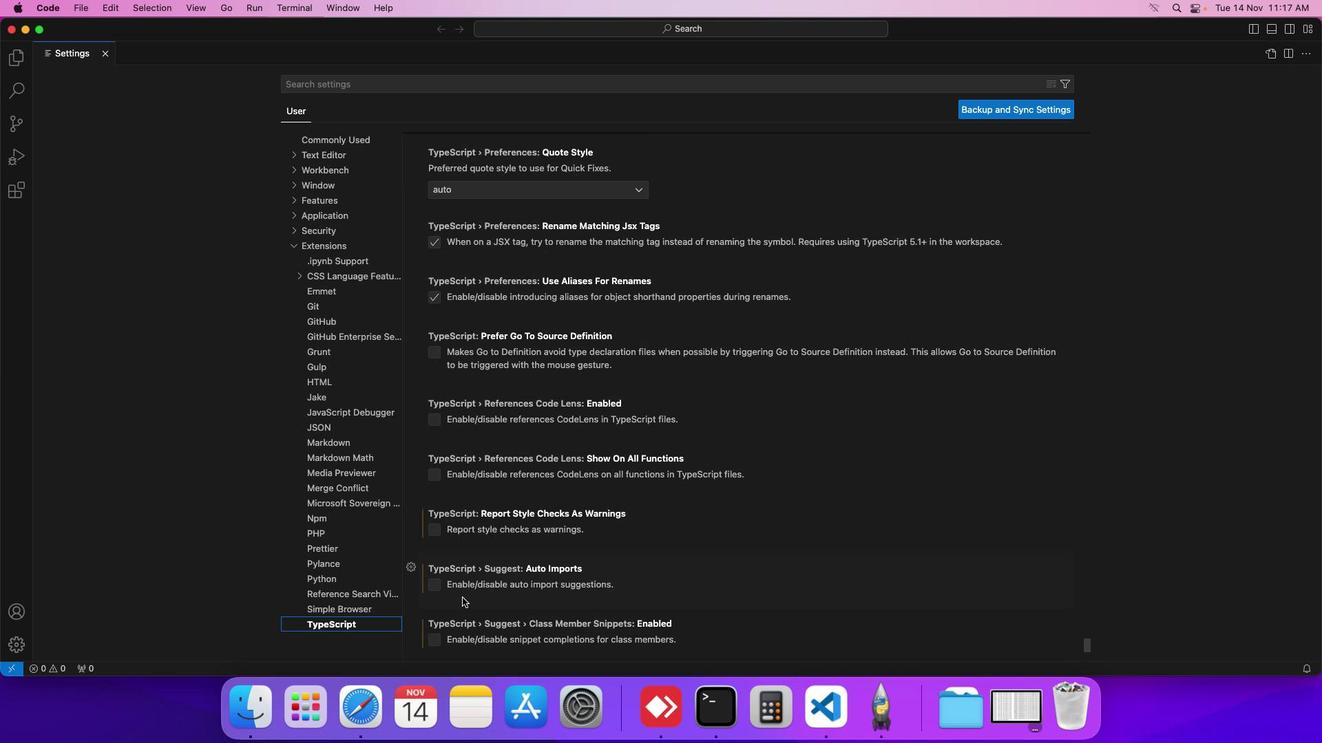 
Action: Mouse scrolled (462, 597) with delta (0, 0)
Screenshot: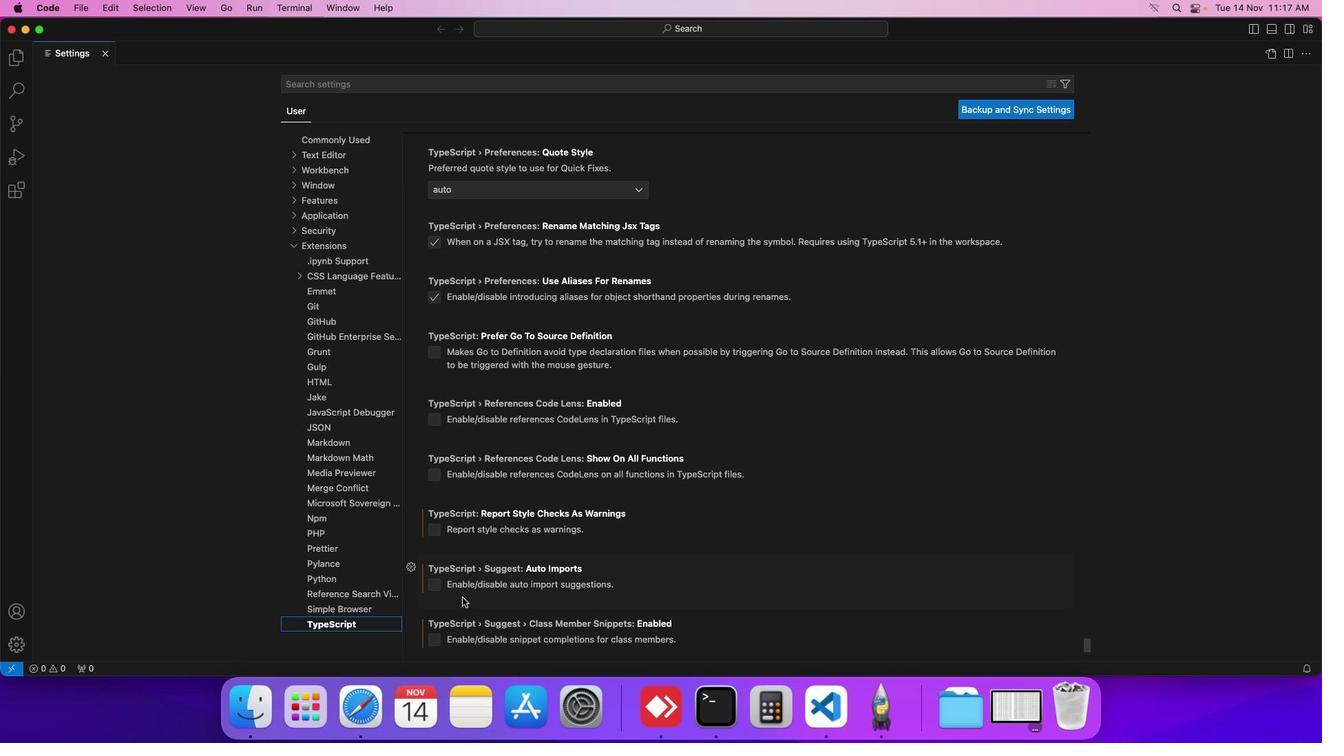 
Action: Mouse scrolled (462, 597) with delta (0, 0)
Screenshot: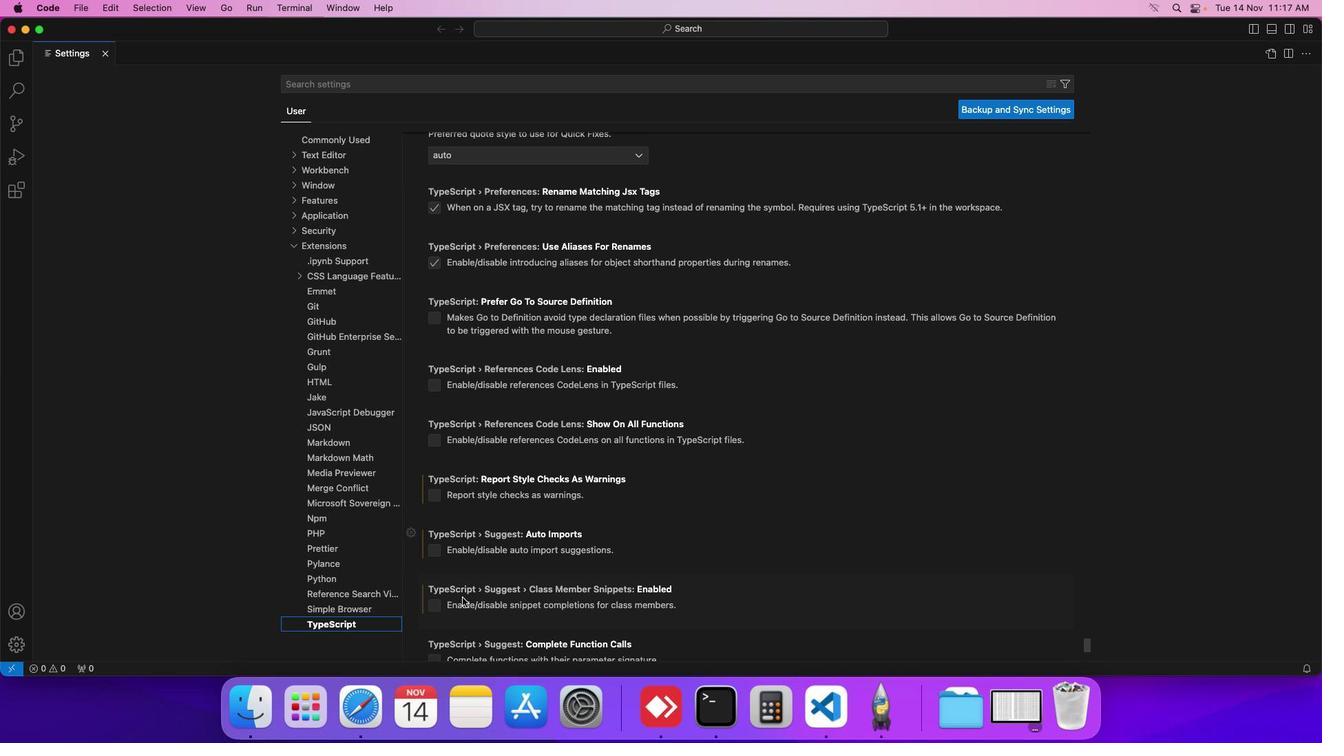 
Action: Mouse scrolled (462, 597) with delta (0, 0)
Screenshot: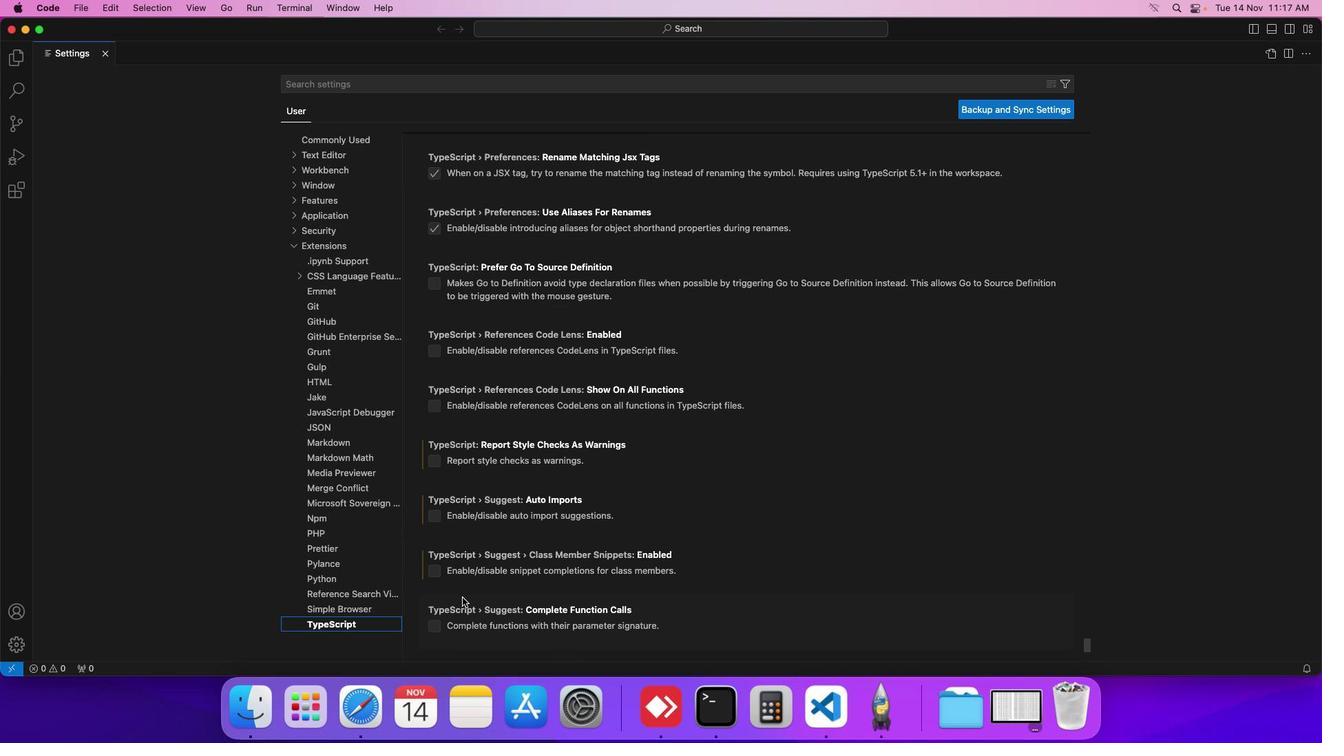 
Action: Mouse scrolled (462, 597) with delta (0, 0)
Screenshot: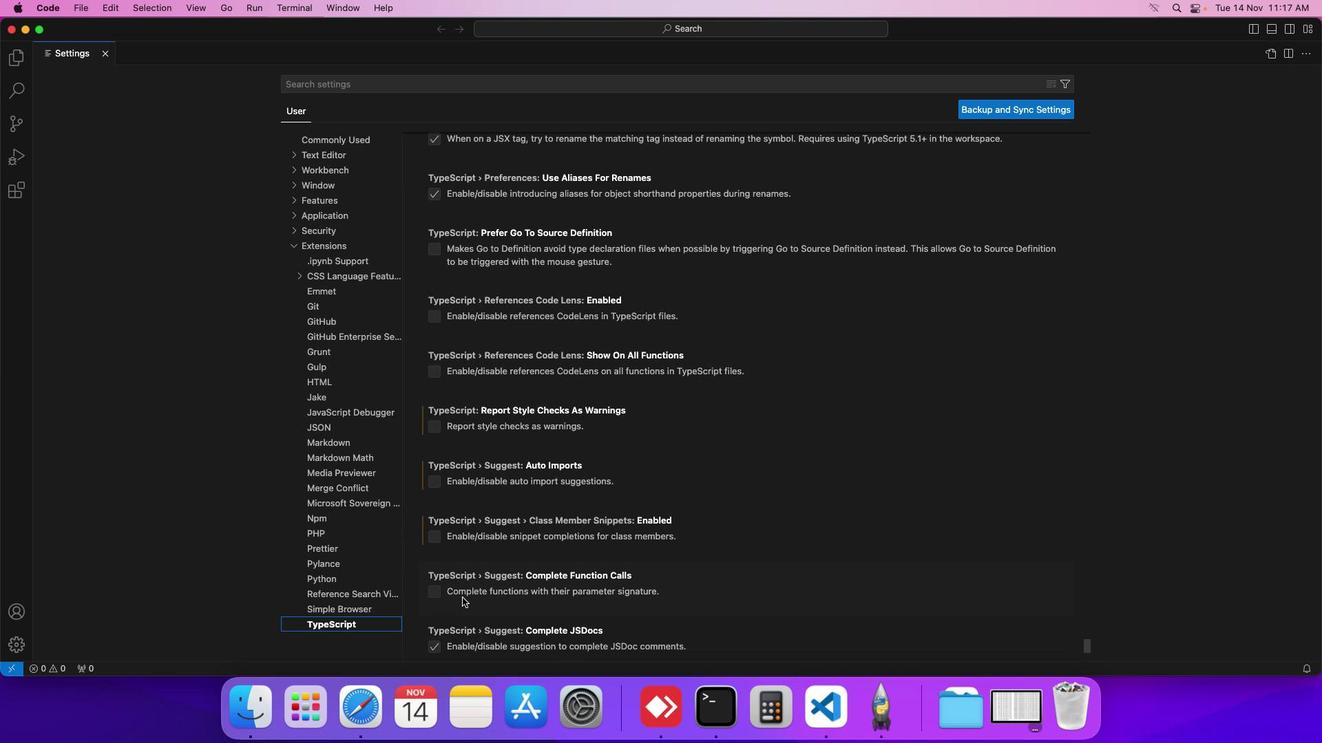 
Action: Mouse scrolled (462, 597) with delta (0, 0)
Screenshot: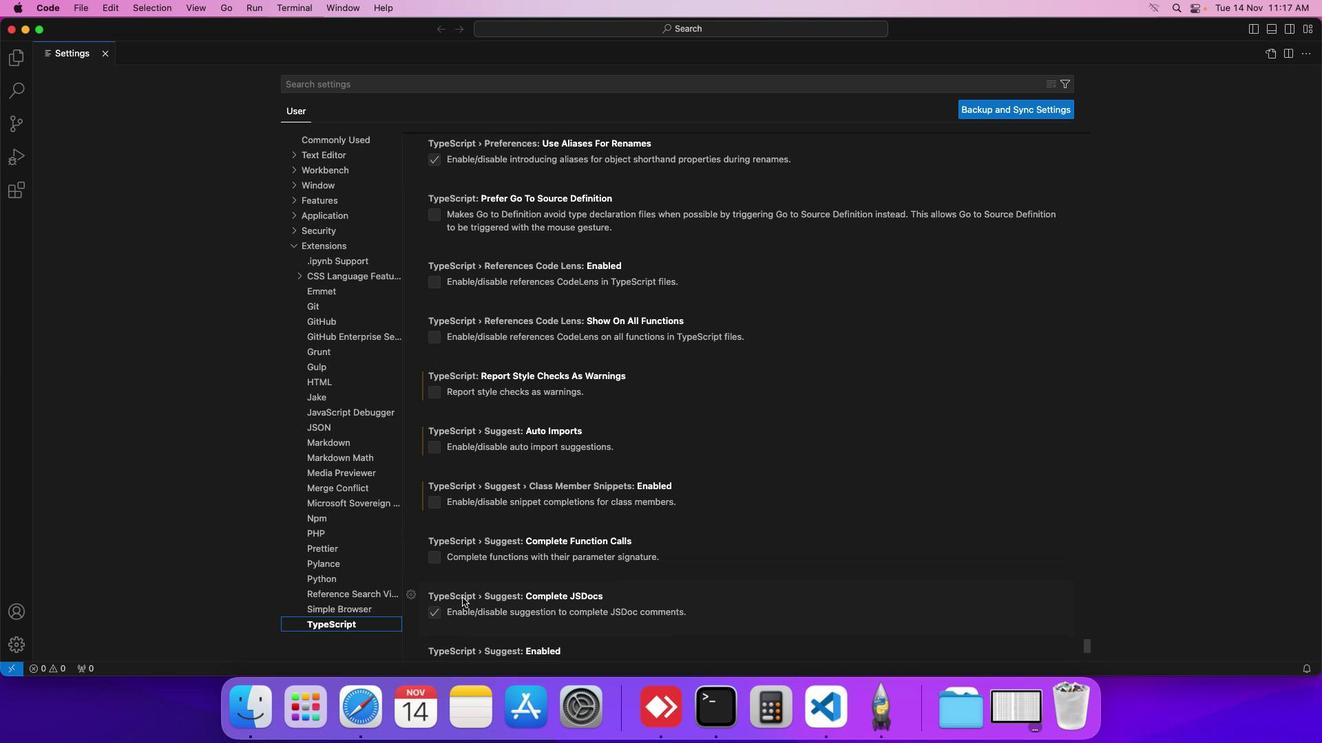 
Action: Mouse scrolled (462, 597) with delta (0, 0)
Screenshot: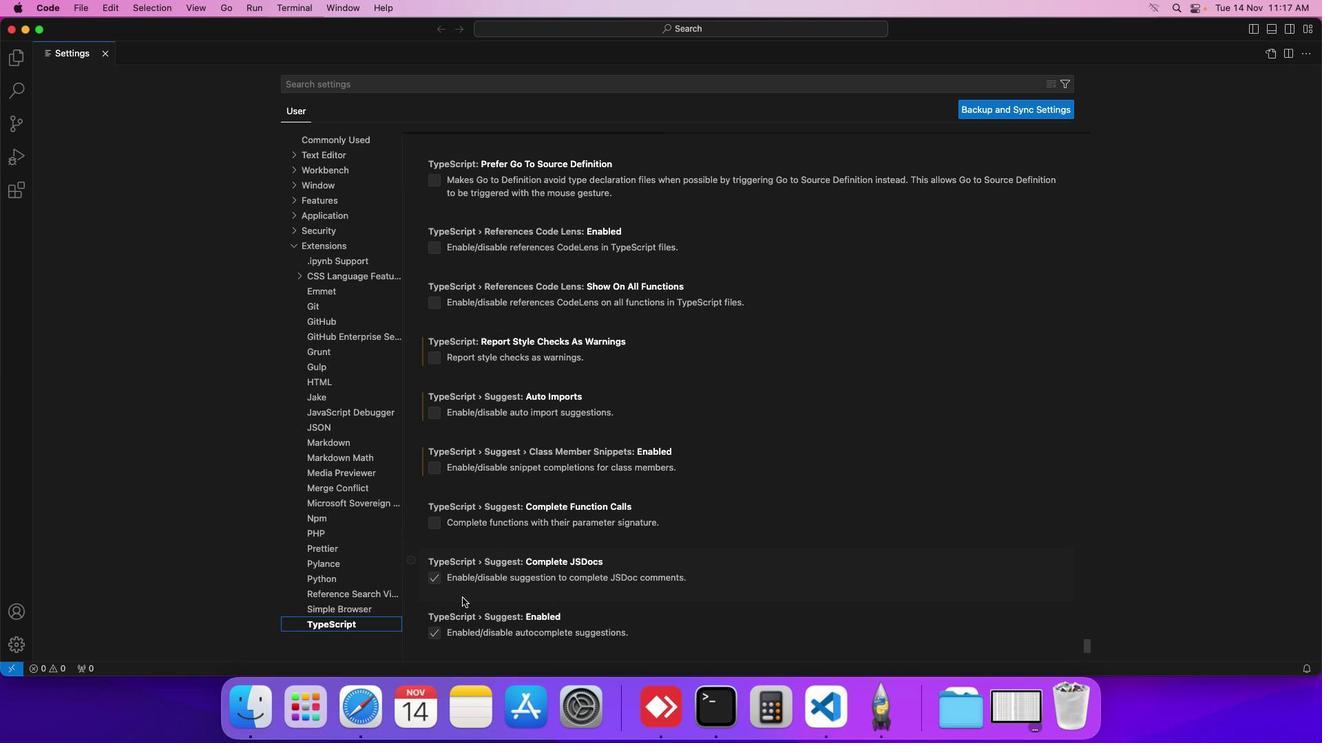 
Action: Mouse scrolled (462, 597) with delta (0, 0)
Screenshot: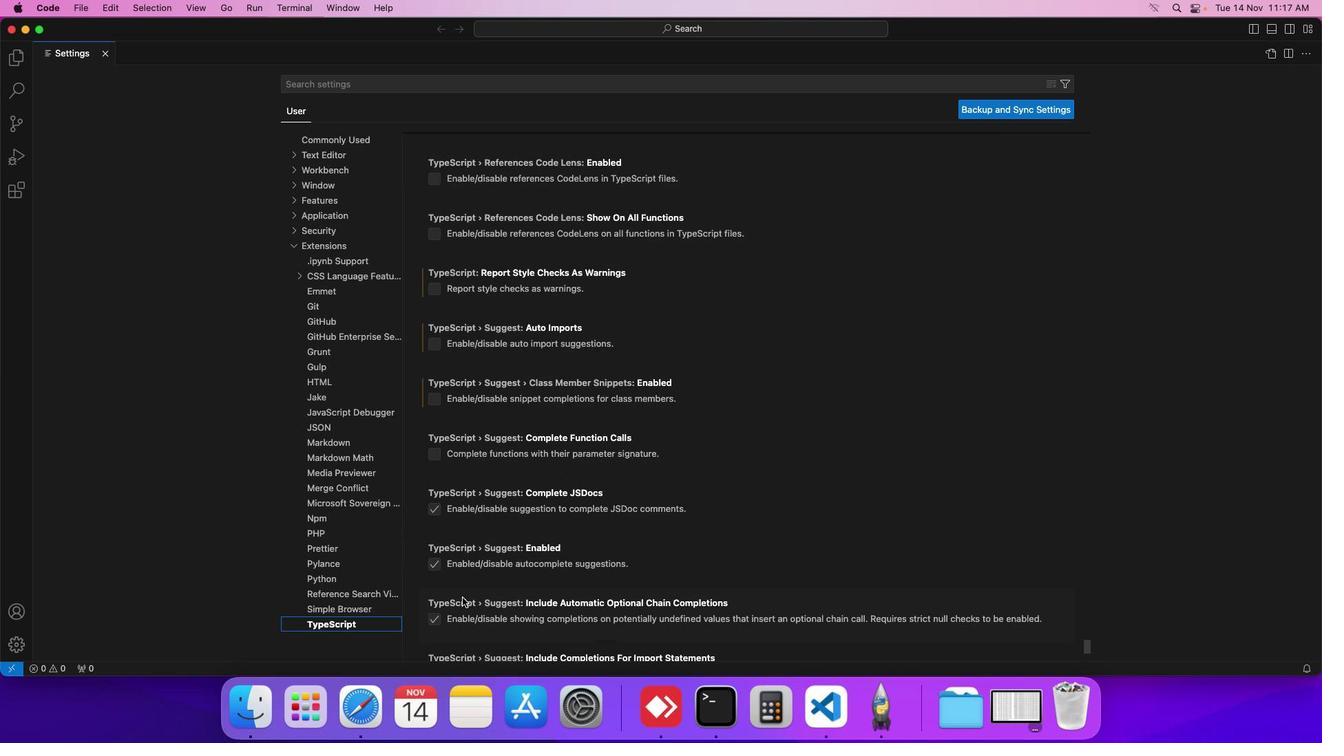
Action: Mouse scrolled (462, 597) with delta (0, 0)
Screenshot: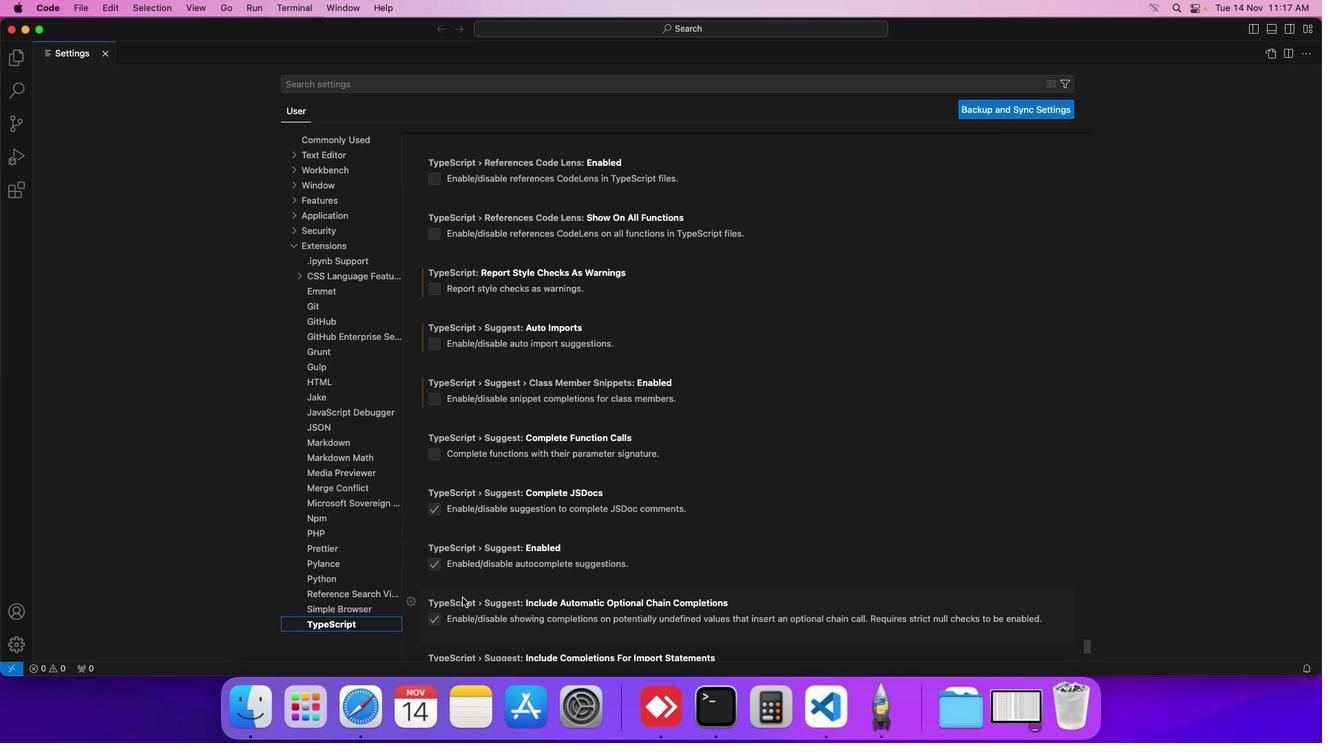 
Action: Mouse scrolled (462, 597) with delta (0, 0)
Screenshot: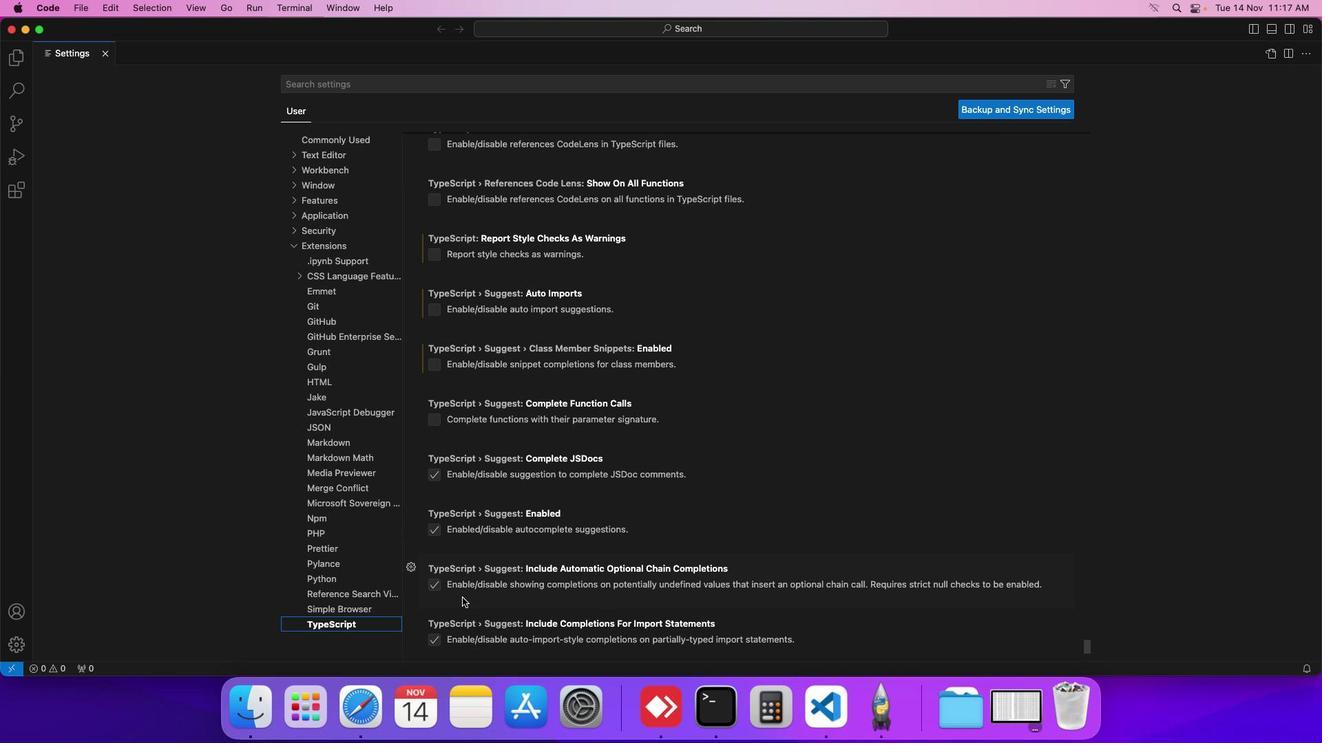 
Action: Mouse moved to (440, 420)
Screenshot: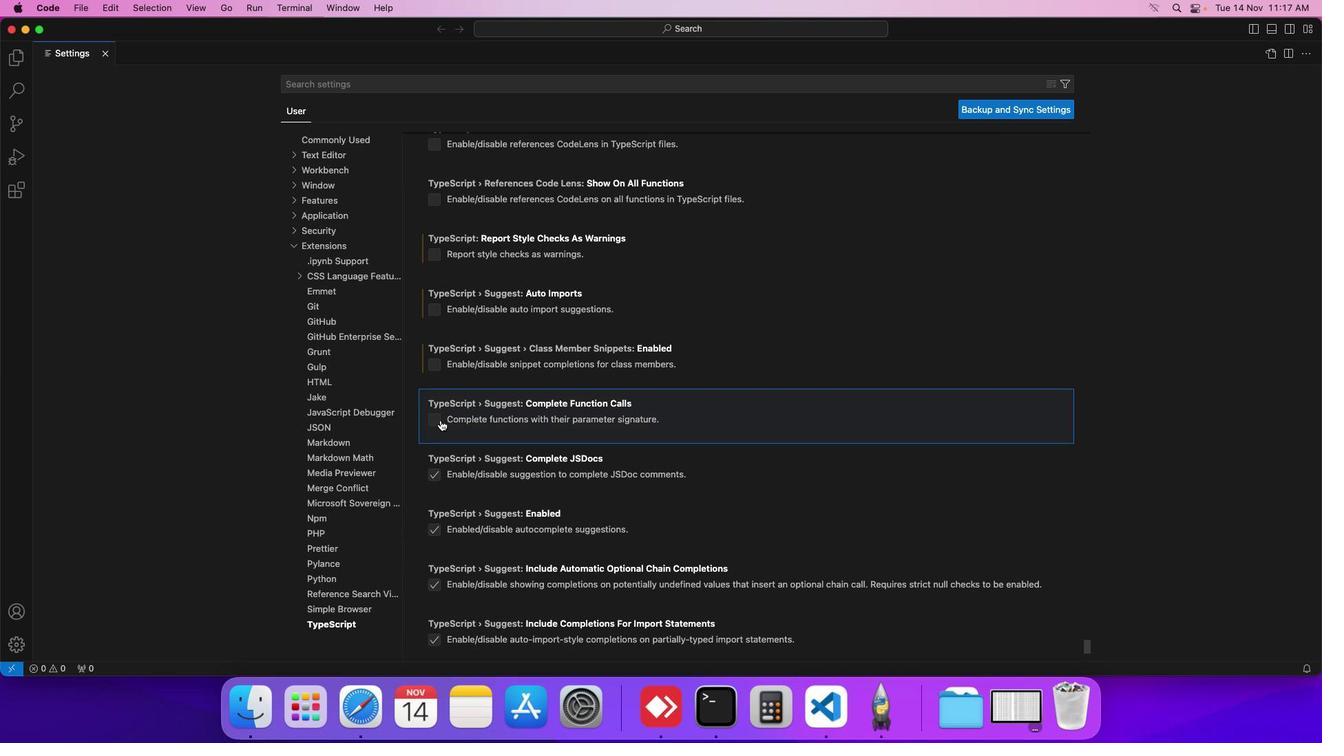 
Action: Mouse pressed left at (440, 420)
Screenshot: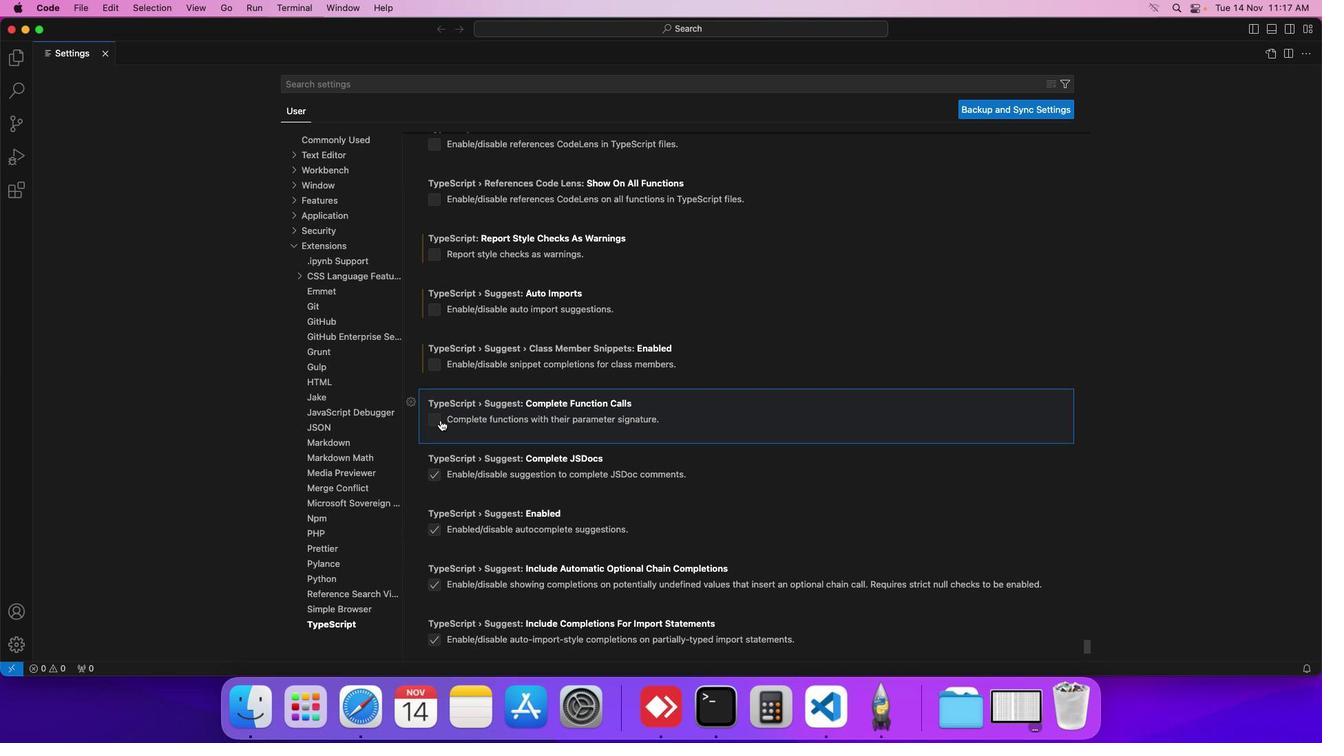 
